 Task: Explore LinkedIn to join relevant groups, search for jobs using specific keywords, apply filters, create job alerts, follow companies, subscribe to newsletters, and take skill assessments.
Action: Mouse moved to (442, 199)
Screenshot: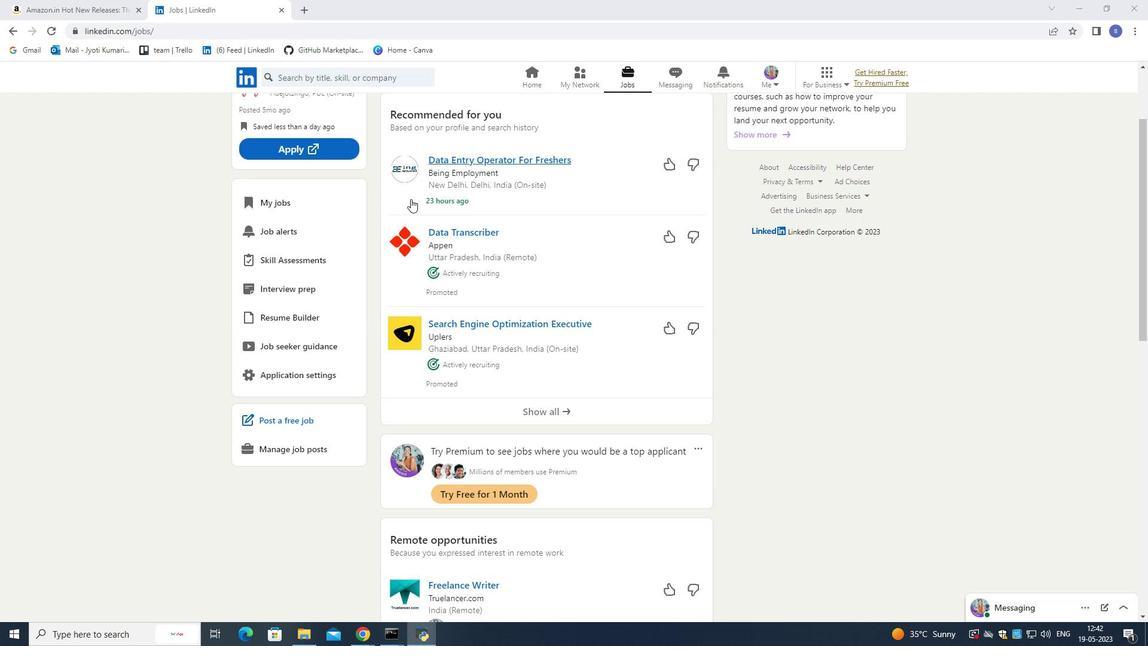 
Action: Mouse scrolled (442, 199) with delta (0, 0)
Screenshot: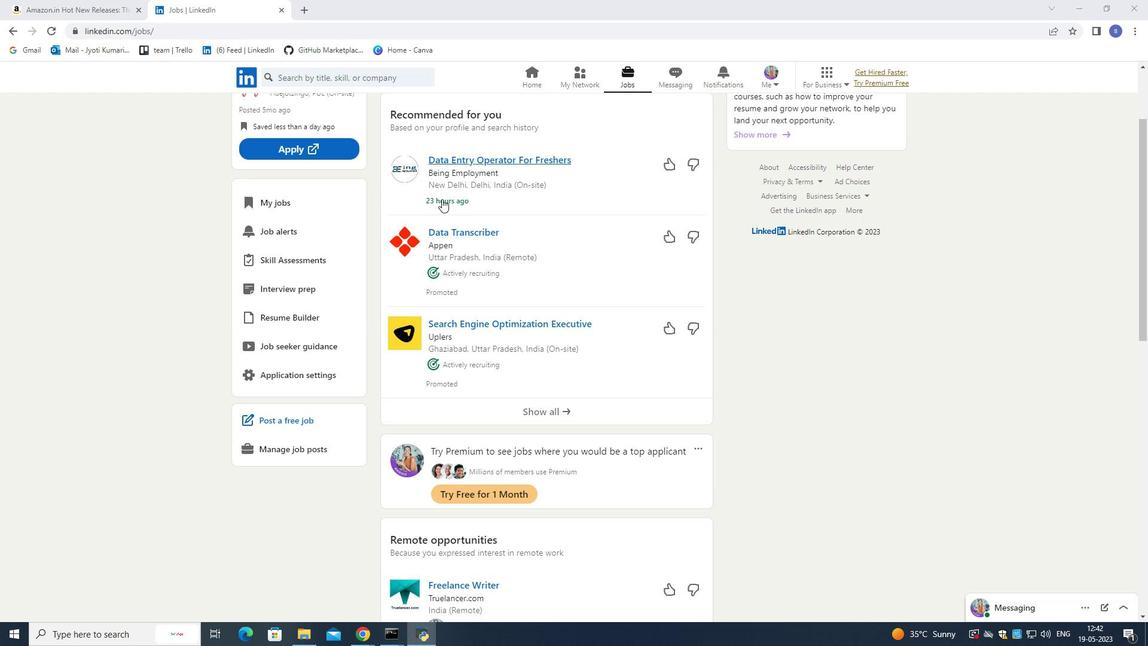 
Action: Mouse moved to (143, 11)
Screenshot: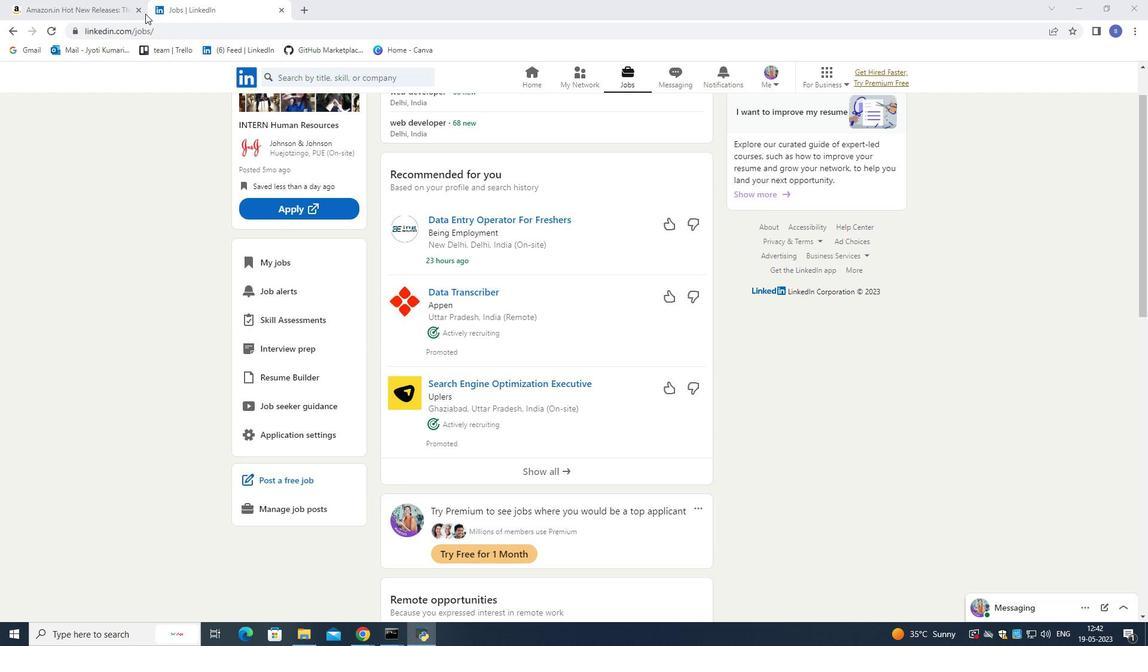 
Action: Mouse pressed left at (143, 11)
Screenshot: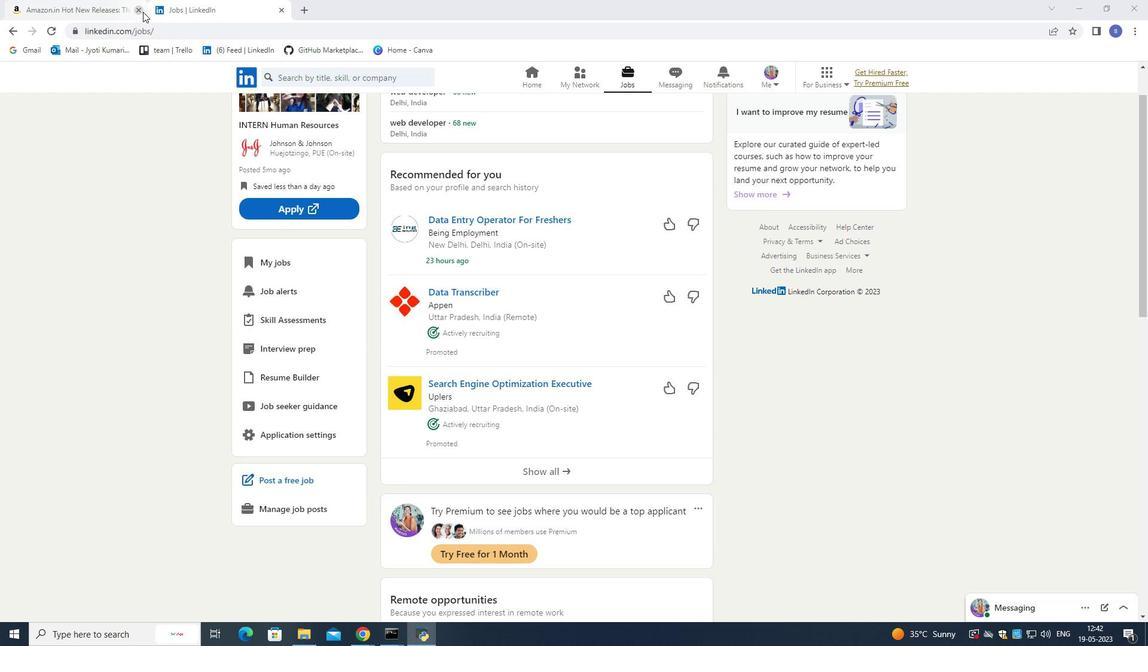 
Action: Mouse moved to (241, 197)
Screenshot: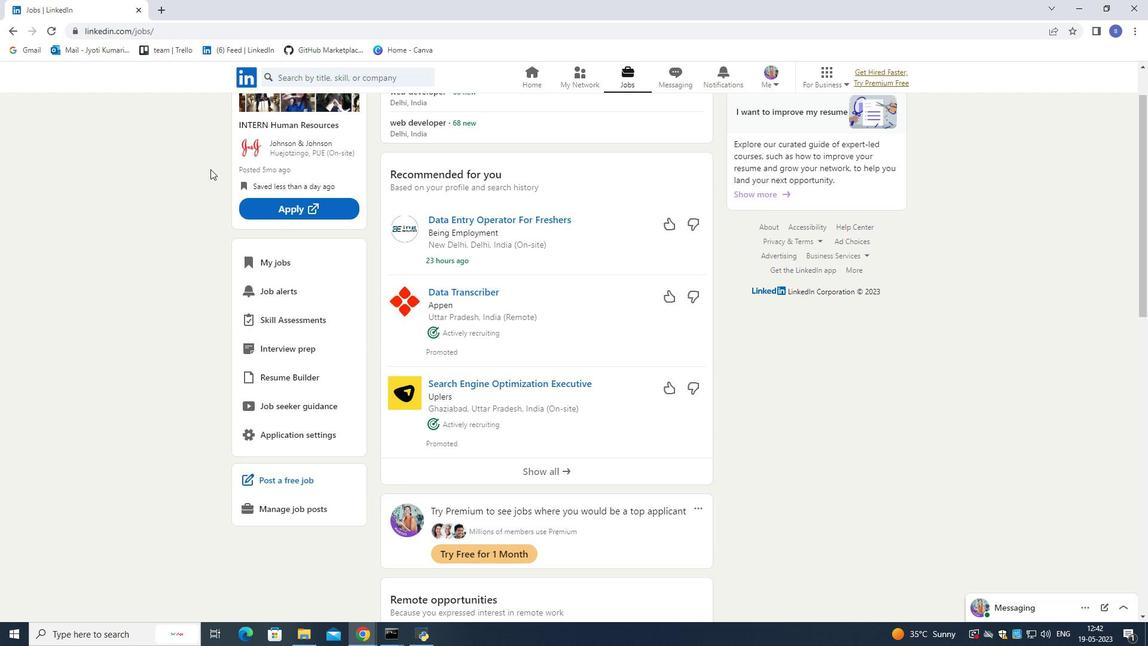 
Action: Mouse scrolled (241, 198) with delta (0, 0)
Screenshot: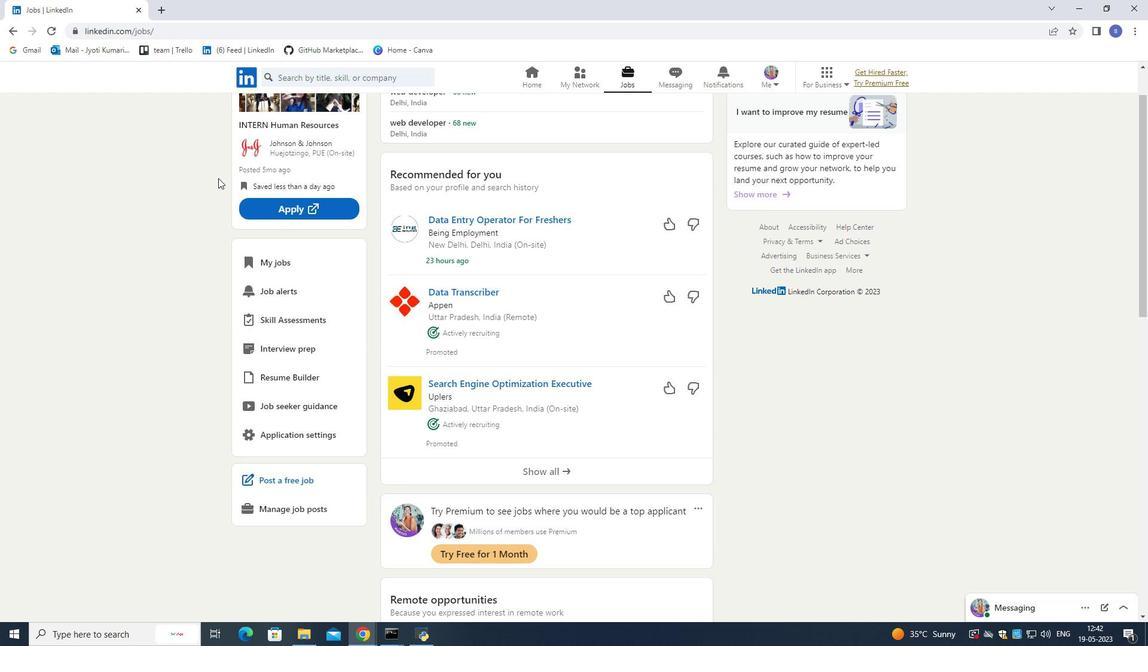 
Action: Mouse scrolled (241, 198) with delta (0, 0)
Screenshot: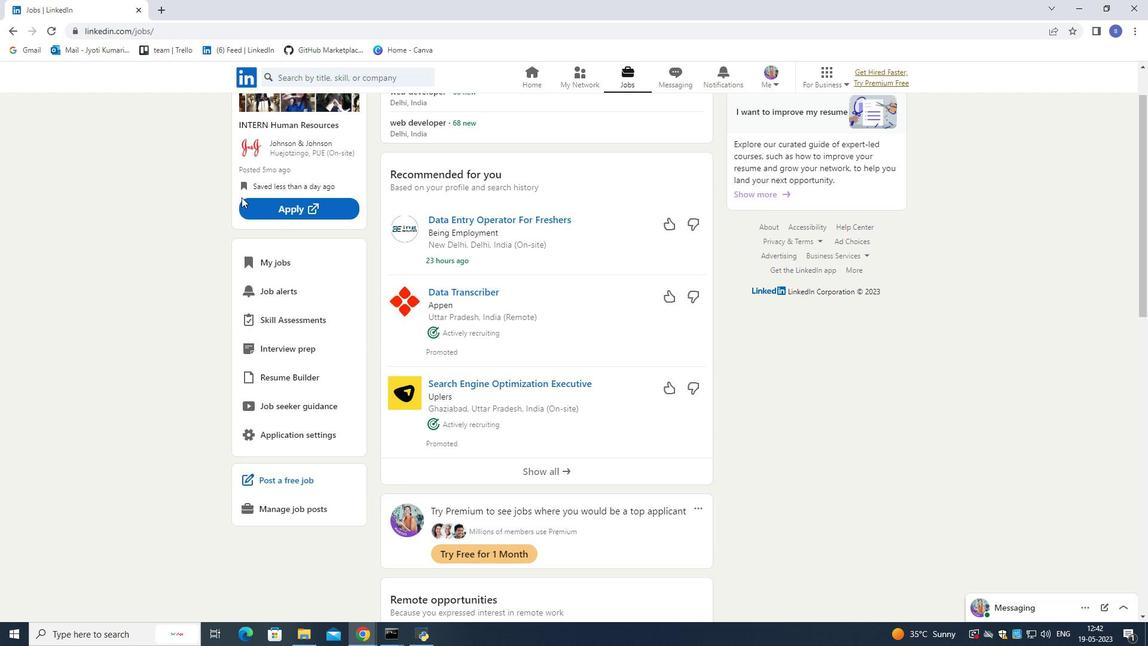 
Action: Mouse scrolled (241, 198) with delta (0, 0)
Screenshot: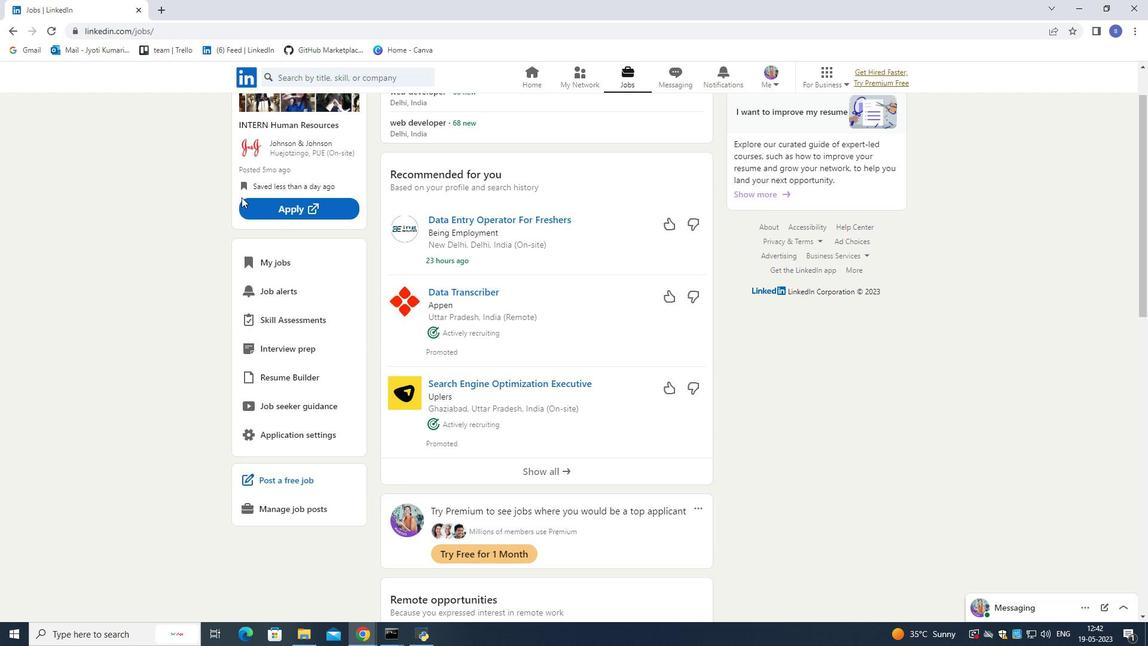 
Action: Mouse scrolled (241, 198) with delta (0, 0)
Screenshot: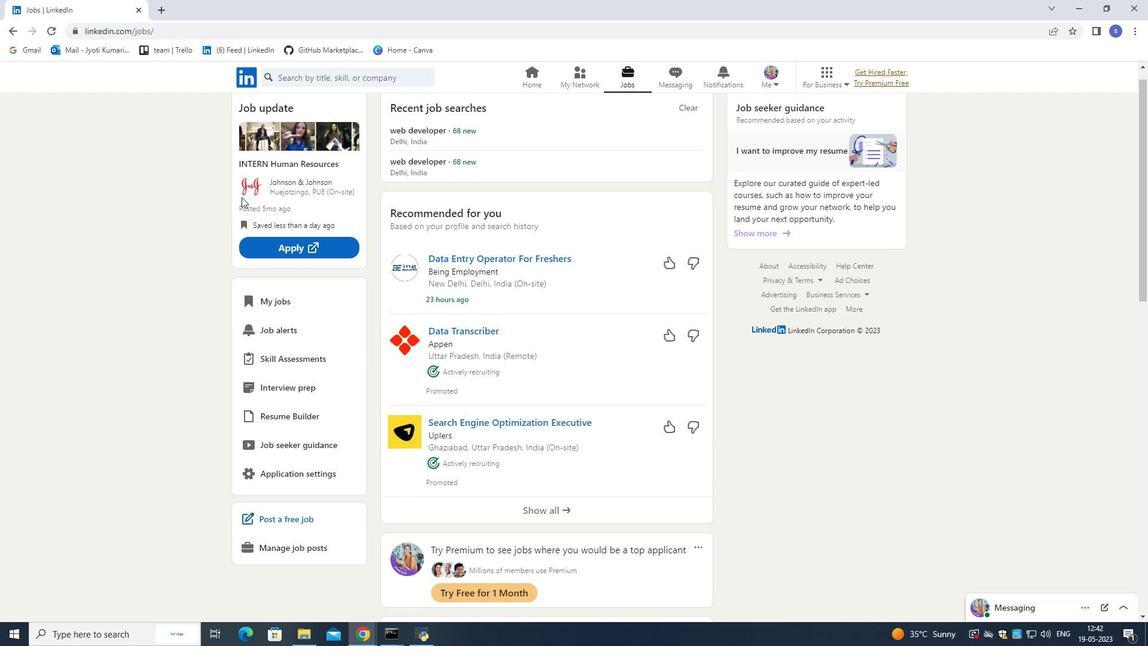 
Action: Mouse scrolled (241, 198) with delta (0, 0)
Screenshot: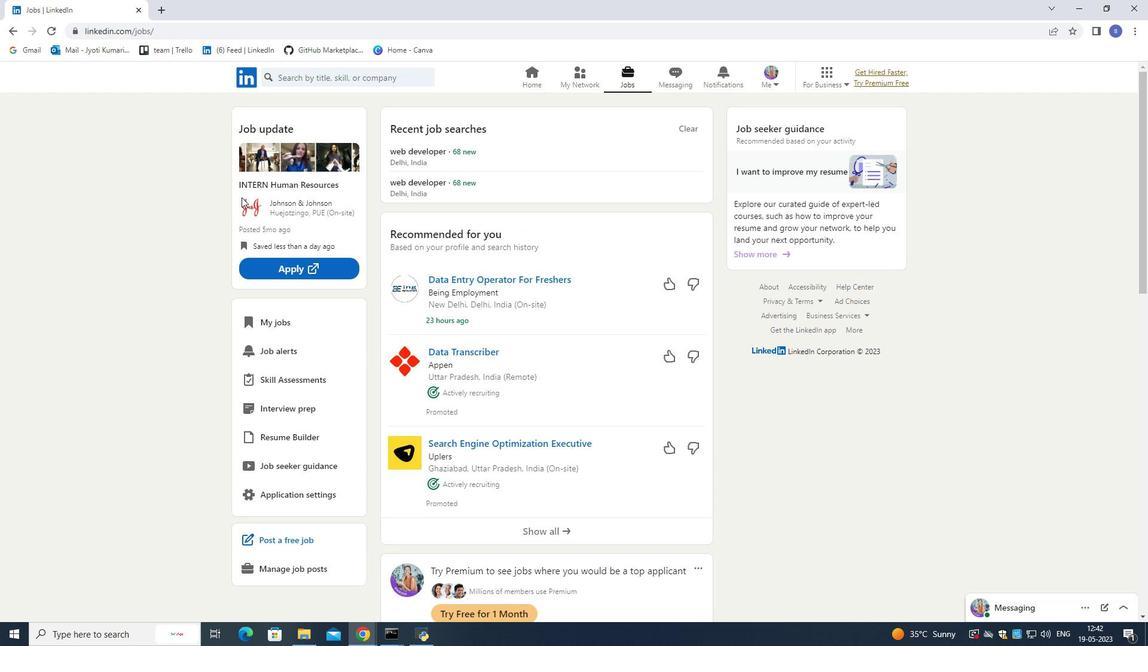 
Action: Mouse scrolled (241, 198) with delta (0, 0)
Screenshot: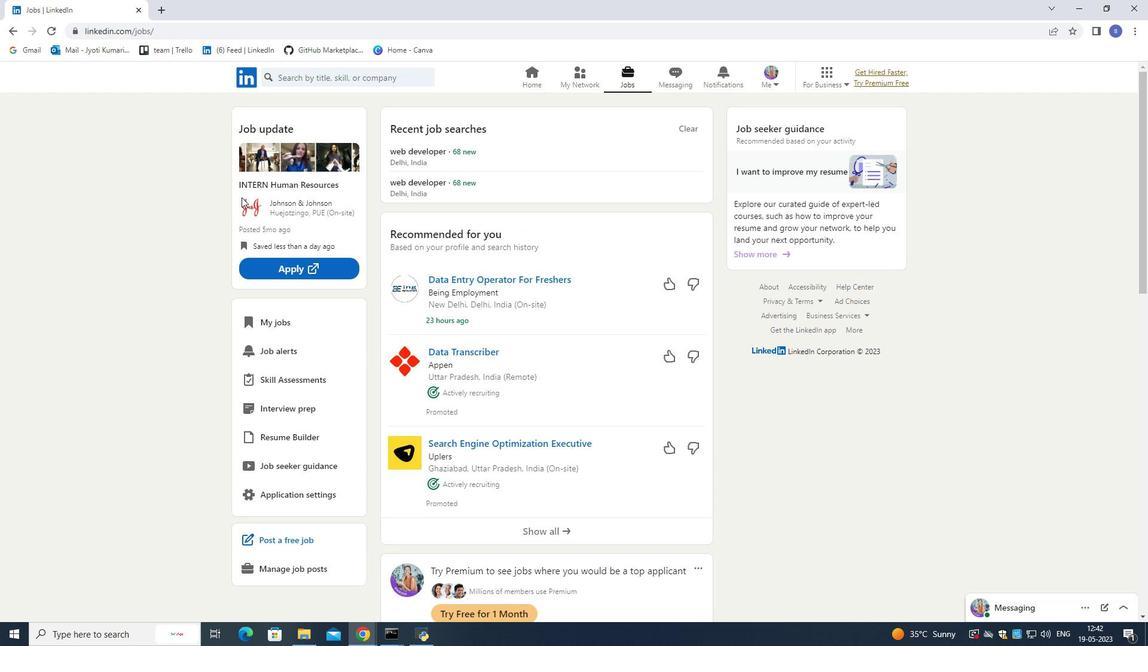 
Action: Mouse scrolled (241, 198) with delta (0, 0)
Screenshot: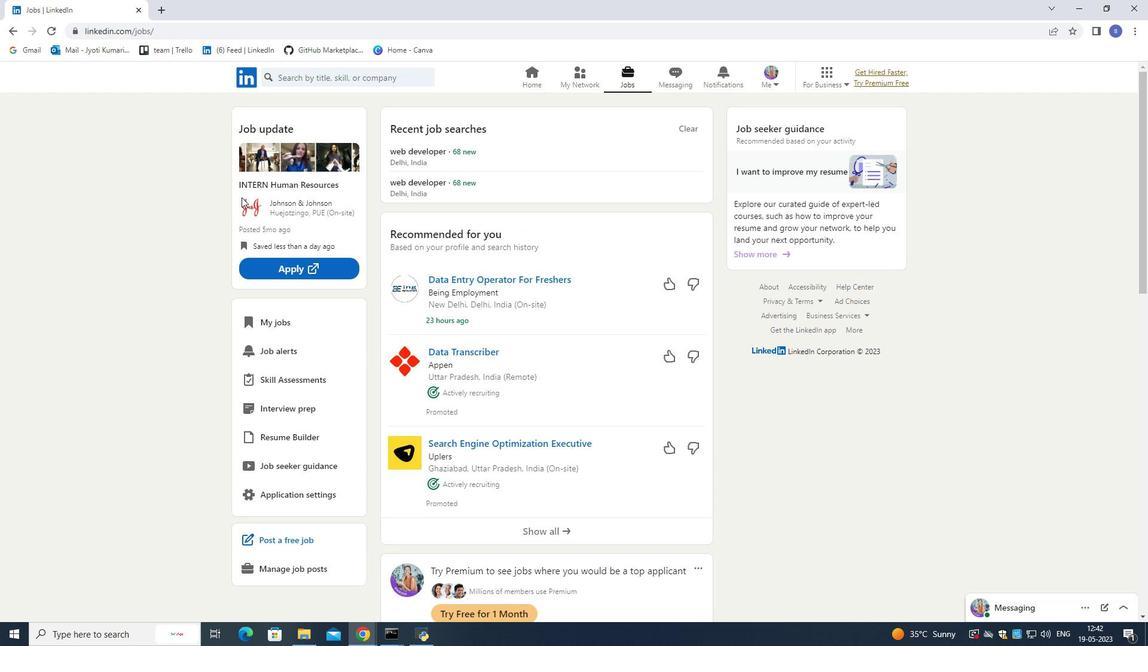 
Action: Mouse moved to (284, 199)
Screenshot: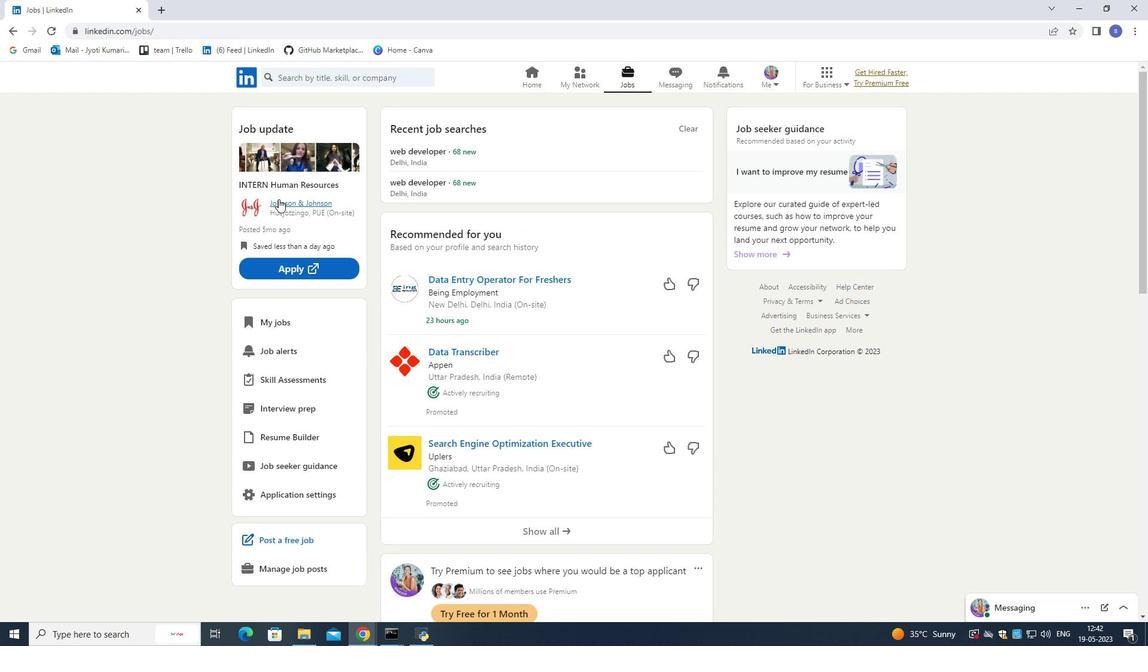 
Action: Mouse scrolled (284, 198) with delta (0, 0)
Screenshot: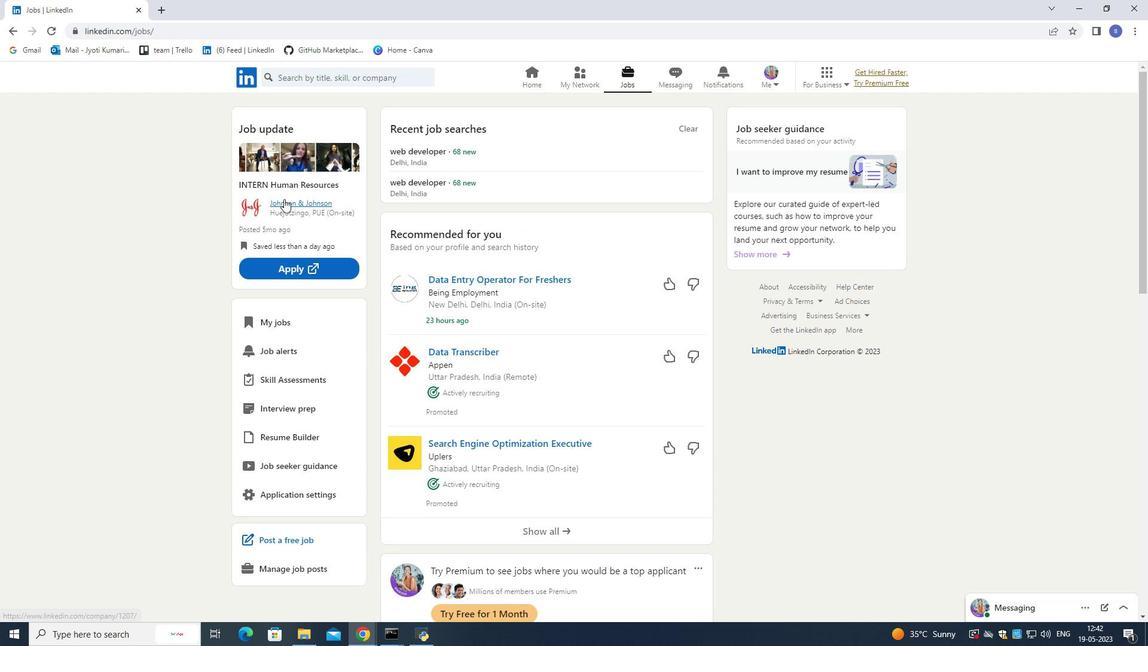 
Action: Mouse scrolled (284, 198) with delta (0, 0)
Screenshot: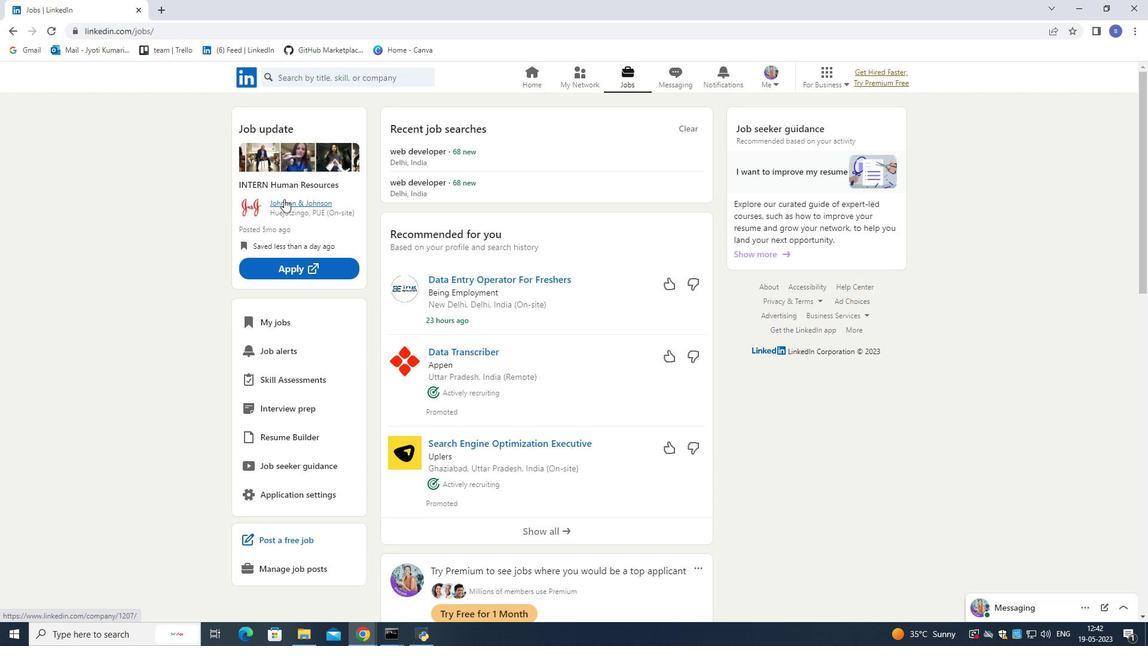 
Action: Mouse scrolled (284, 198) with delta (0, 0)
Screenshot: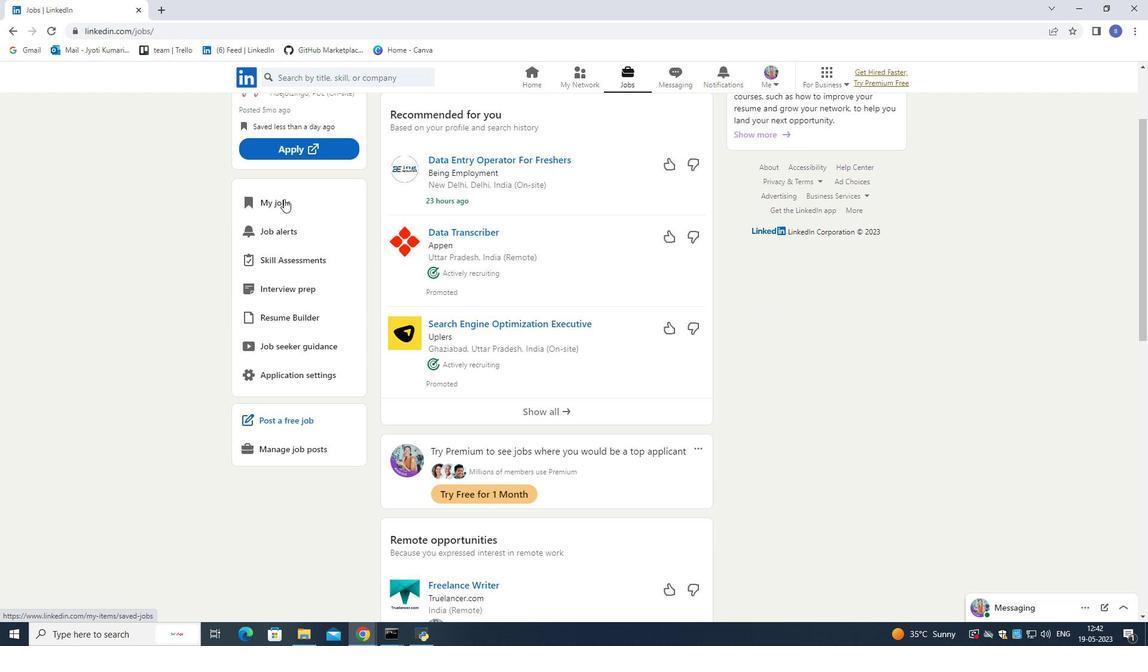 
Action: Mouse scrolled (284, 198) with delta (0, 0)
Screenshot: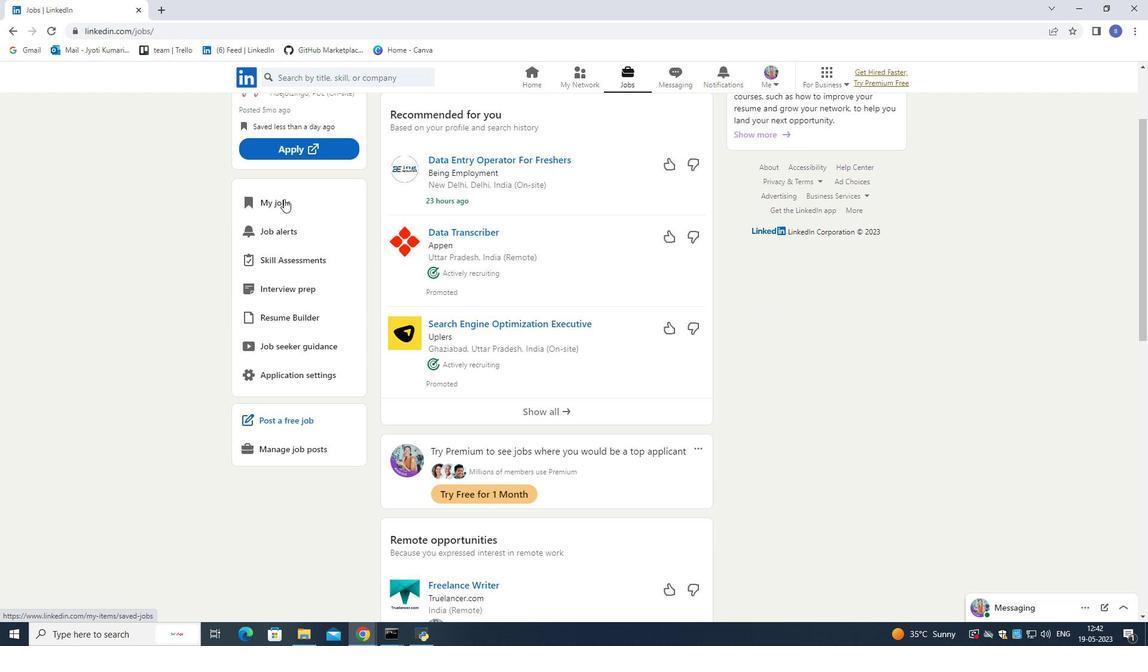 
Action: Mouse scrolled (284, 198) with delta (0, 0)
Screenshot: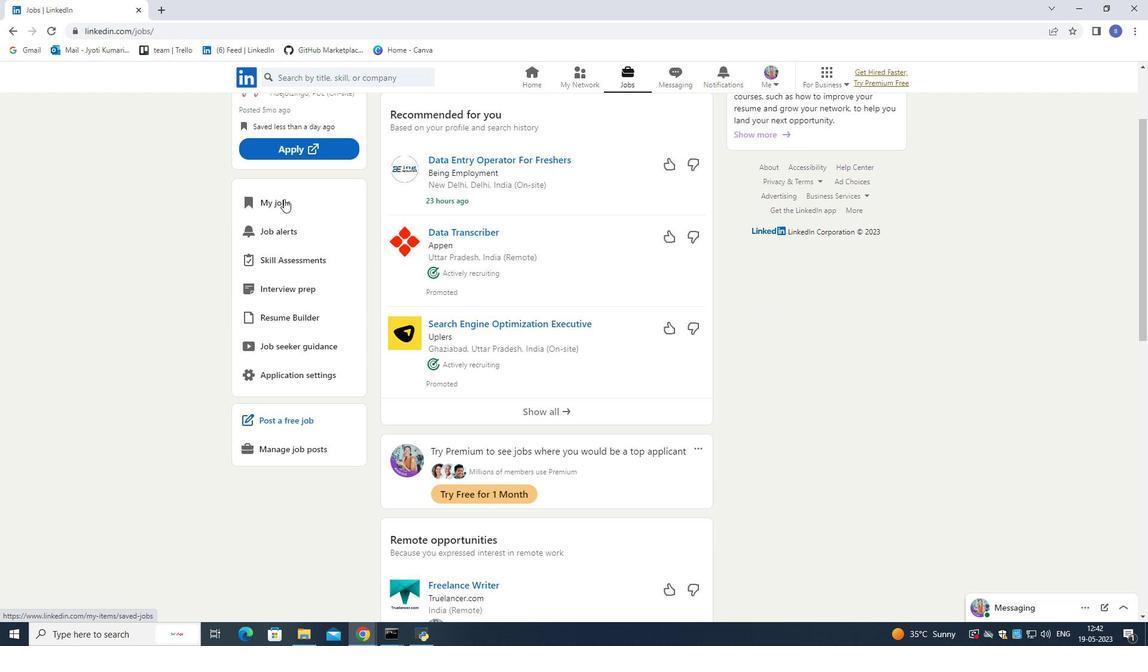
Action: Mouse moved to (524, 79)
Screenshot: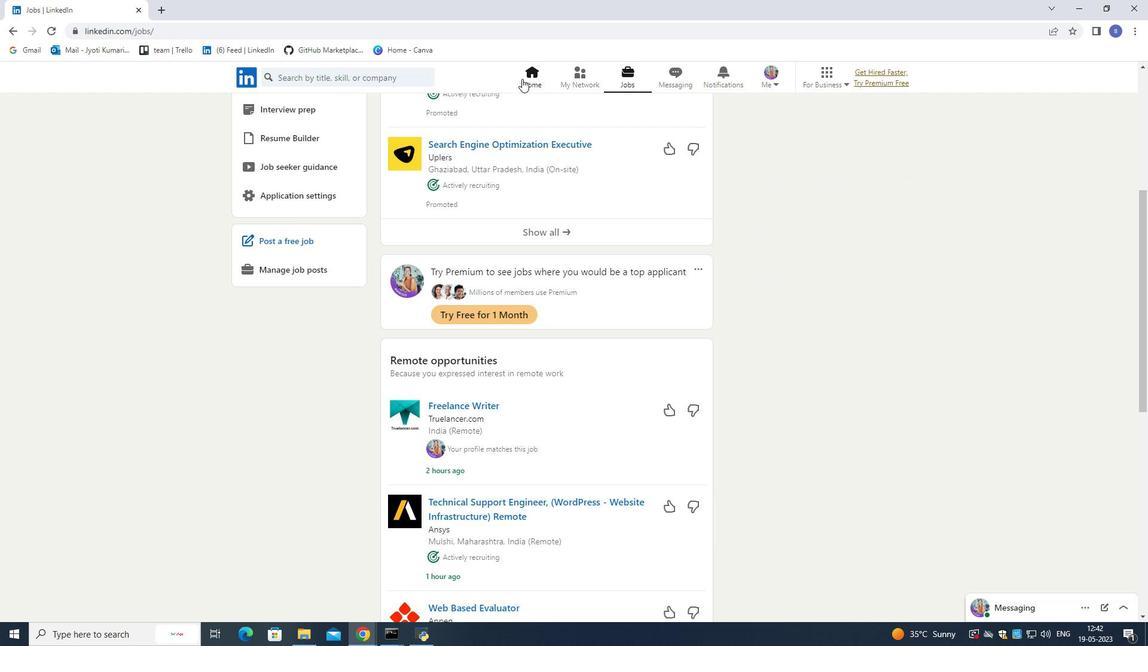 
Action: Mouse pressed left at (524, 79)
Screenshot: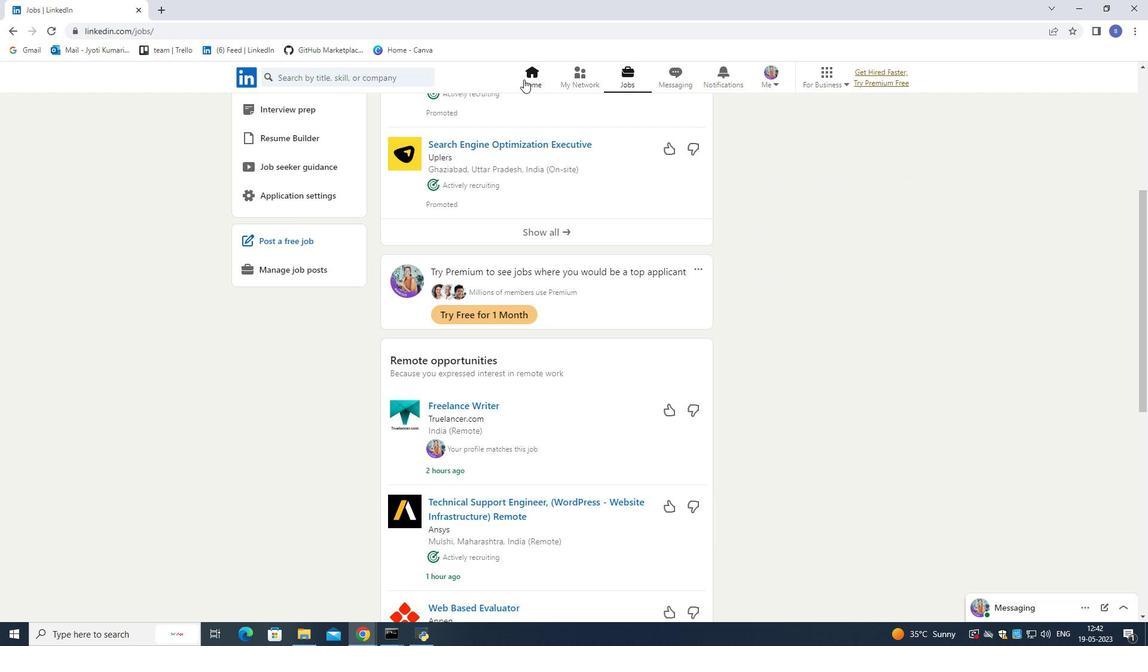 
Action: Mouse moved to (487, 181)
Screenshot: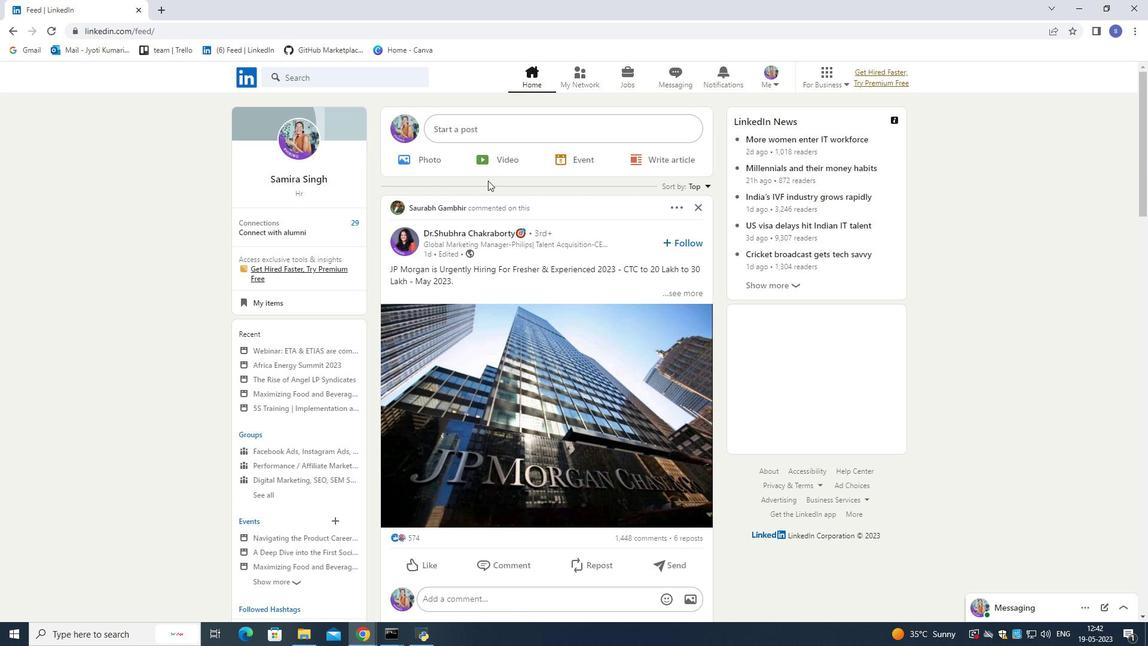 
Action: Mouse scrolled (487, 180) with delta (0, 0)
Screenshot: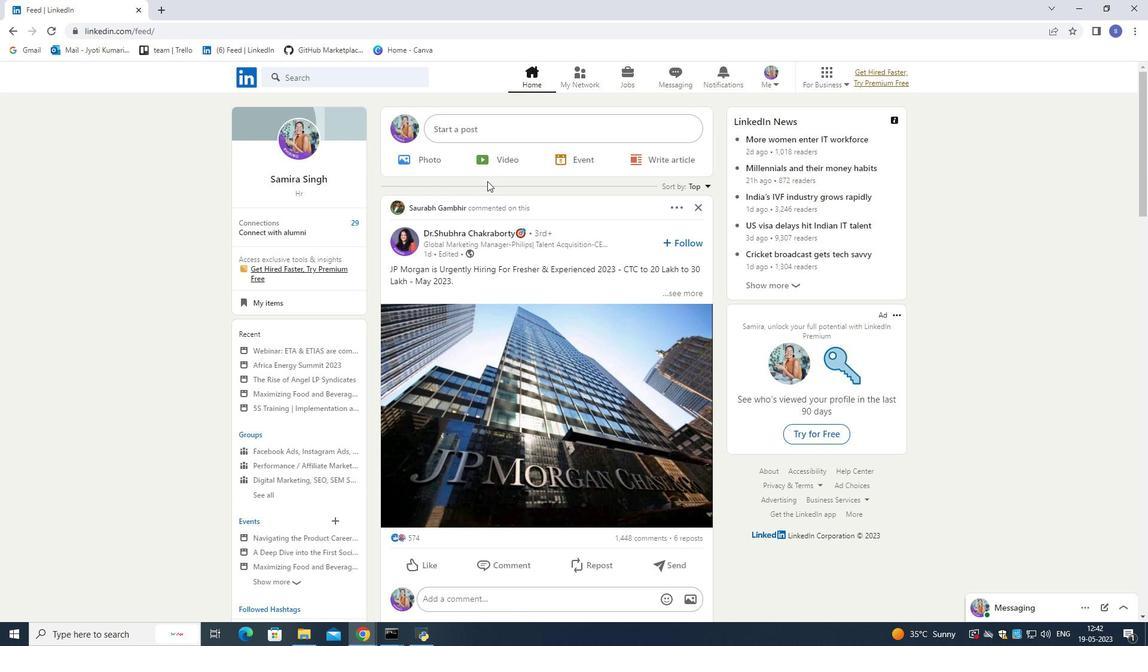 
Action: Mouse scrolled (487, 180) with delta (0, 0)
Screenshot: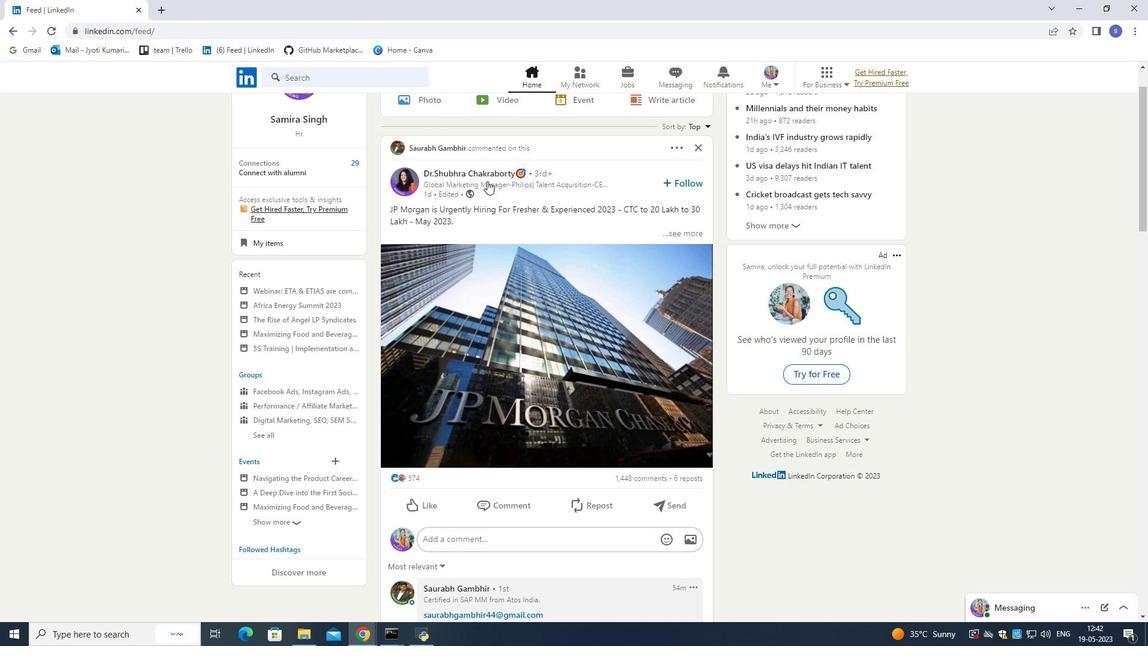 
Action: Mouse moved to (633, 201)
Screenshot: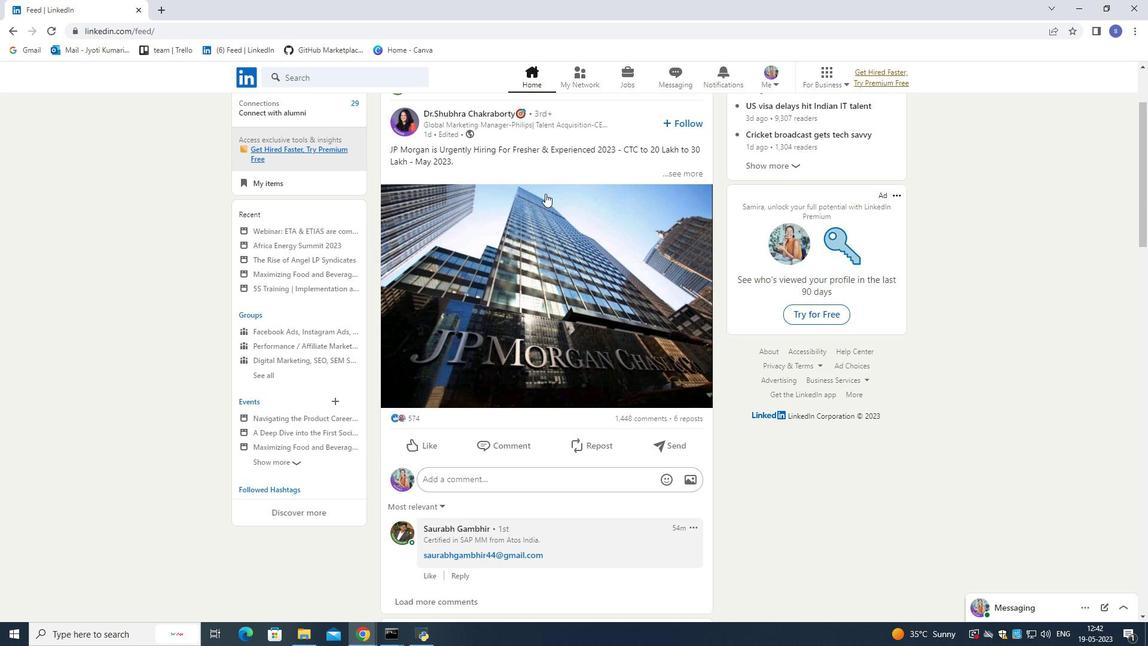 
Action: Mouse scrolled (633, 201) with delta (0, 0)
Screenshot: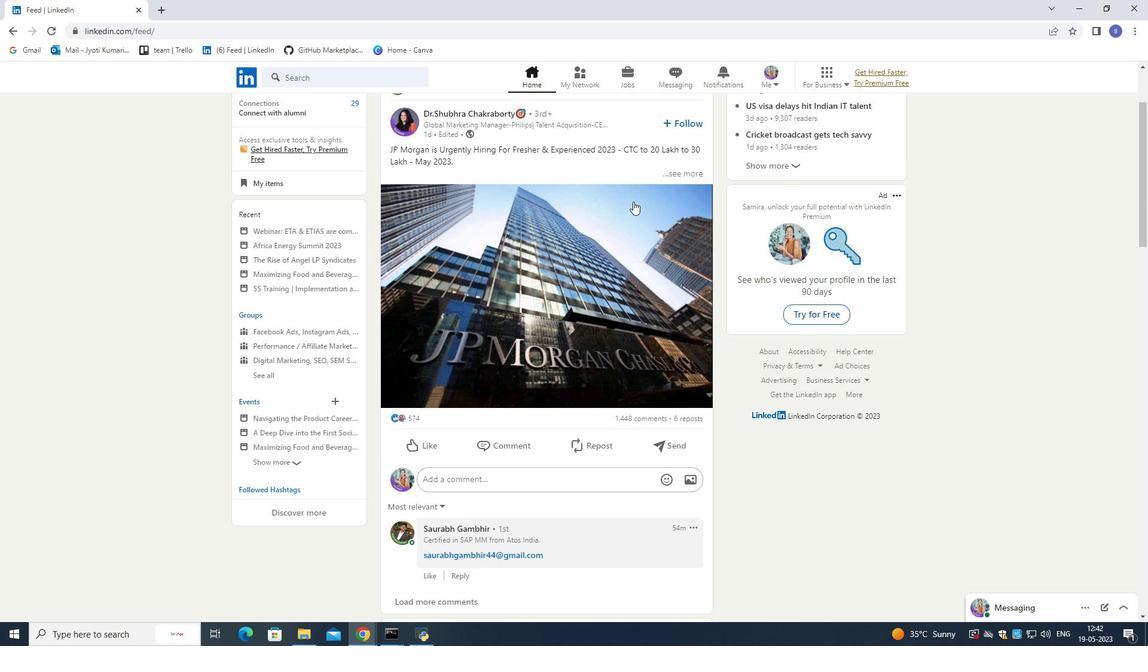 
Action: Mouse scrolled (633, 201) with delta (0, 0)
Screenshot: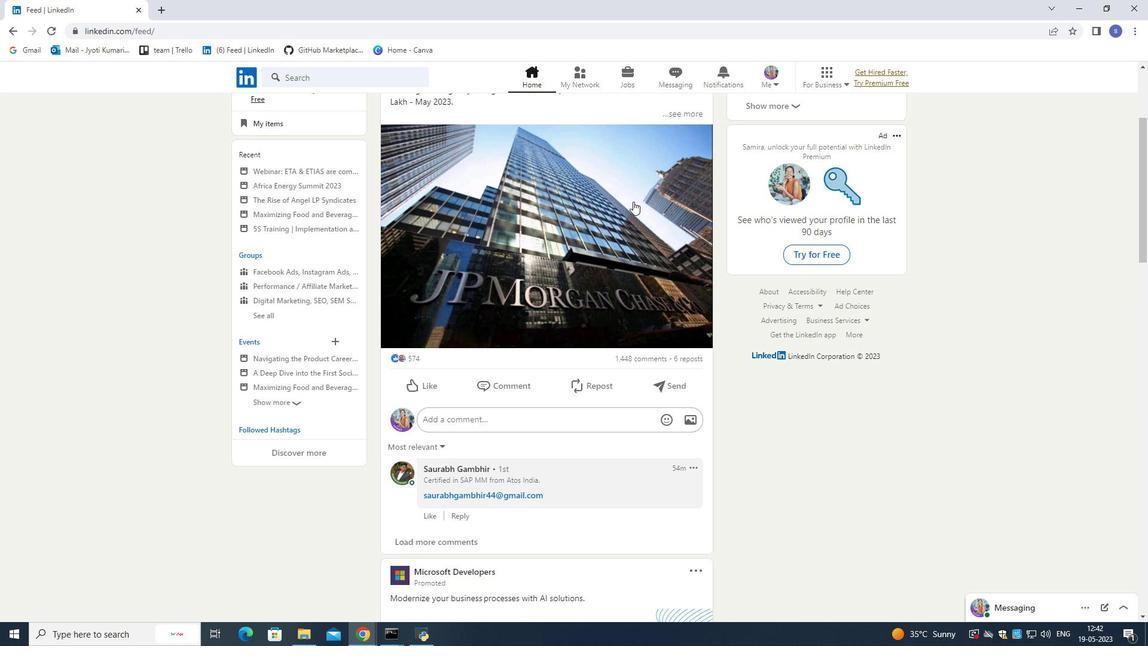 
Action: Mouse scrolled (633, 201) with delta (0, 0)
Screenshot: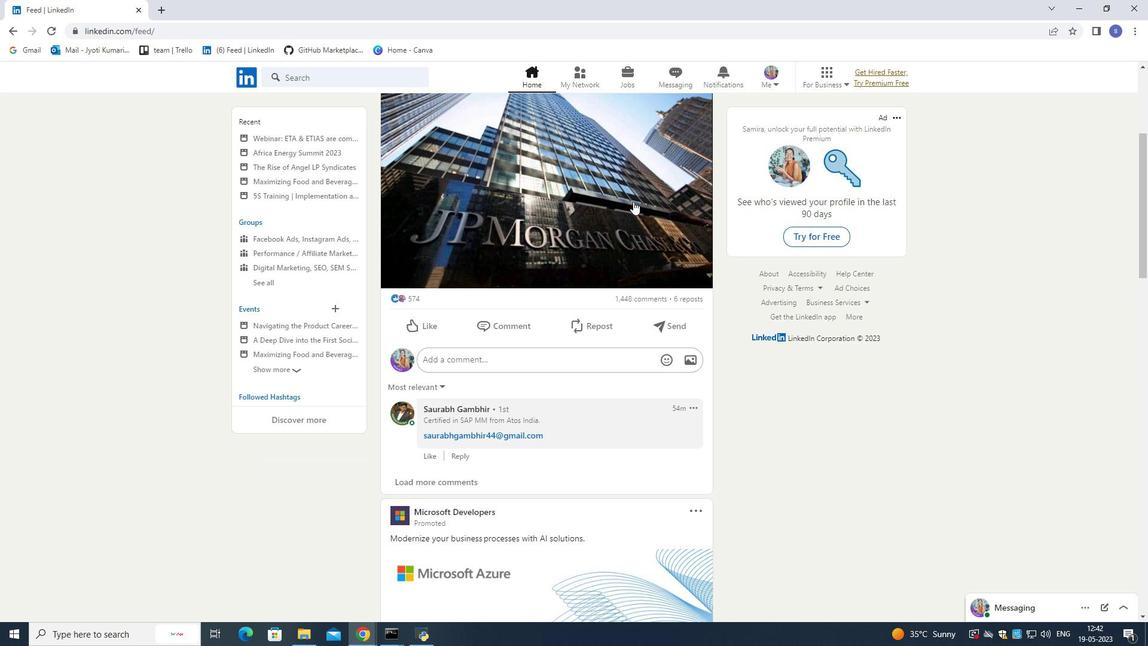
Action: Mouse scrolled (633, 201) with delta (0, 0)
Screenshot: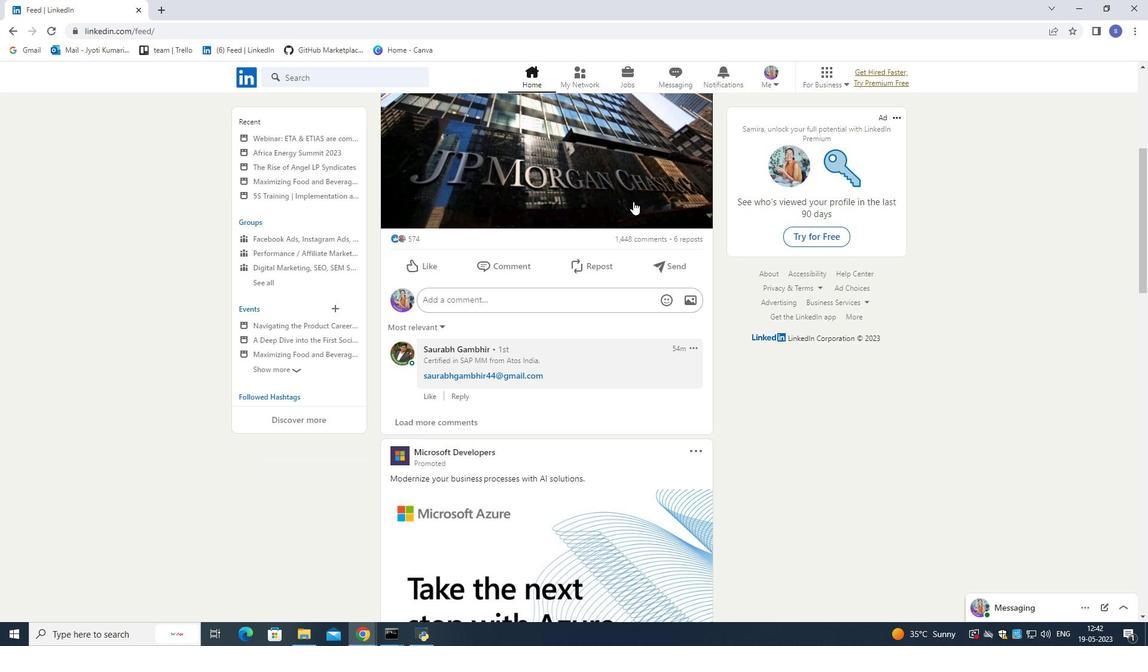 
Action: Mouse scrolled (633, 201) with delta (0, 0)
Screenshot: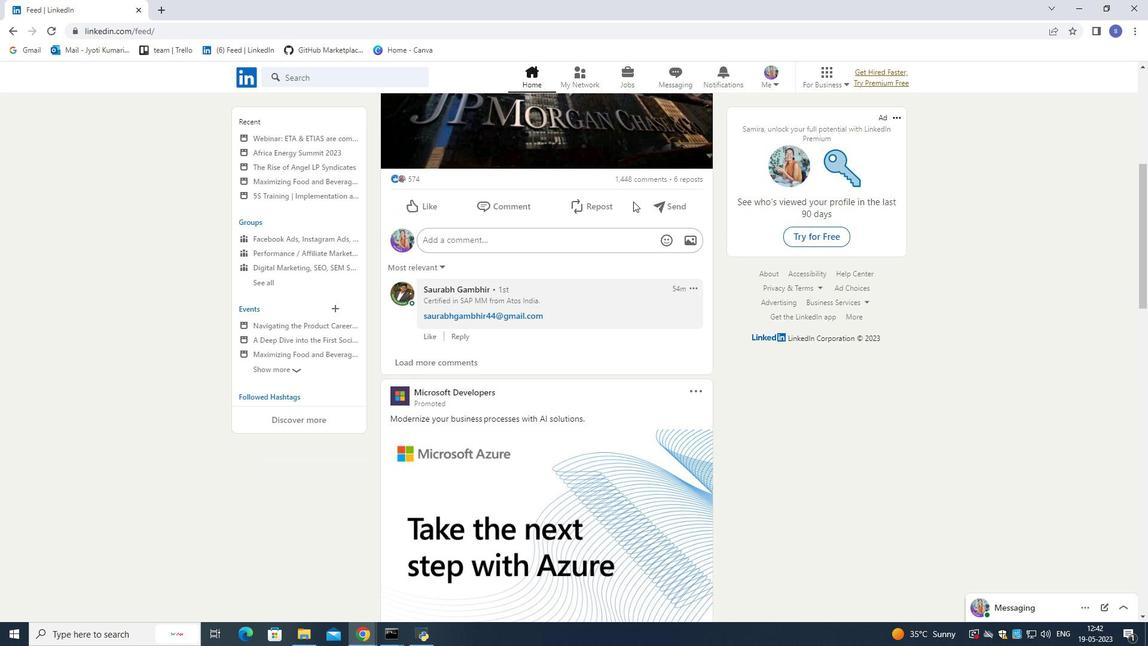 
Action: Mouse scrolled (633, 201) with delta (0, 0)
Screenshot: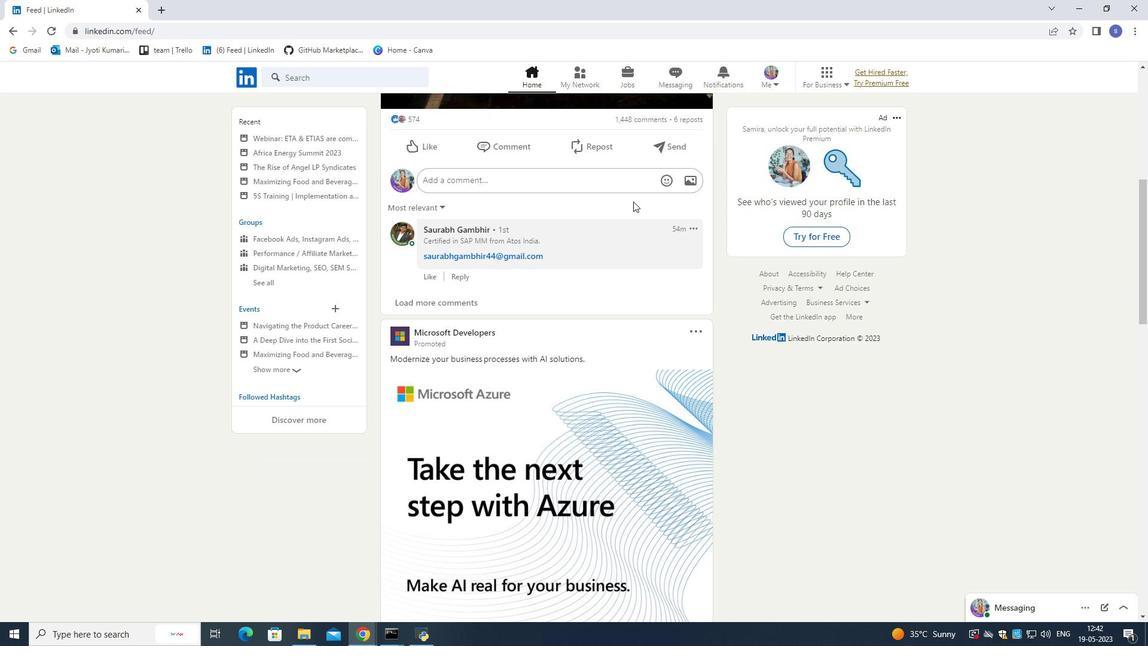 
Action: Mouse scrolled (633, 201) with delta (0, 0)
Screenshot: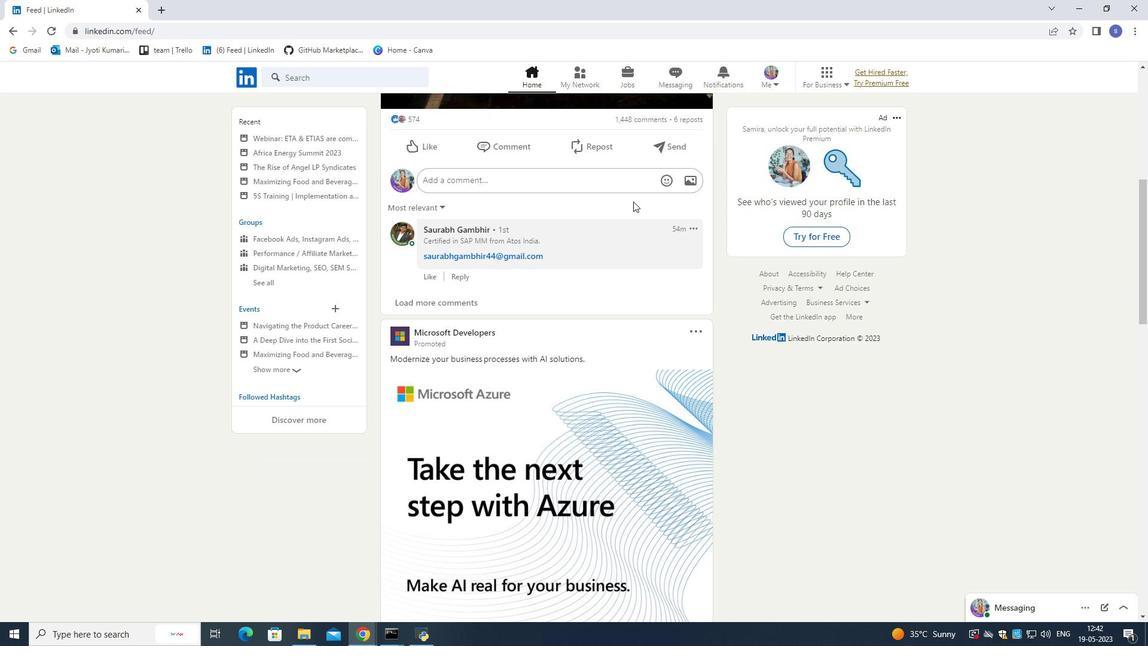 
Action: Mouse scrolled (633, 201) with delta (0, 0)
Screenshot: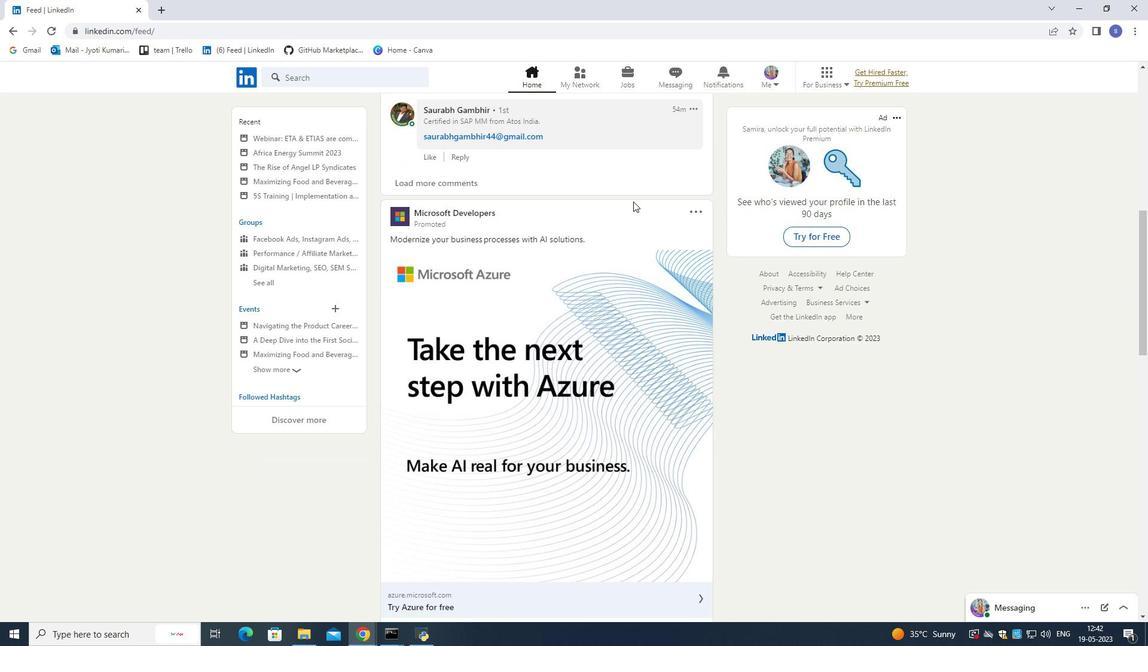 
Action: Mouse moved to (611, 178)
Screenshot: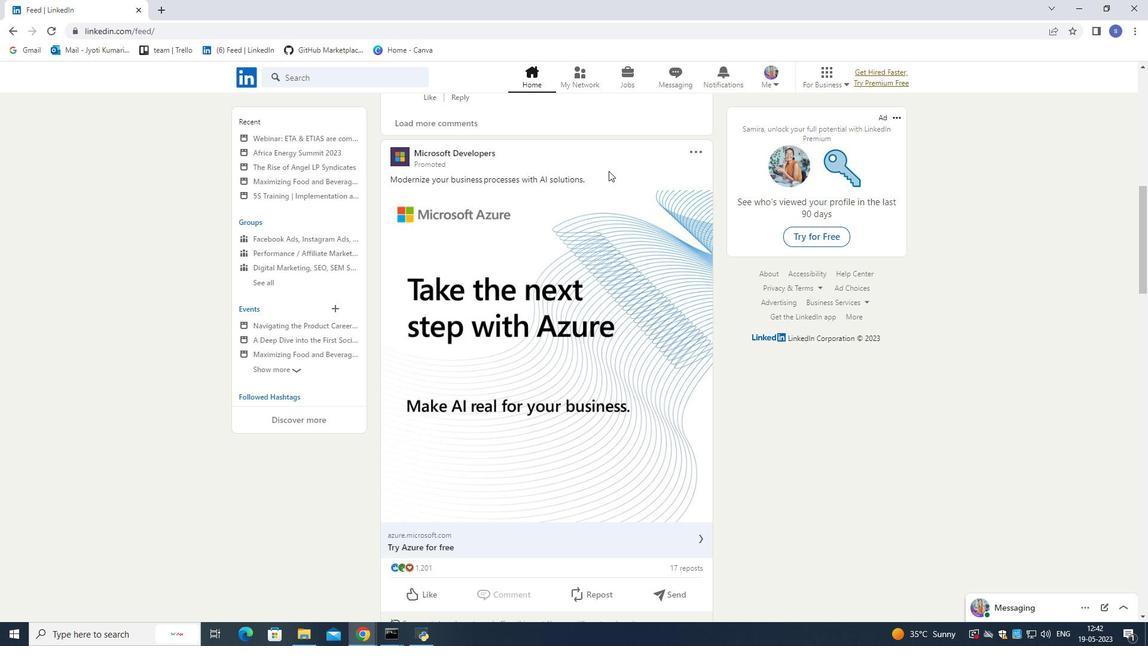 
Action: Mouse scrolled (611, 177) with delta (0, 0)
Screenshot: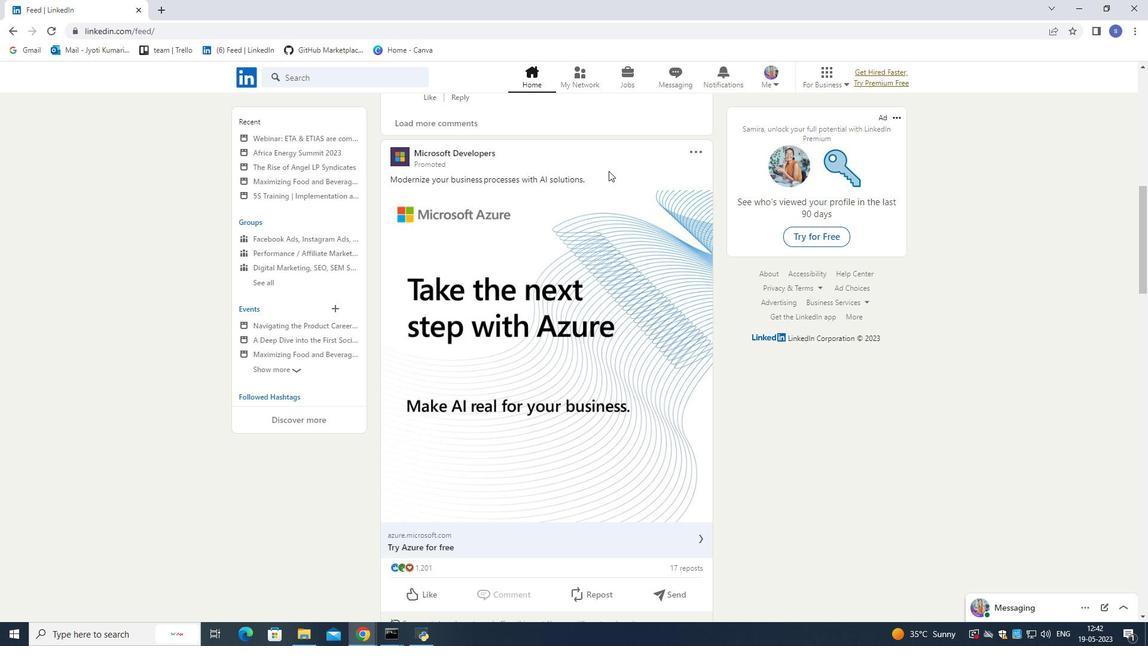 
Action: Mouse moved to (612, 180)
Screenshot: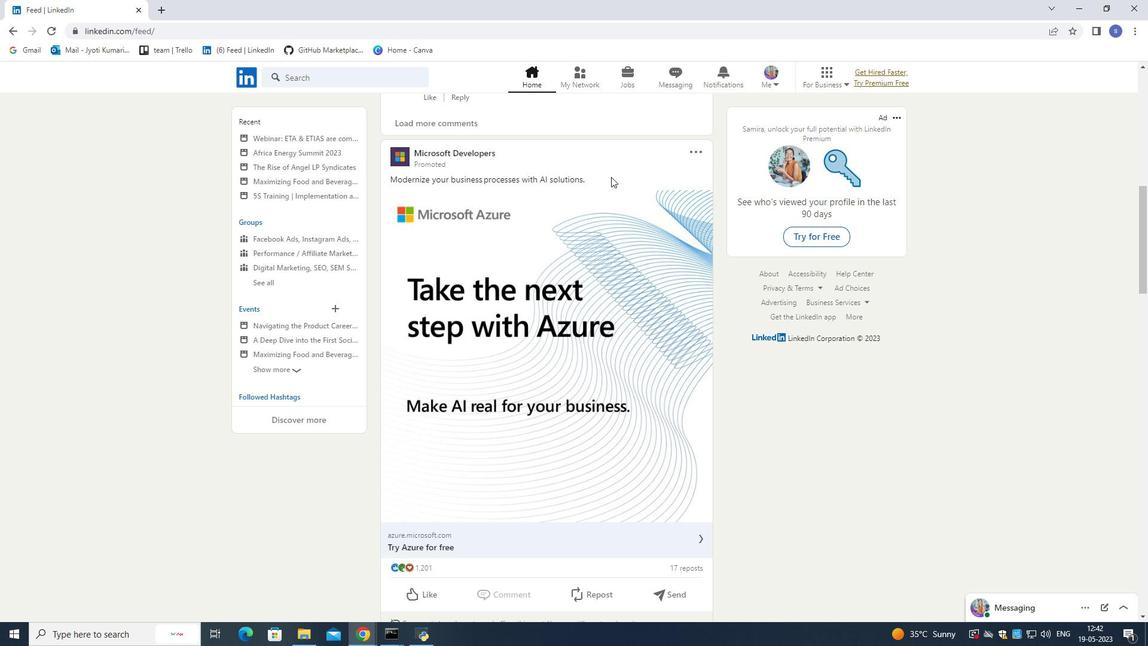 
Action: Mouse scrolled (612, 180) with delta (0, 0)
Screenshot: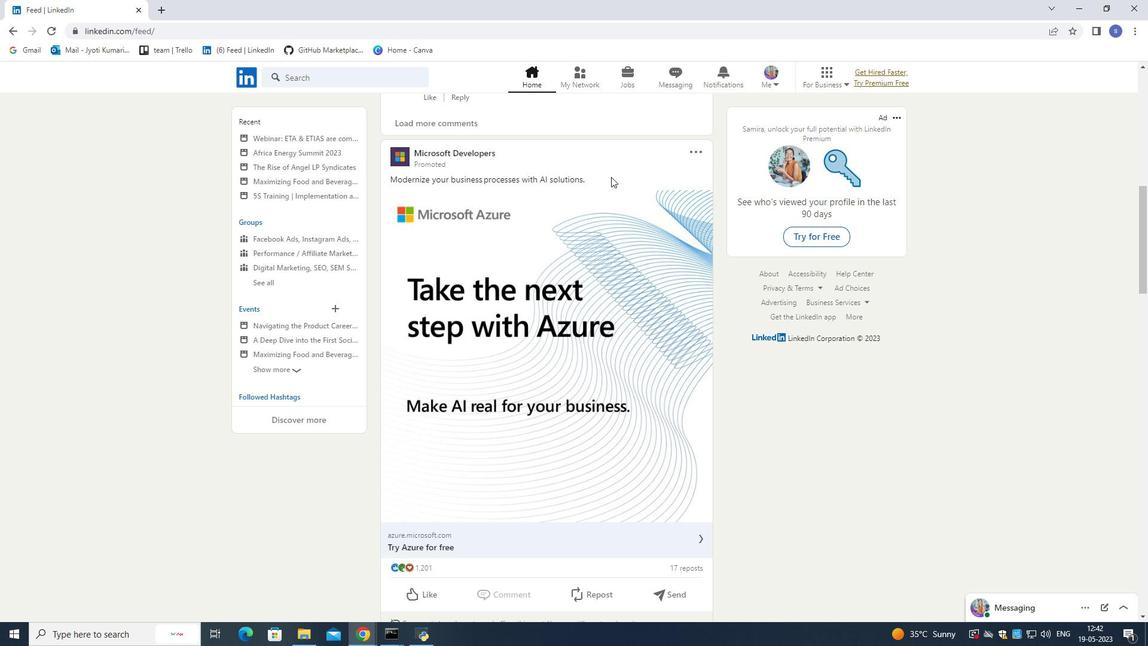 
Action: Mouse moved to (612, 181)
Screenshot: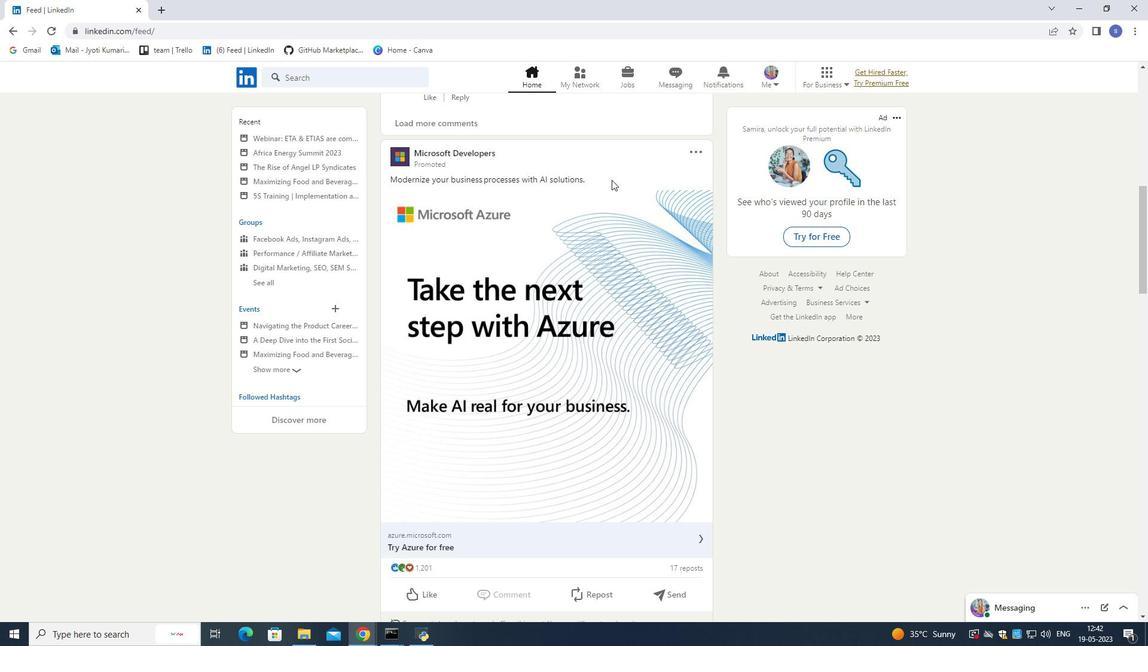 
Action: Mouse scrolled (612, 180) with delta (0, 0)
Screenshot: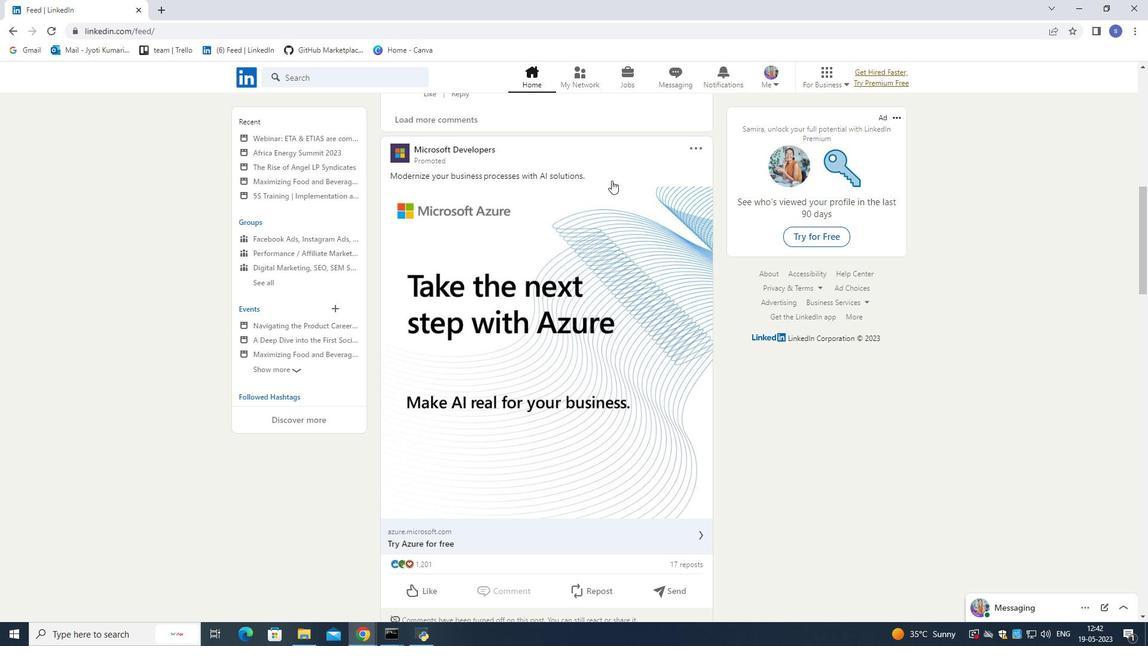 
Action: Mouse scrolled (612, 180) with delta (0, 0)
Screenshot: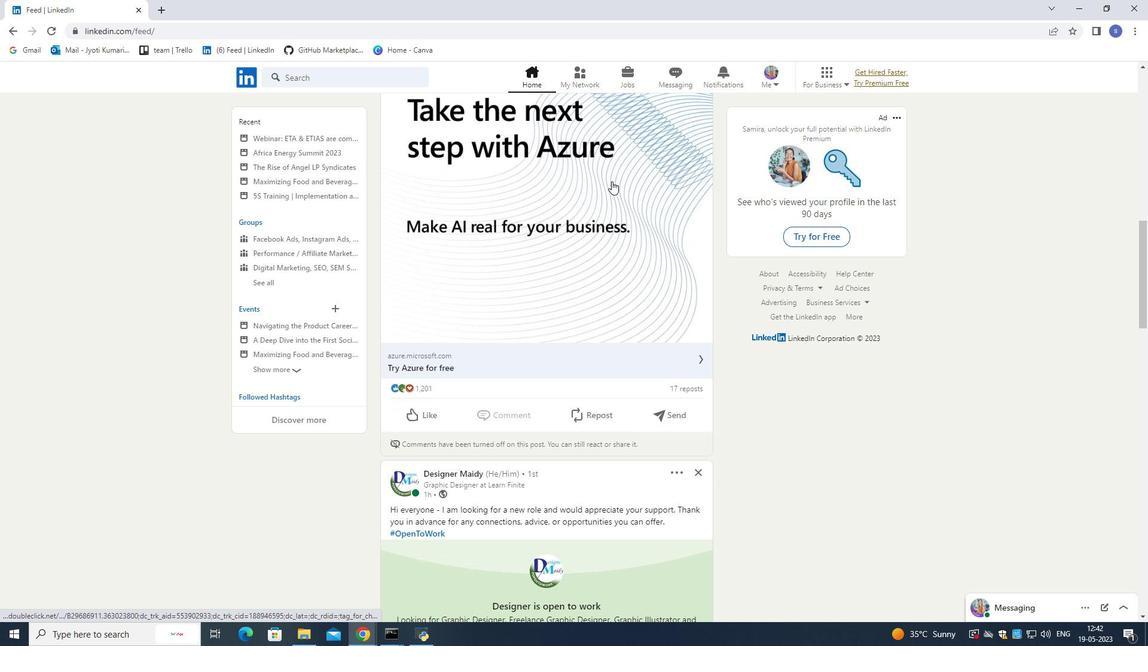 
Action: Mouse scrolled (612, 180) with delta (0, 0)
Screenshot: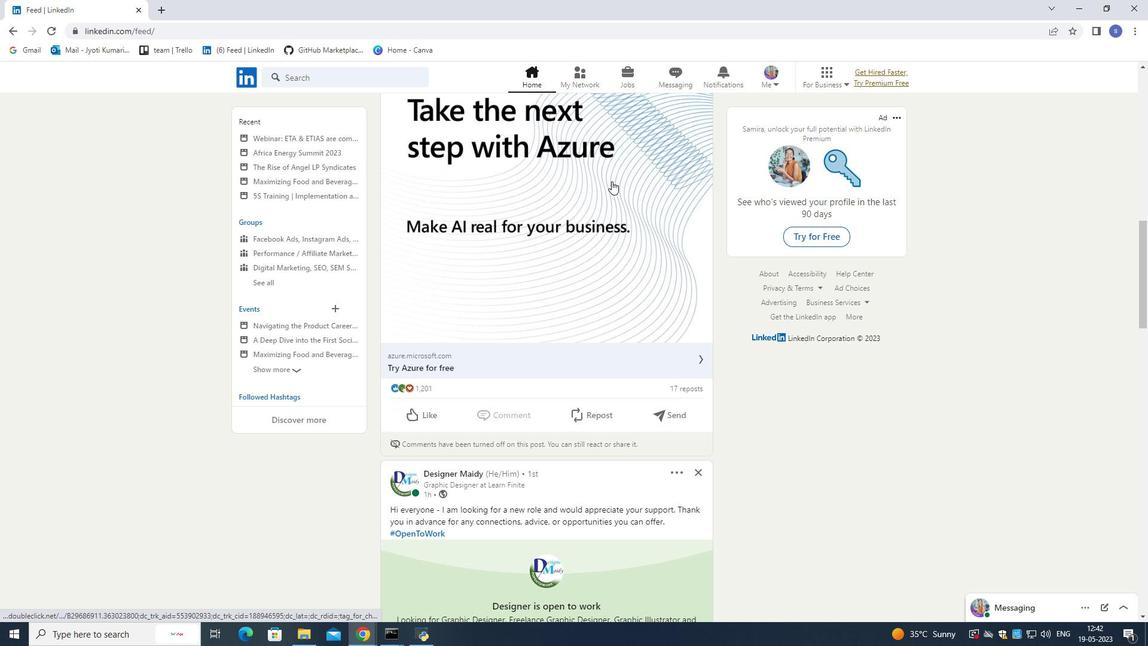 
Action: Mouse scrolled (612, 180) with delta (0, 0)
Screenshot: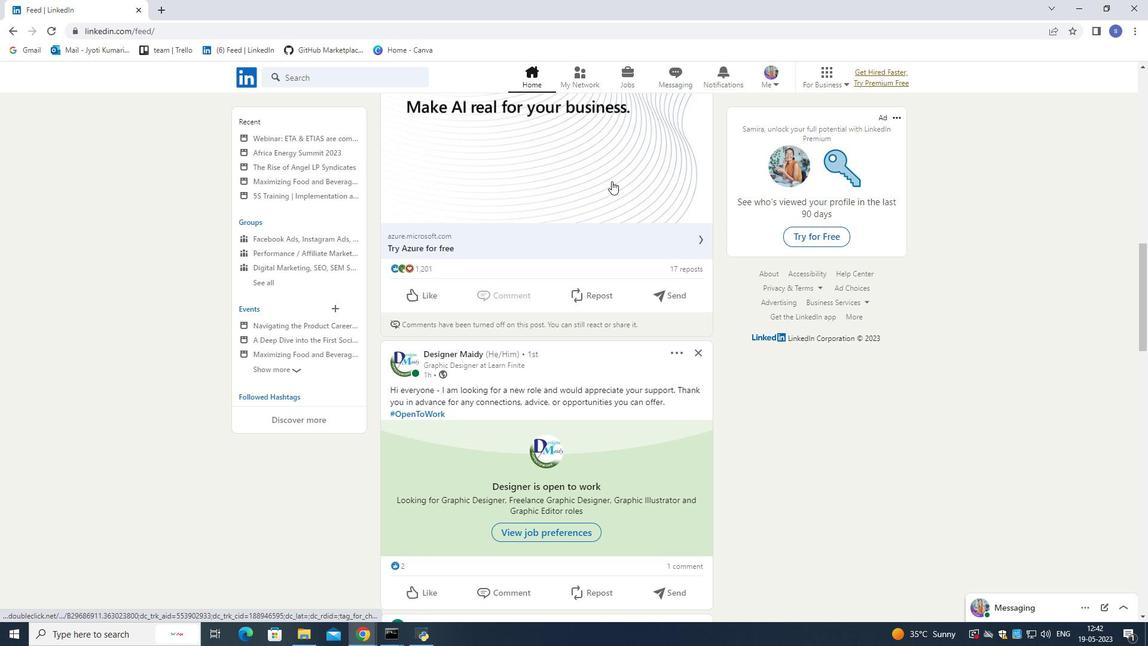 
Action: Mouse scrolled (612, 180) with delta (0, 0)
Screenshot: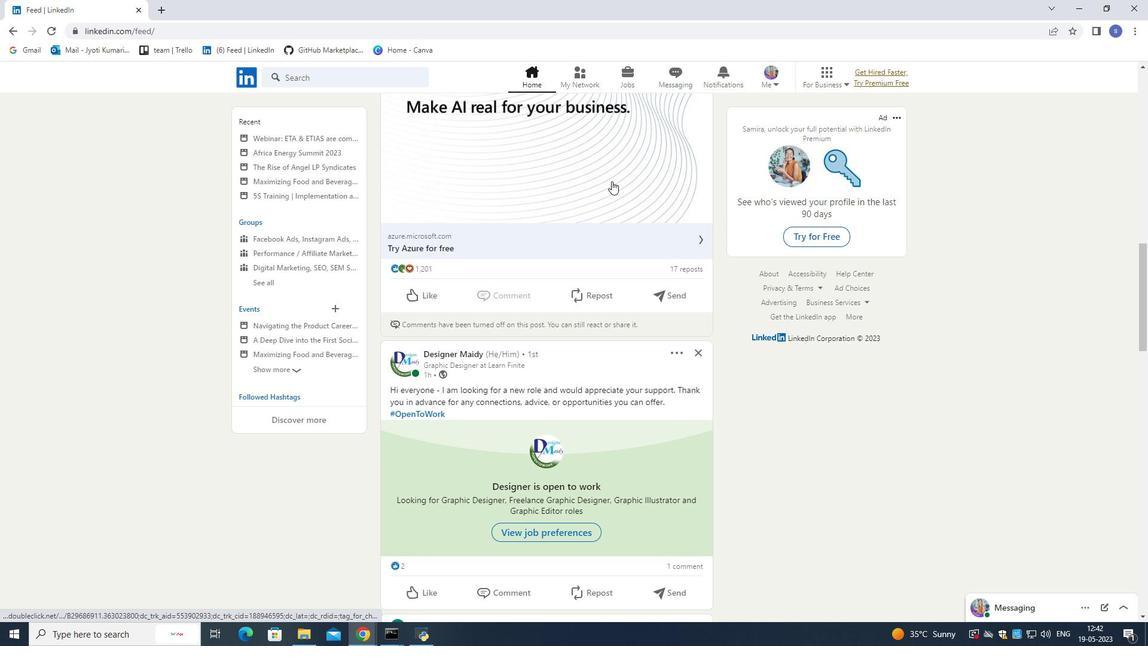 
Action: Mouse scrolled (612, 180) with delta (0, 0)
Screenshot: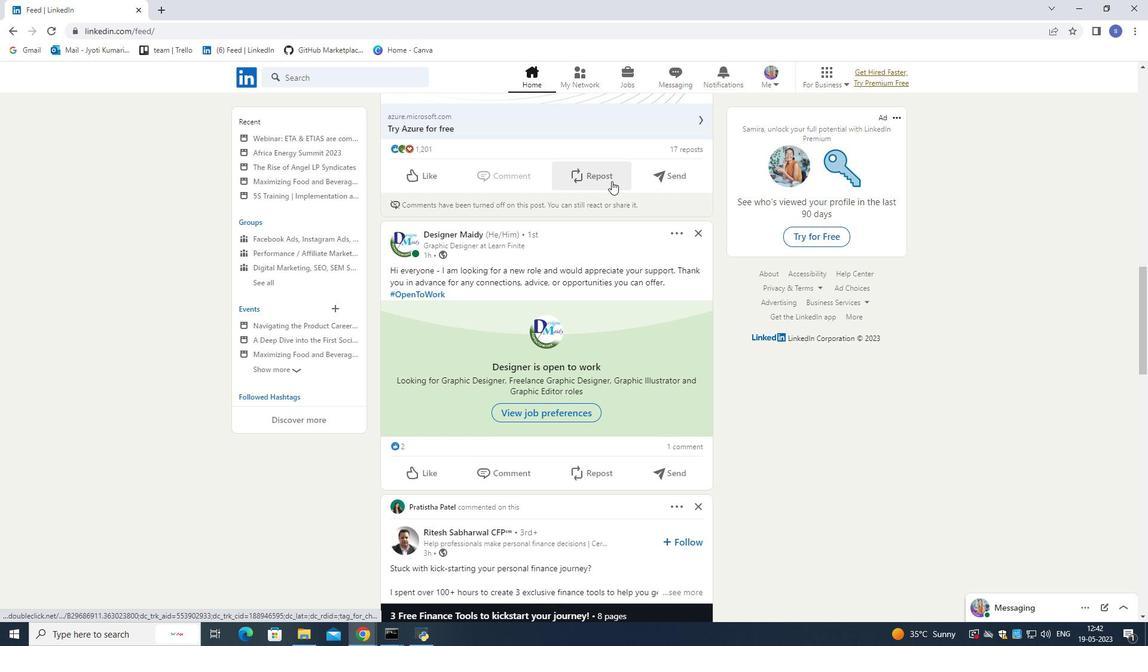 
Action: Mouse scrolled (612, 180) with delta (0, 0)
Screenshot: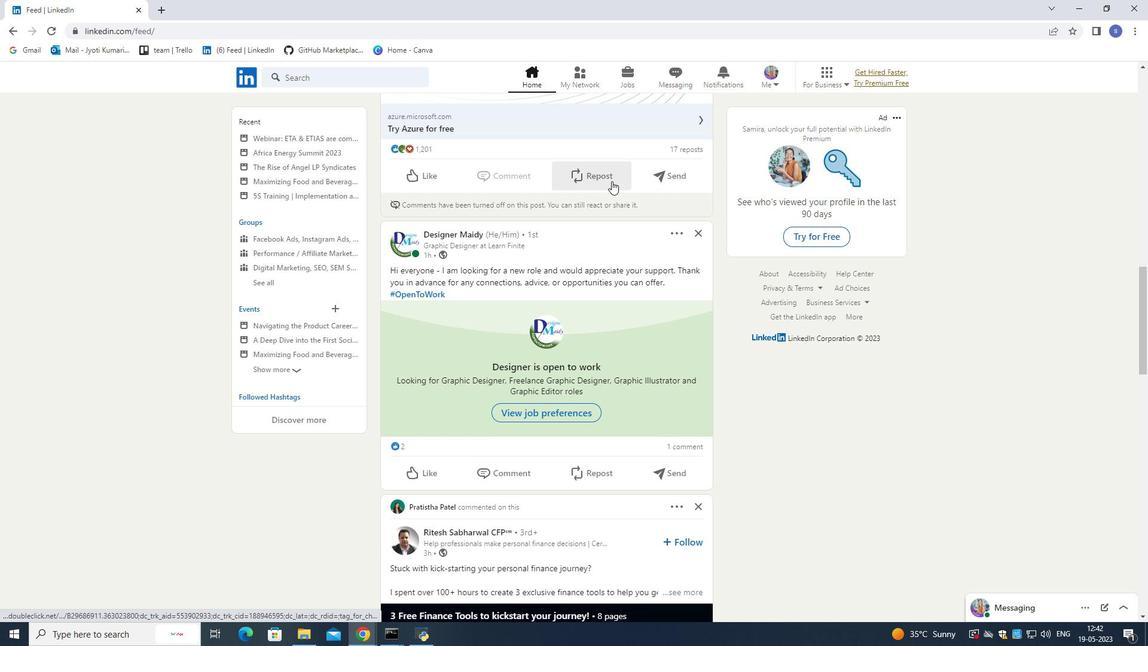 
Action: Mouse moved to (612, 180)
Screenshot: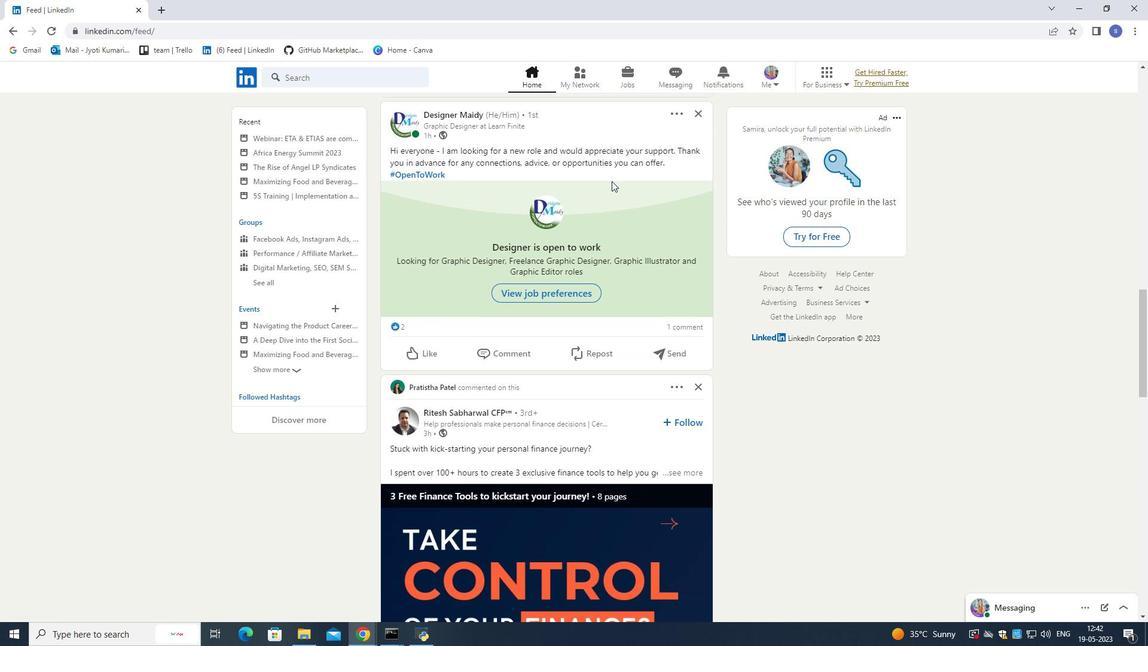 
Action: Mouse scrolled (612, 180) with delta (0, 0)
Screenshot: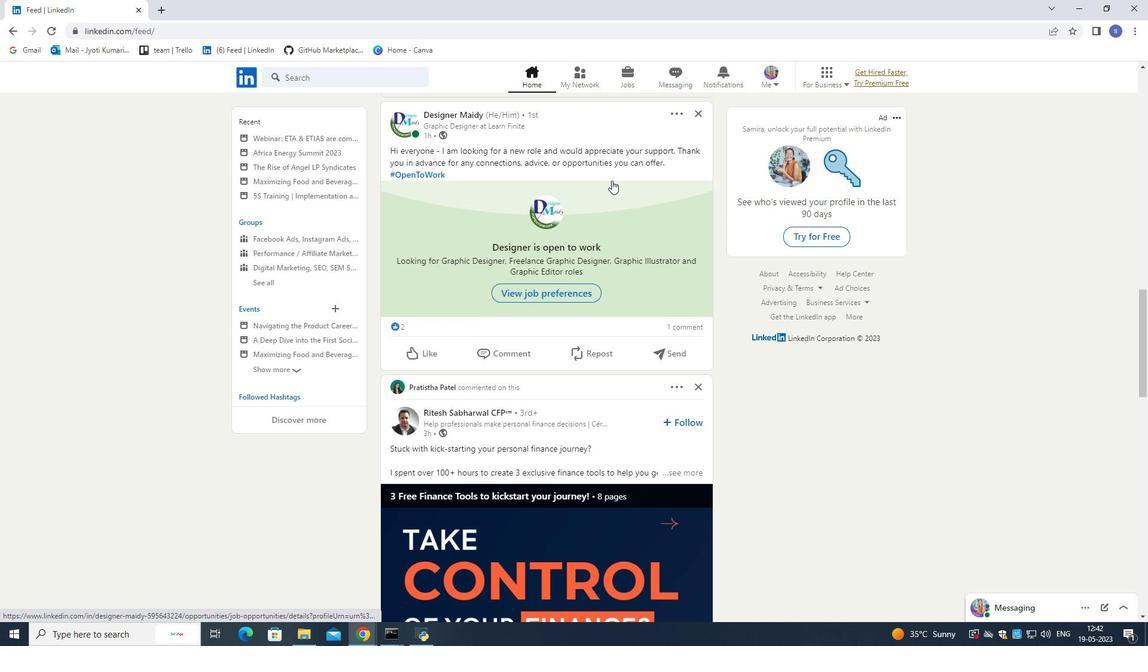
Action: Mouse moved to (600, 191)
Screenshot: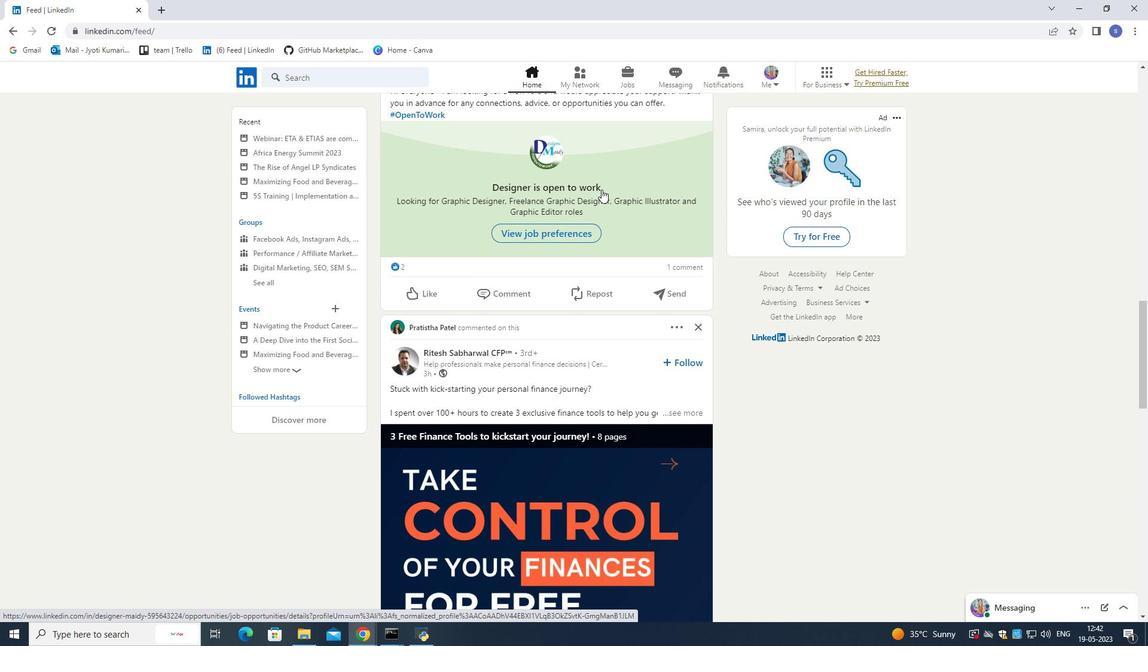 
Action: Mouse scrolled (600, 190) with delta (0, 0)
Screenshot: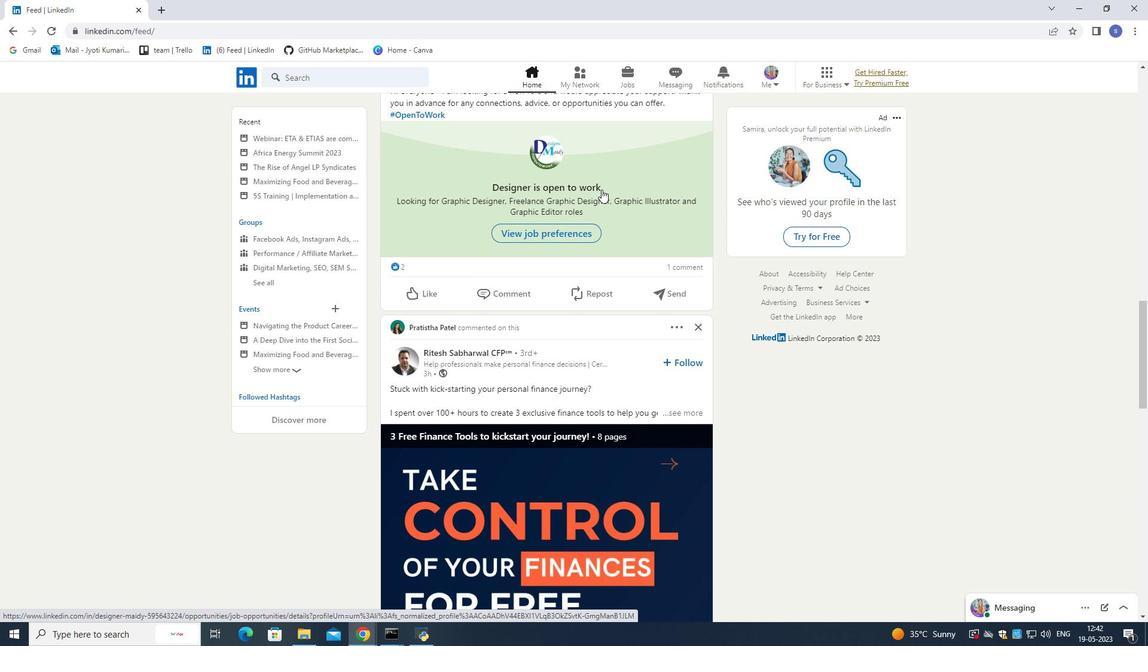 
Action: Mouse moved to (600, 194)
Screenshot: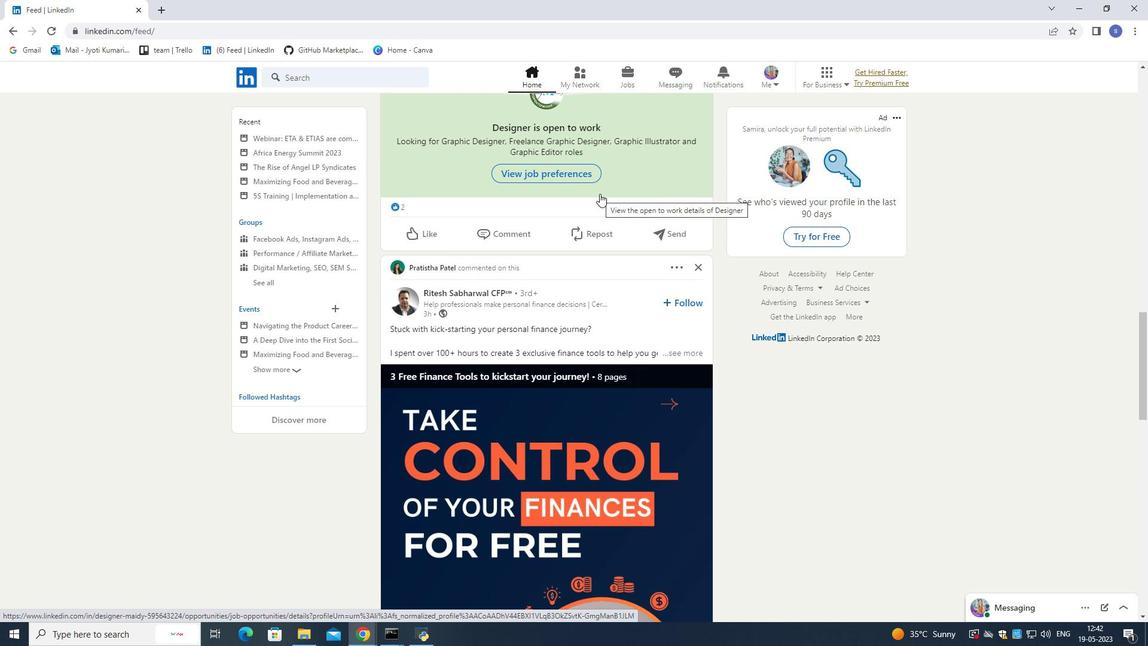 
Action: Mouse scrolled (600, 193) with delta (0, 0)
Screenshot: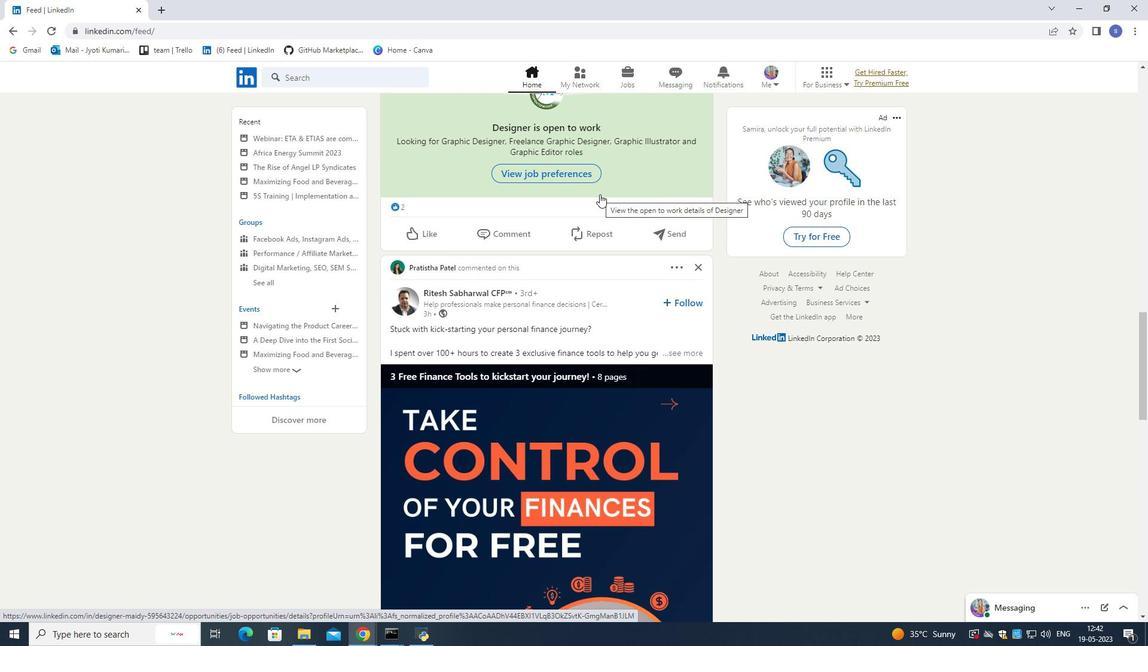 
Action: Mouse moved to (599, 195)
Screenshot: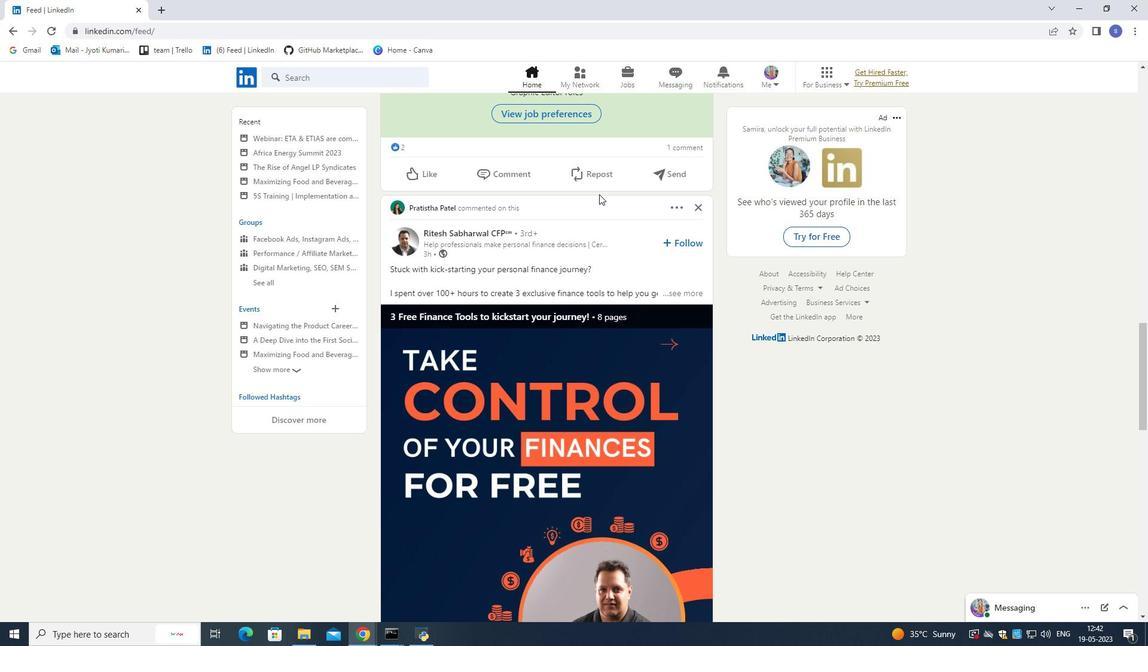 
Action: Mouse scrolled (599, 194) with delta (0, 0)
Screenshot: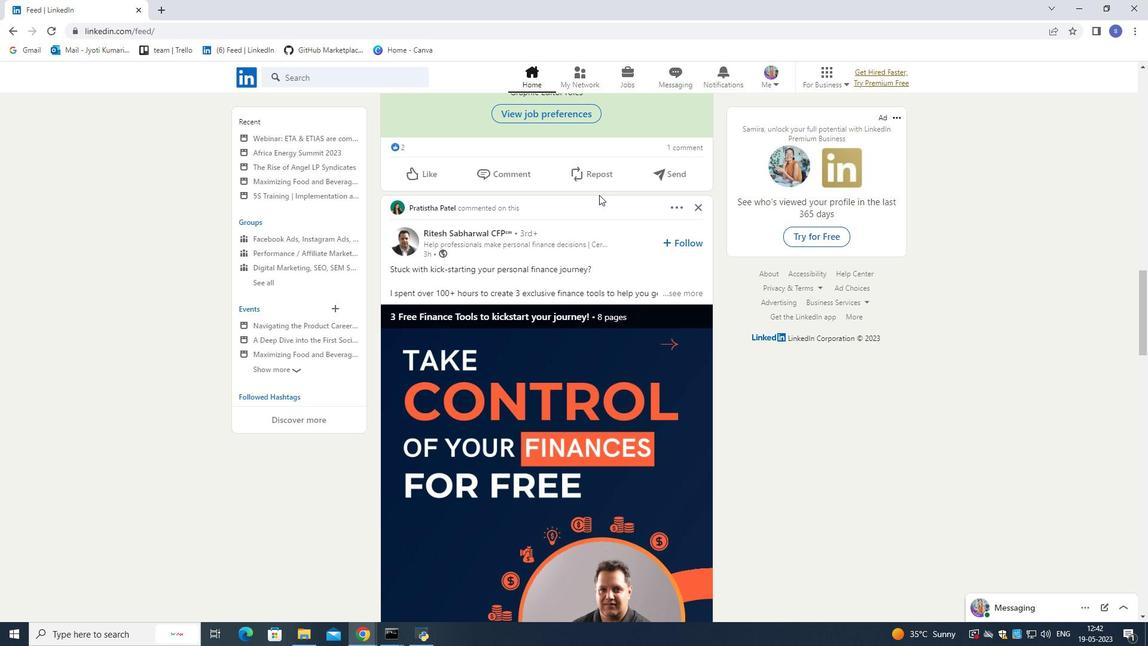 
Action: Mouse moved to (591, 208)
Screenshot: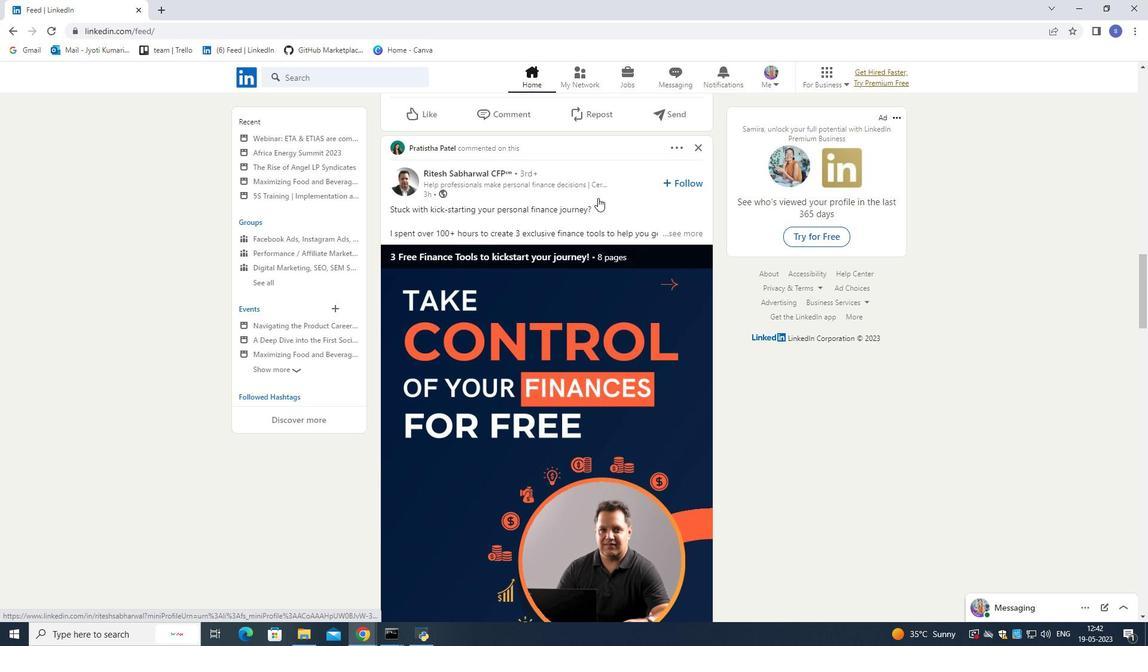 
Action: Mouse scrolled (591, 207) with delta (0, 0)
Screenshot: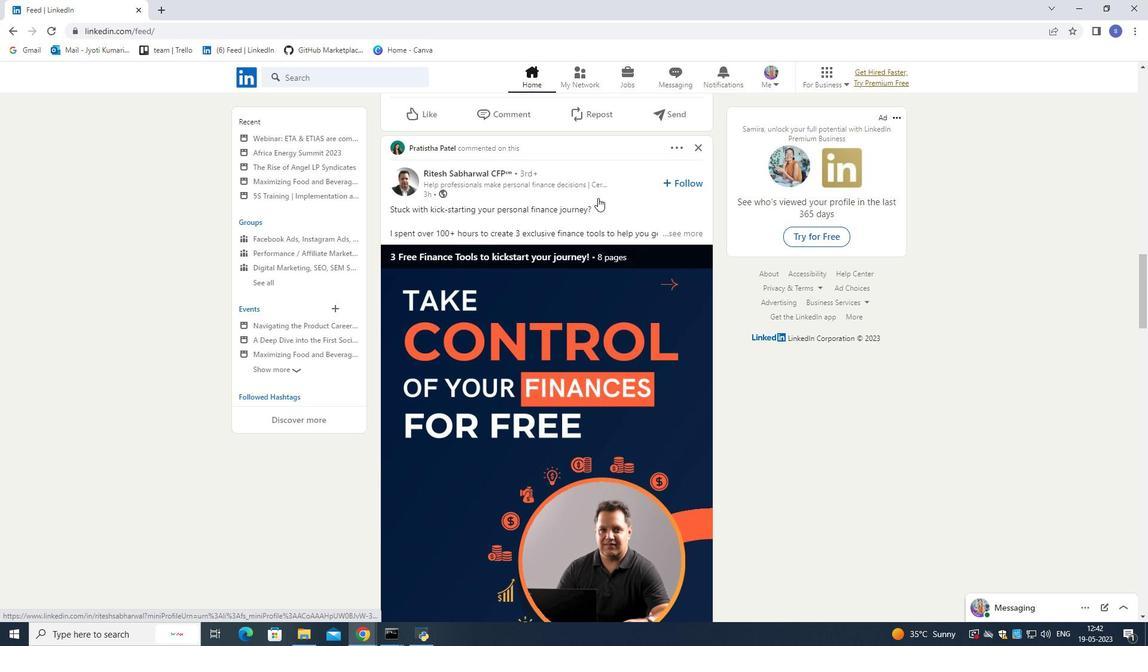 
Action: Mouse moved to (585, 227)
Screenshot: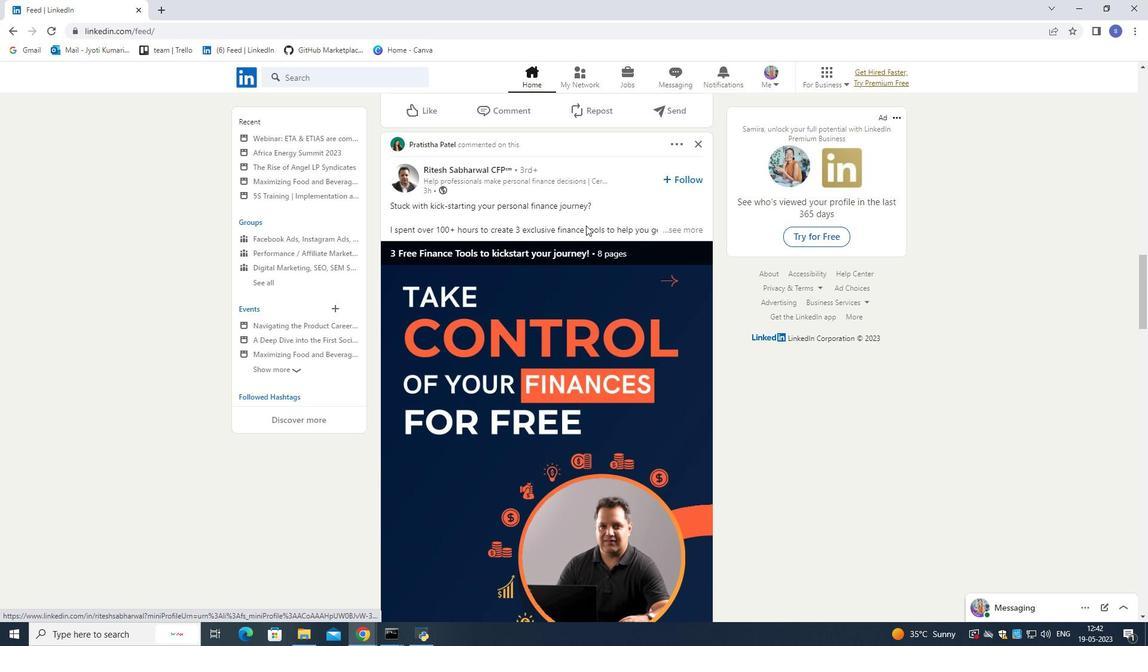 
Action: Mouse scrolled (585, 227) with delta (0, 0)
Screenshot: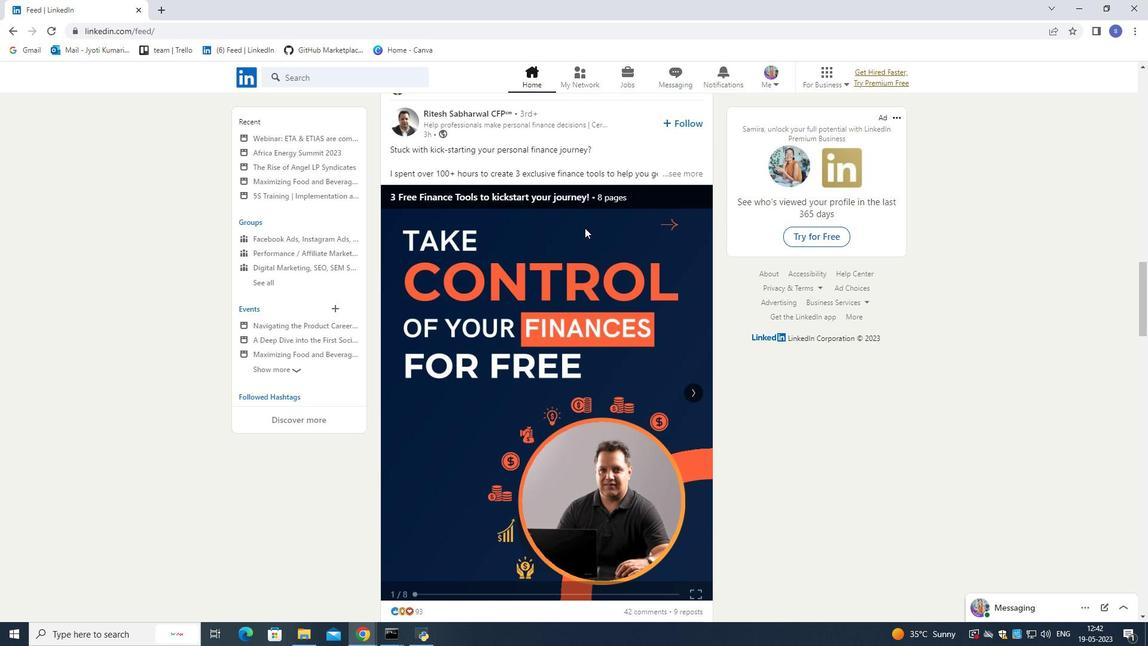 
Action: Mouse scrolled (585, 227) with delta (0, 0)
Screenshot: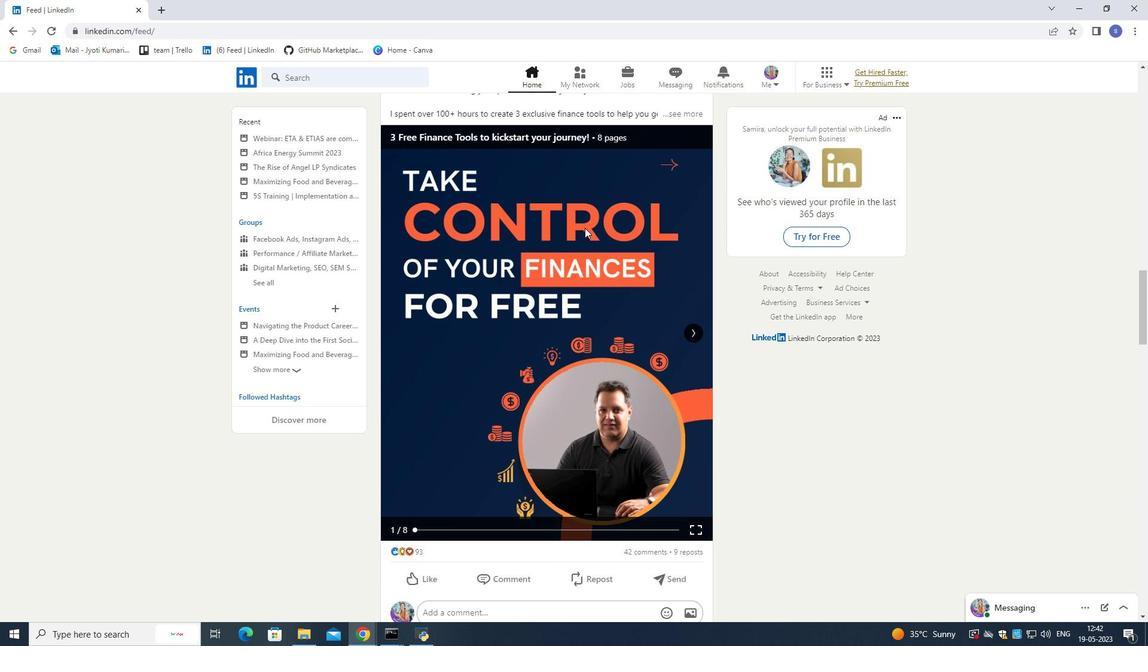 
Action: Mouse moved to (585, 229)
Screenshot: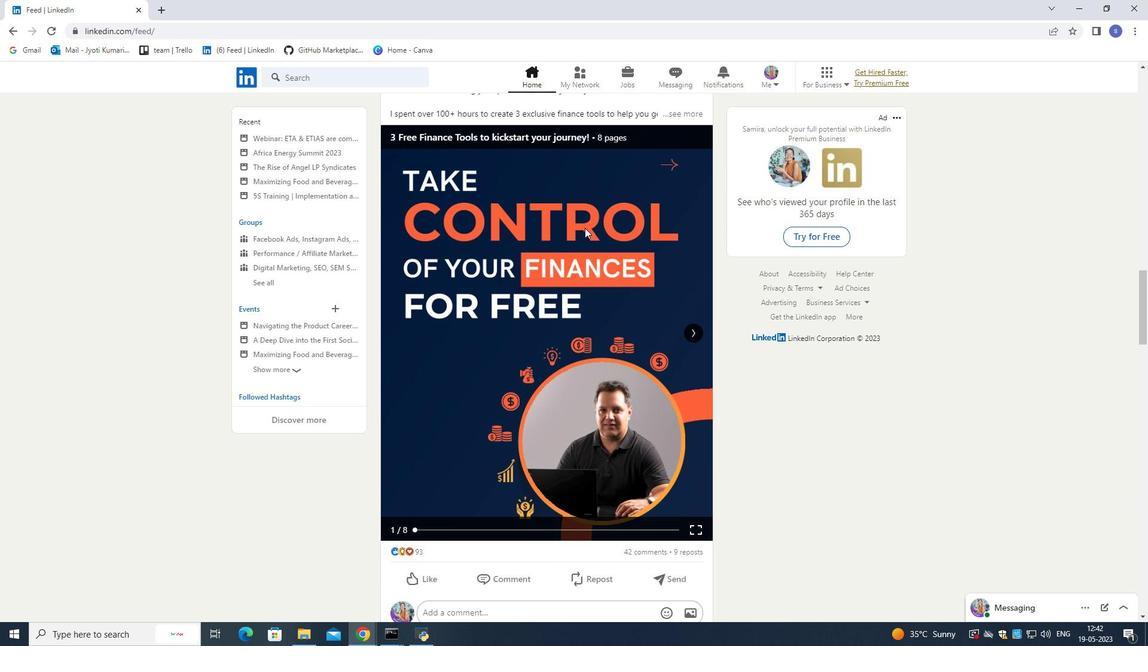 
Action: Mouse scrolled (585, 228) with delta (0, 0)
Screenshot: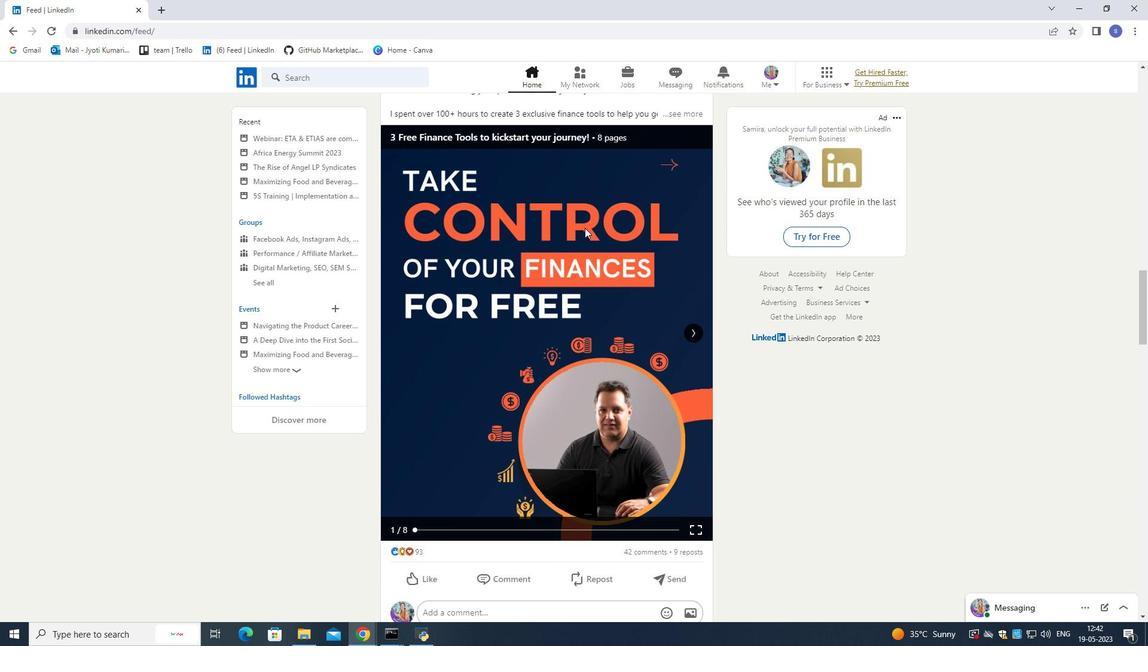 
Action: Mouse moved to (585, 229)
Screenshot: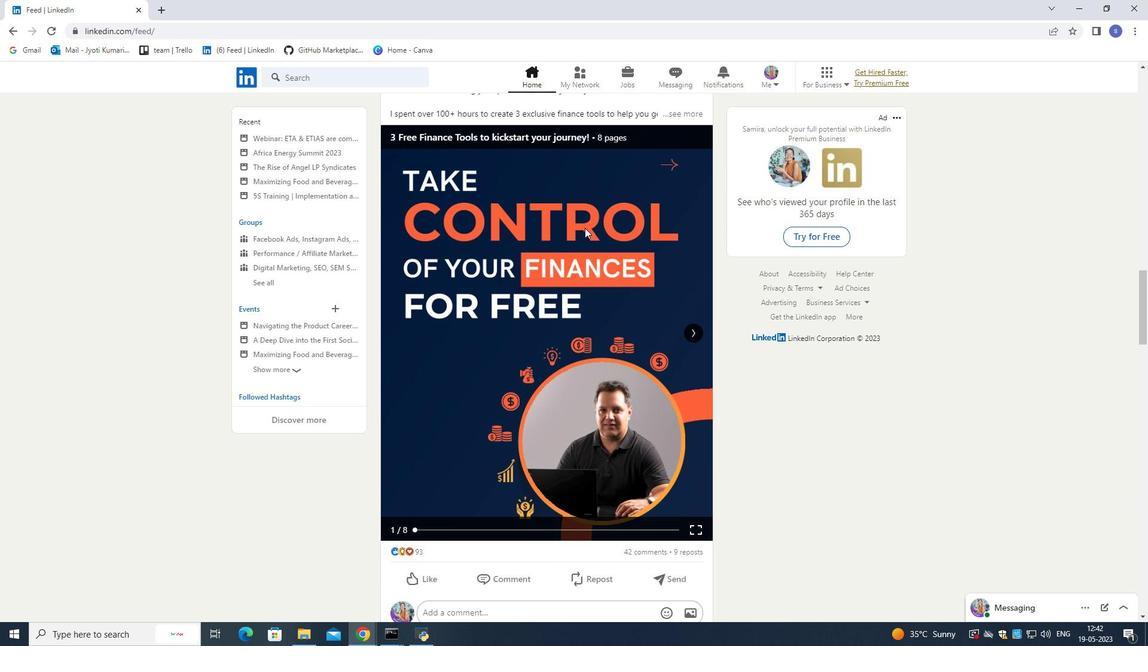 
Action: Mouse scrolled (585, 228) with delta (0, 0)
Screenshot: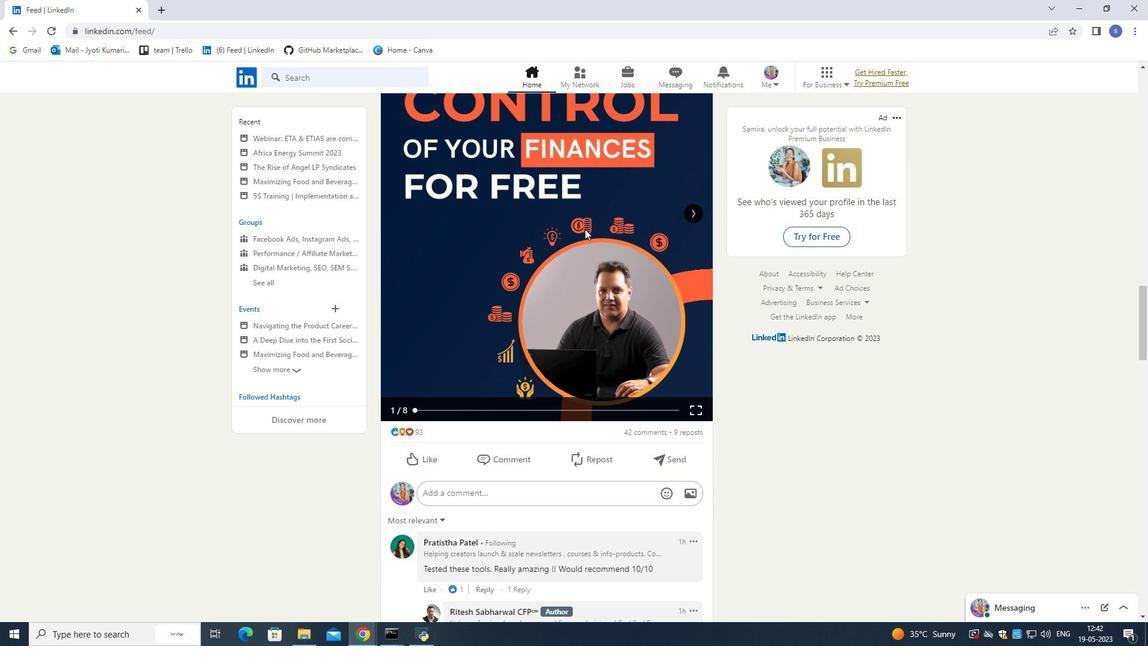 
Action: Mouse scrolled (585, 228) with delta (0, 0)
Screenshot: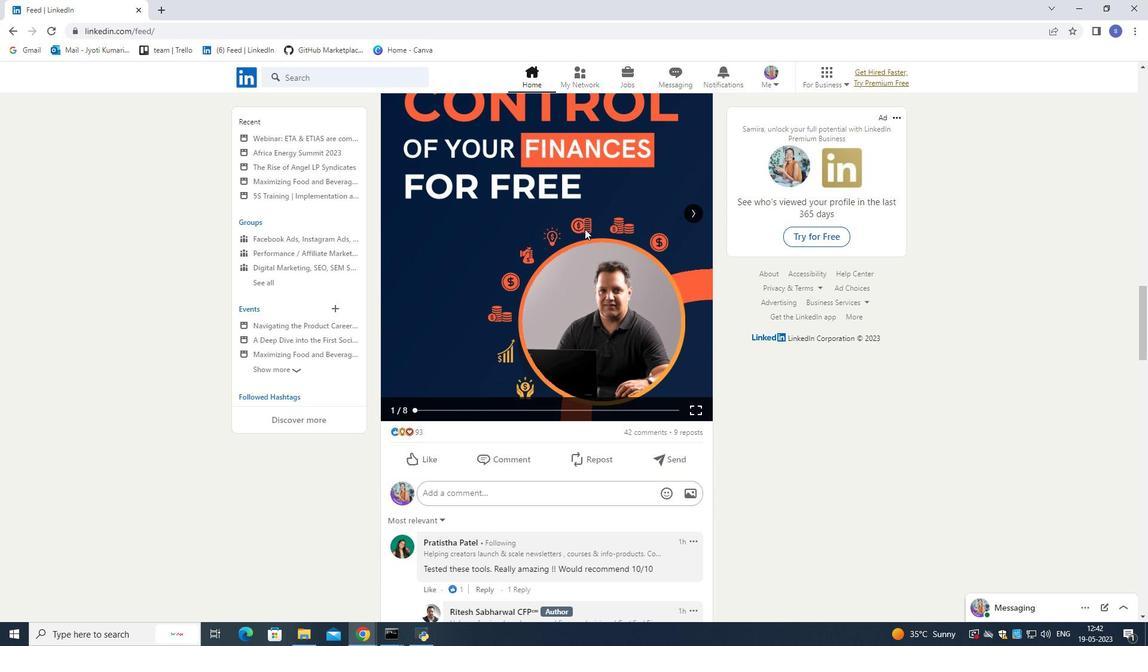
Action: Mouse scrolled (585, 228) with delta (0, 0)
Screenshot: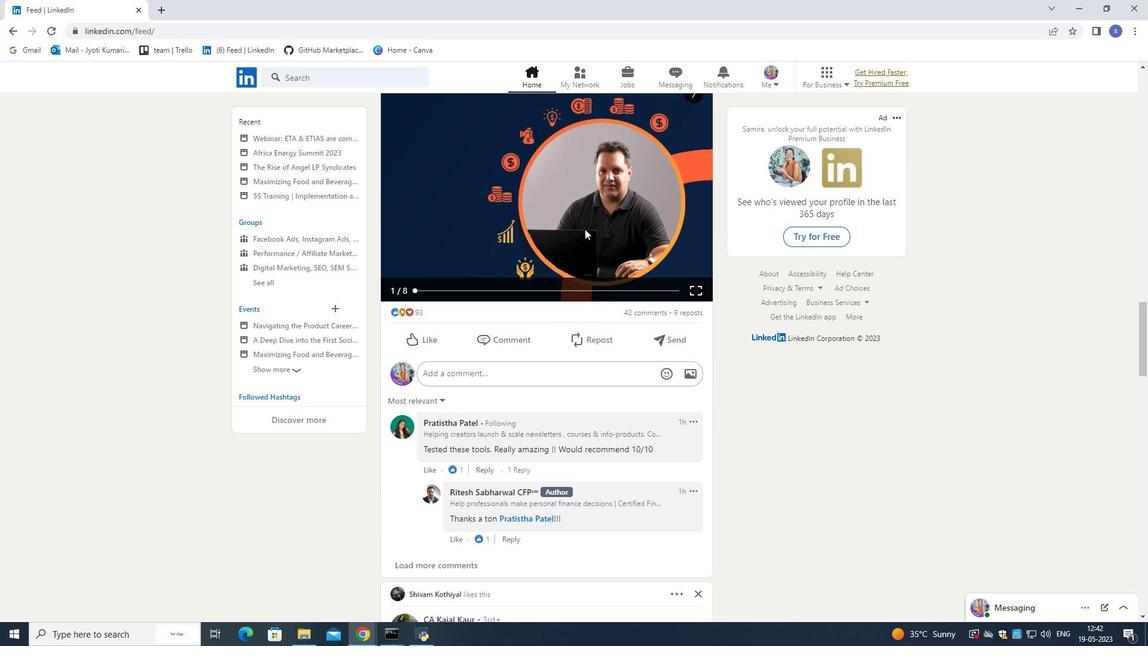 
Action: Mouse scrolled (585, 228) with delta (0, 0)
Screenshot: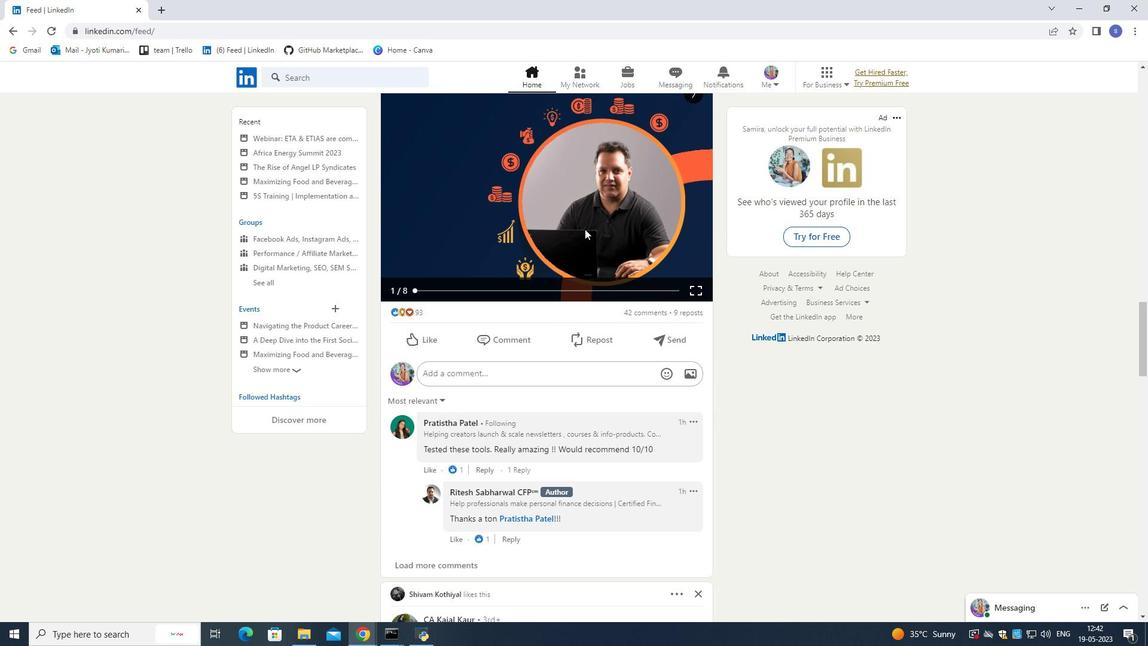 
Action: Mouse scrolled (585, 228) with delta (0, 0)
Screenshot: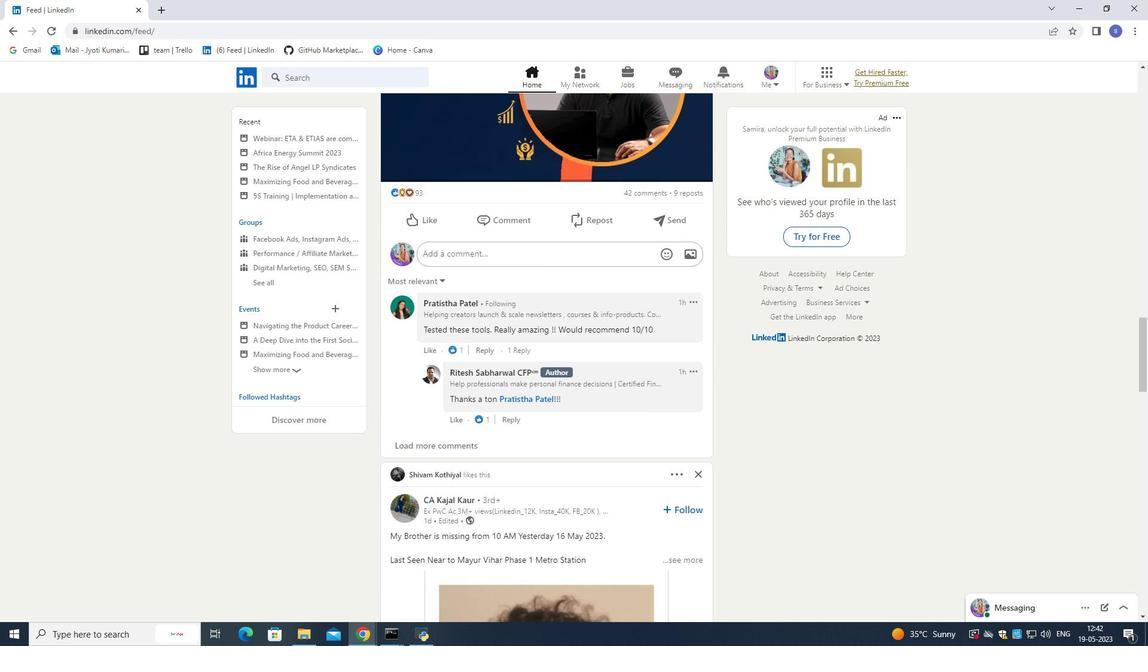 
Action: Mouse scrolled (585, 228) with delta (0, 0)
Screenshot: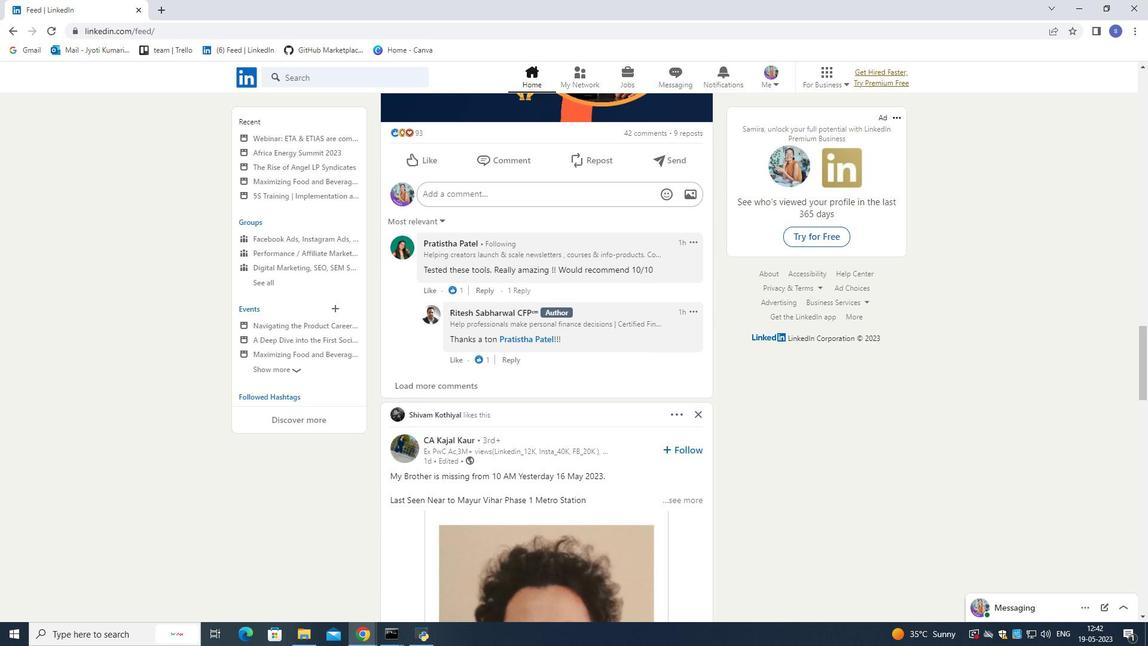 
Action: Mouse moved to (545, 234)
Screenshot: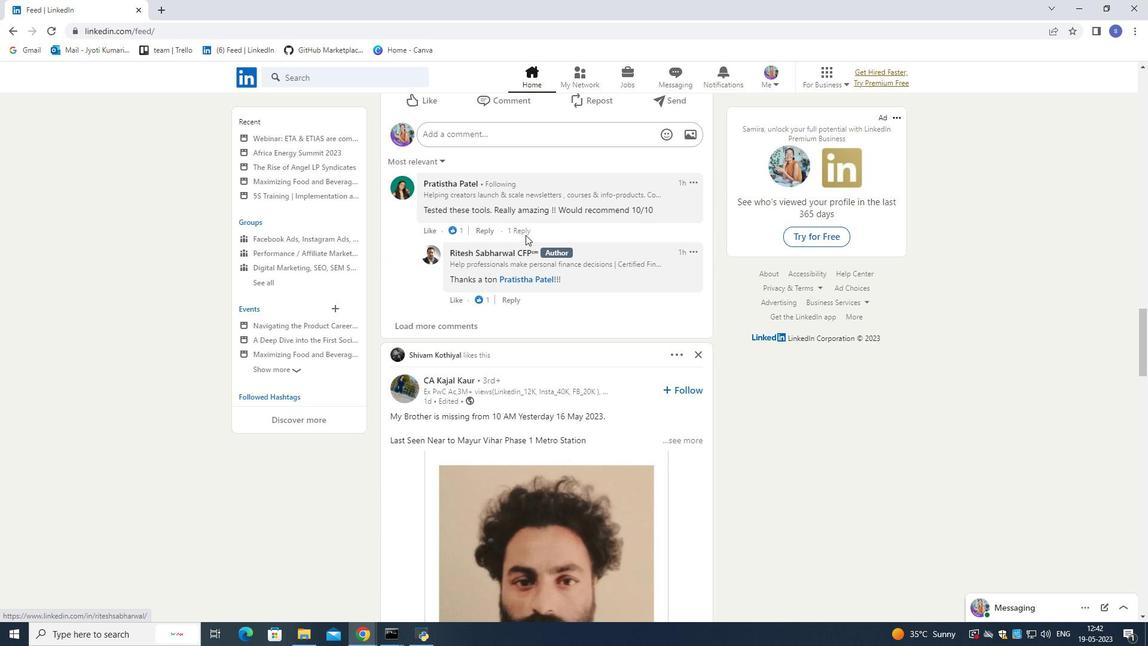 
Action: Mouse scrolled (545, 233) with delta (0, 0)
Screenshot: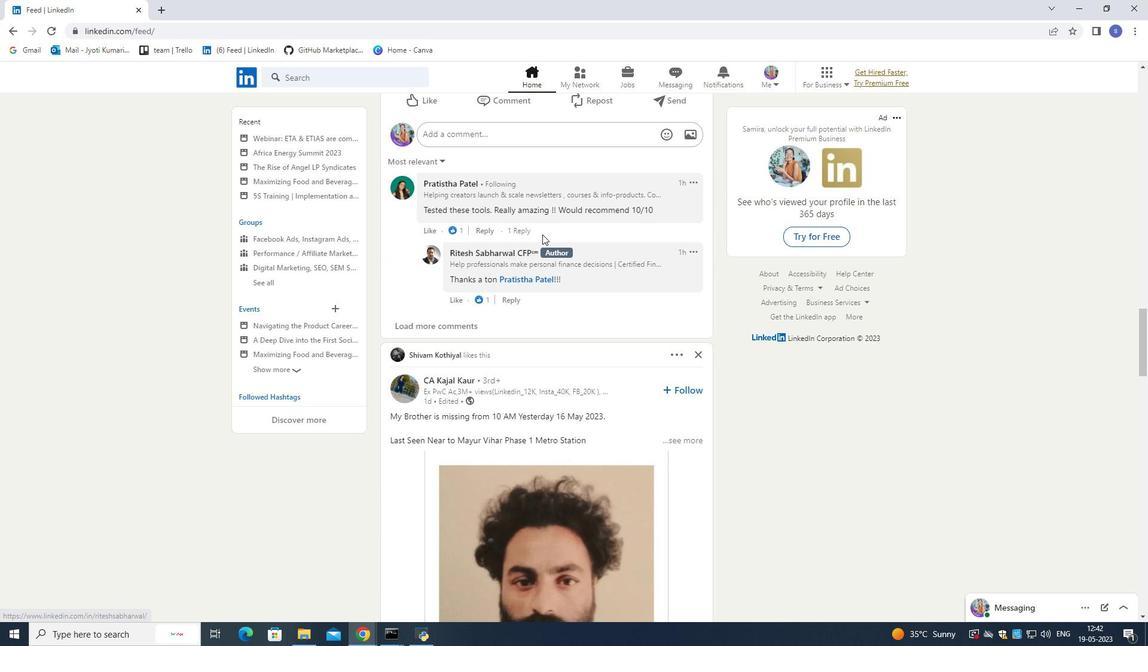 
Action: Mouse scrolled (545, 235) with delta (0, 0)
Screenshot: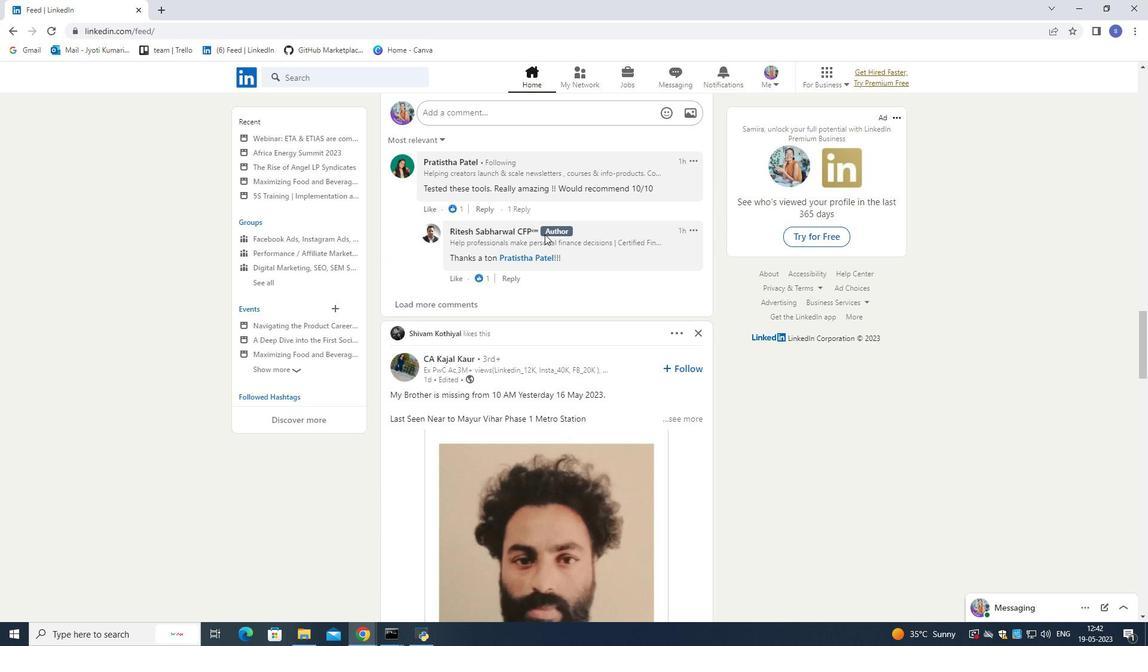 
Action: Mouse scrolled (545, 235) with delta (0, 0)
Screenshot: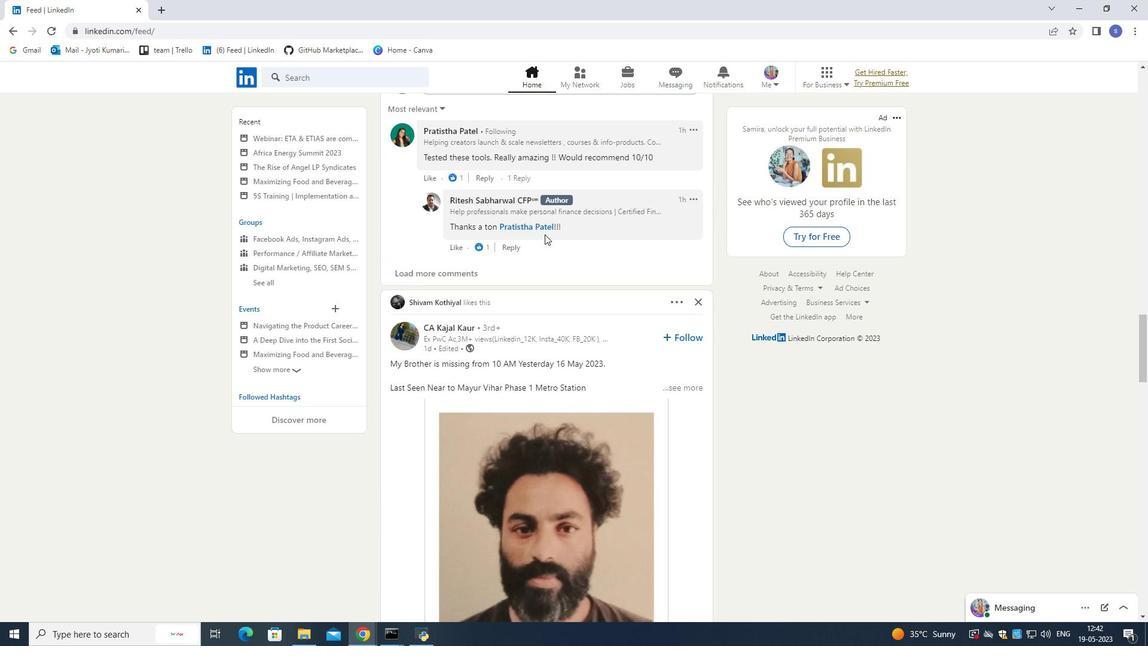 
Action: Mouse scrolled (545, 235) with delta (0, 0)
Screenshot: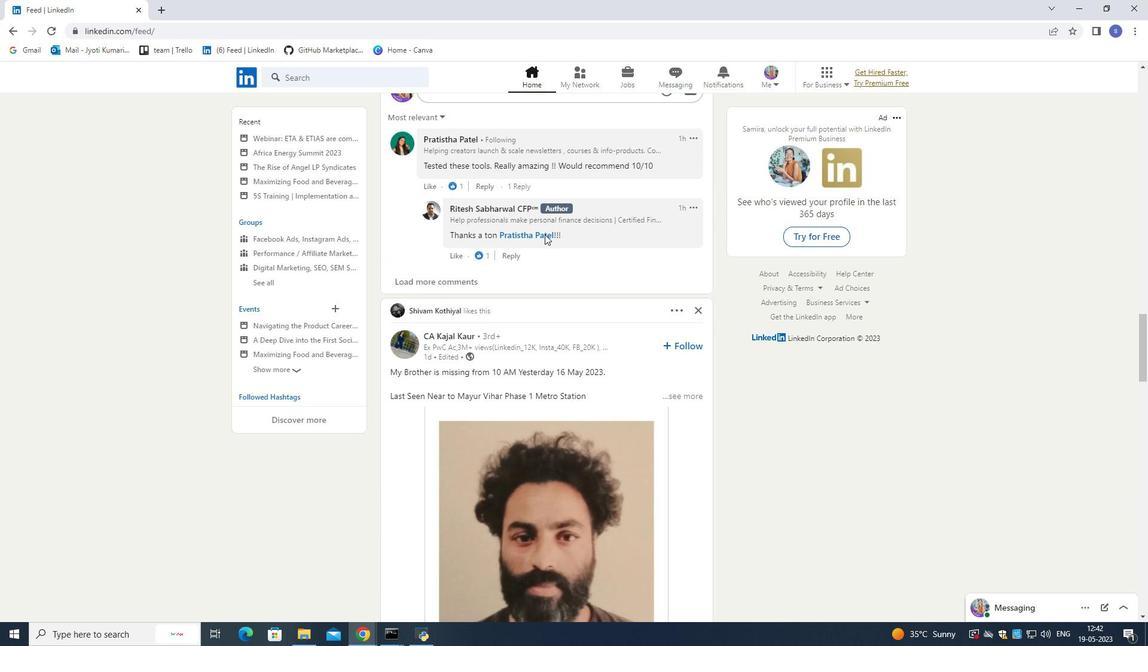 
Action: Mouse scrolled (545, 235) with delta (0, 0)
Screenshot: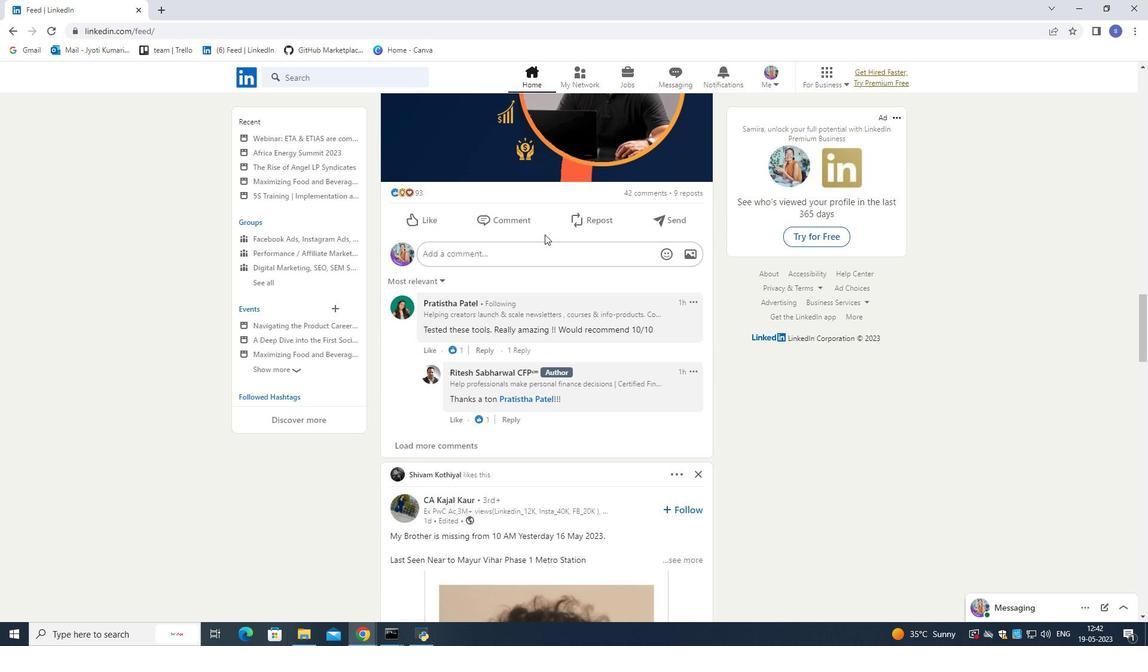 
Action: Mouse scrolled (545, 235) with delta (0, 0)
Screenshot: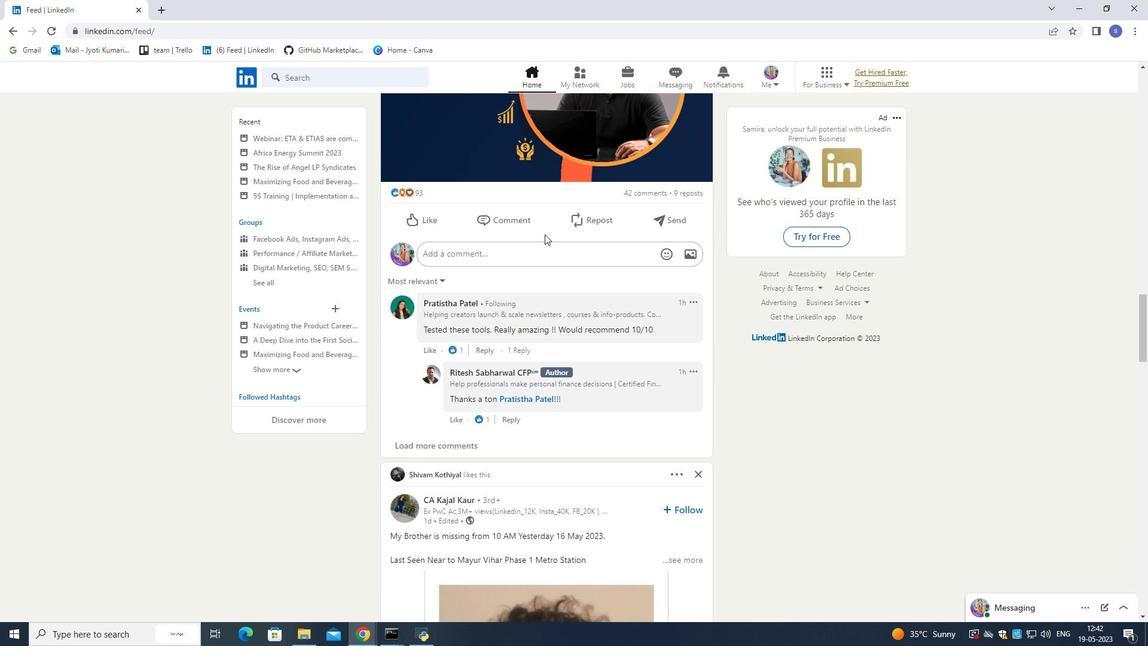 
Action: Mouse scrolled (545, 235) with delta (0, 0)
Screenshot: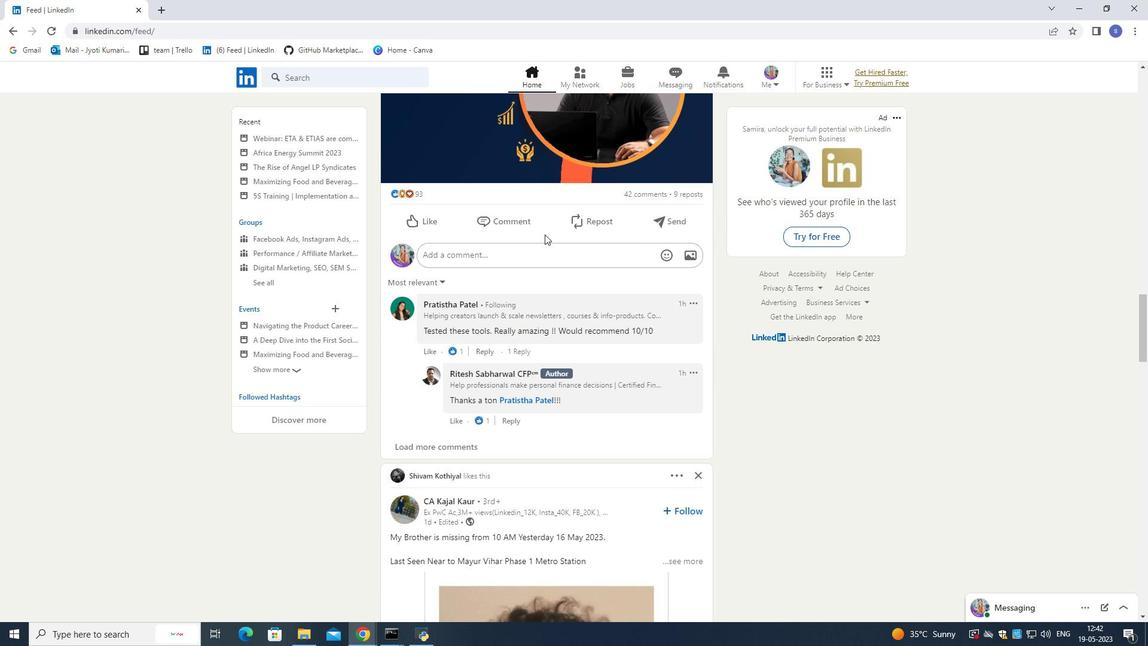 
Action: Mouse moved to (531, 75)
Screenshot: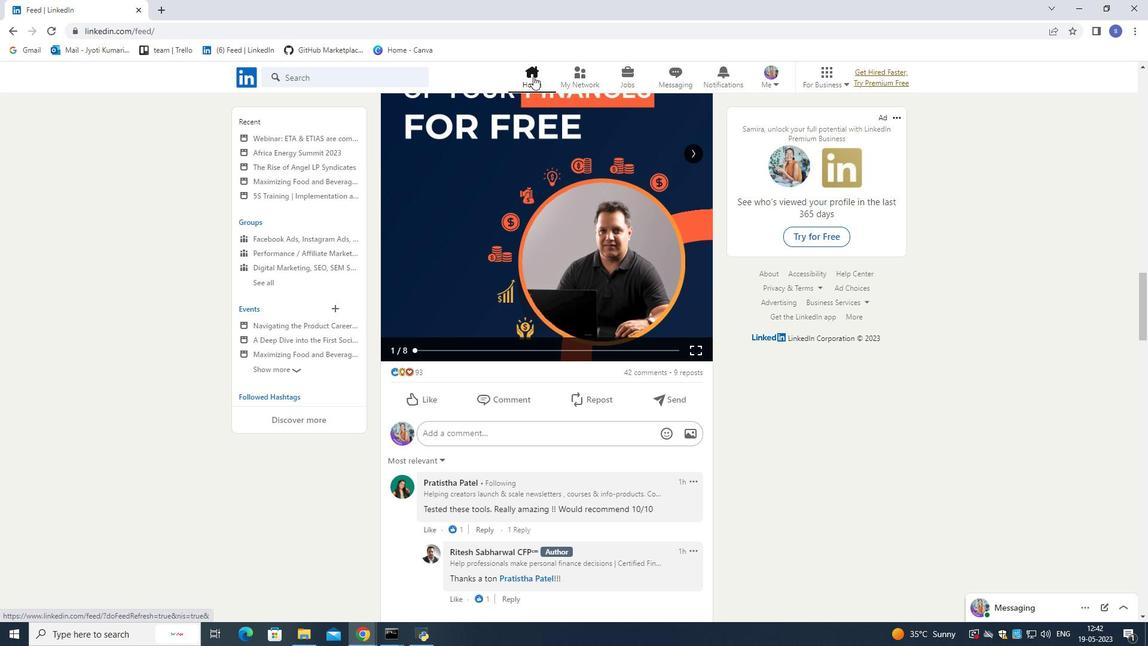 
Action: Mouse pressed left at (531, 75)
Screenshot: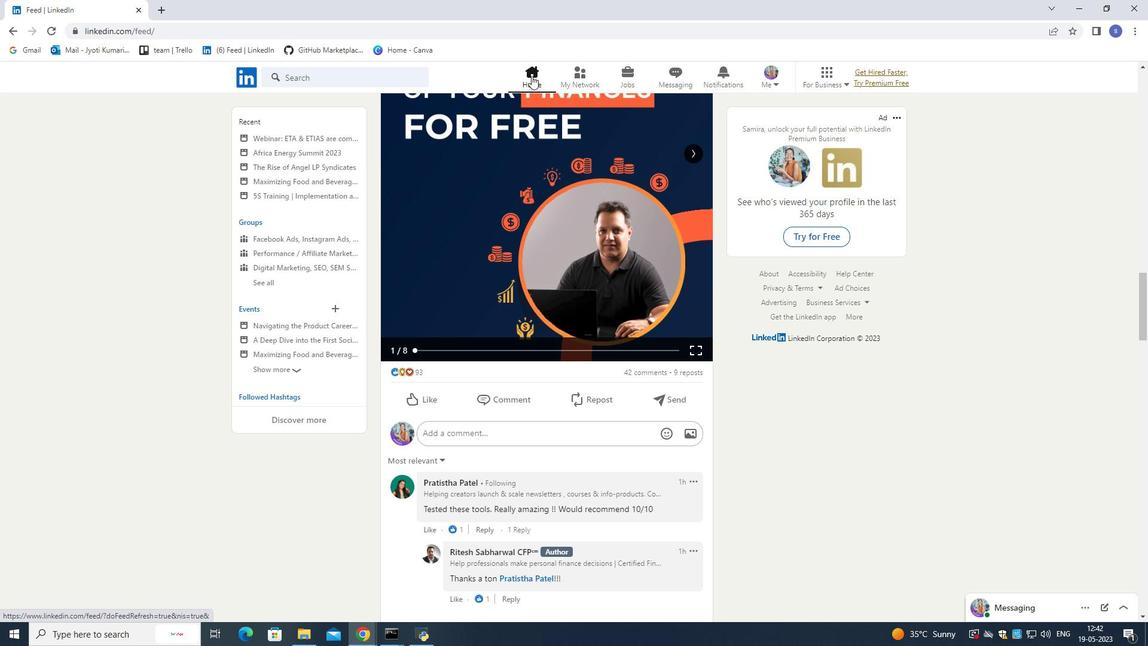 
Action: Mouse moved to (523, 141)
Screenshot: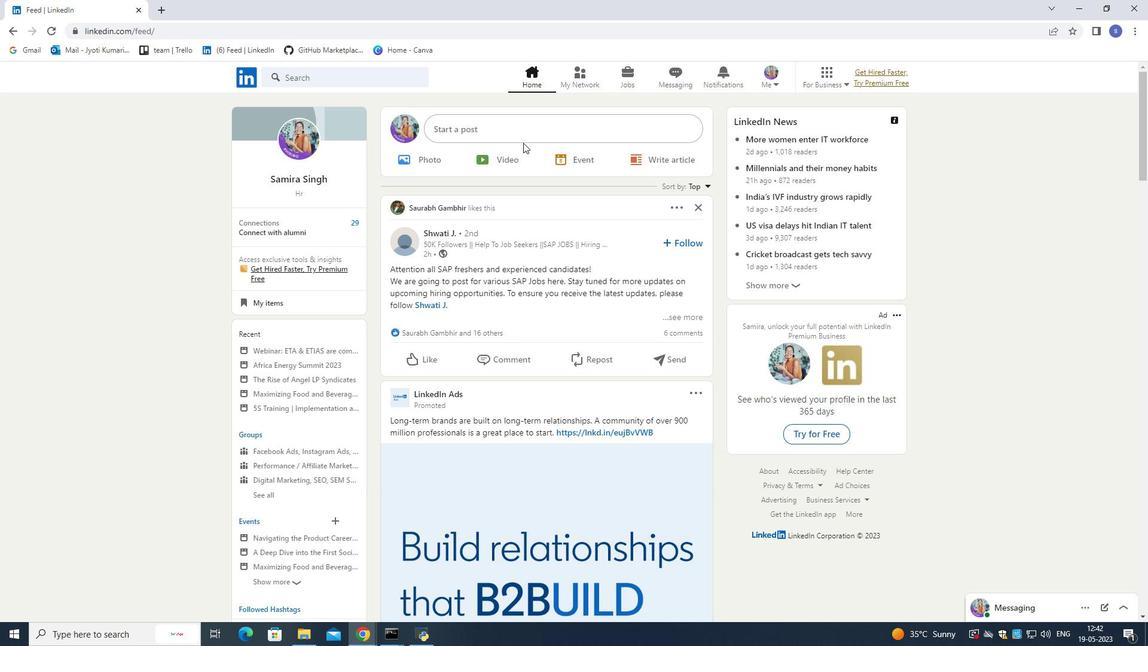 
Action: Mouse scrolled (523, 141) with delta (0, 0)
Screenshot: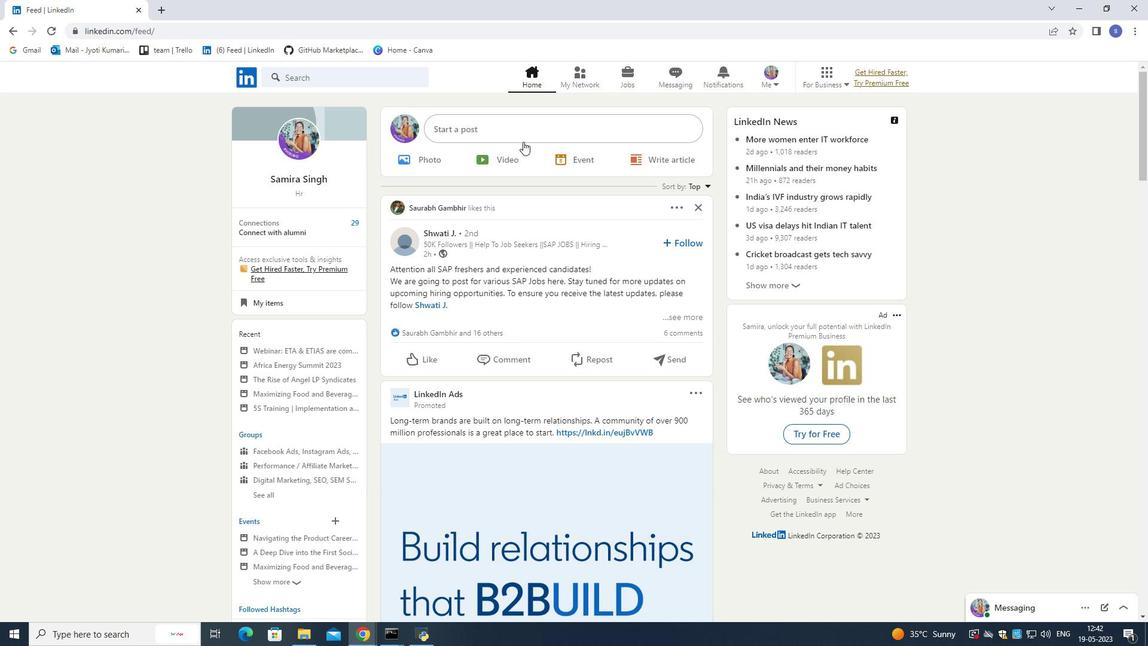 
Action: Mouse scrolled (523, 141) with delta (0, 0)
Screenshot: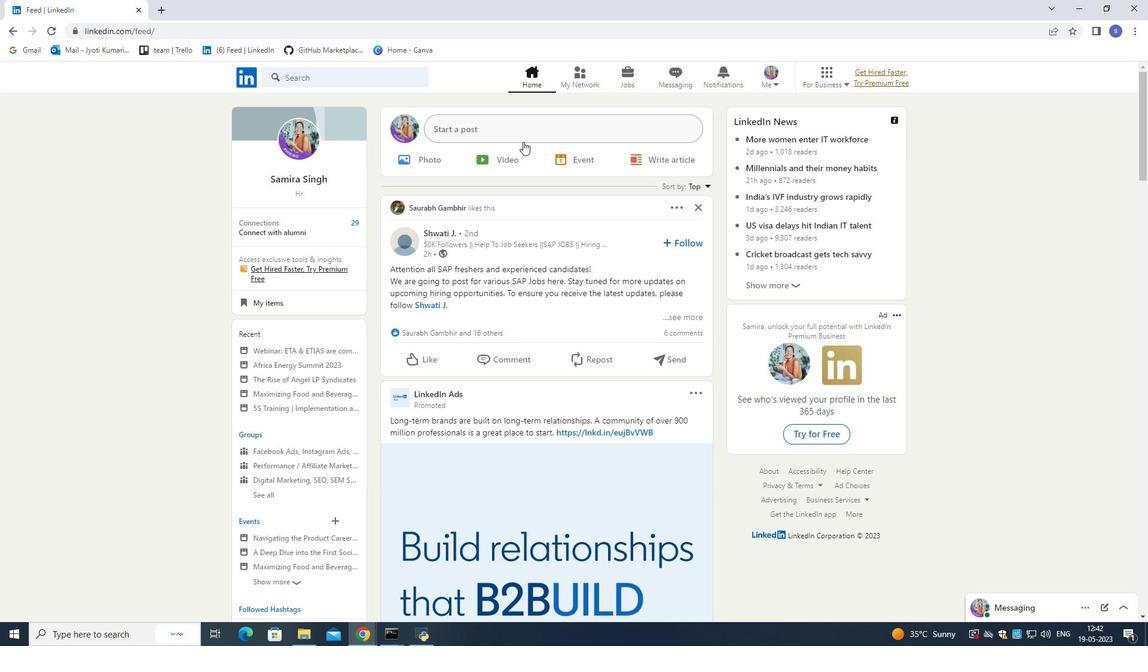 
Action: Mouse scrolled (523, 141) with delta (0, 0)
Screenshot: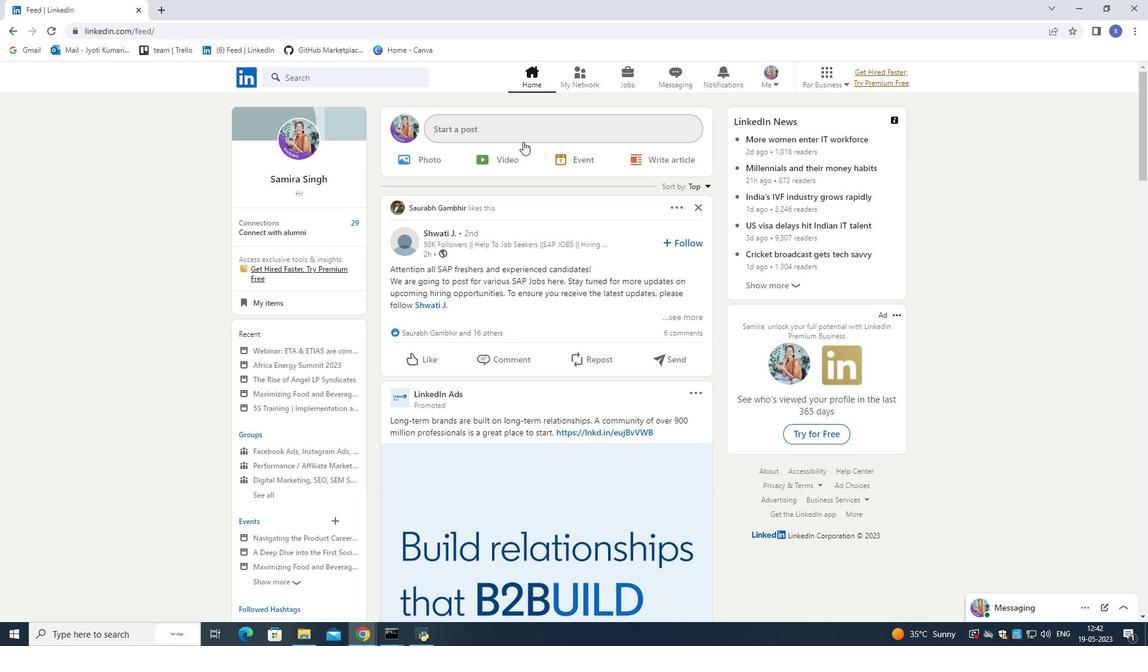 
Action: Mouse scrolled (523, 141) with delta (0, 0)
Screenshot: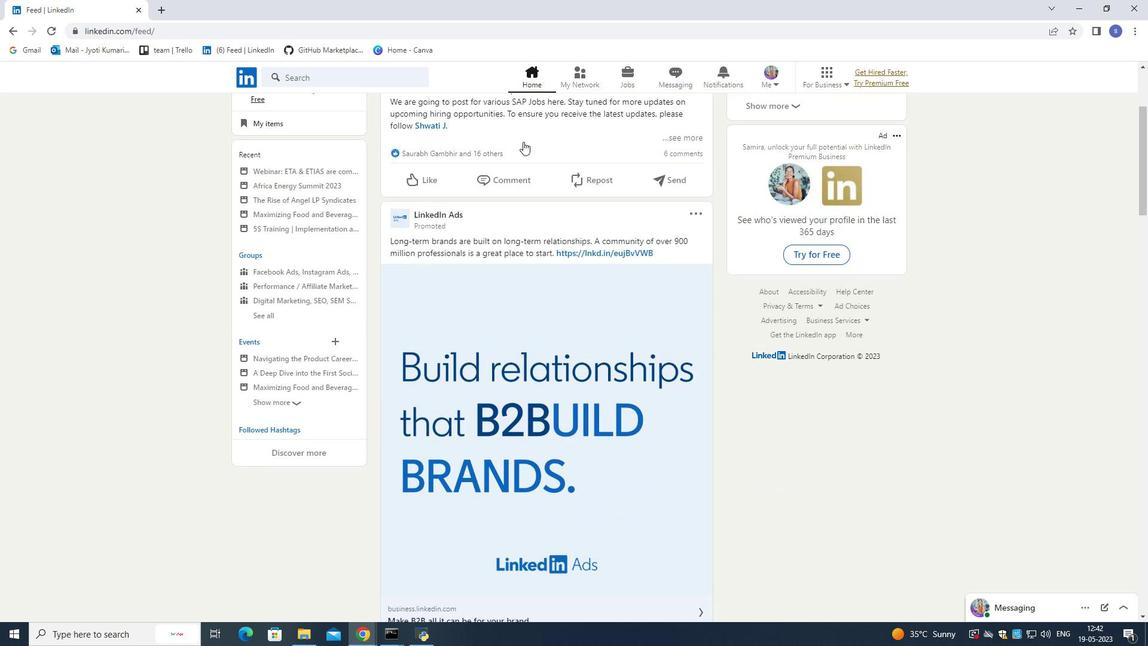 
Action: Mouse scrolled (523, 141) with delta (0, 0)
Screenshot: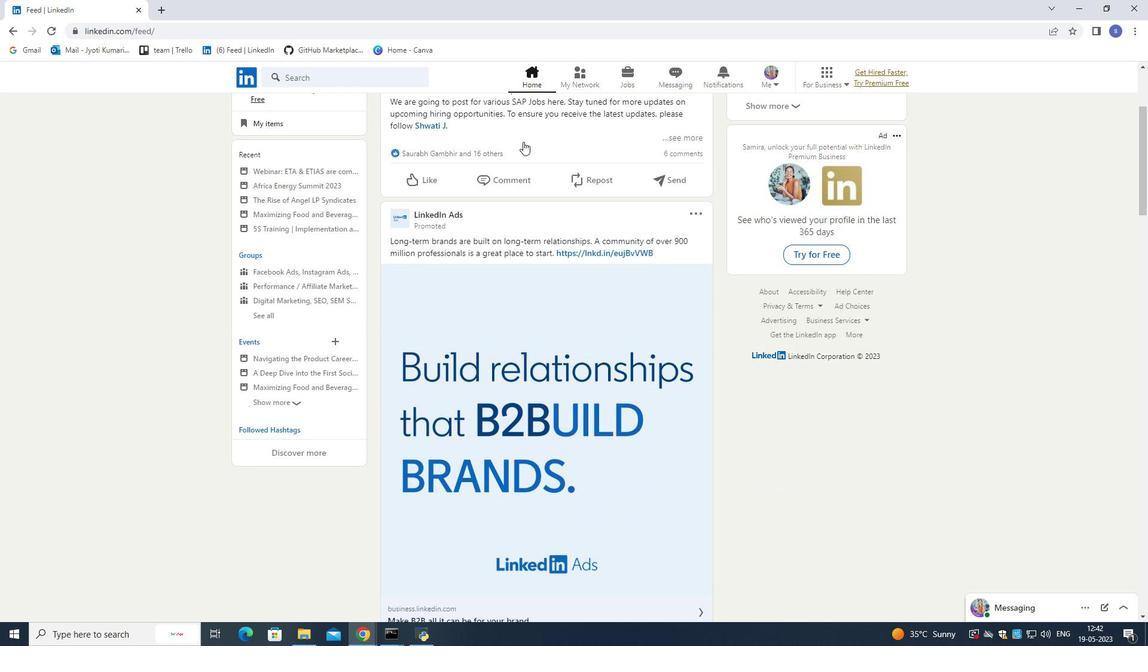 
Action: Mouse scrolled (523, 141) with delta (0, 0)
Screenshot: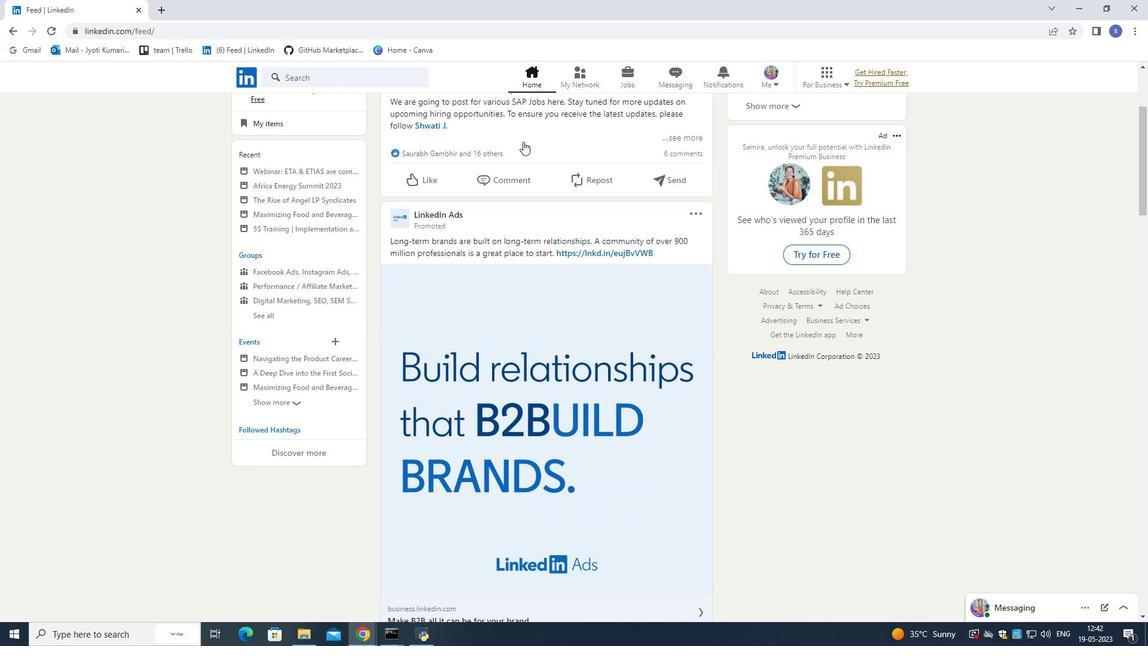 
Action: Mouse scrolled (523, 141) with delta (0, 0)
Screenshot: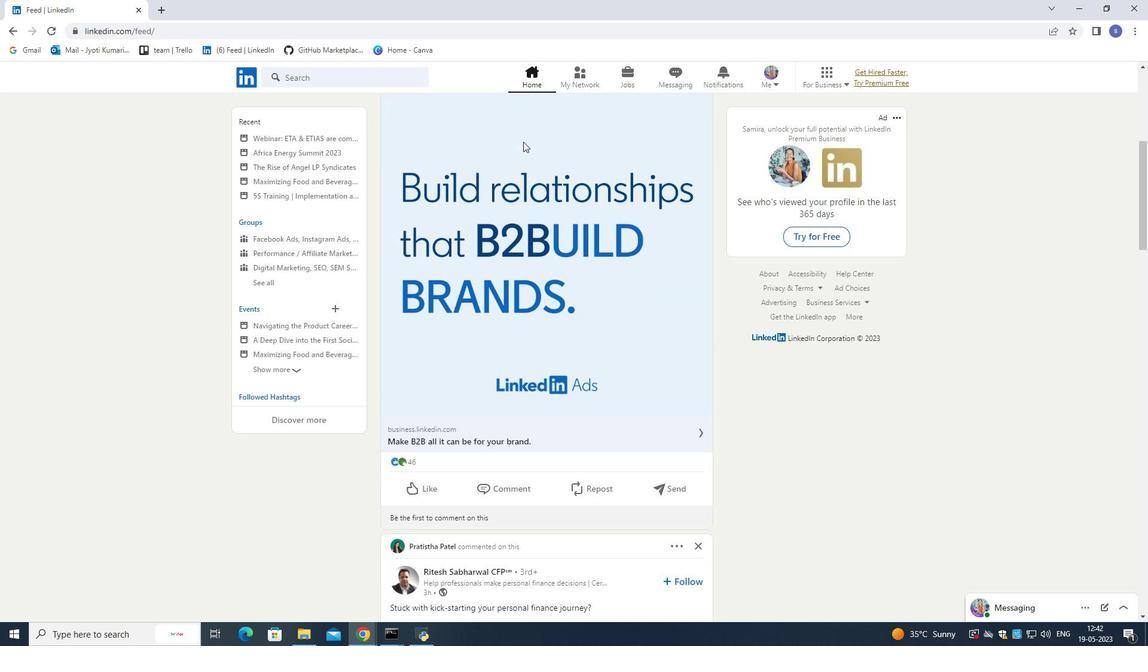 
Action: Mouse scrolled (523, 141) with delta (0, 0)
Screenshot: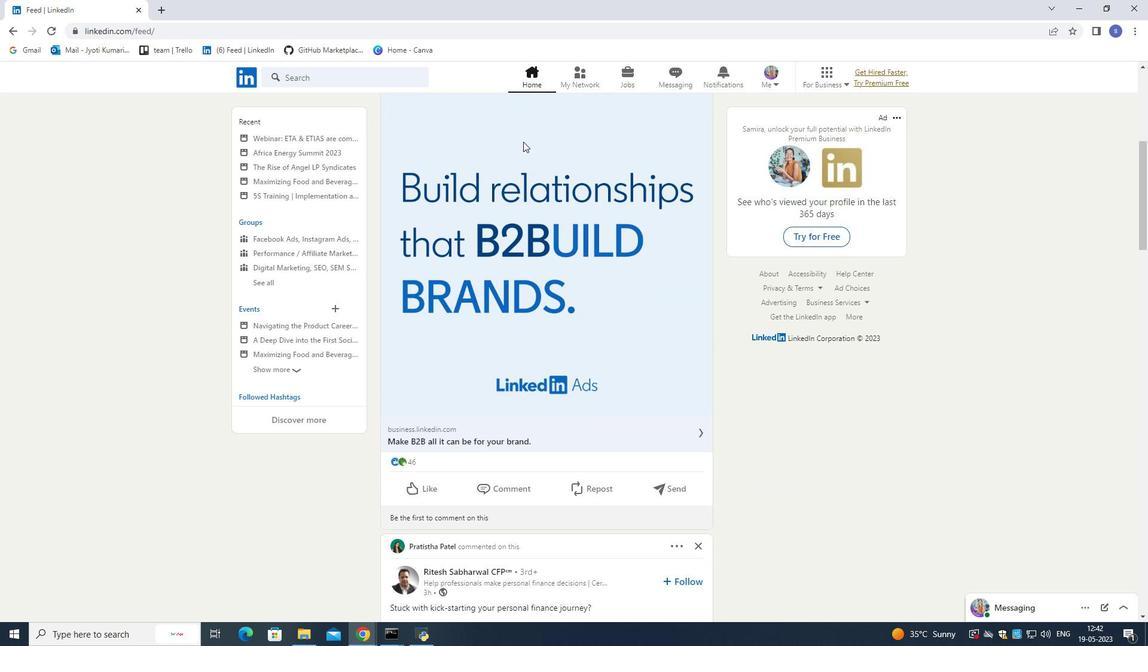 
Action: Mouse scrolled (523, 141) with delta (0, 0)
Screenshot: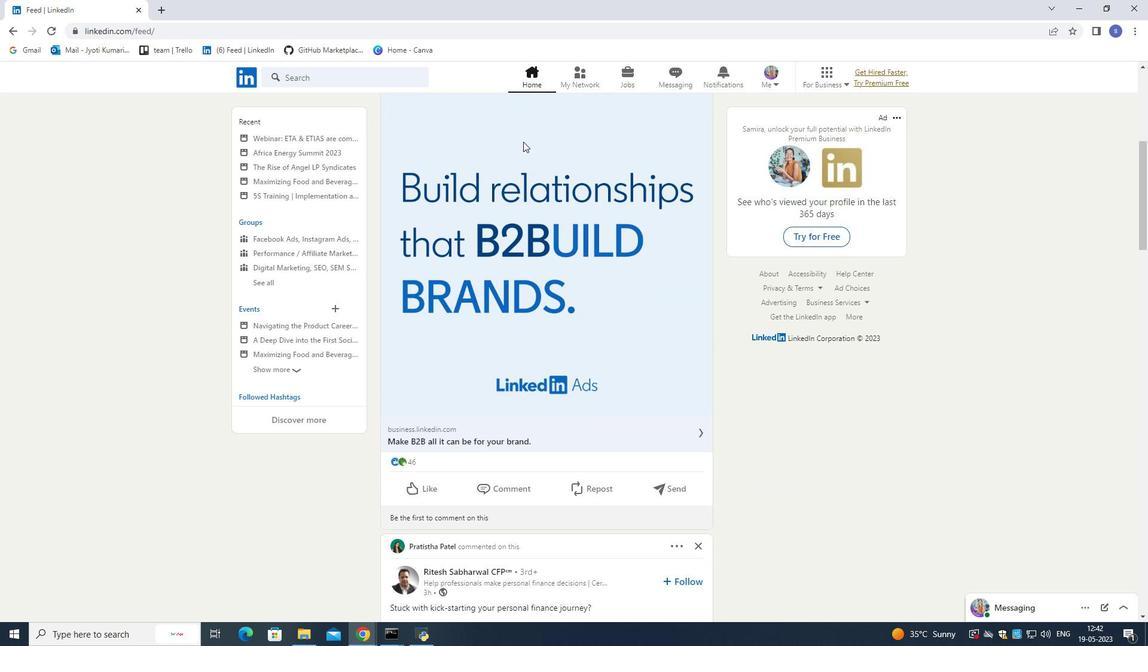 
Action: Mouse scrolled (523, 141) with delta (0, 0)
Screenshot: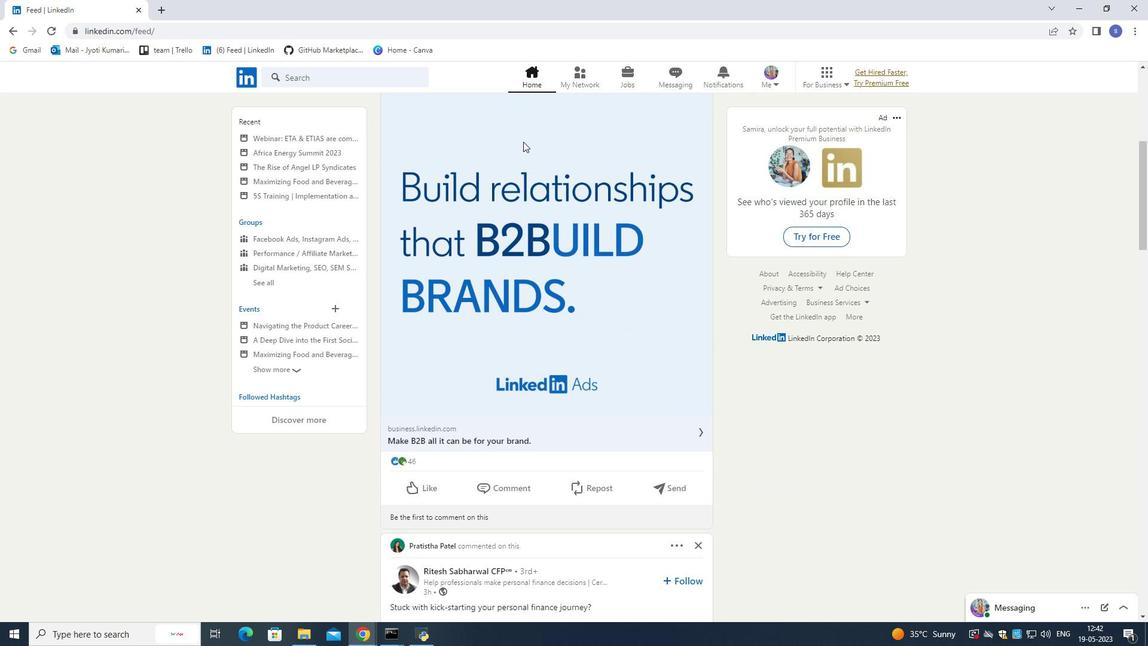 
Action: Mouse scrolled (523, 141) with delta (0, 0)
Screenshot: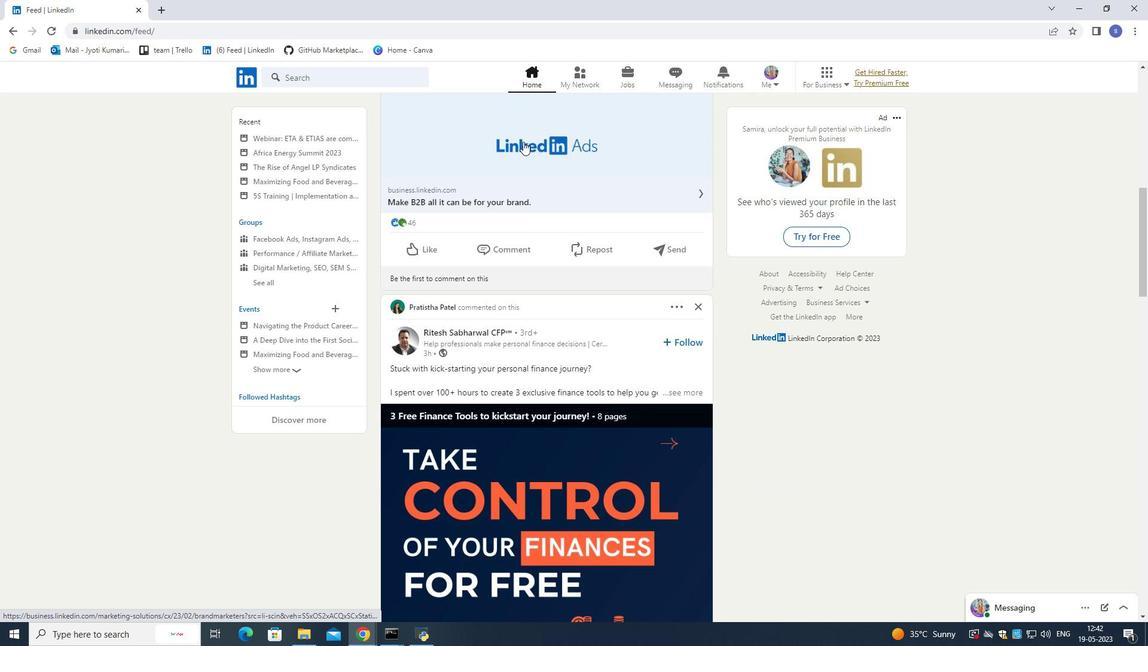 
Action: Mouse scrolled (523, 141) with delta (0, 0)
Screenshot: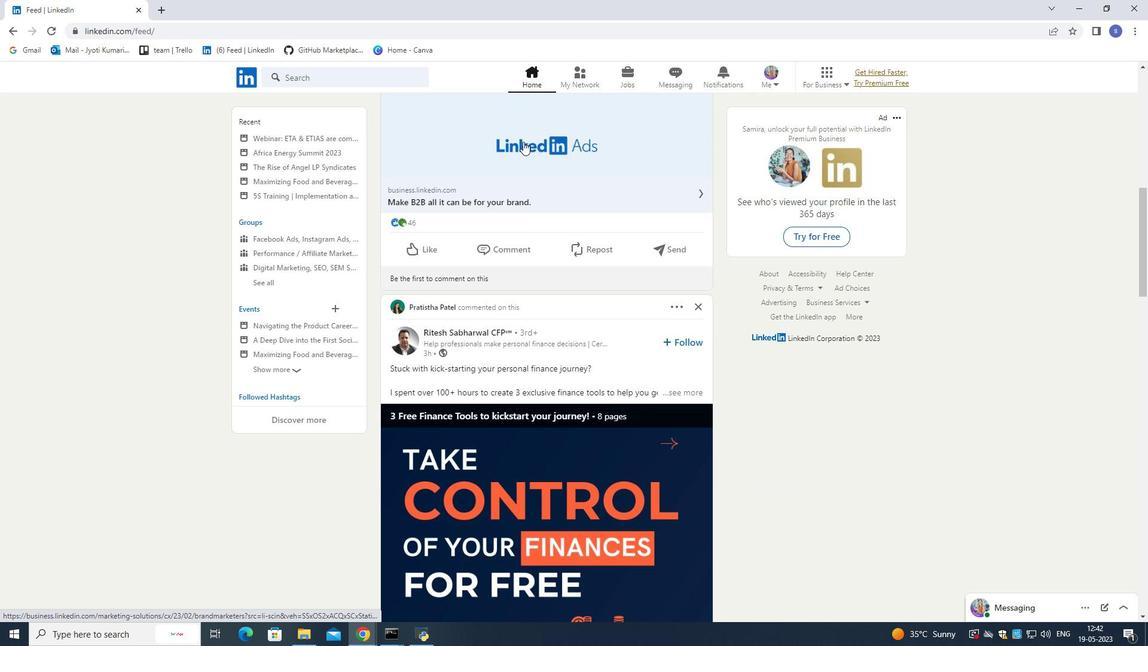 
Action: Mouse scrolled (523, 141) with delta (0, 0)
Screenshot: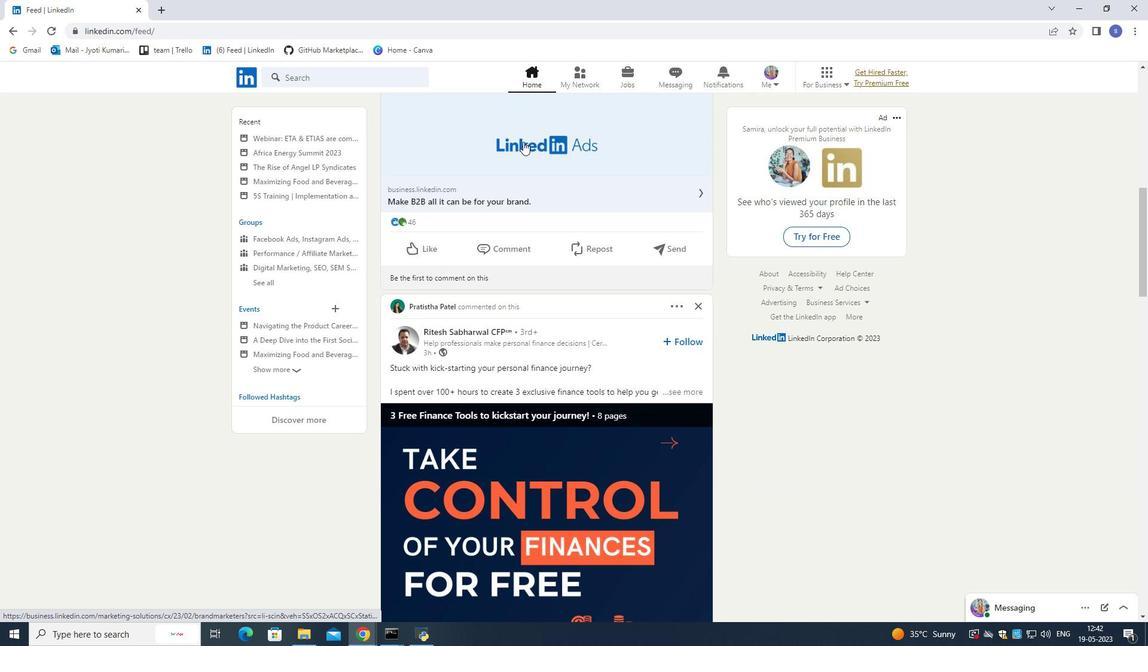 
Action: Mouse scrolled (523, 141) with delta (0, 0)
Screenshot: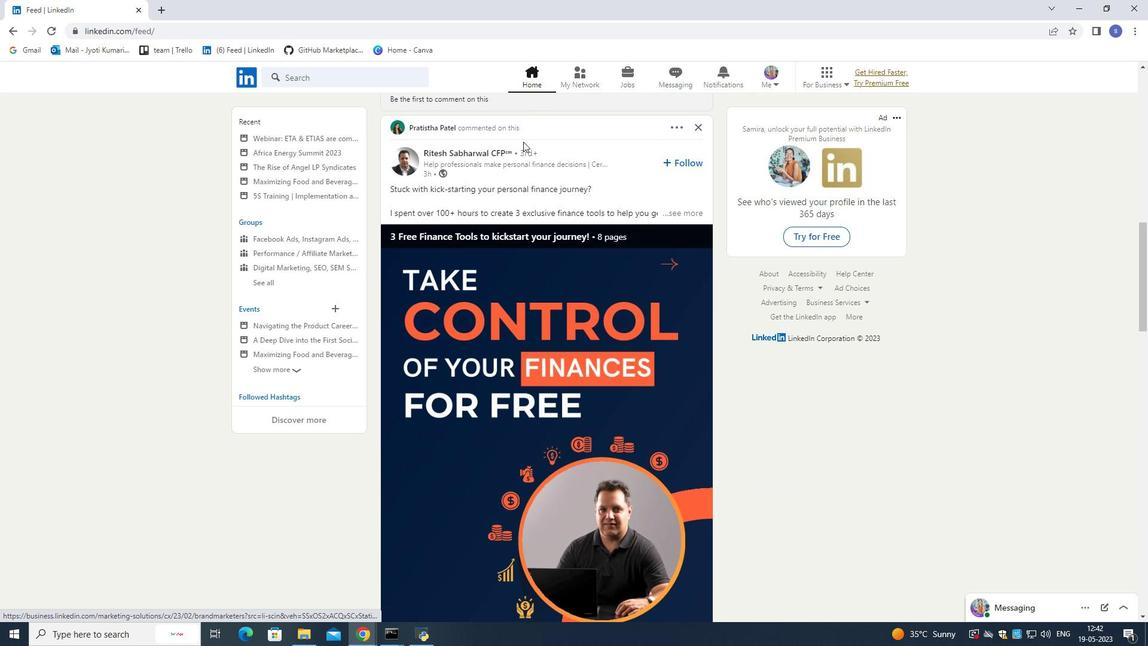 
Action: Mouse scrolled (523, 141) with delta (0, 0)
Screenshot: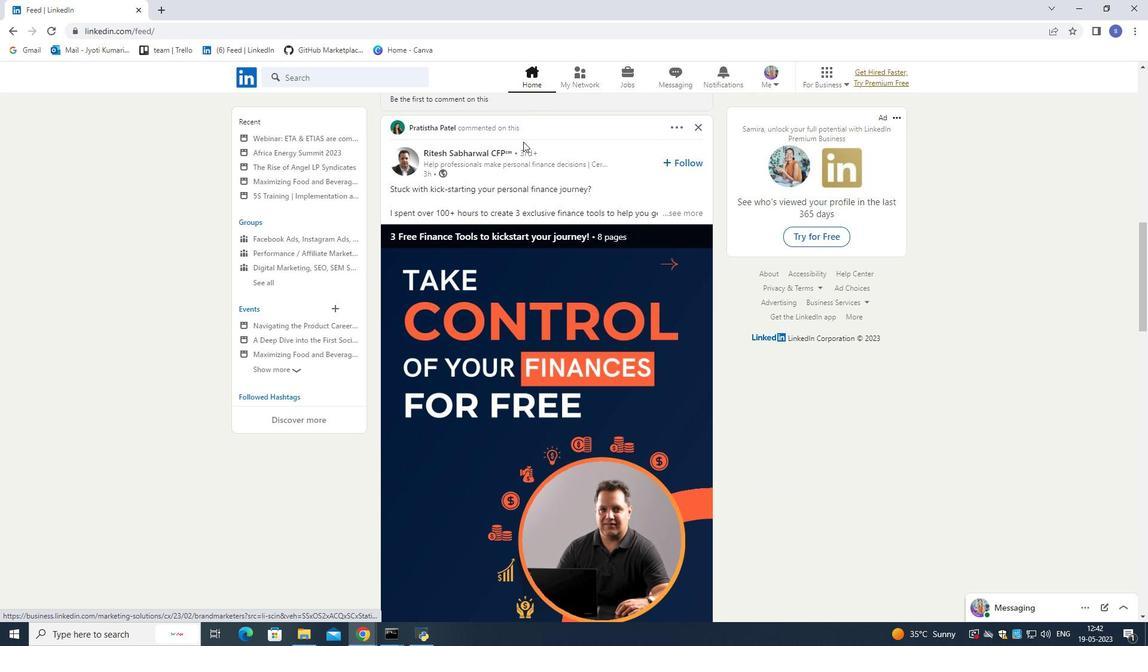 
Action: Mouse scrolled (523, 141) with delta (0, 0)
Screenshot: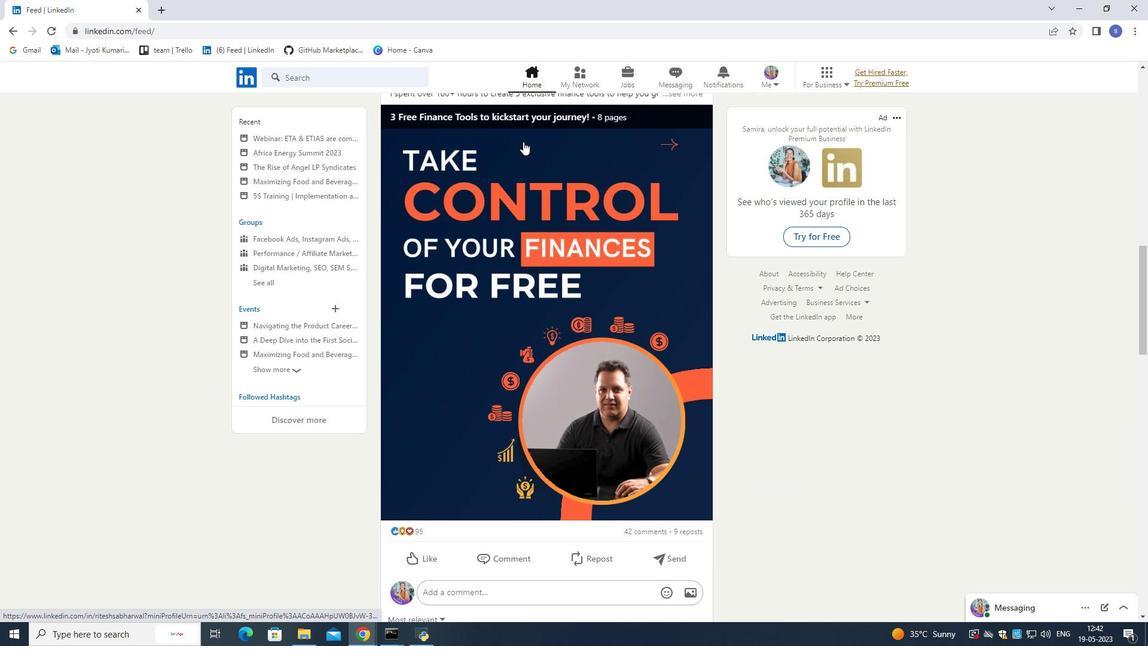 
Action: Mouse scrolled (523, 141) with delta (0, 0)
Screenshot: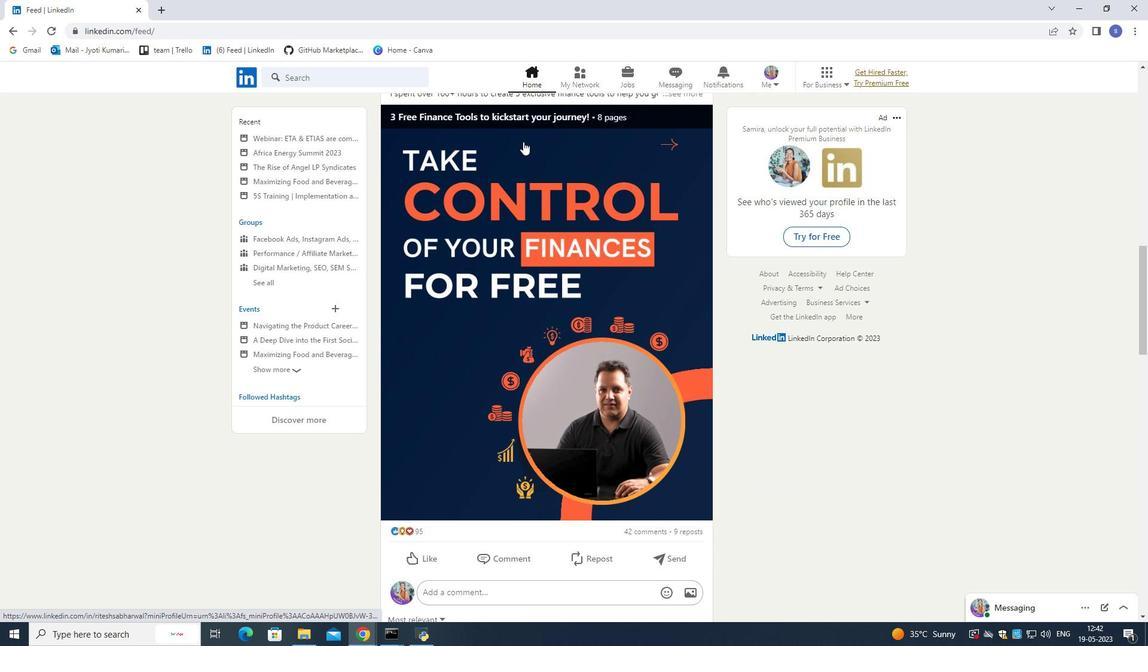 
Action: Mouse scrolled (523, 141) with delta (0, 0)
Screenshot: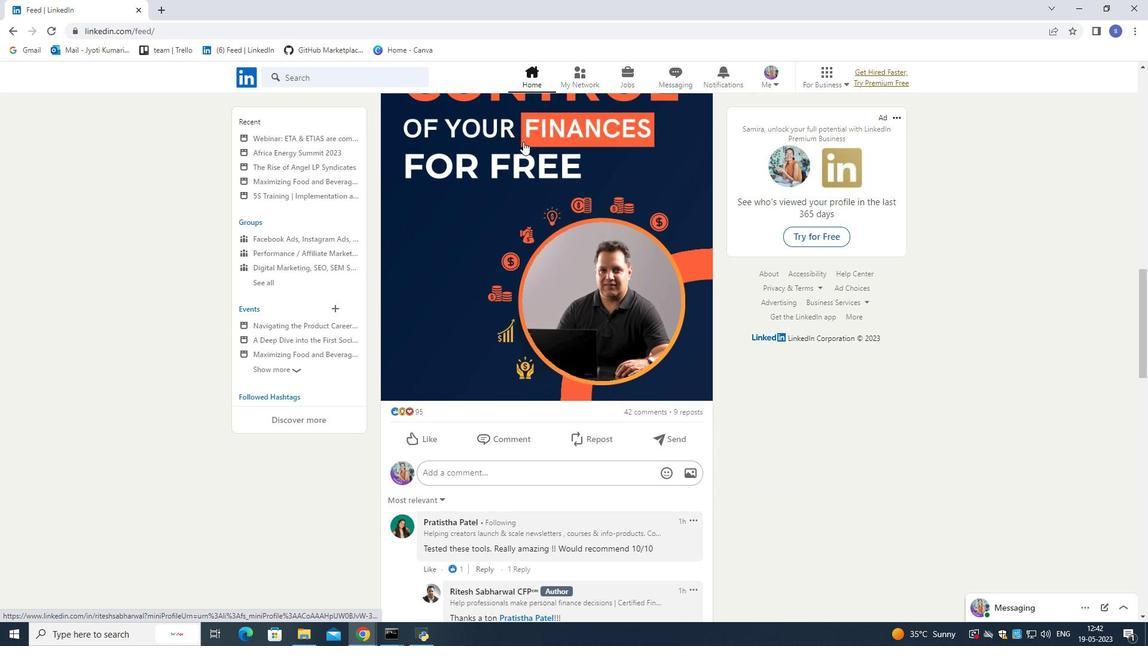 
Action: Mouse scrolled (523, 141) with delta (0, 0)
Screenshot: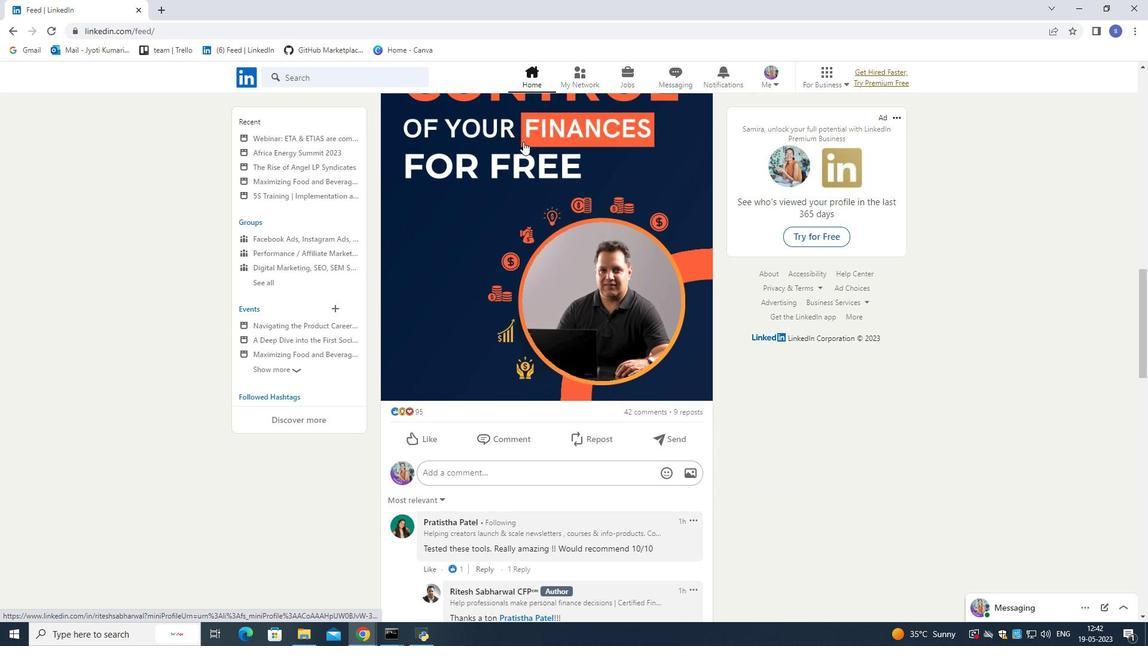 
Action: Mouse scrolled (523, 141) with delta (0, 0)
Screenshot: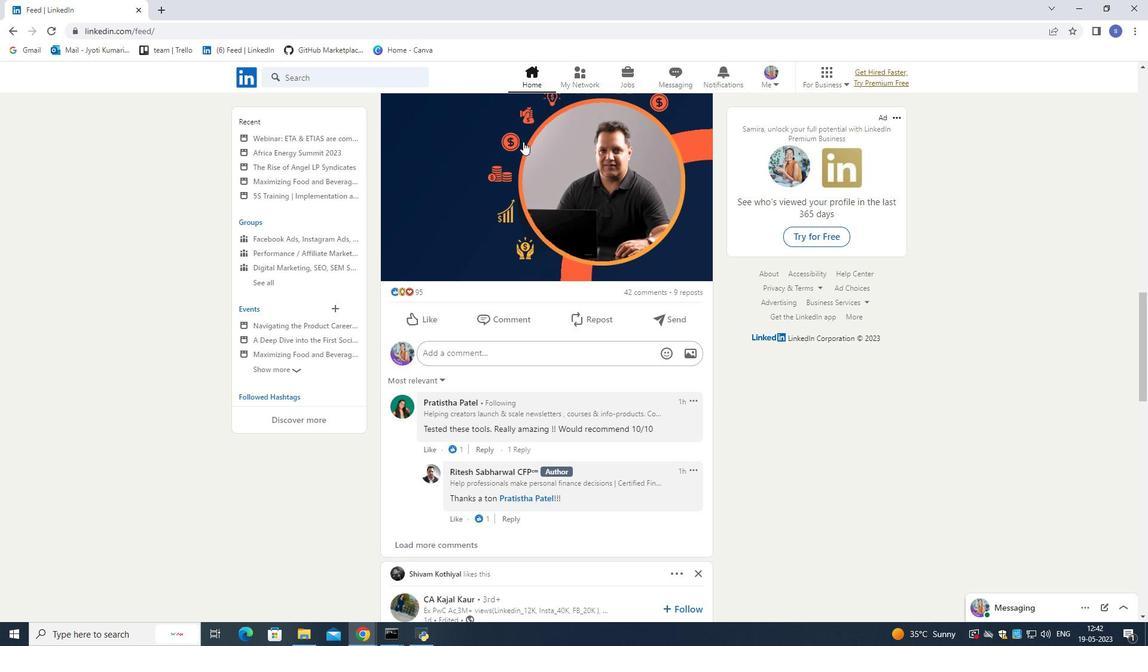 
Action: Mouse scrolled (523, 141) with delta (0, 0)
Screenshot: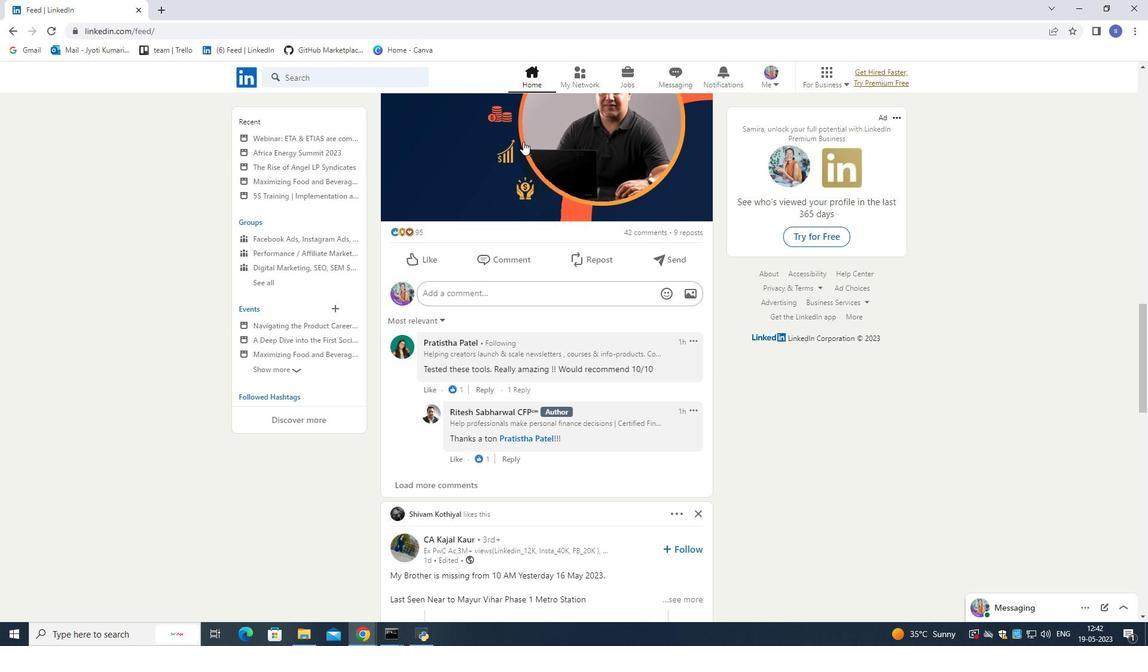 
Action: Mouse scrolled (523, 141) with delta (0, 0)
Screenshot: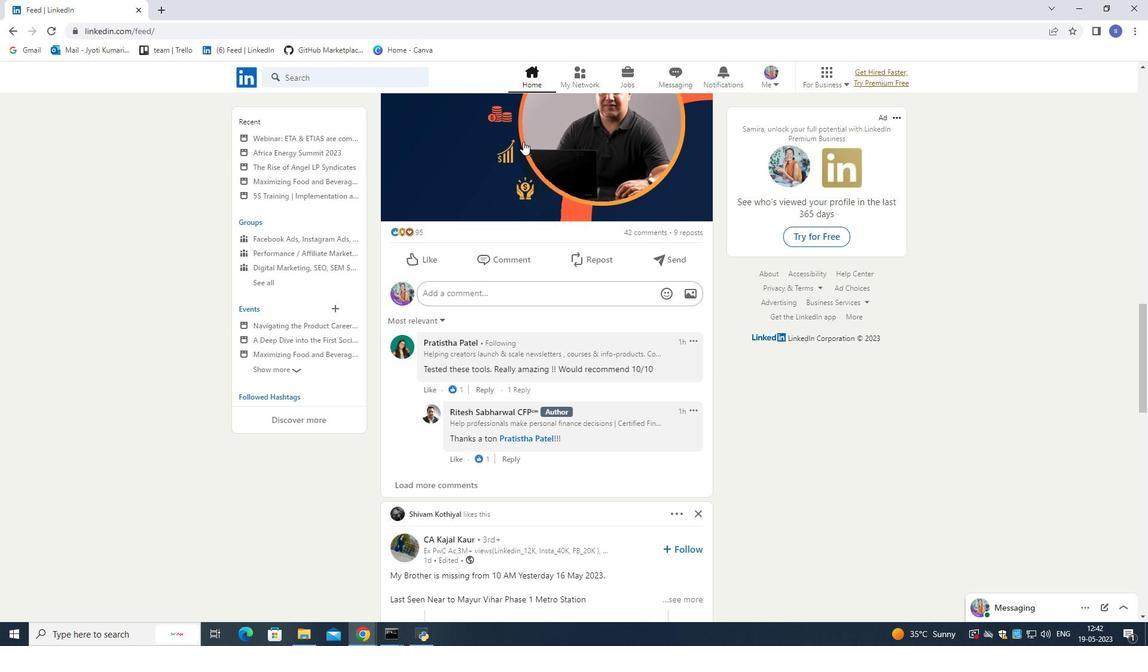 
Action: Mouse scrolled (523, 141) with delta (0, 0)
Screenshot: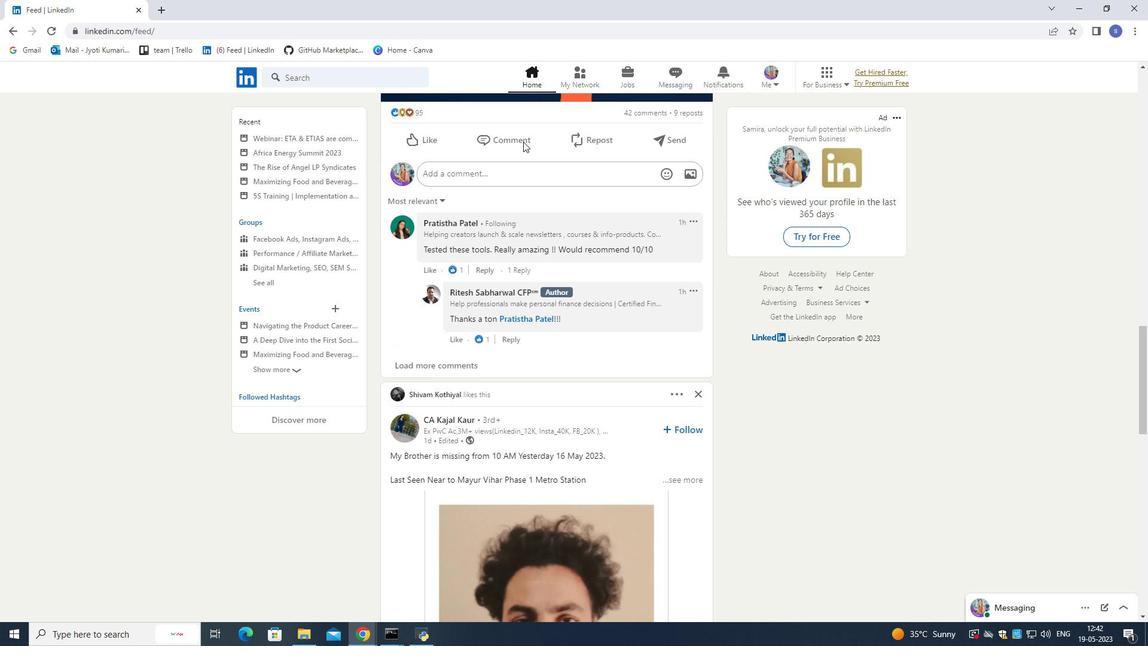 
Action: Mouse scrolled (523, 141) with delta (0, 0)
Screenshot: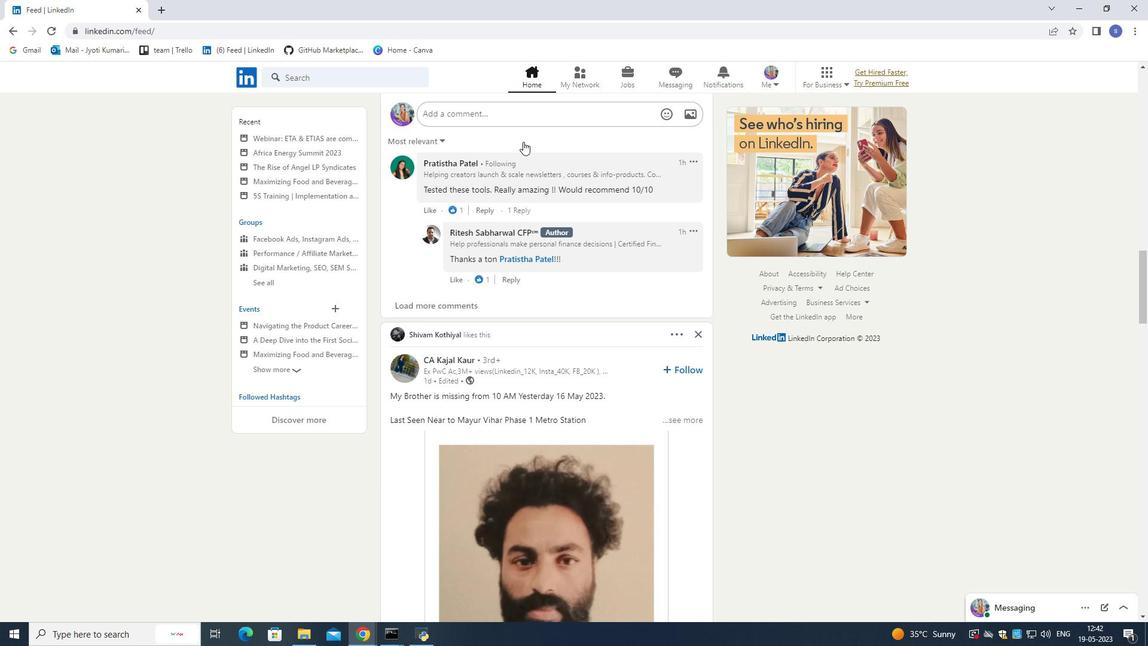 
Action: Mouse scrolled (523, 141) with delta (0, 0)
Screenshot: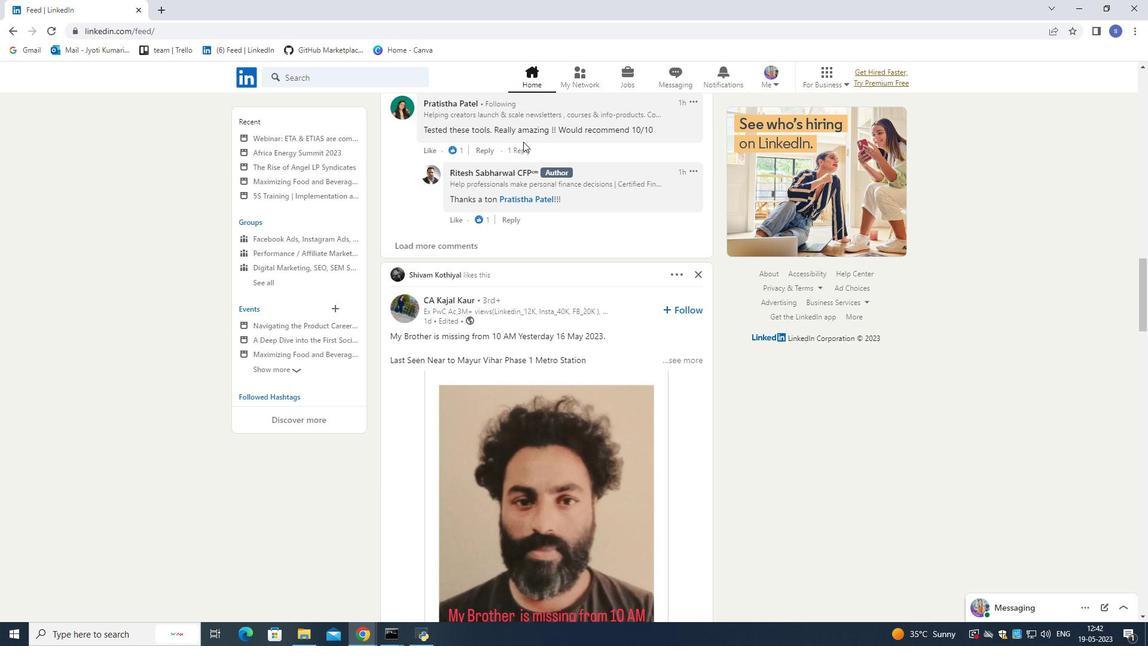 
Action: Mouse scrolled (523, 141) with delta (0, 0)
Screenshot: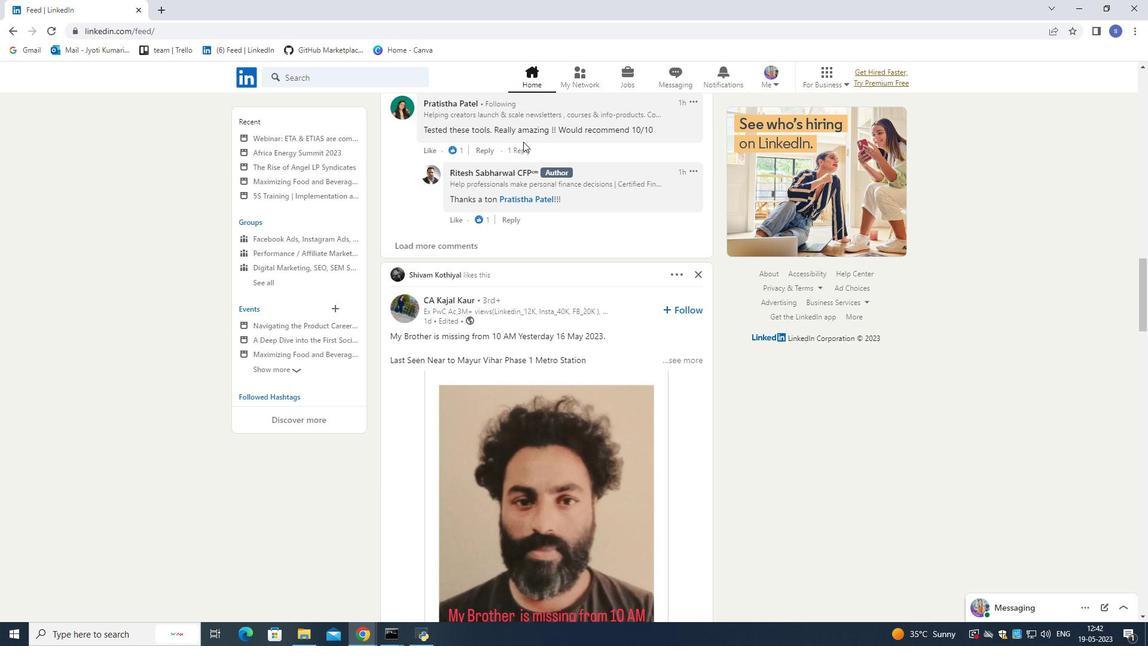 
Action: Mouse scrolled (523, 141) with delta (0, 0)
Screenshot: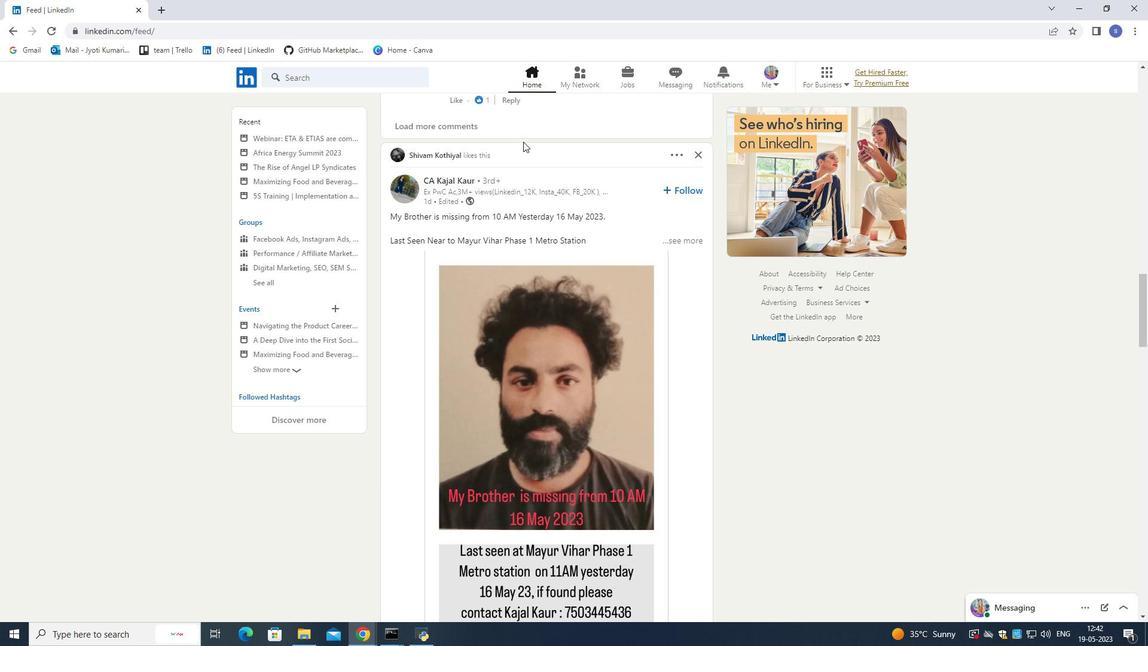 
Action: Mouse scrolled (523, 141) with delta (0, 0)
Screenshot: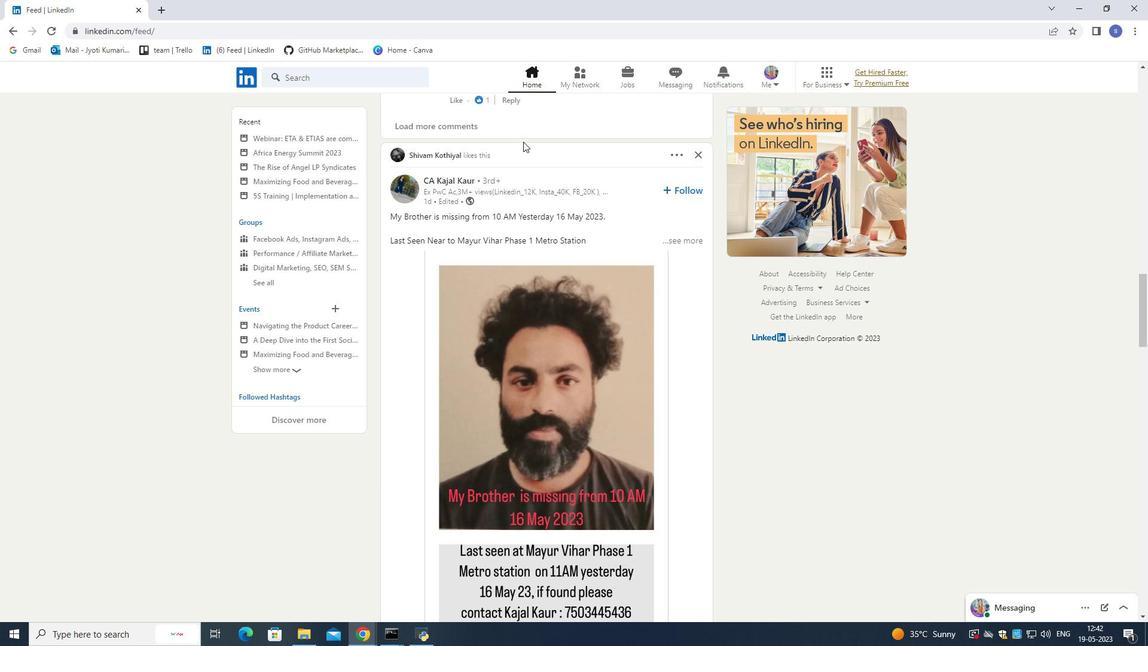 
Action: Mouse scrolled (523, 141) with delta (0, 0)
Screenshot: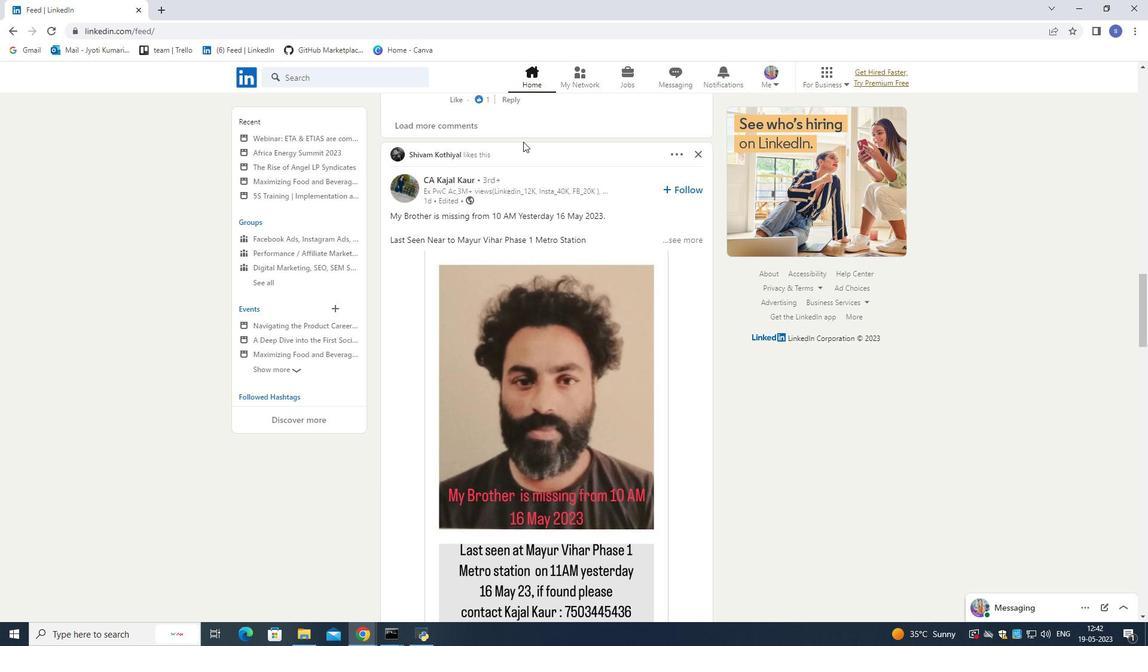 
Action: Mouse moved to (552, 105)
Screenshot: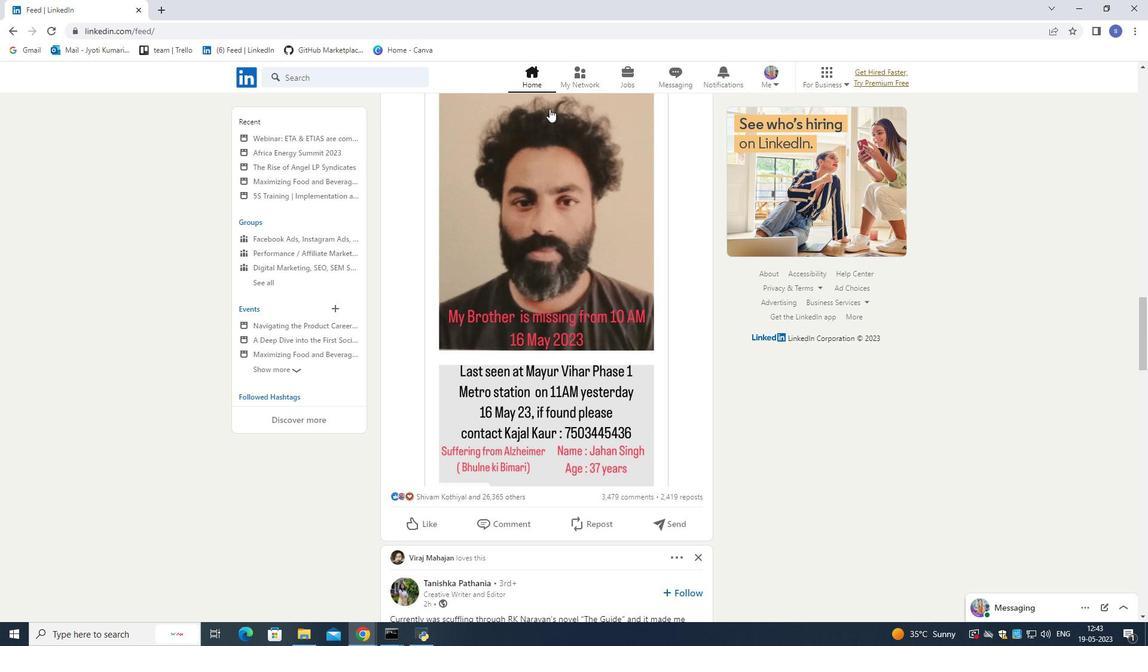 
Action: Mouse scrolled (552, 105) with delta (0, 0)
Screenshot: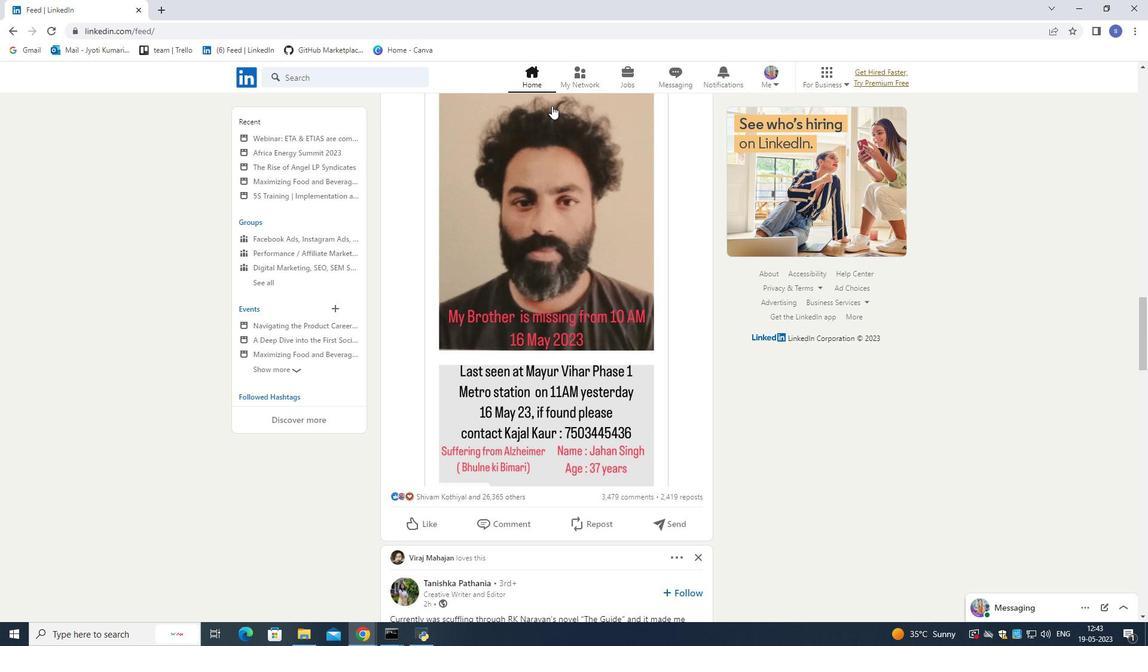 
Action: Mouse moved to (554, 123)
Screenshot: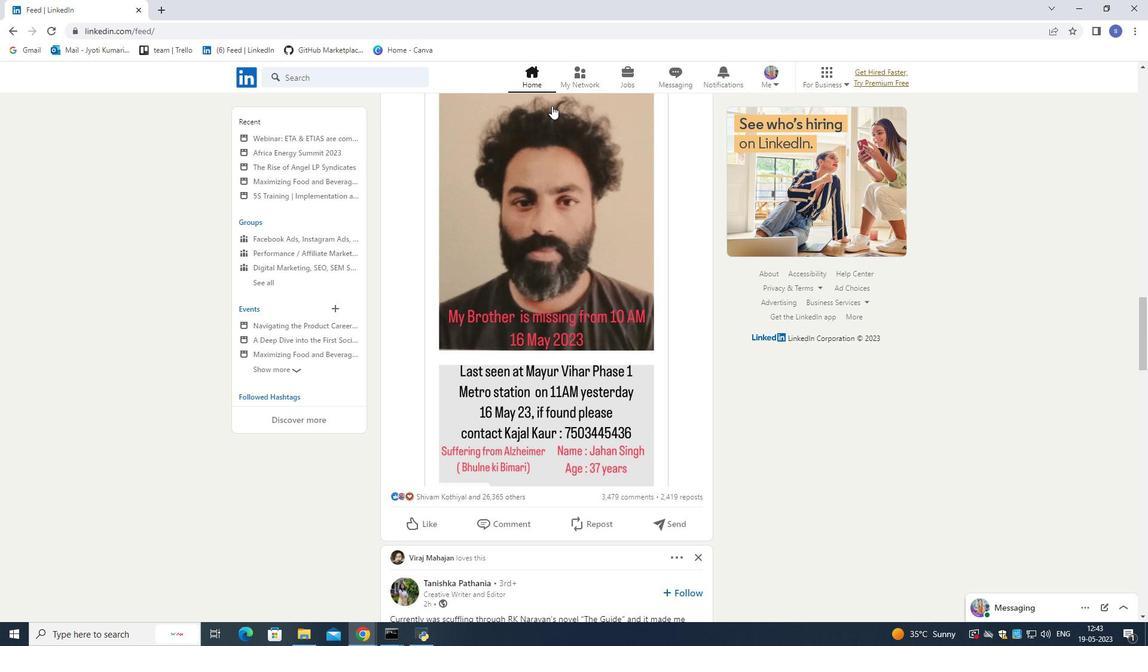 
Action: Mouse scrolled (554, 122) with delta (0, 0)
Screenshot: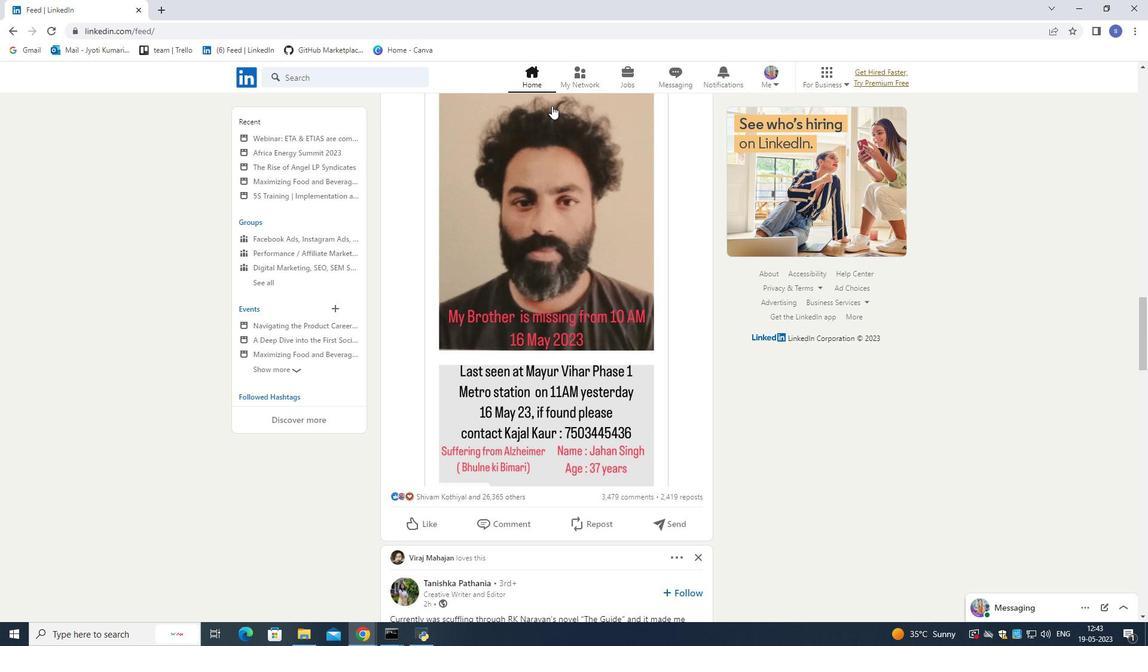 
Action: Mouse moved to (554, 133)
Screenshot: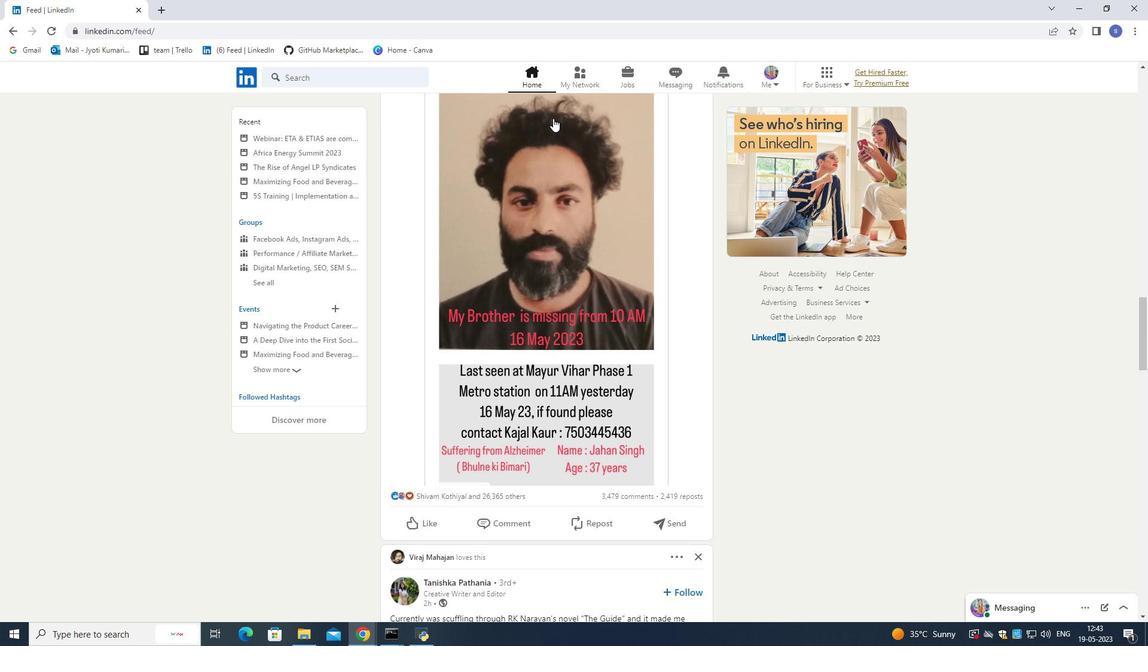 
Action: Mouse scrolled (554, 132) with delta (0, 0)
Screenshot: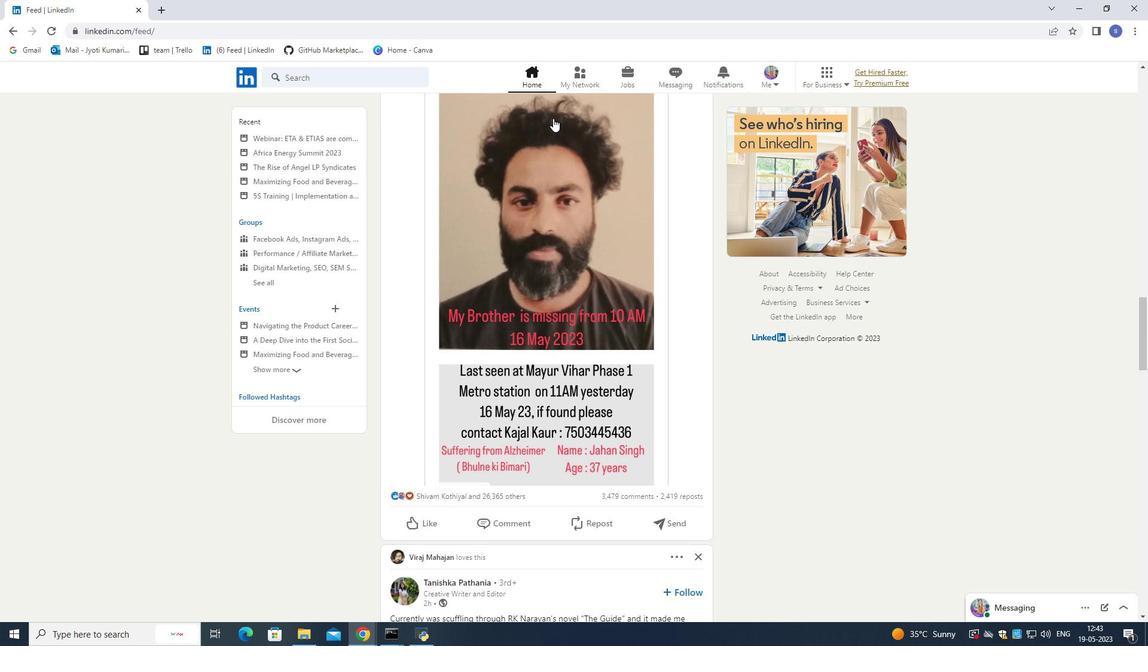 
Action: Mouse moved to (554, 133)
Screenshot: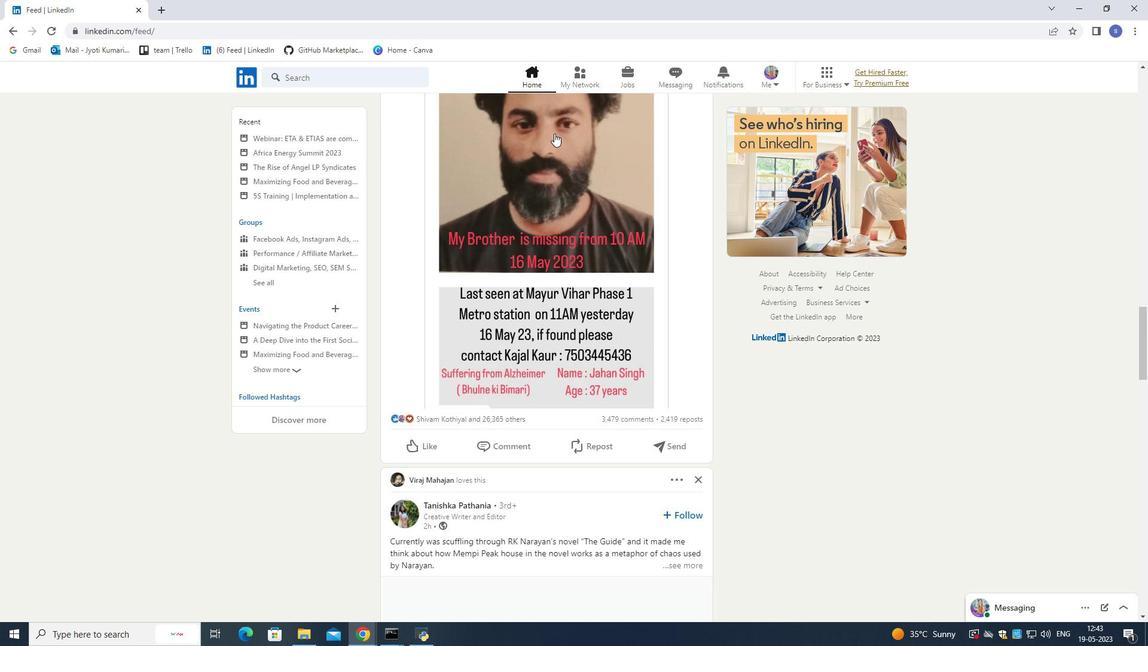 
Action: Mouse scrolled (554, 132) with delta (0, 0)
Screenshot: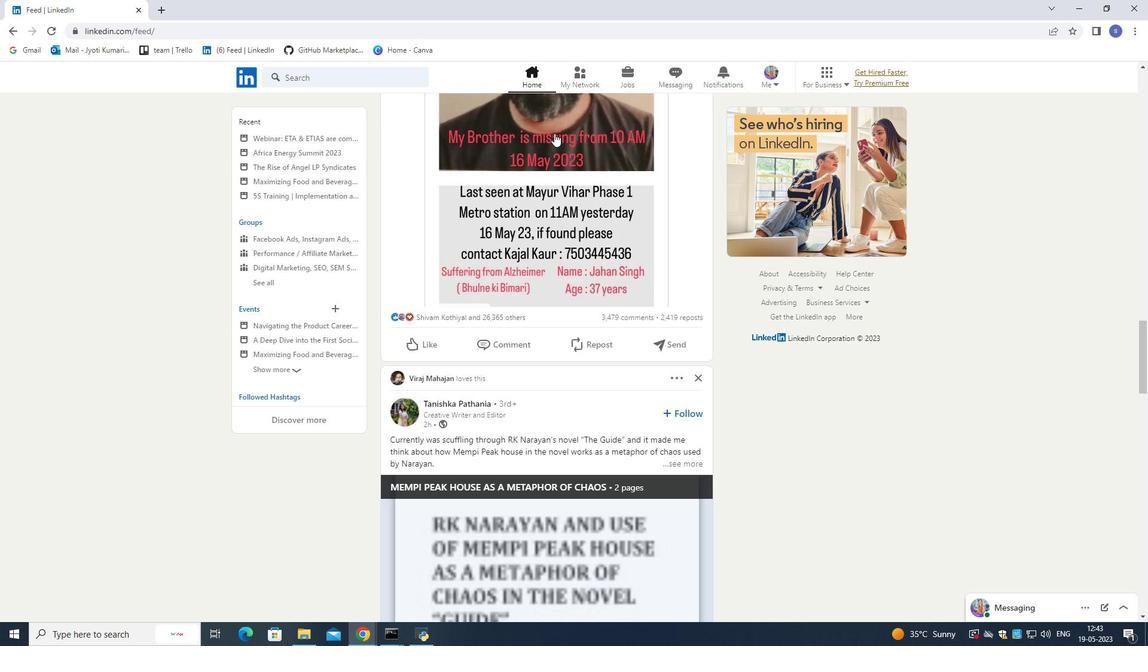 
Action: Mouse scrolled (554, 132) with delta (0, 0)
Screenshot: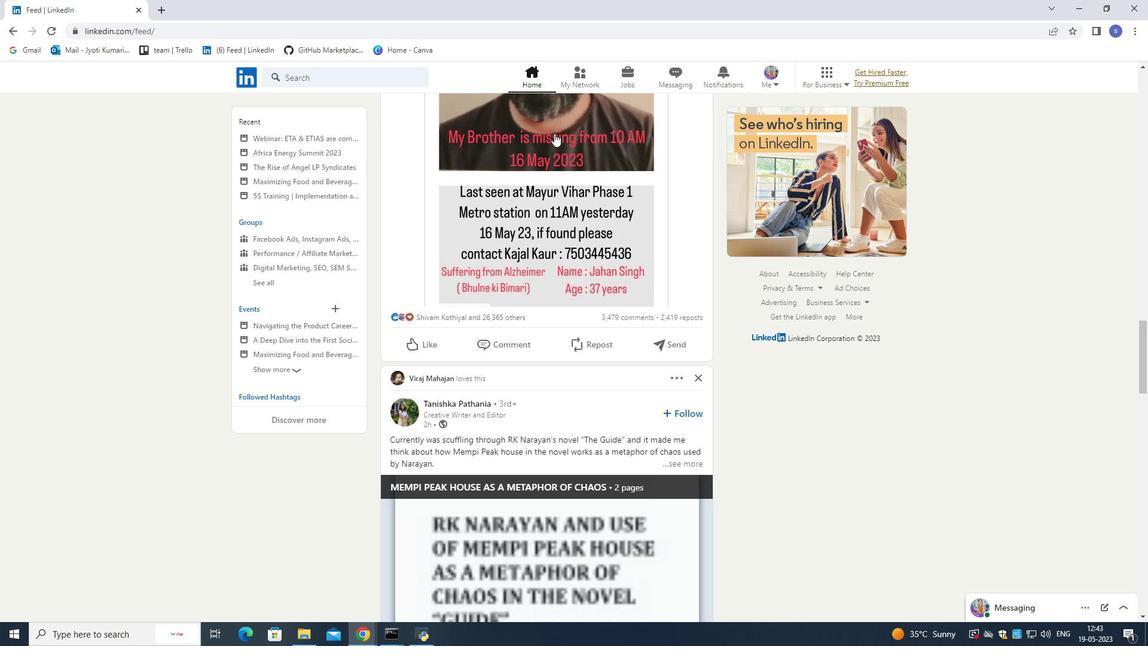 
Action: Mouse scrolled (554, 132) with delta (0, 0)
Screenshot: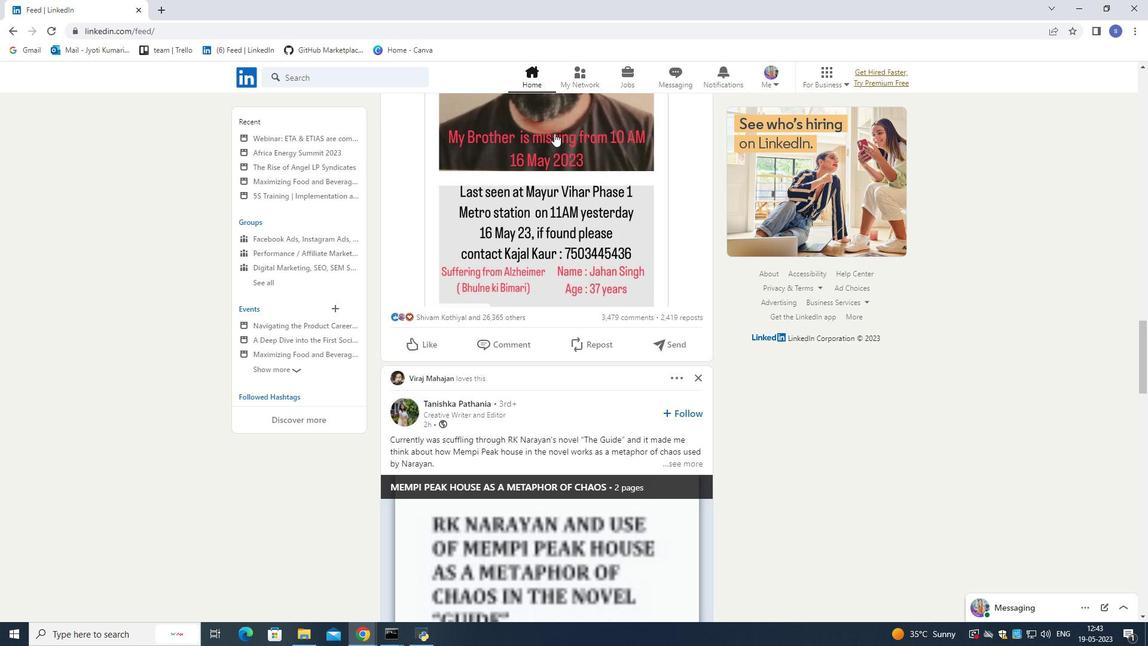
Action: Mouse scrolled (554, 132) with delta (0, 0)
Screenshot: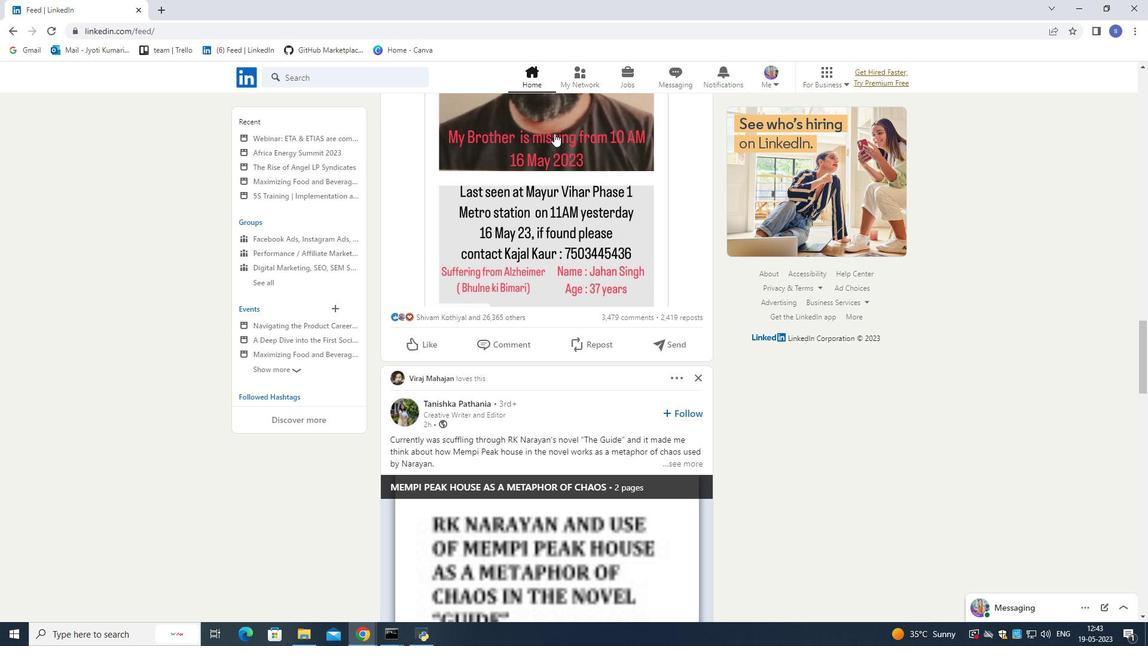 
Action: Mouse moved to (557, 125)
Screenshot: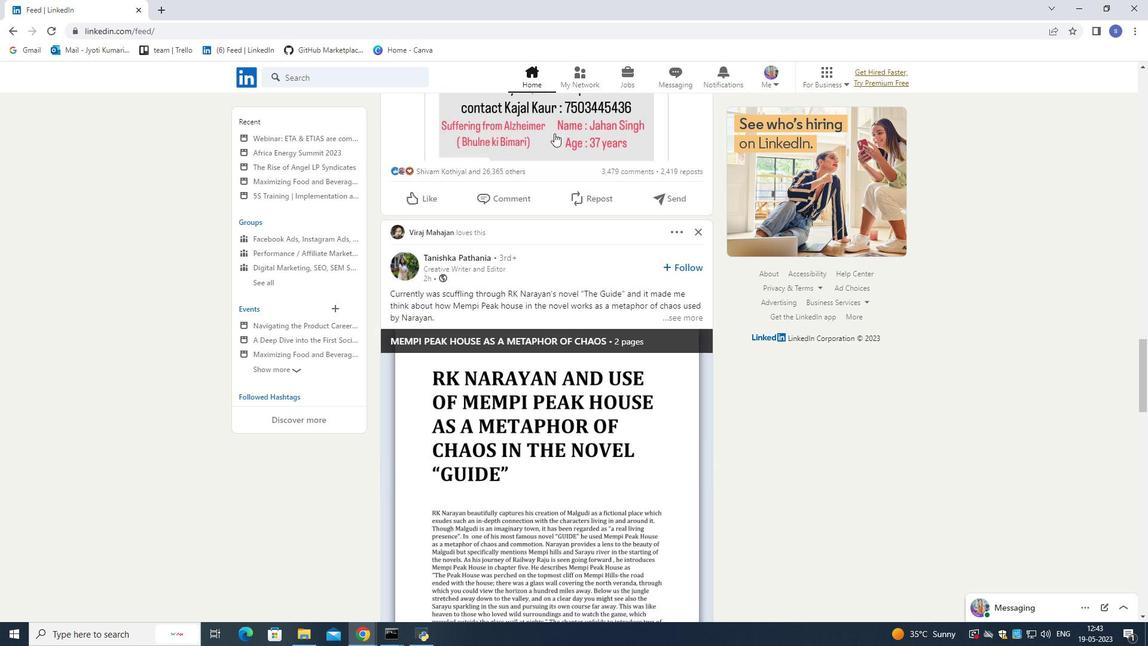 
Action: Mouse scrolled (557, 125) with delta (0, 0)
Screenshot: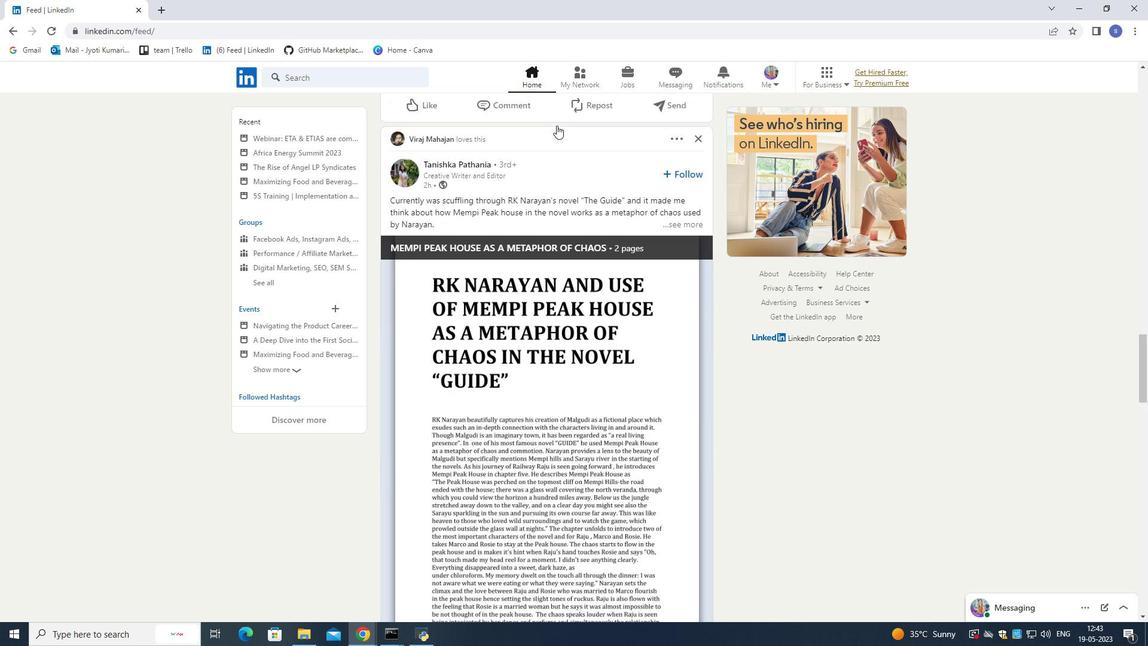 
Action: Mouse moved to (557, 125)
Screenshot: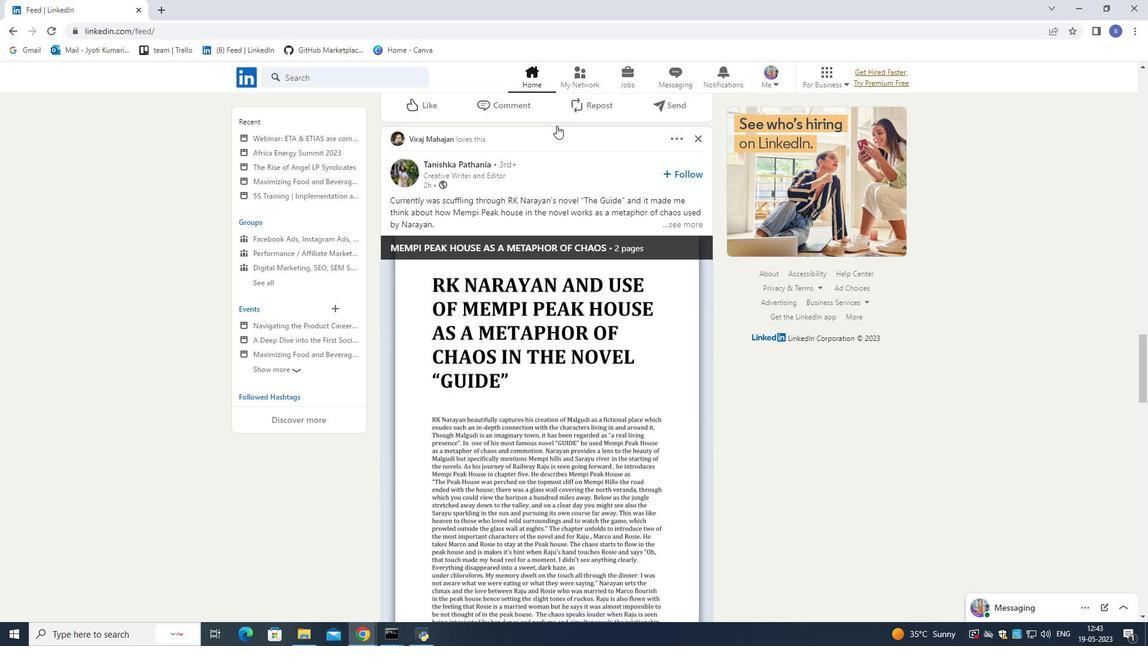 
Action: Mouse scrolled (557, 125) with delta (0, 0)
Screenshot: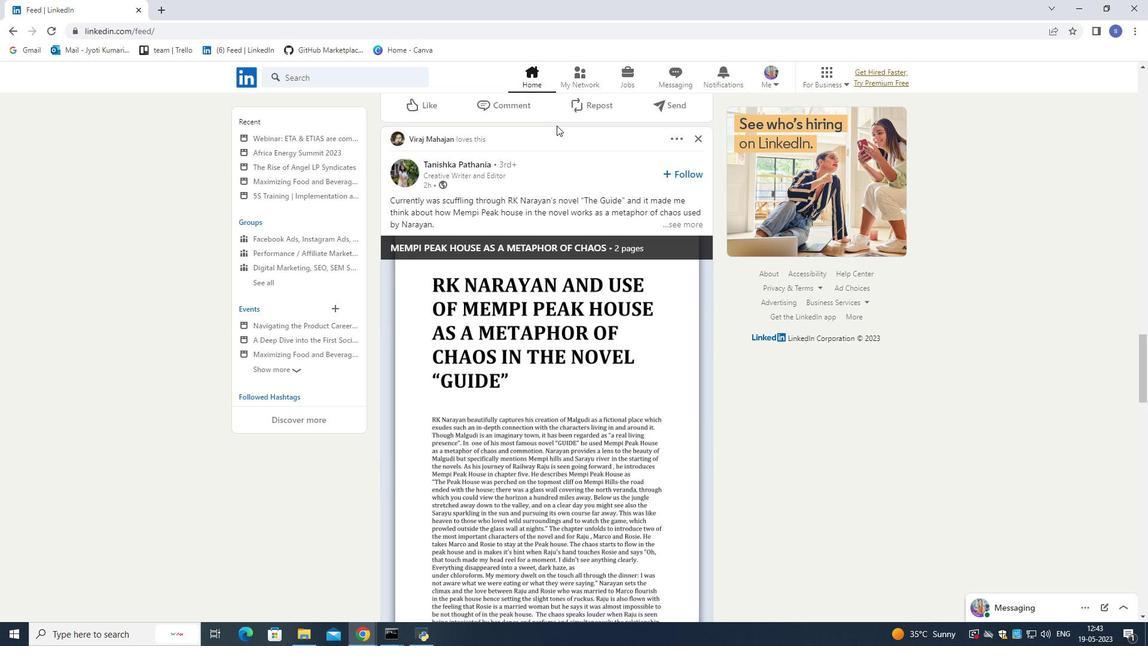 
Action: Mouse scrolled (557, 125) with delta (0, 0)
Screenshot: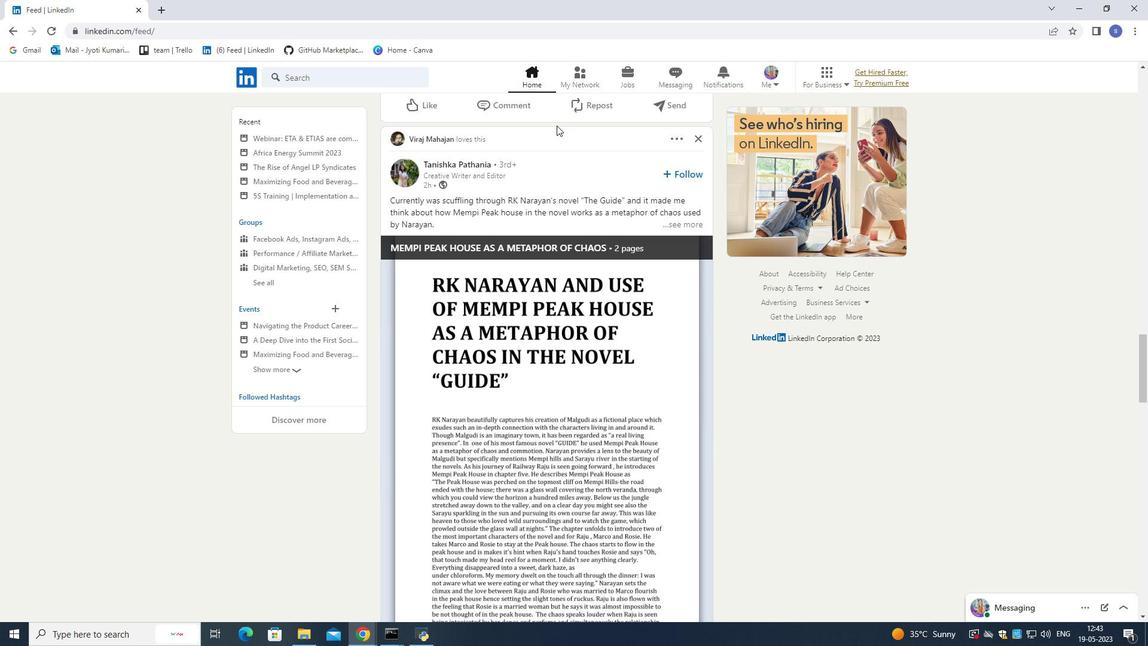 
Action: Mouse moved to (556, 131)
Screenshot: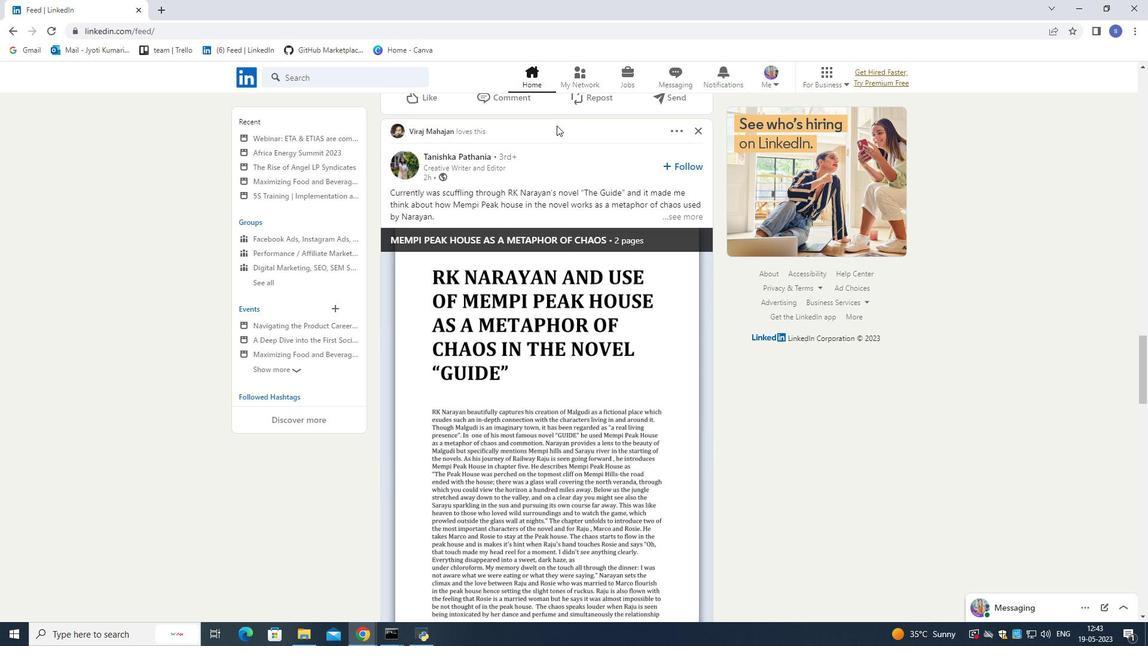
Action: Mouse scrolled (556, 130) with delta (0, 0)
Screenshot: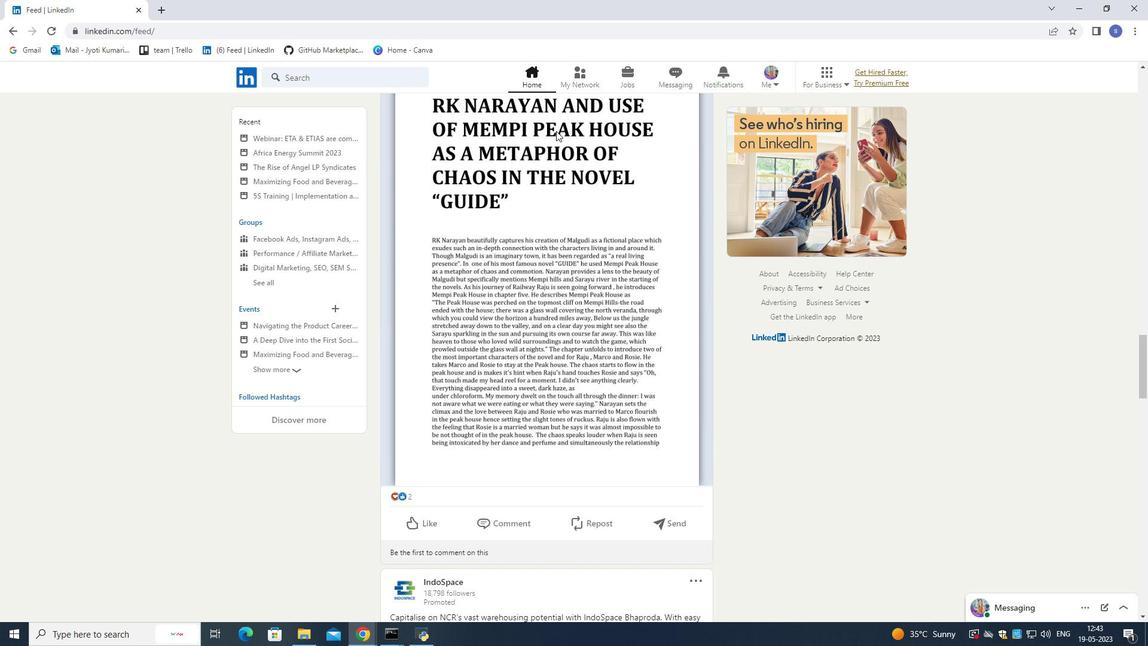 
Action: Mouse scrolled (556, 130) with delta (0, 0)
Screenshot: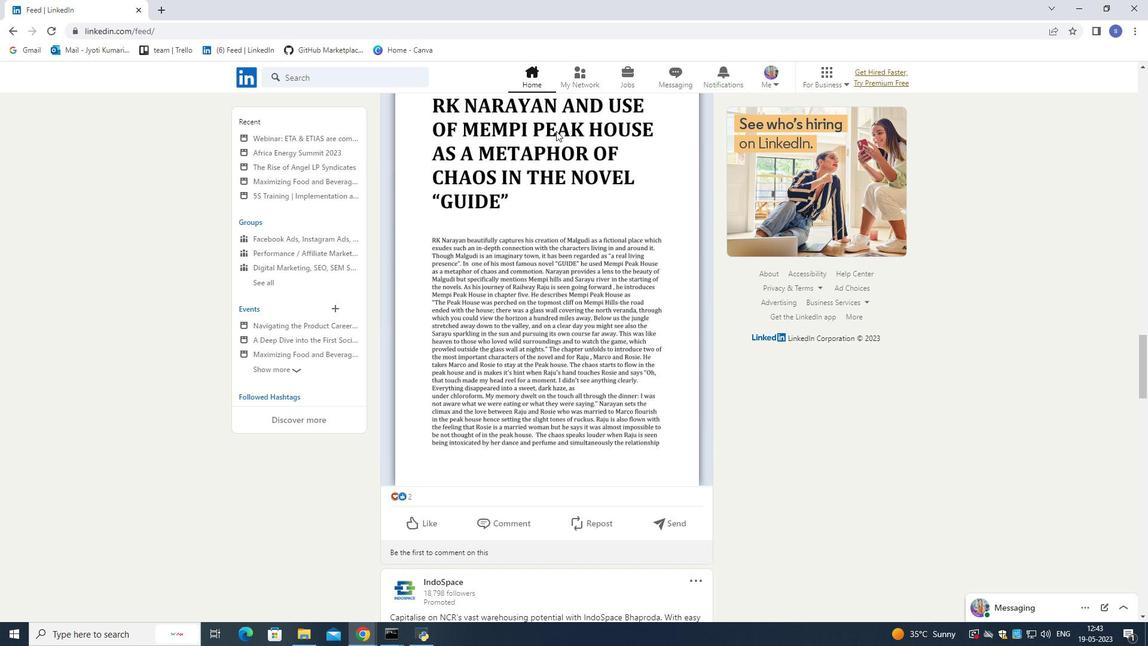 
Action: Mouse moved to (556, 131)
Screenshot: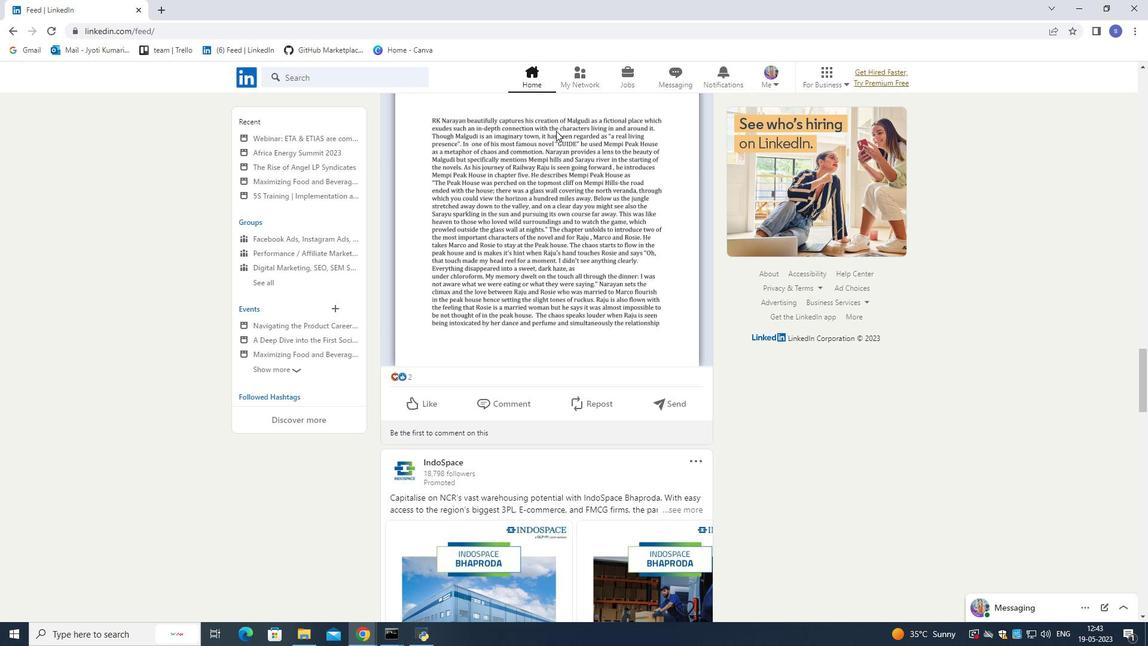 
Action: Mouse scrolled (556, 131) with delta (0, 0)
Screenshot: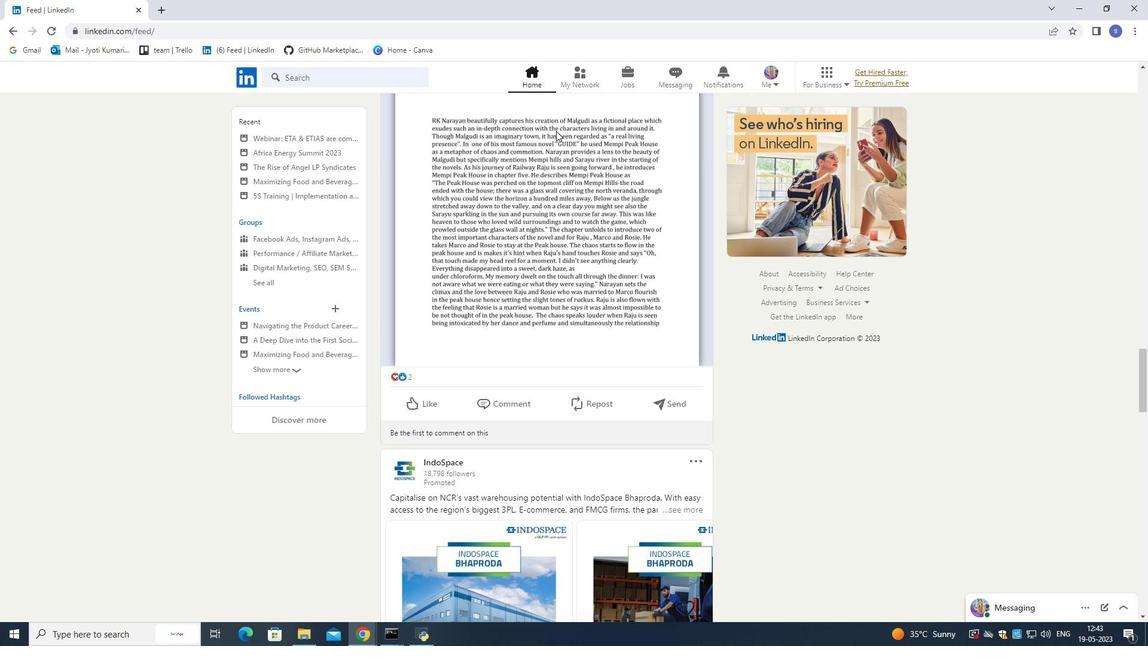 
Action: Mouse moved to (555, 132)
Screenshot: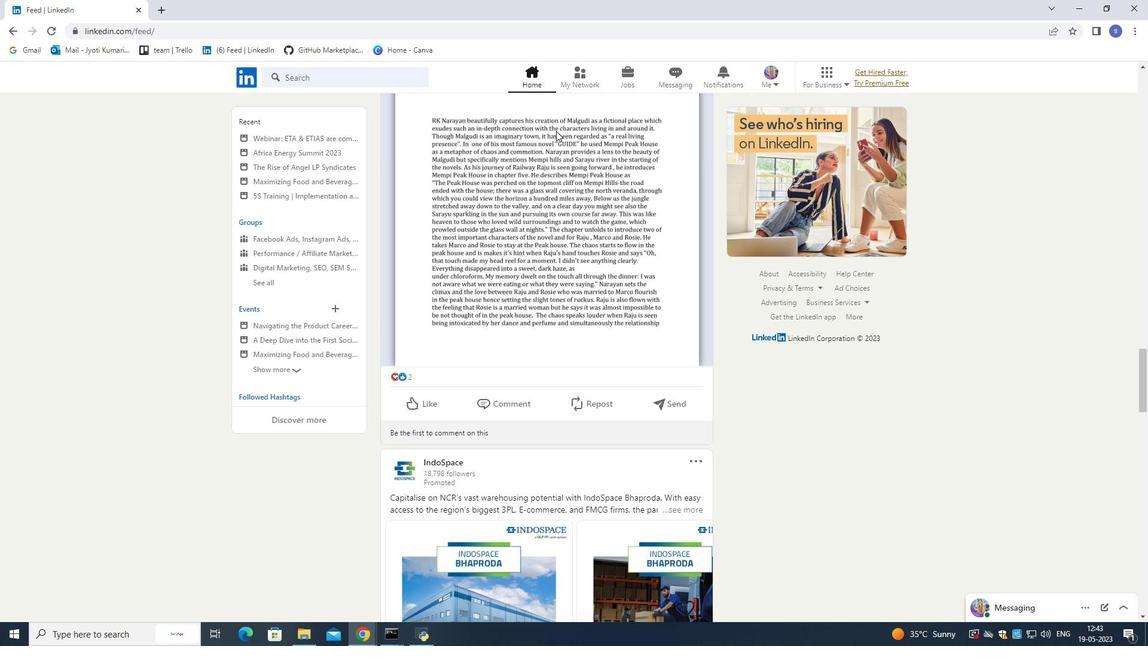 
Action: Mouse scrolled (555, 132) with delta (0, 0)
Screenshot: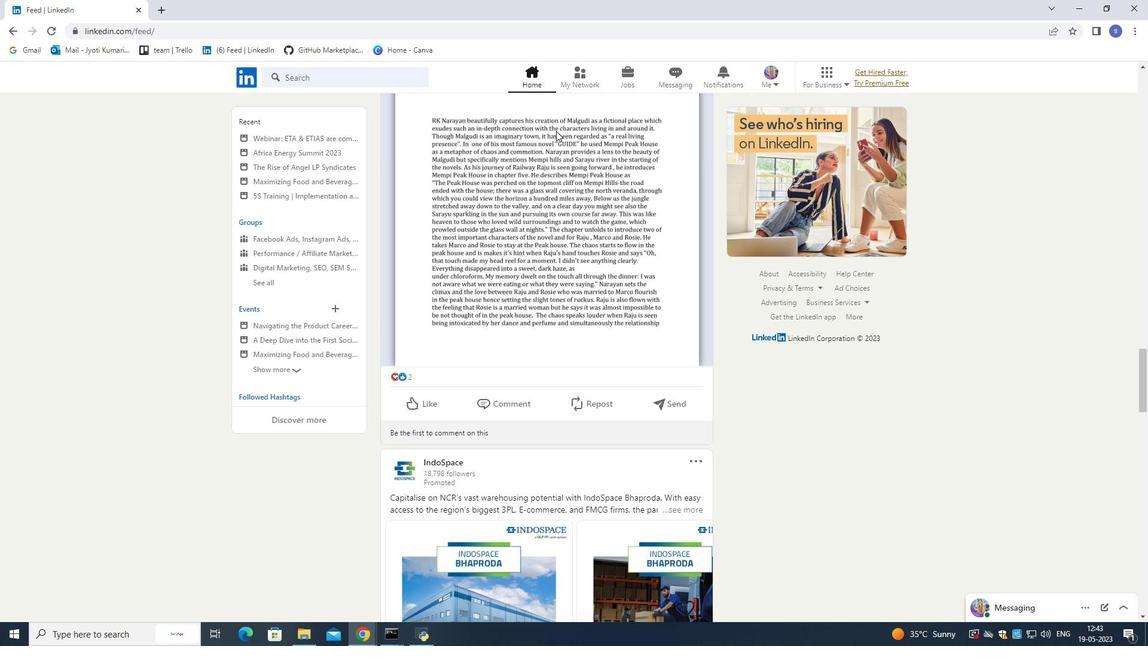 
Action: Mouse moved to (555, 134)
Screenshot: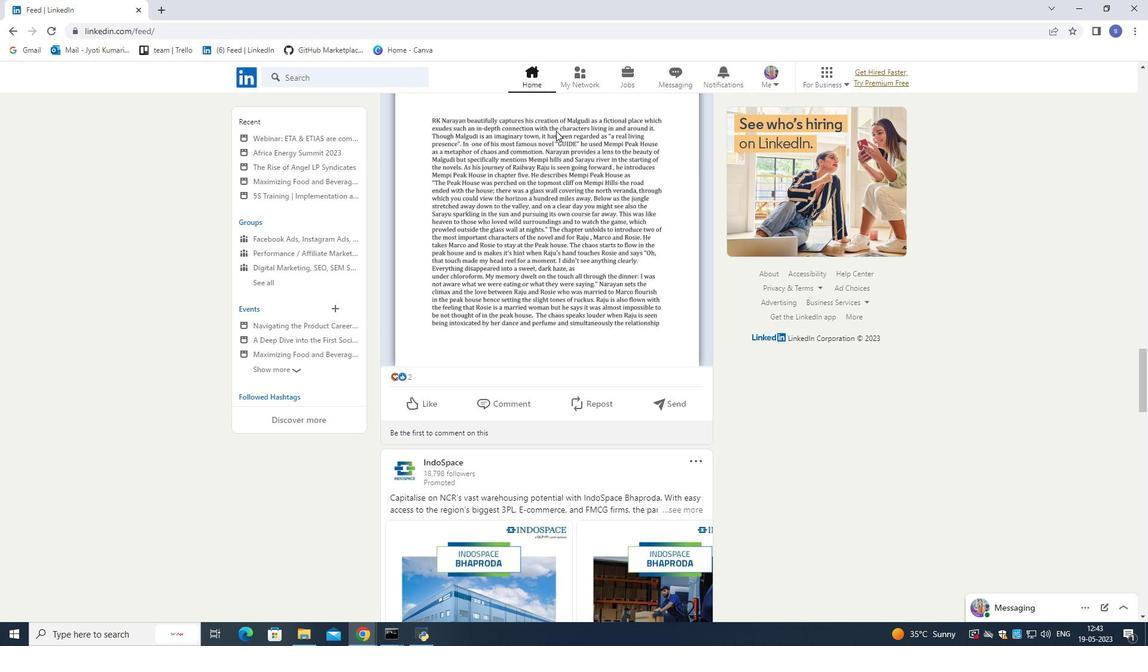
Action: Mouse scrolled (555, 134) with delta (0, 0)
Screenshot: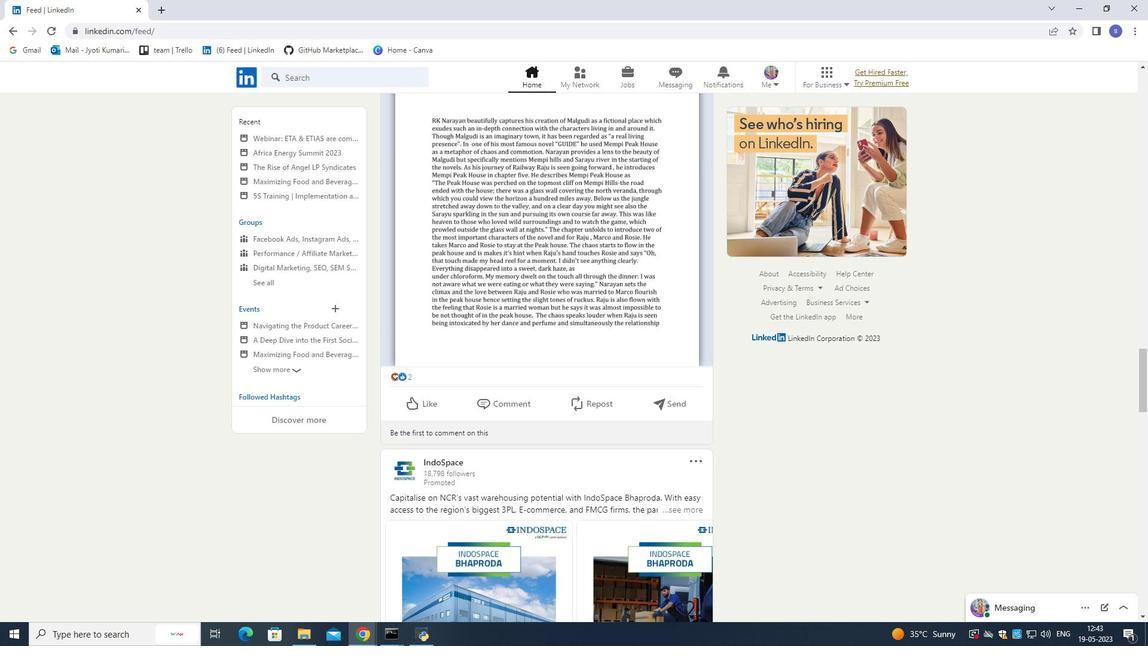 
Action: Mouse moved to (554, 136)
Screenshot: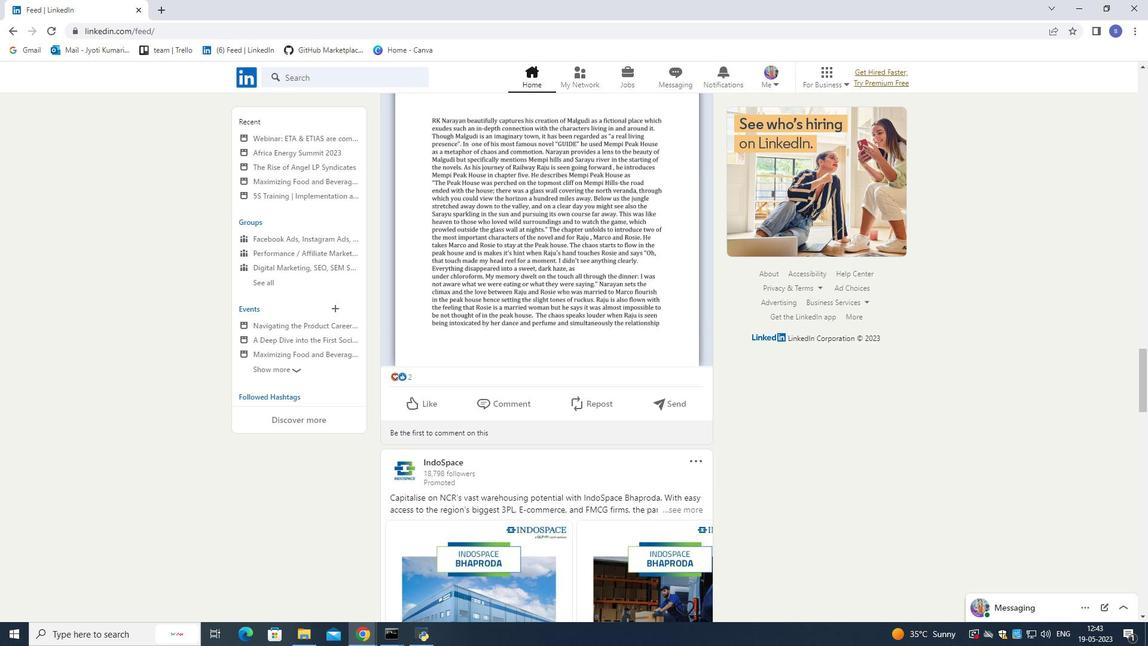 
Action: Mouse scrolled (554, 135) with delta (0, 0)
Screenshot: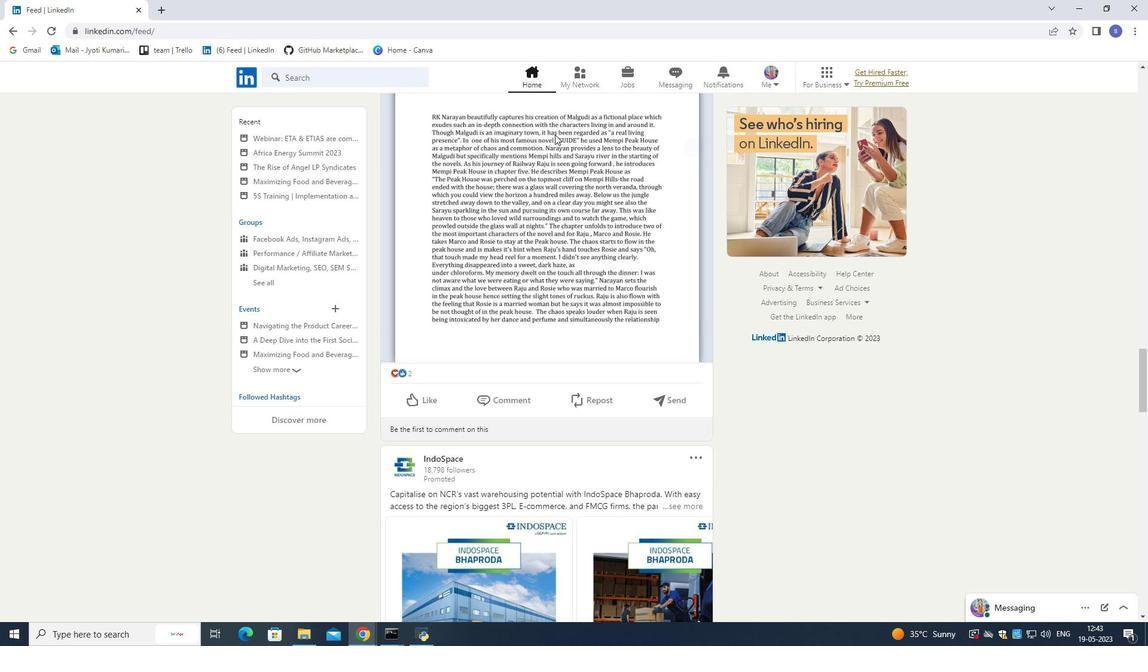 
Action: Mouse moved to (554, 137)
Screenshot: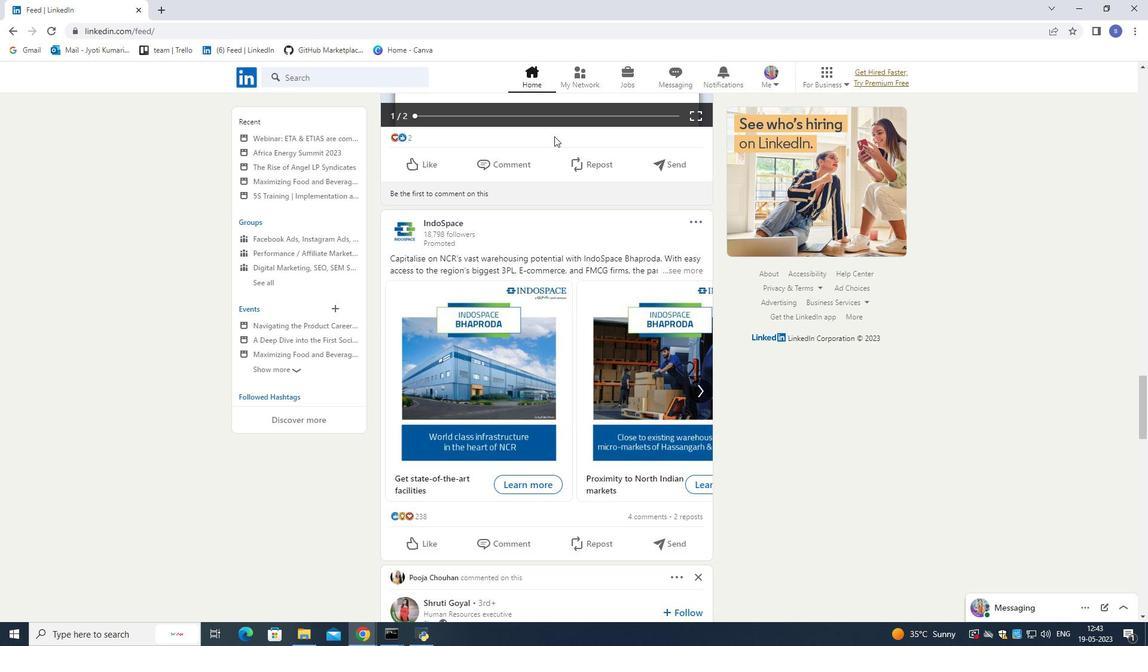 
Action: Mouse scrolled (554, 136) with delta (0, 0)
Screenshot: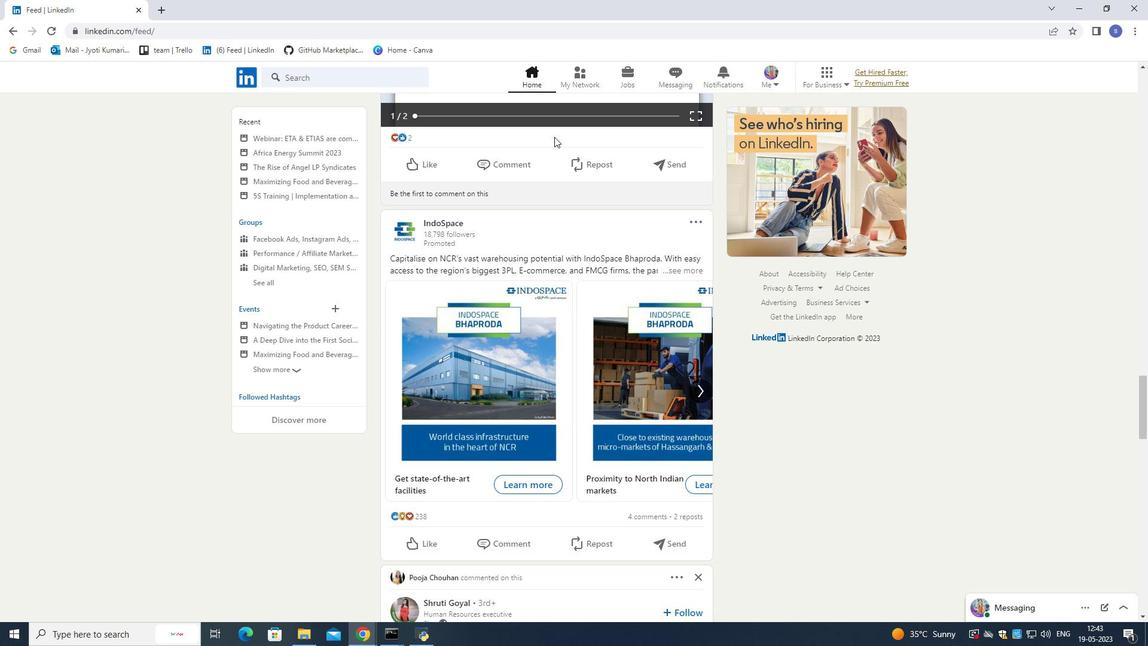 
Action: Mouse moved to (554, 137)
Screenshot: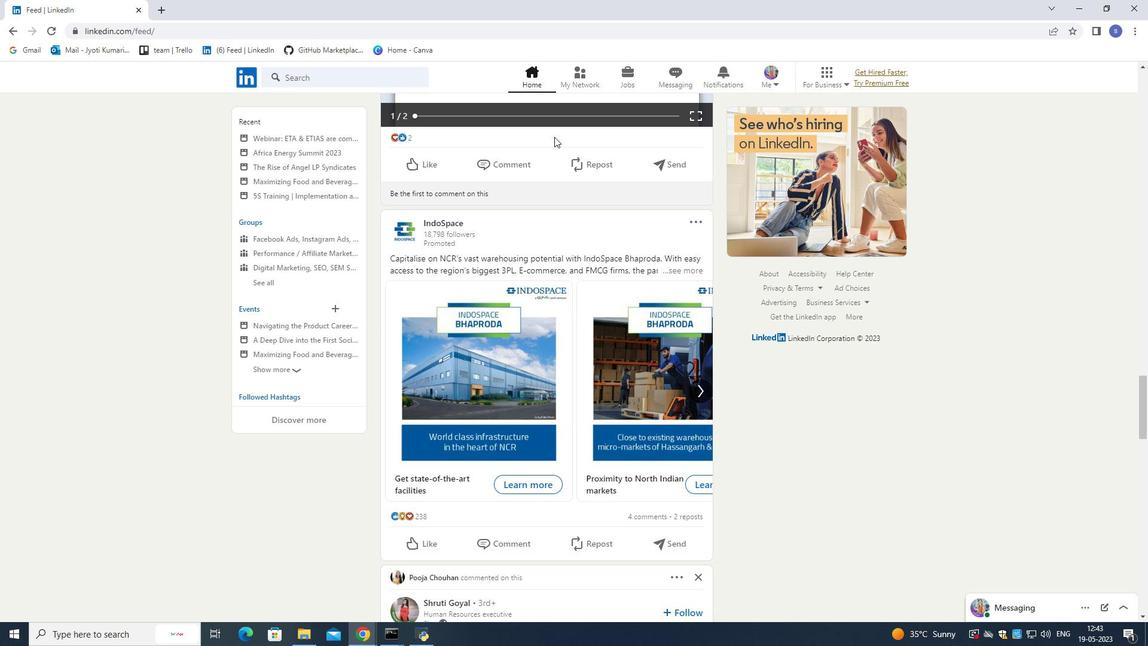 
Action: Mouse scrolled (554, 137) with delta (0, 0)
Screenshot: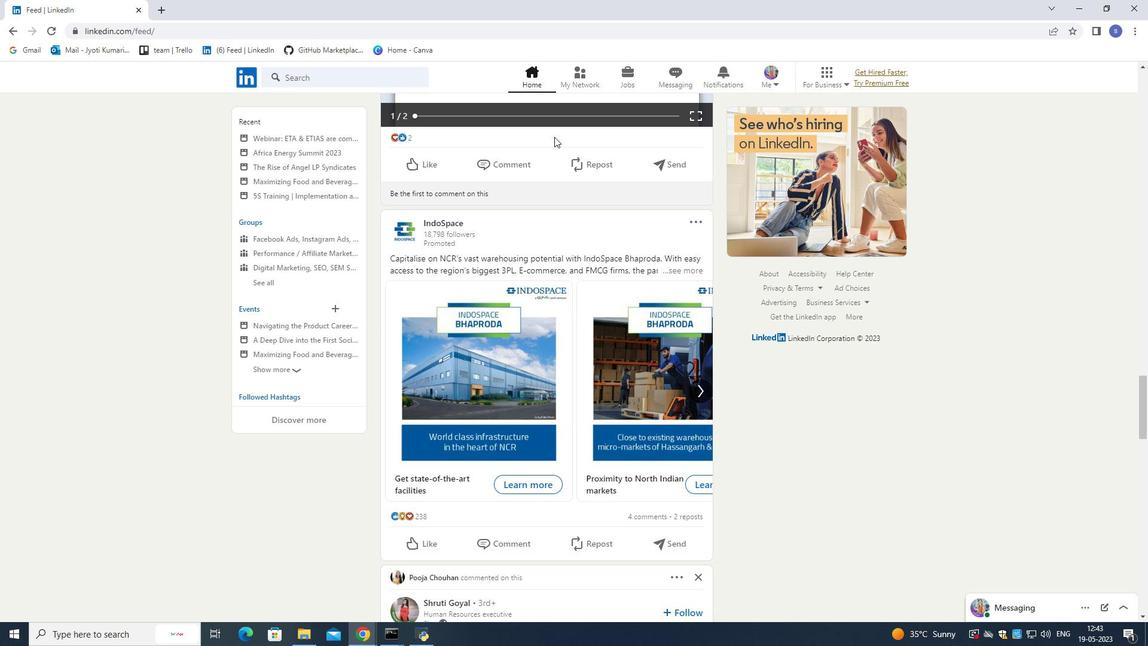 
Action: Mouse scrolled (554, 137) with delta (0, 0)
Screenshot: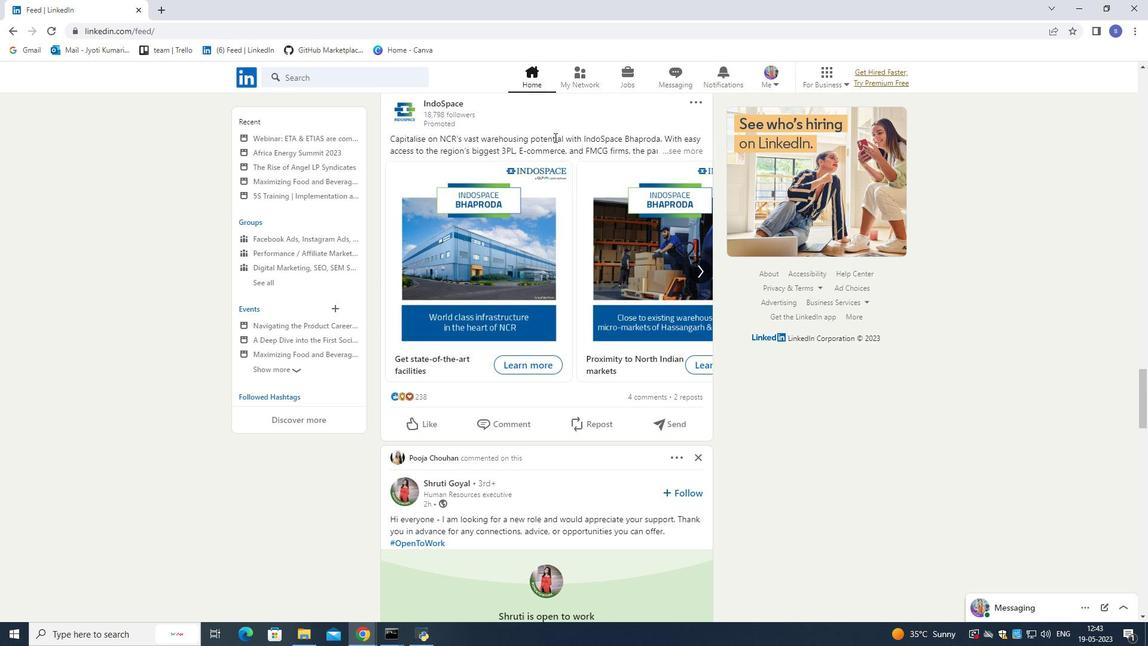 
Action: Mouse scrolled (554, 137) with delta (0, 0)
Screenshot: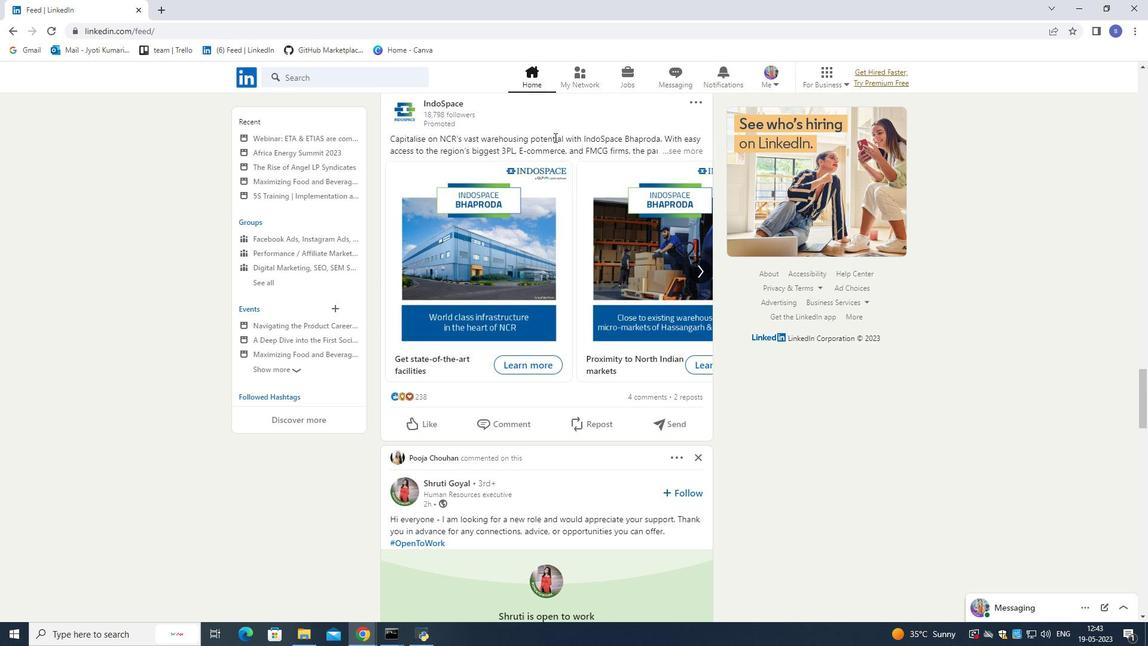 
Action: Mouse scrolled (554, 137) with delta (0, 0)
Screenshot: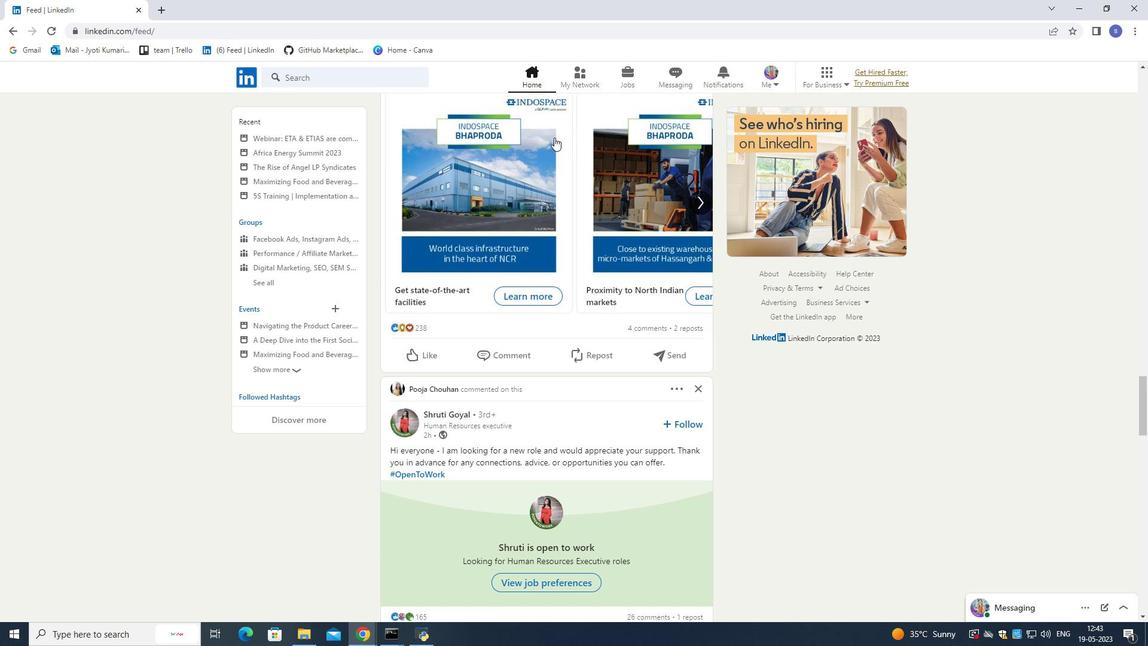 
Action: Mouse scrolled (554, 137) with delta (0, 0)
Screenshot: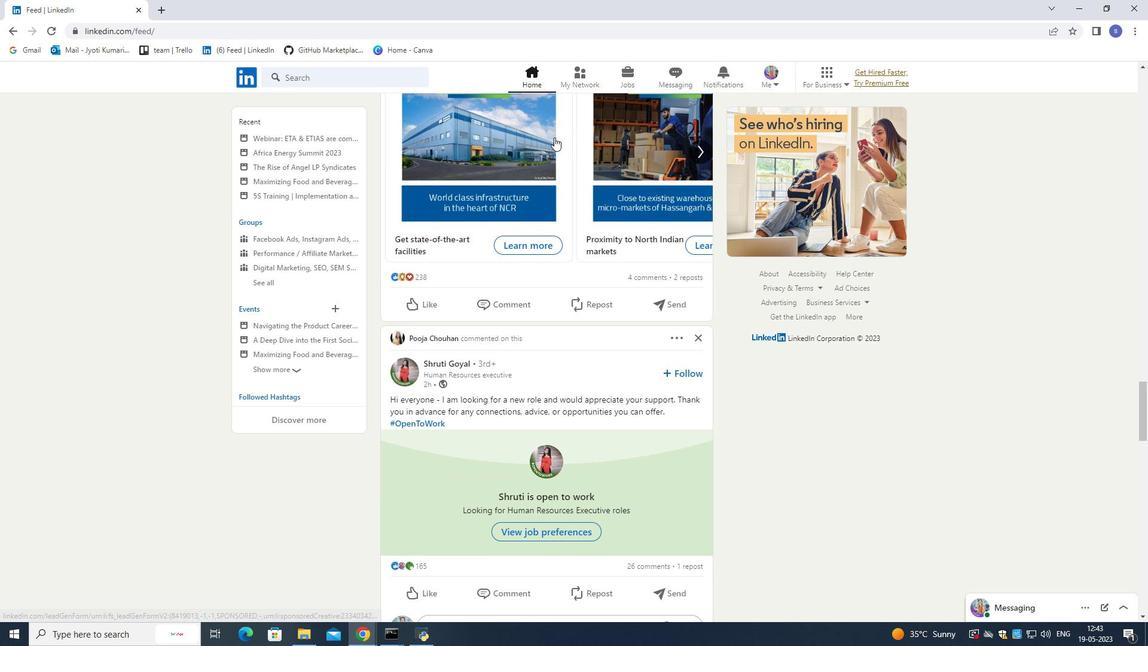 
Action: Mouse scrolled (554, 137) with delta (0, 0)
Screenshot: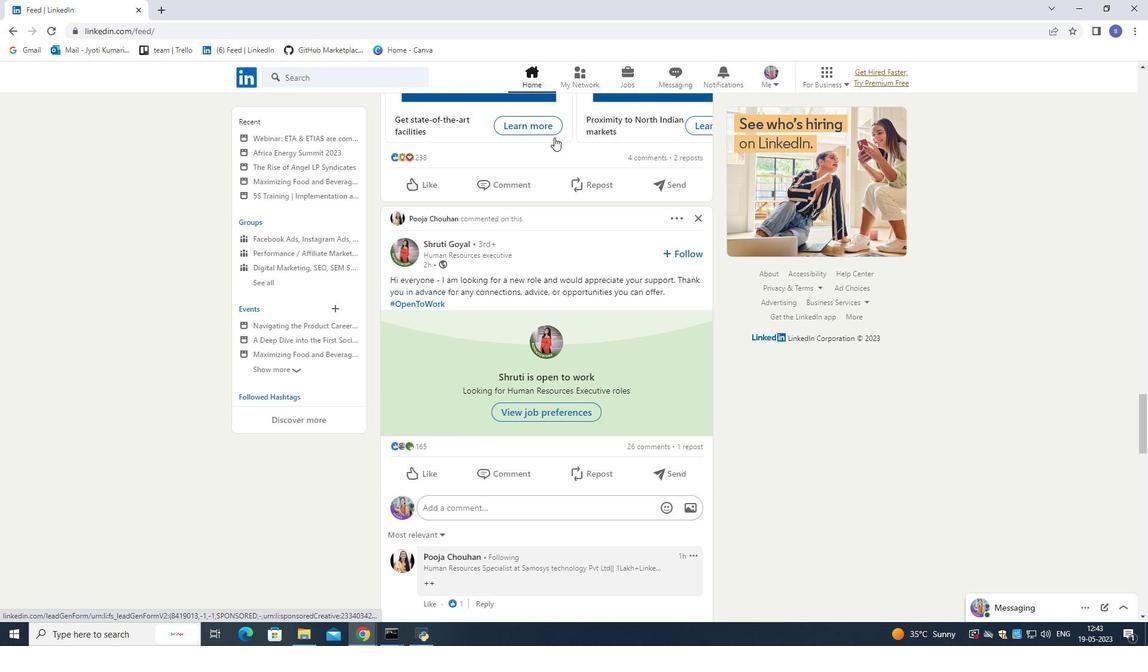 
Action: Mouse scrolled (554, 137) with delta (0, 0)
Screenshot: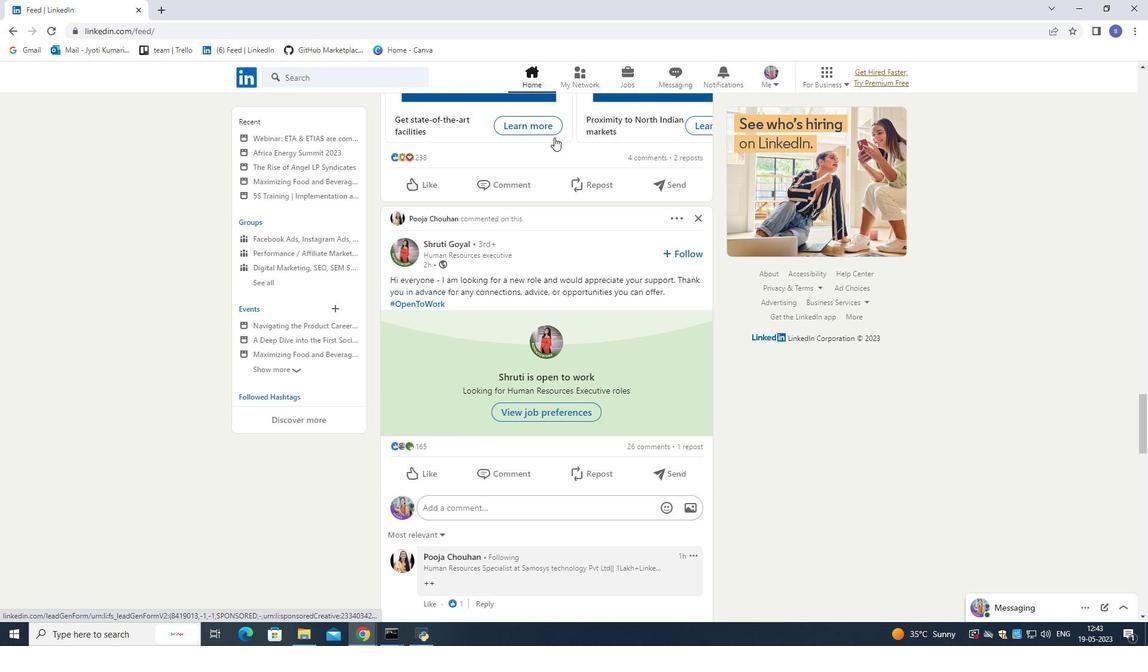 
Action: Mouse scrolled (554, 137) with delta (0, 0)
Screenshot: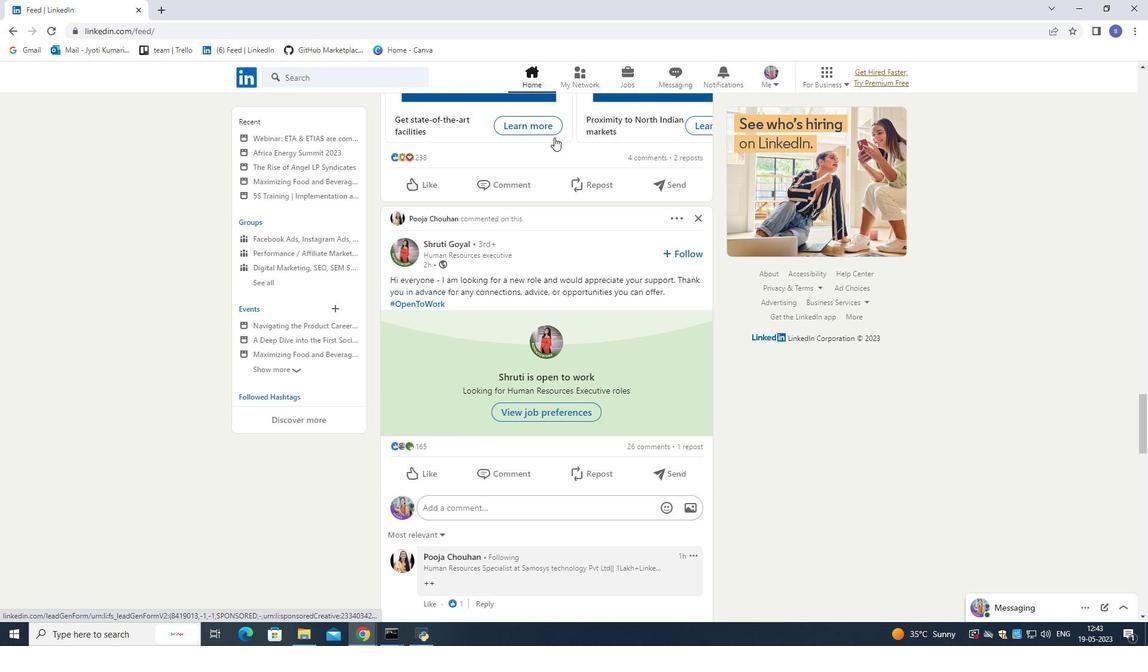 
Action: Mouse scrolled (554, 137) with delta (0, 0)
Screenshot: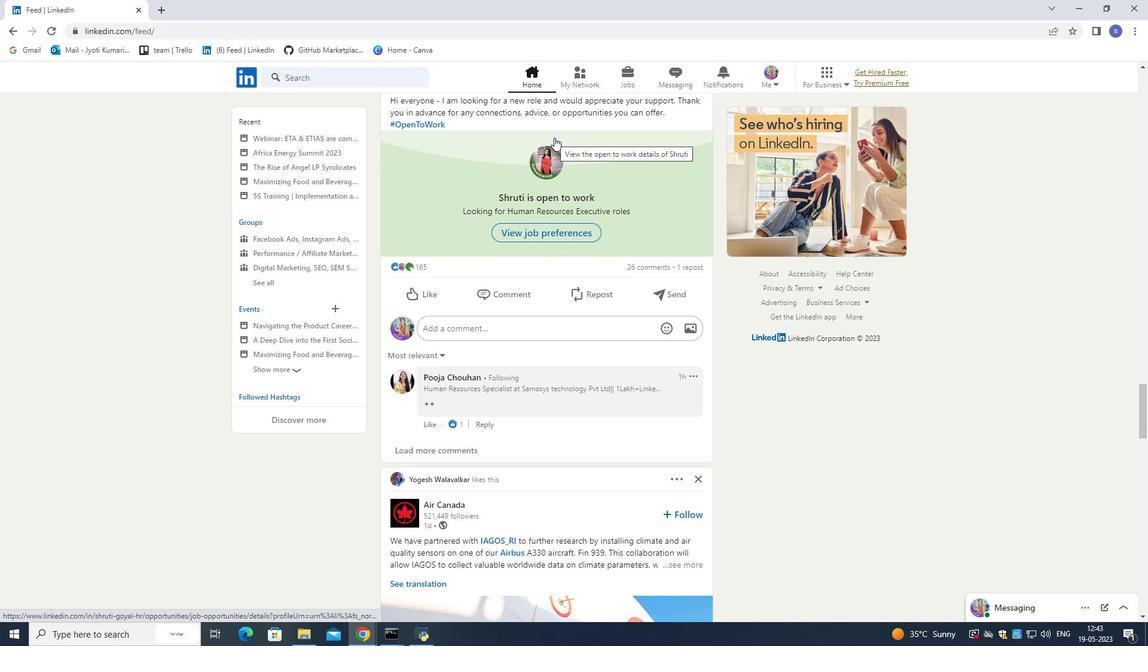 
Action: Mouse scrolled (554, 137) with delta (0, 0)
Screenshot: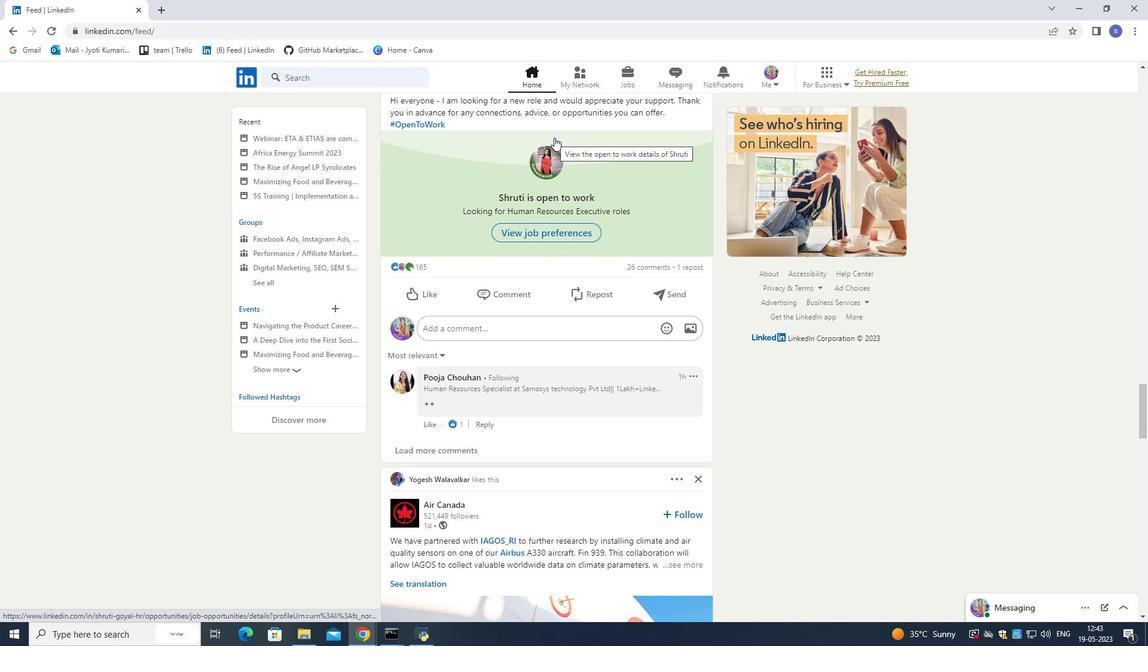 
Action: Mouse scrolled (554, 137) with delta (0, 0)
Screenshot: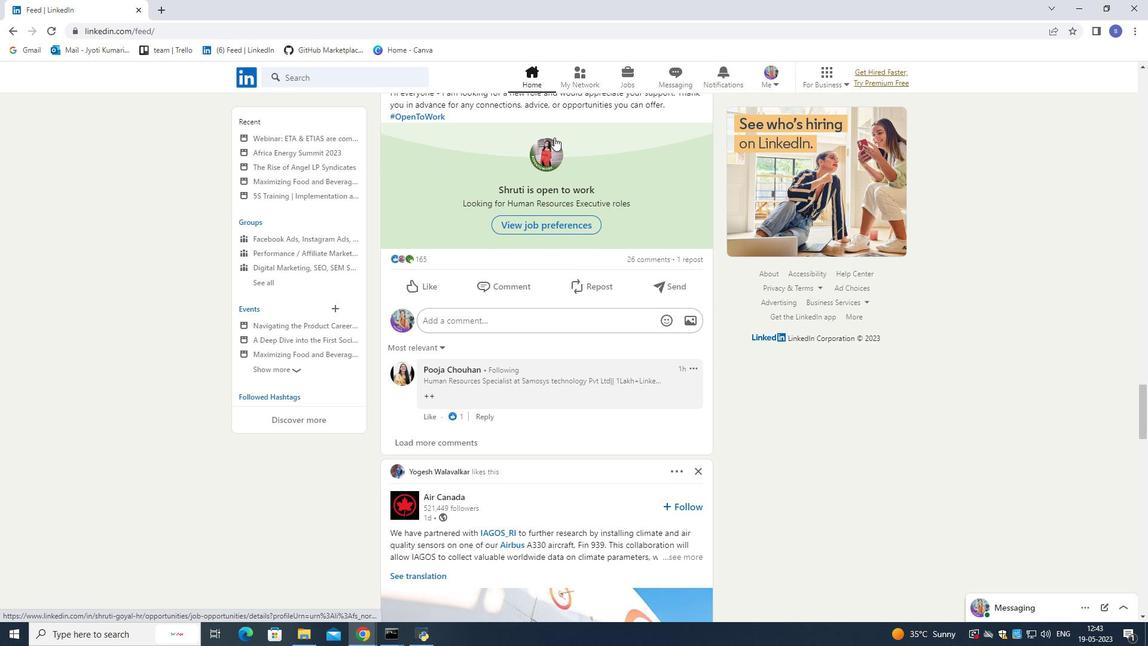 
Action: Mouse scrolled (554, 137) with delta (0, 0)
Screenshot: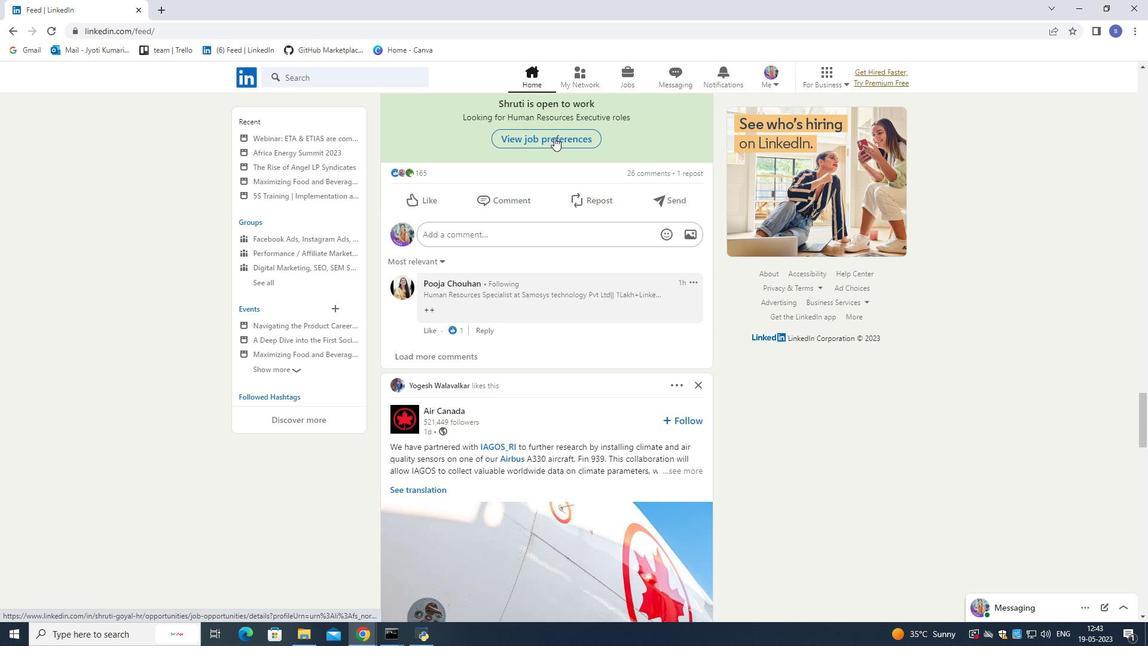 
Action: Mouse moved to (675, 326)
Screenshot: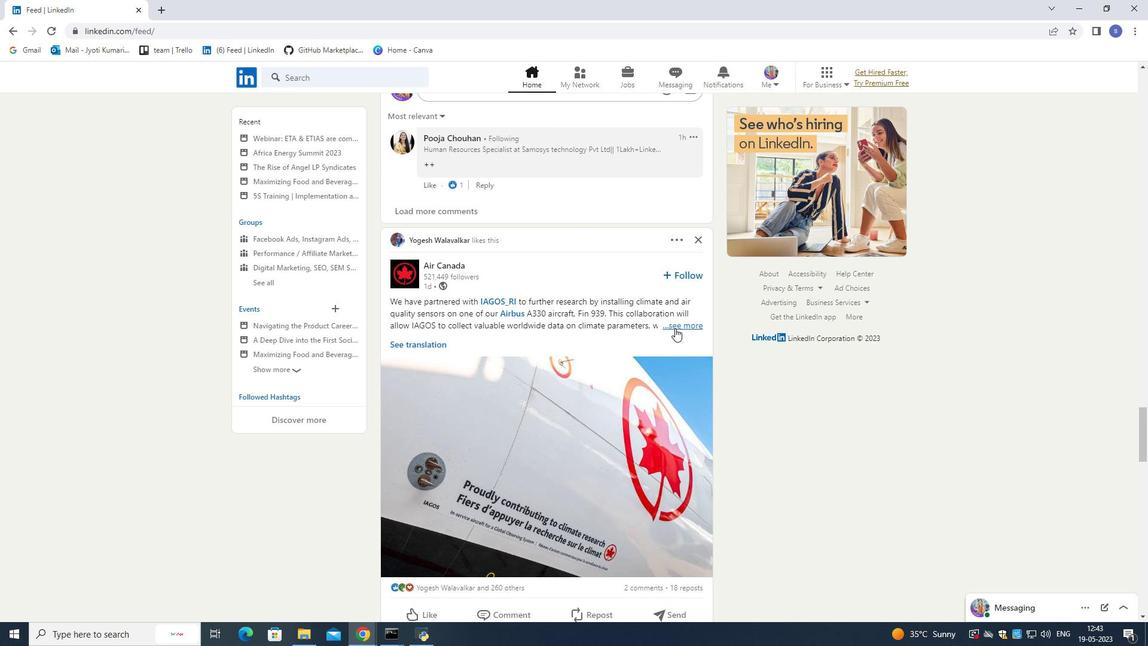 
Action: Mouse pressed left at (675, 326)
Screenshot: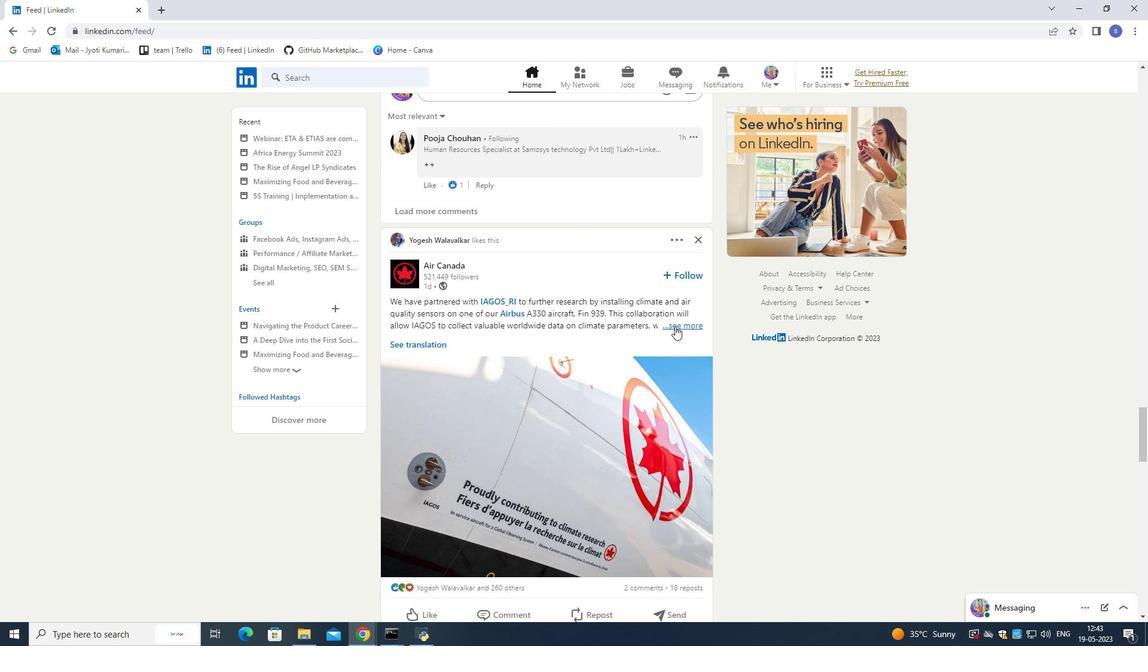 
Action: Mouse moved to (464, 335)
Screenshot: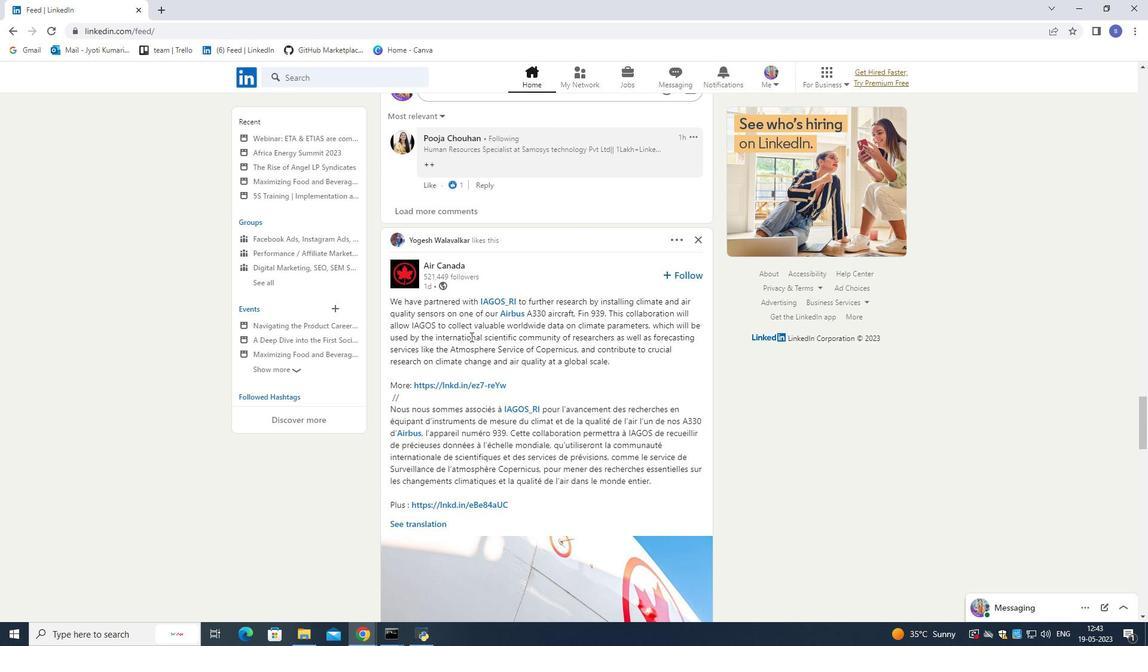
Action: Mouse scrolled (464, 335) with delta (0, 0)
Screenshot: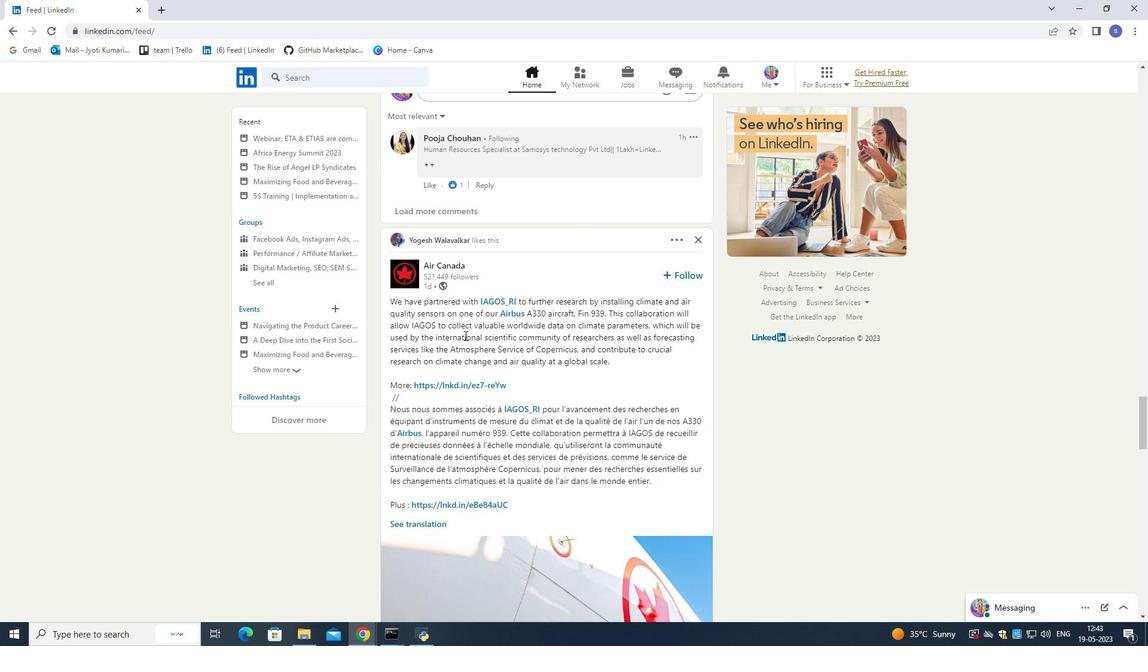 
Action: Mouse scrolled (464, 335) with delta (0, 0)
Screenshot: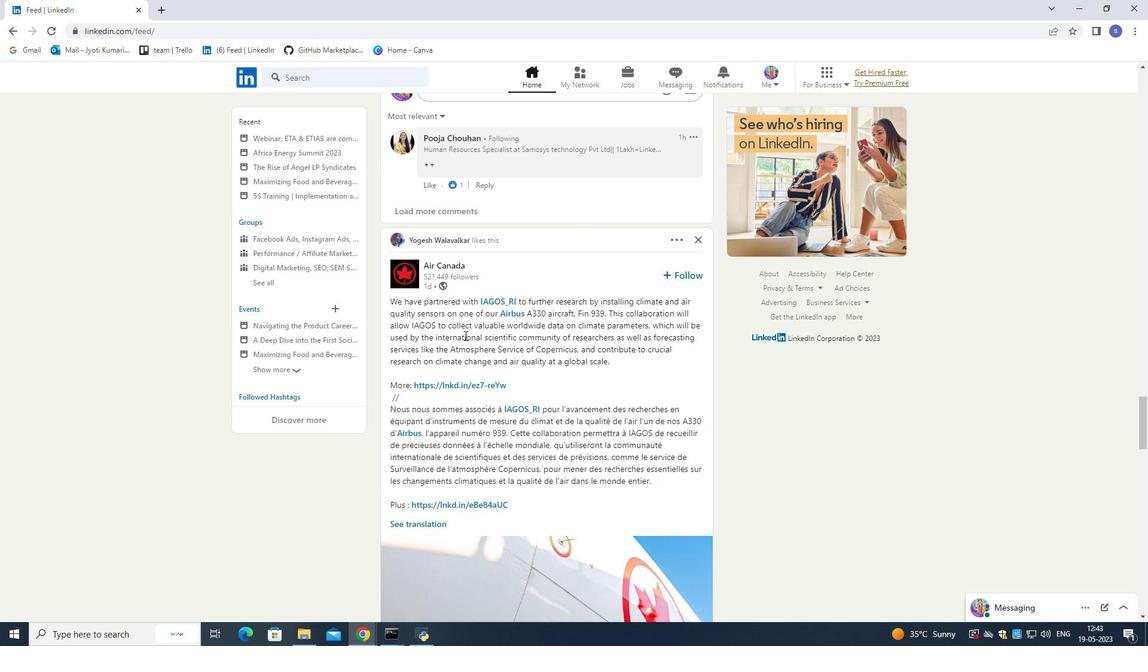 
Action: Mouse scrolled (464, 335) with delta (0, 0)
Screenshot: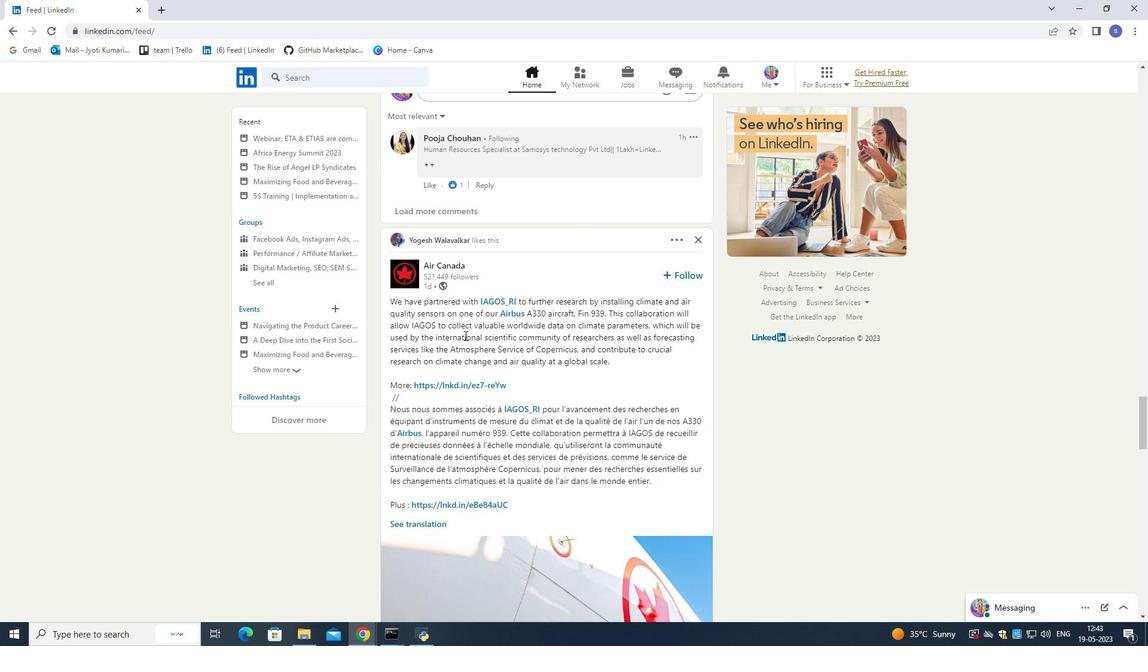 
Action: Mouse scrolled (464, 335) with delta (0, 0)
Screenshot: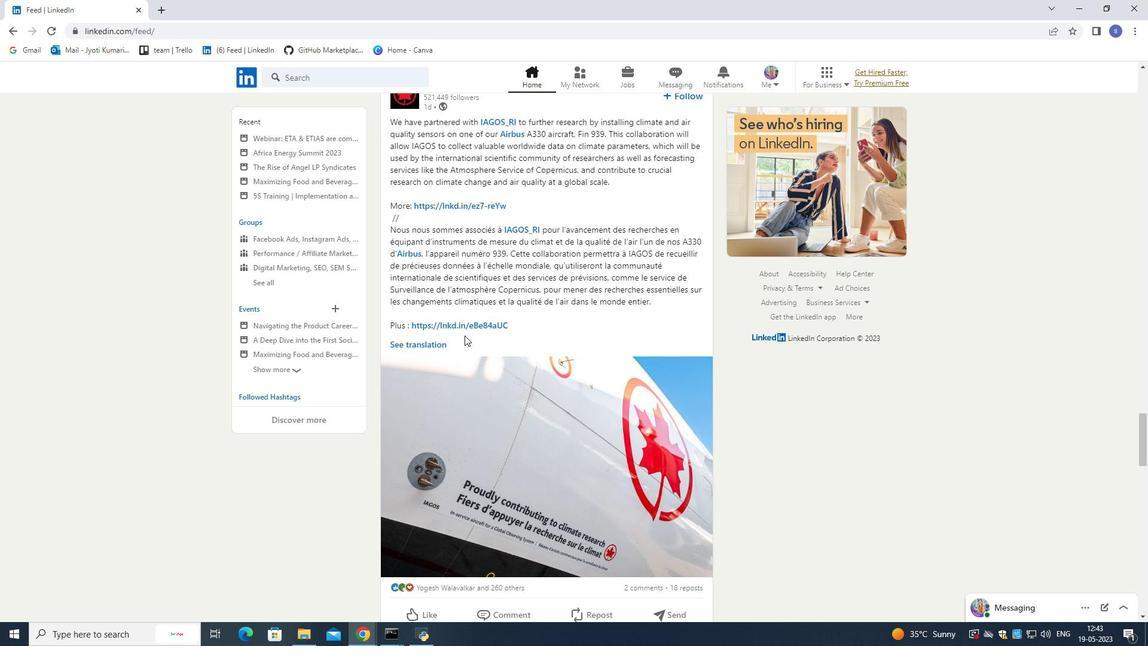 
Action: Mouse scrolled (464, 335) with delta (0, 0)
Screenshot: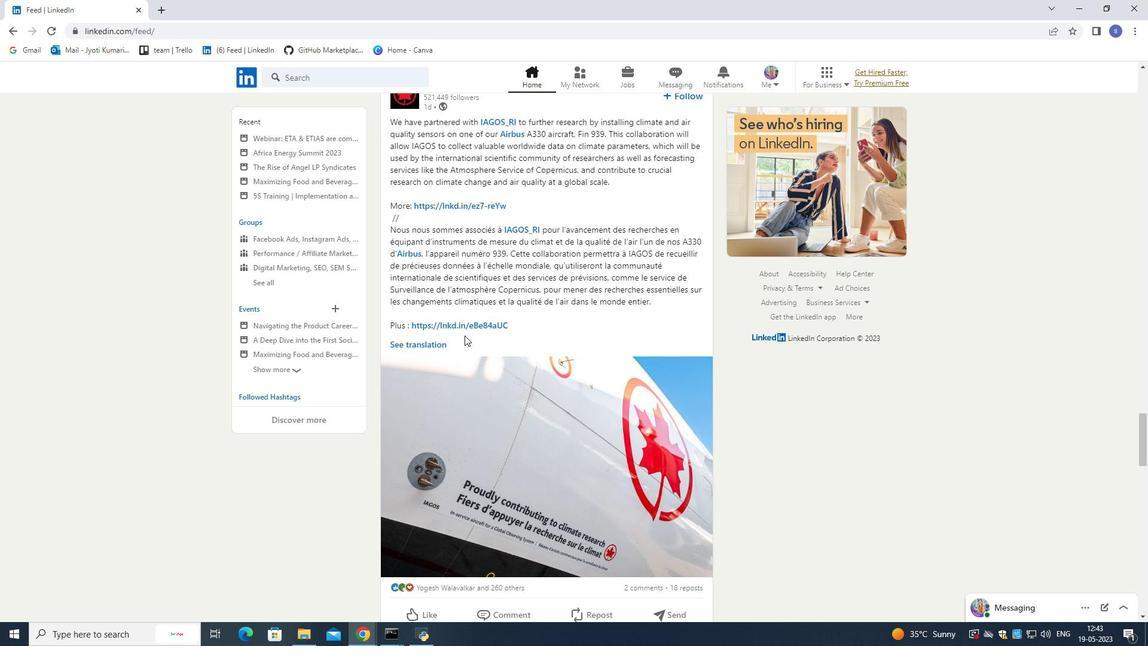 
Action: Mouse scrolled (464, 335) with delta (0, 0)
Screenshot: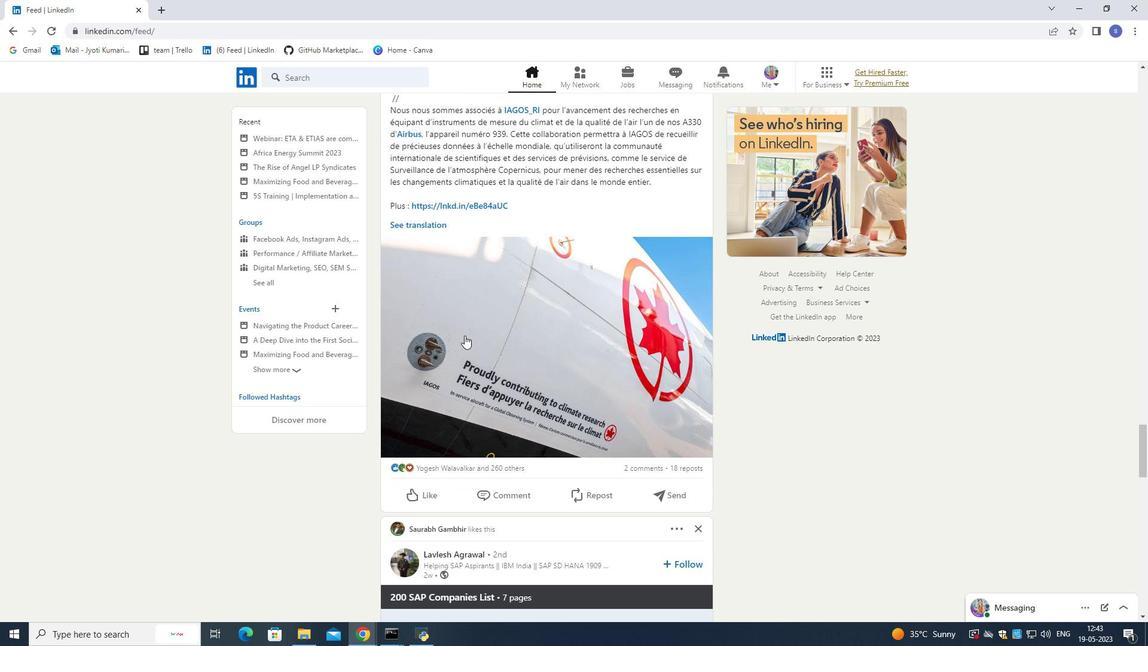 
Action: Mouse scrolled (464, 335) with delta (0, 0)
Screenshot: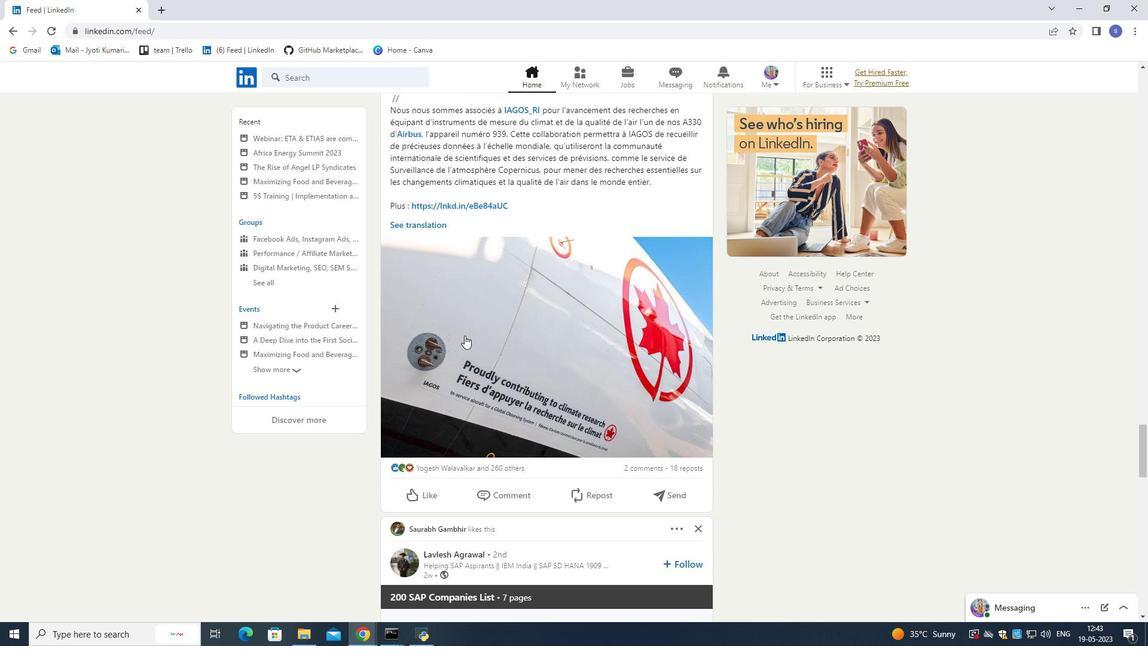 
Action: Mouse scrolled (464, 335) with delta (0, 0)
Screenshot: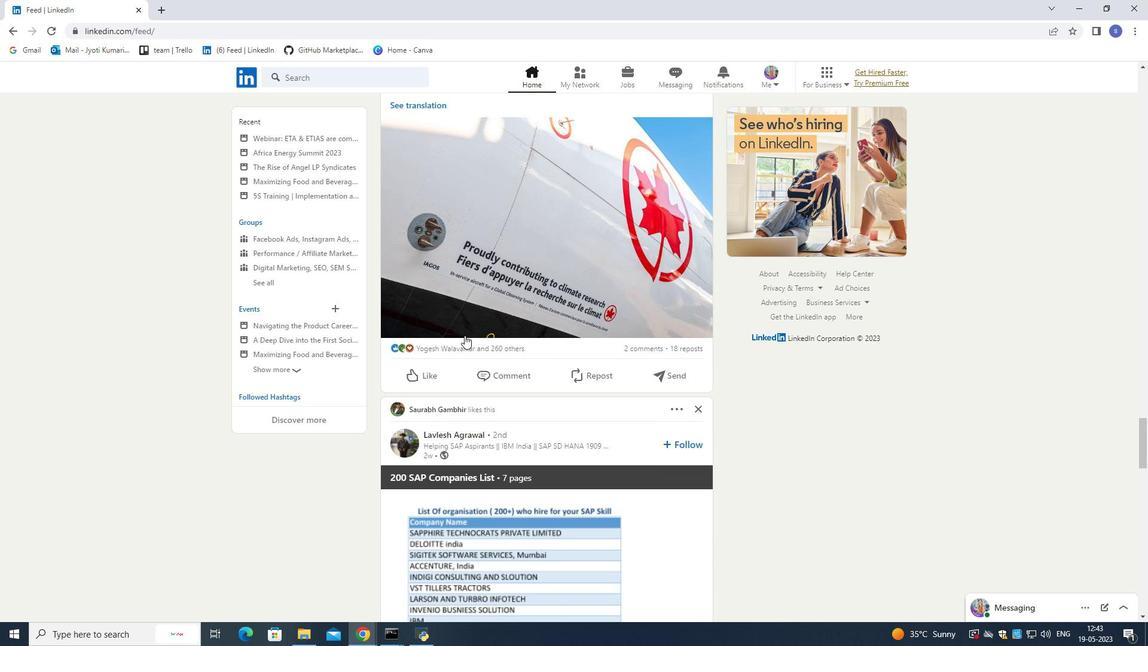 
Action: Mouse scrolled (464, 335) with delta (0, 0)
Screenshot: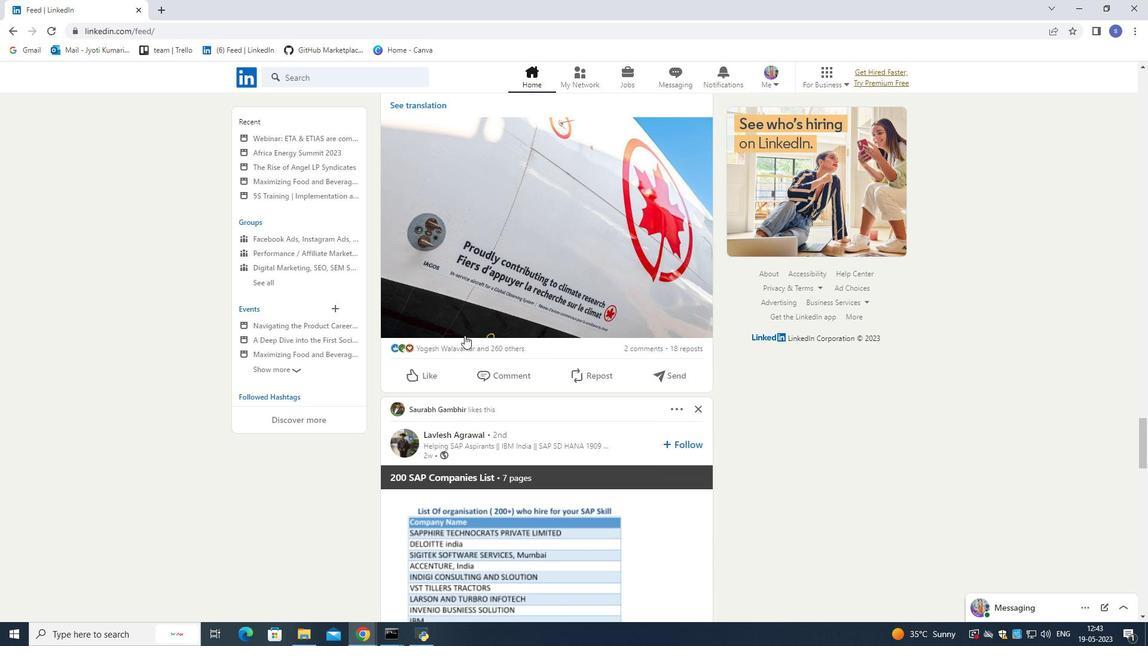 
Action: Mouse scrolled (464, 335) with delta (0, 0)
Screenshot: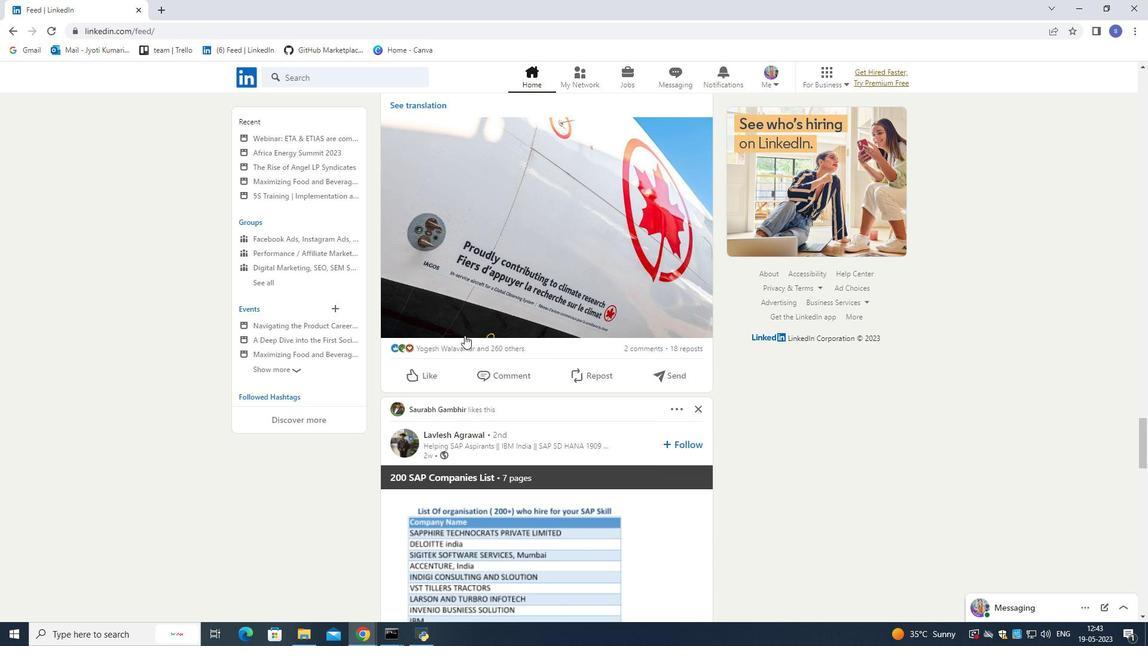 
Action: Mouse scrolled (464, 335) with delta (0, 0)
Screenshot: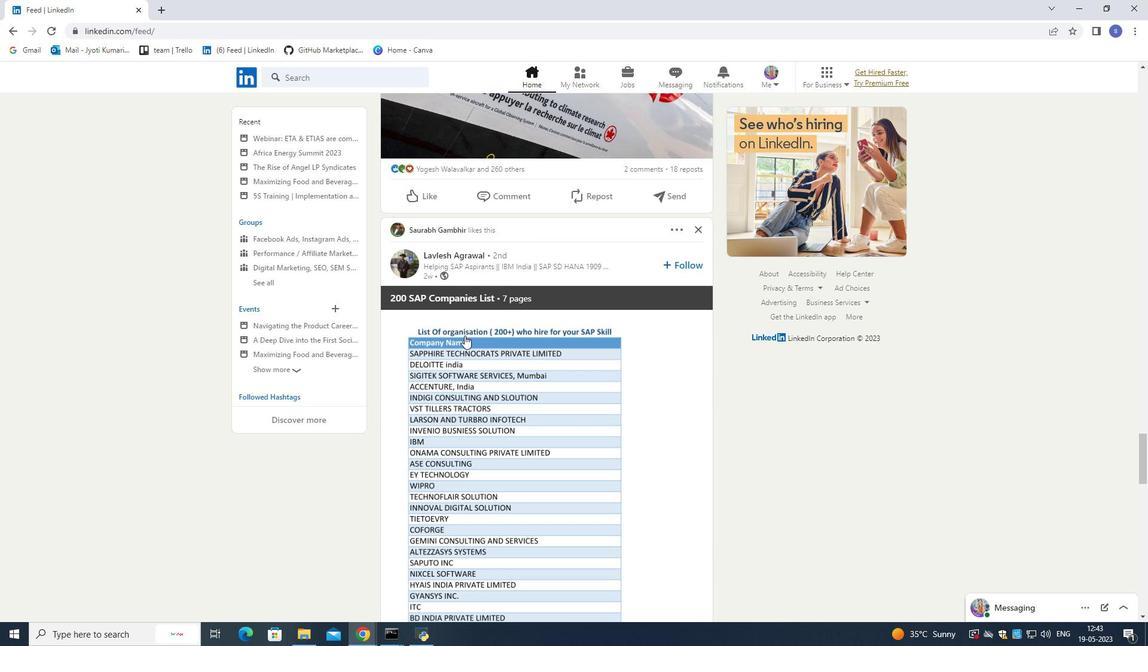 
Action: Mouse scrolled (464, 335) with delta (0, 0)
Screenshot: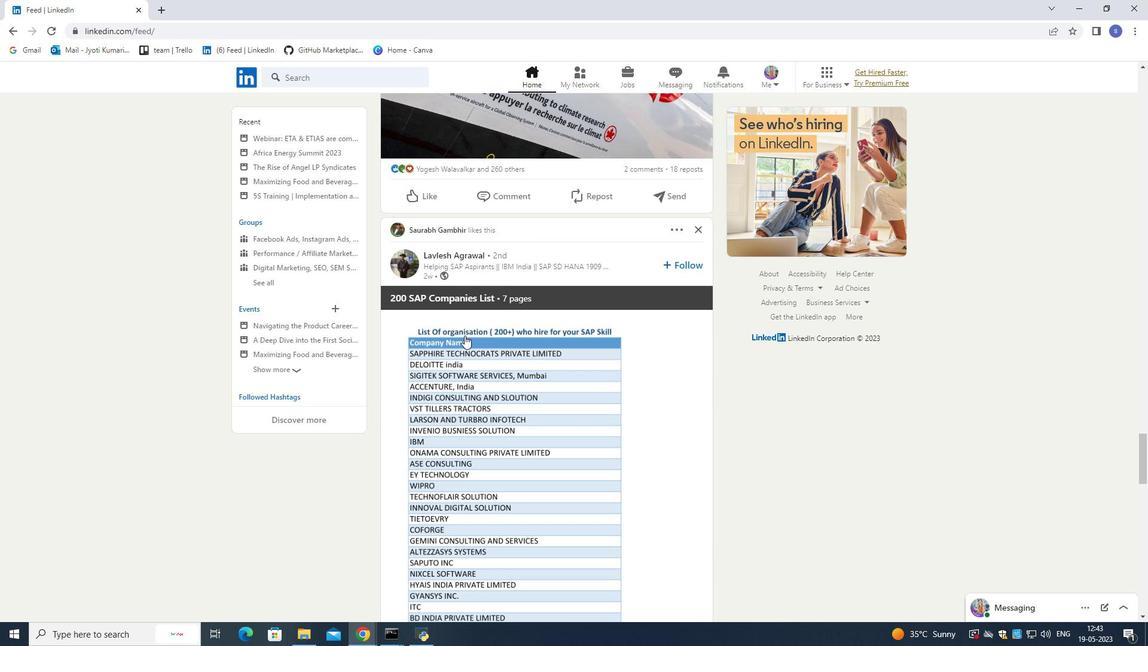 
Action: Mouse moved to (464, 332)
Screenshot: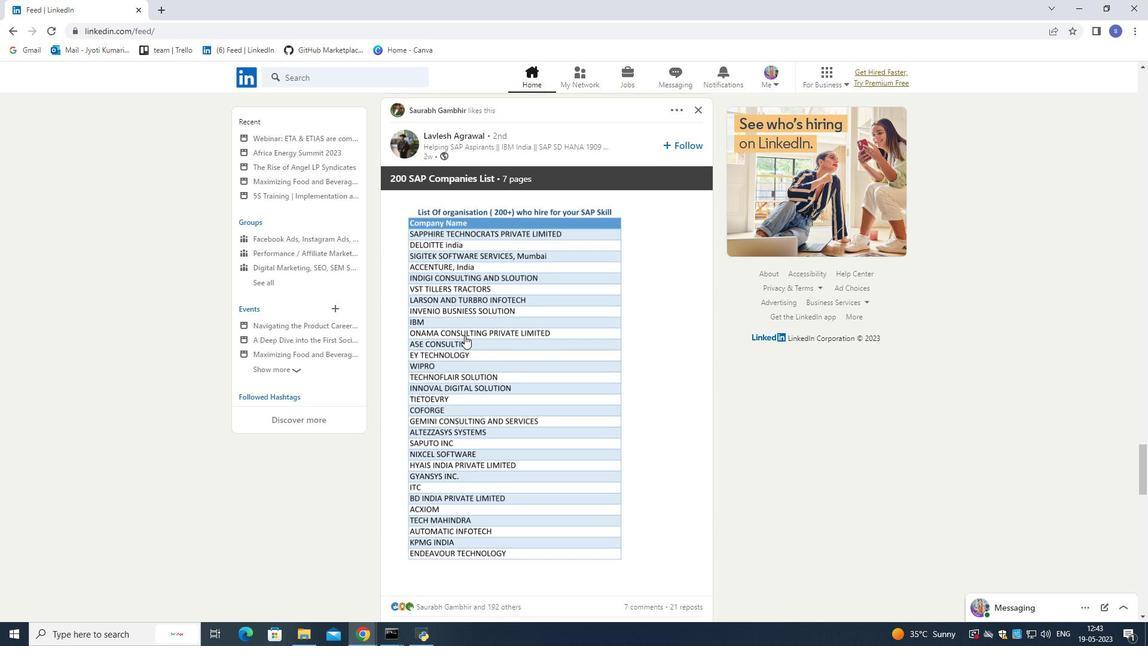 
Action: Mouse scrolled (464, 331) with delta (0, 0)
Screenshot: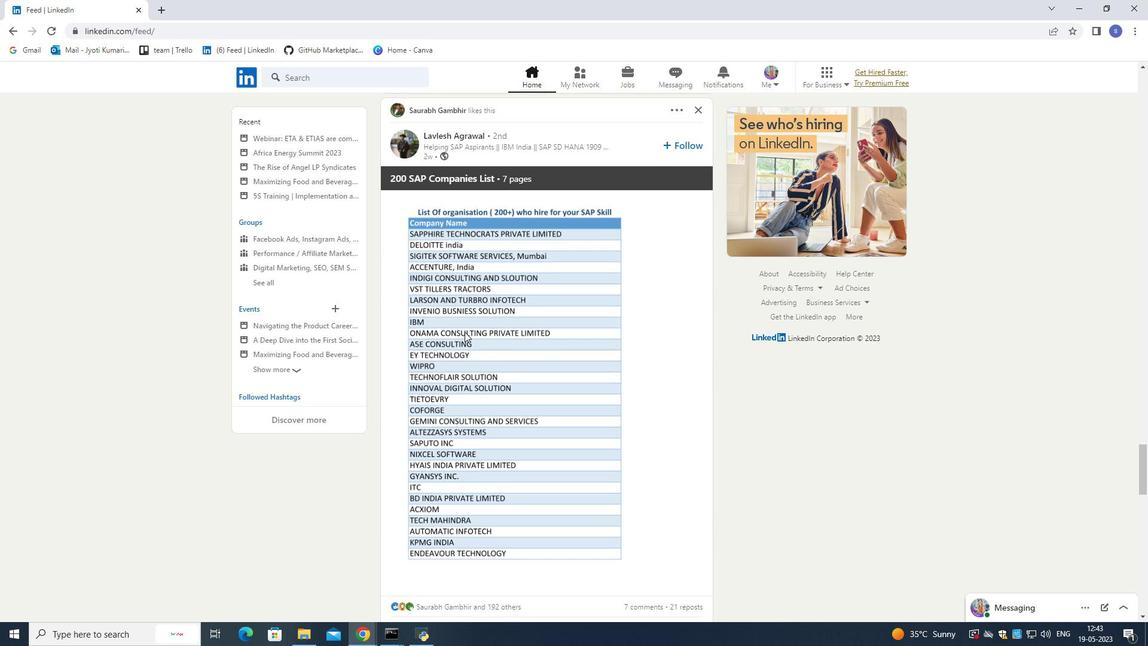 
Action: Mouse scrolled (464, 331) with delta (0, 0)
Screenshot: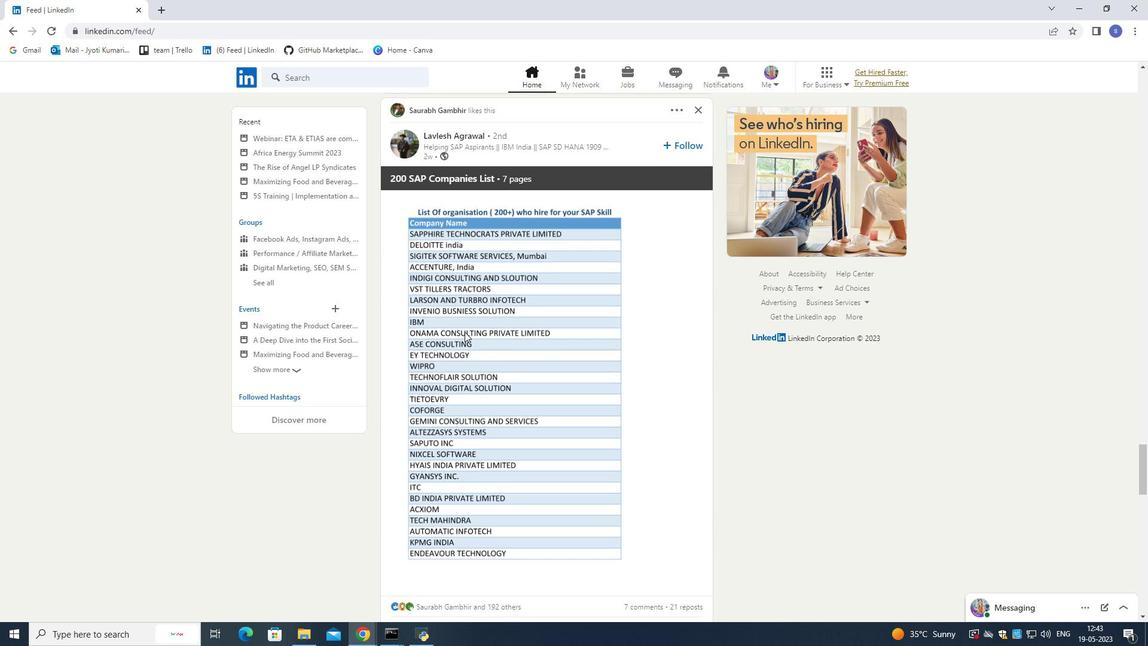 
Action: Mouse moved to (463, 326)
Screenshot: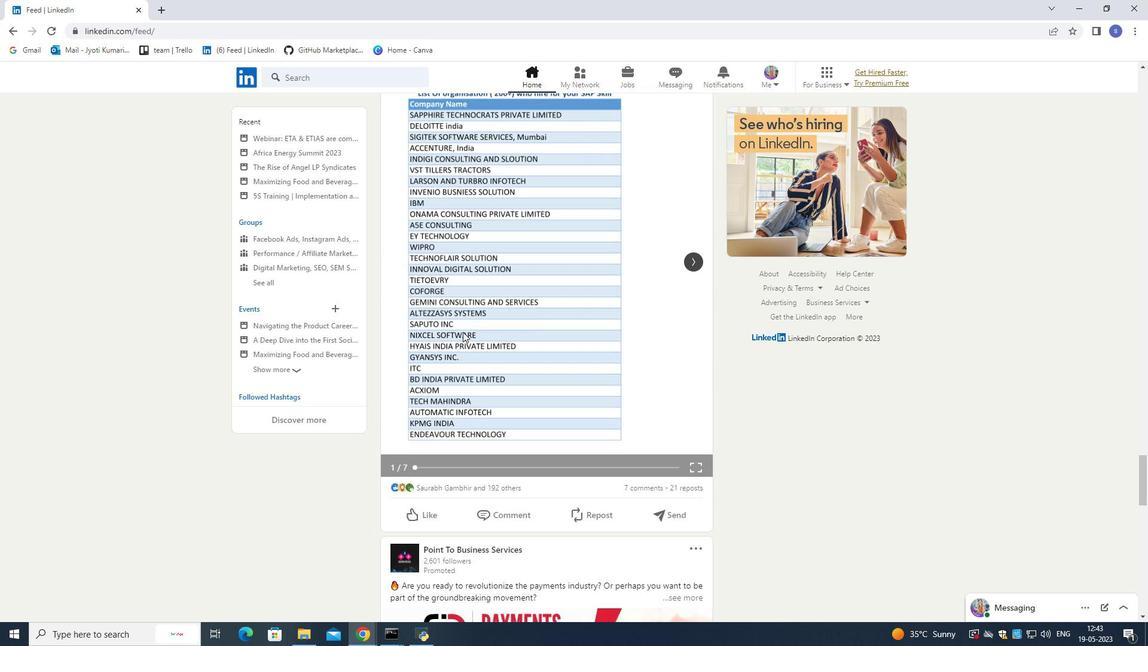 
Action: Mouse scrolled (463, 325) with delta (0, 0)
Screenshot: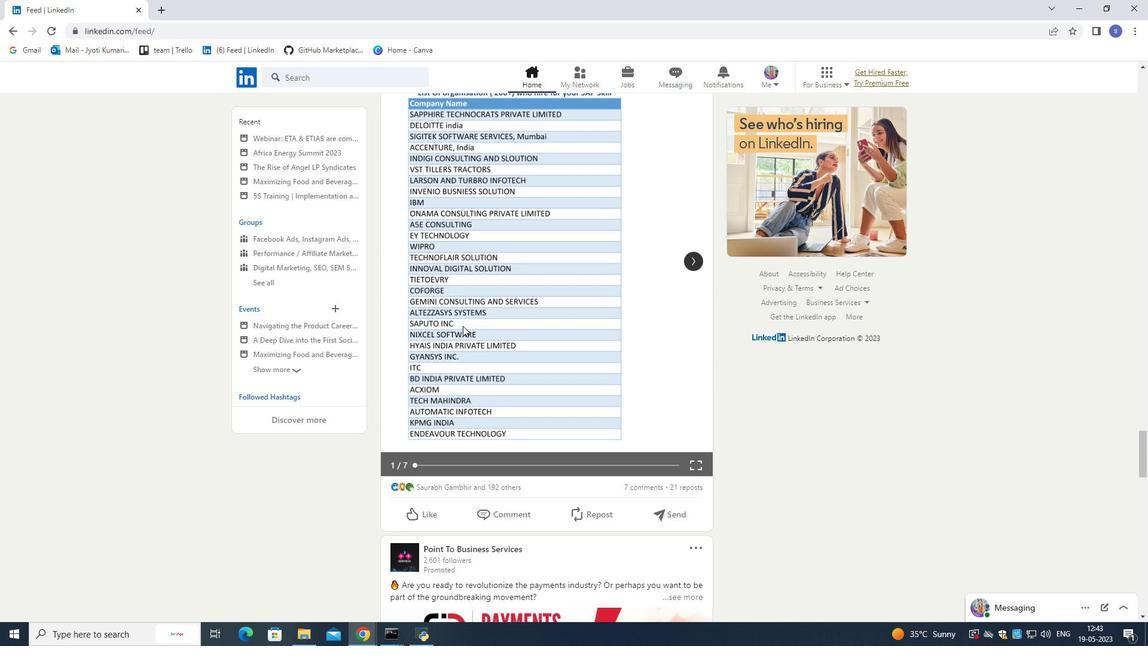 
Action: Mouse scrolled (463, 325) with delta (0, 0)
Screenshot: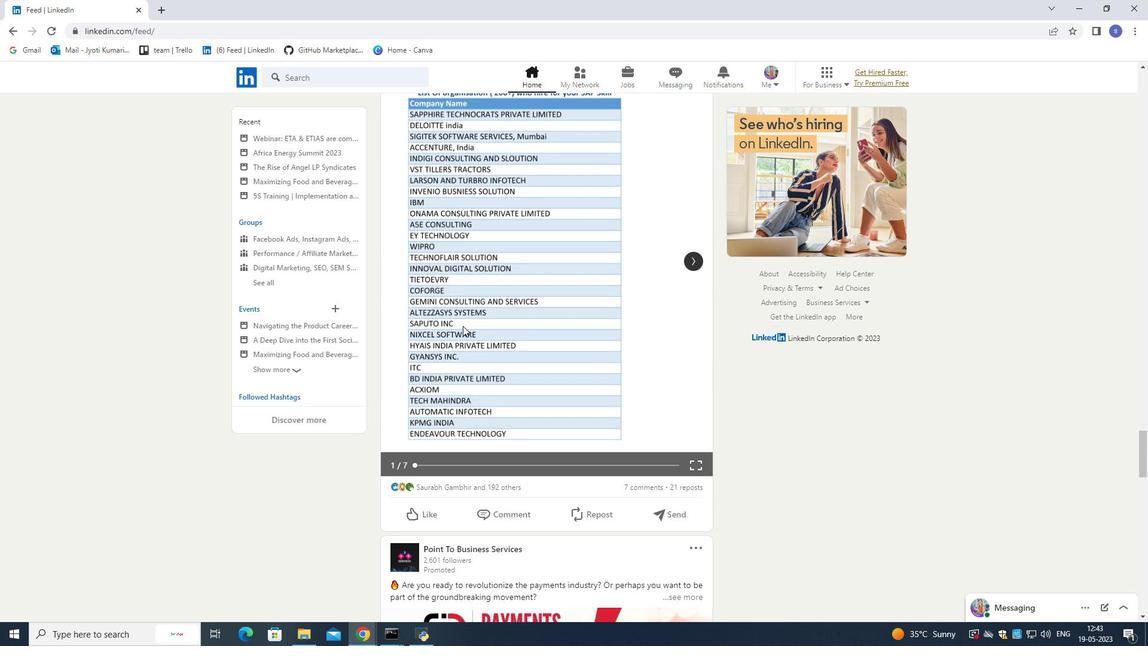 
Action: Mouse scrolled (463, 325) with delta (0, 0)
Screenshot: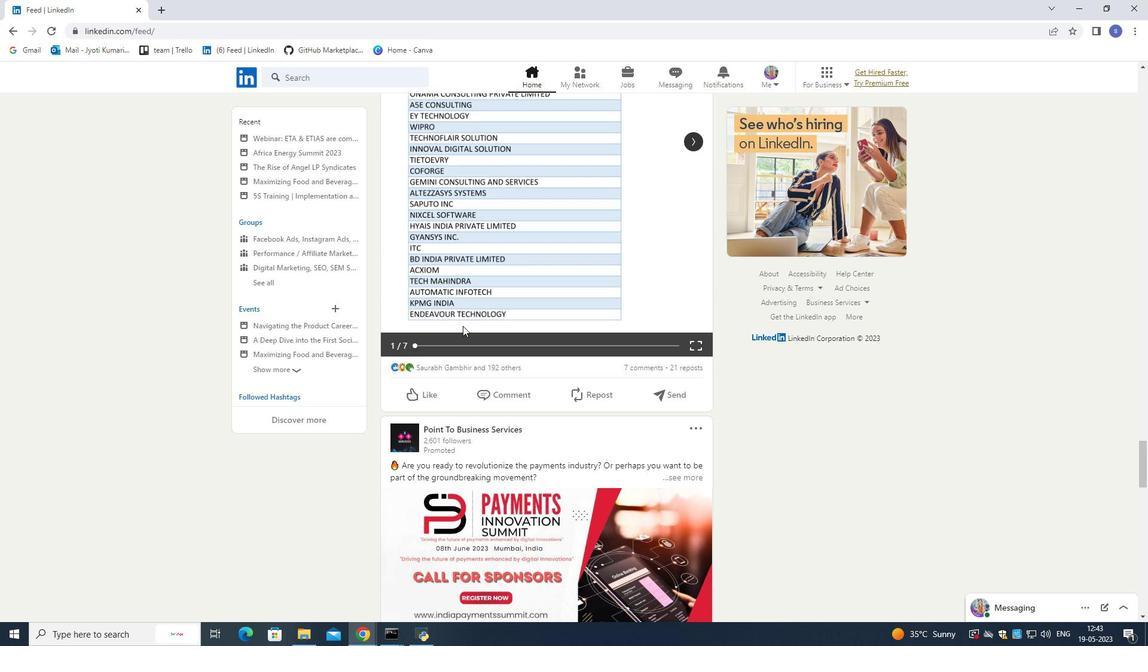 
Action: Mouse scrolled (463, 325) with delta (0, 0)
Screenshot: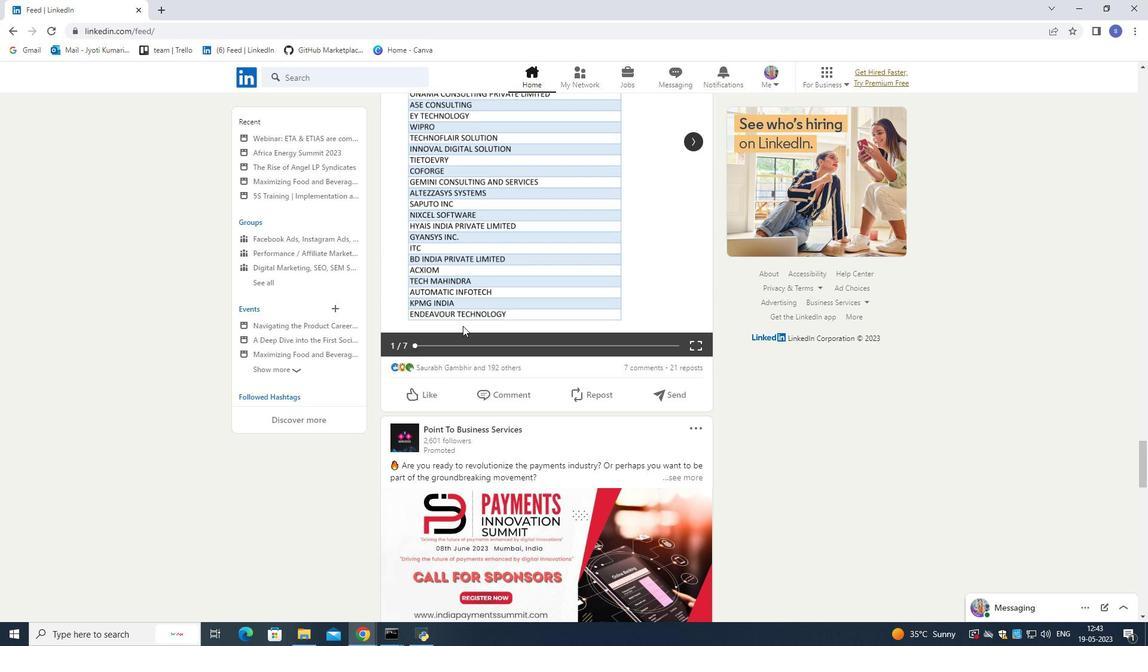 
Action: Mouse moved to (462, 326)
Screenshot: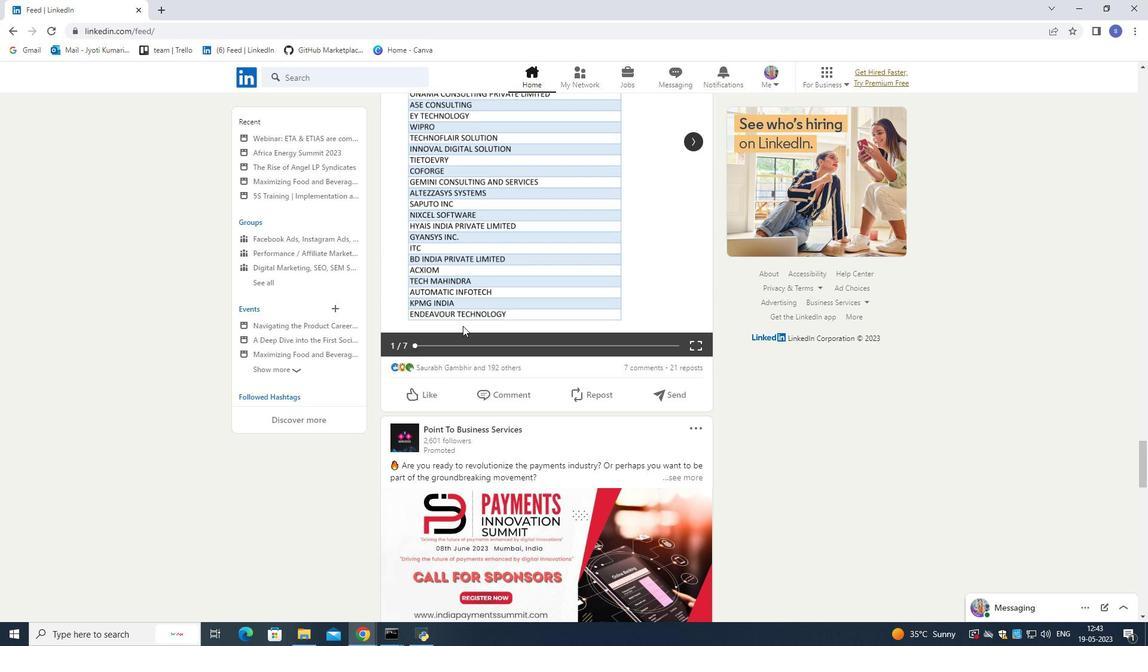 
Action: Mouse scrolled (462, 325) with delta (0, 0)
Screenshot: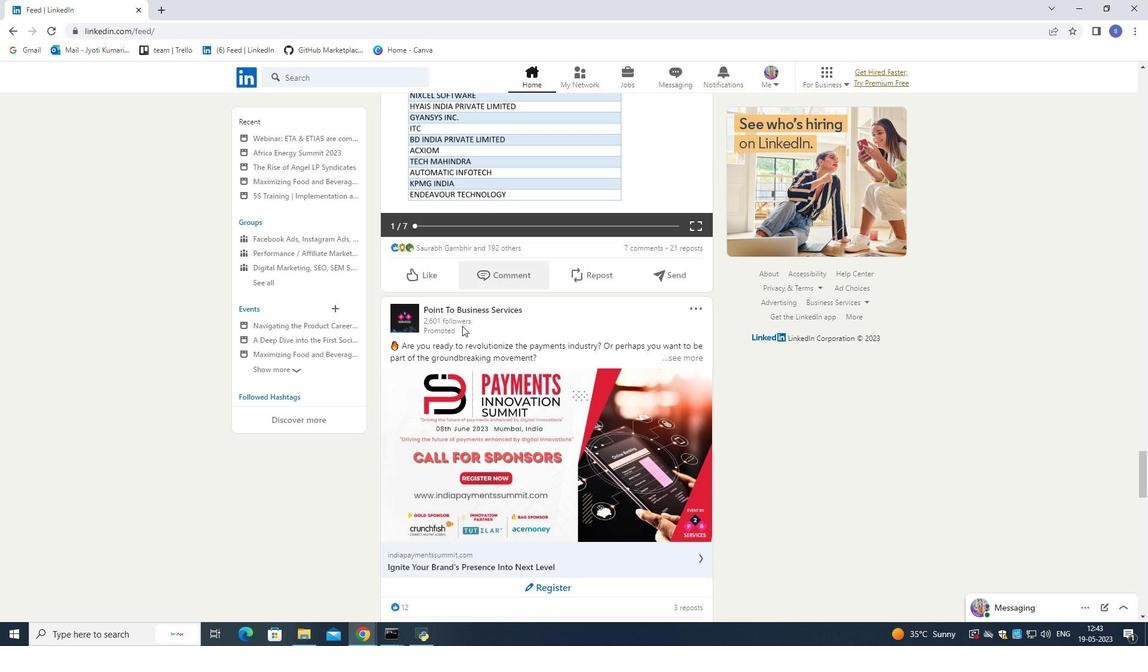 
Action: Mouse scrolled (462, 325) with delta (0, 0)
Screenshot: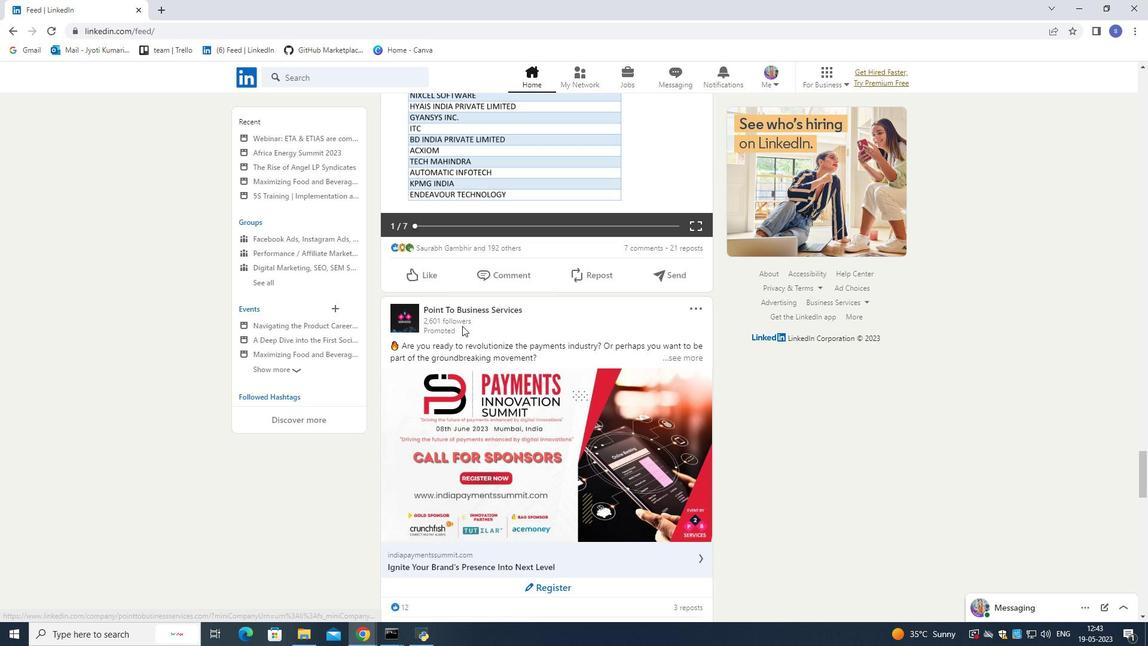 
Action: Mouse scrolled (462, 325) with delta (0, 0)
Screenshot: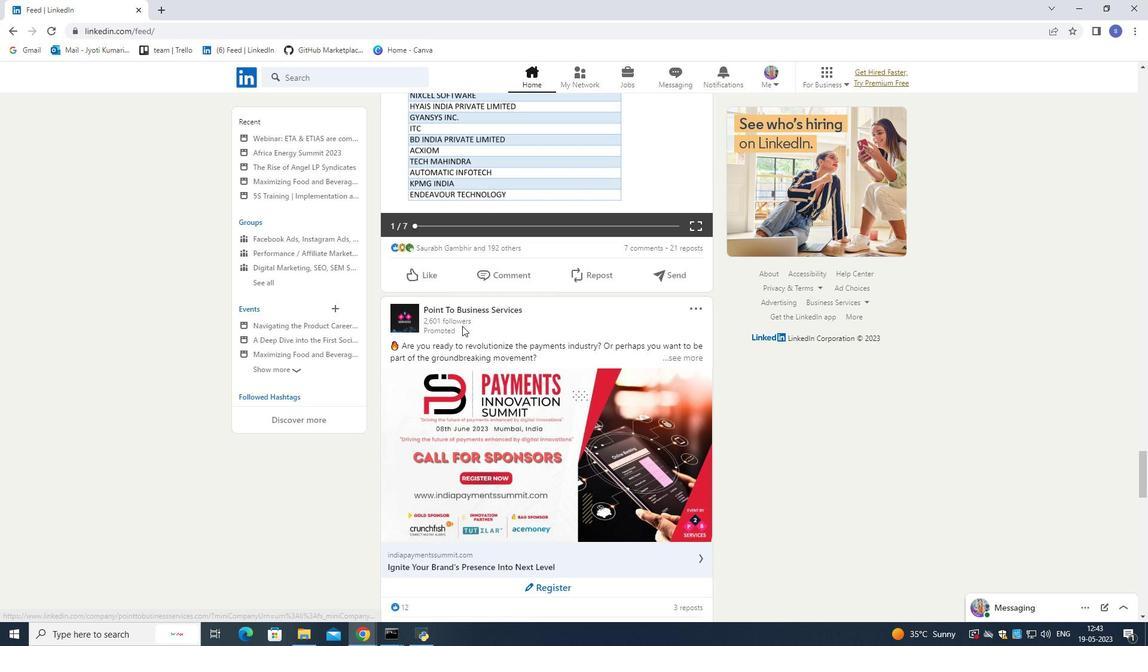 
Action: Mouse moved to (464, 310)
Screenshot: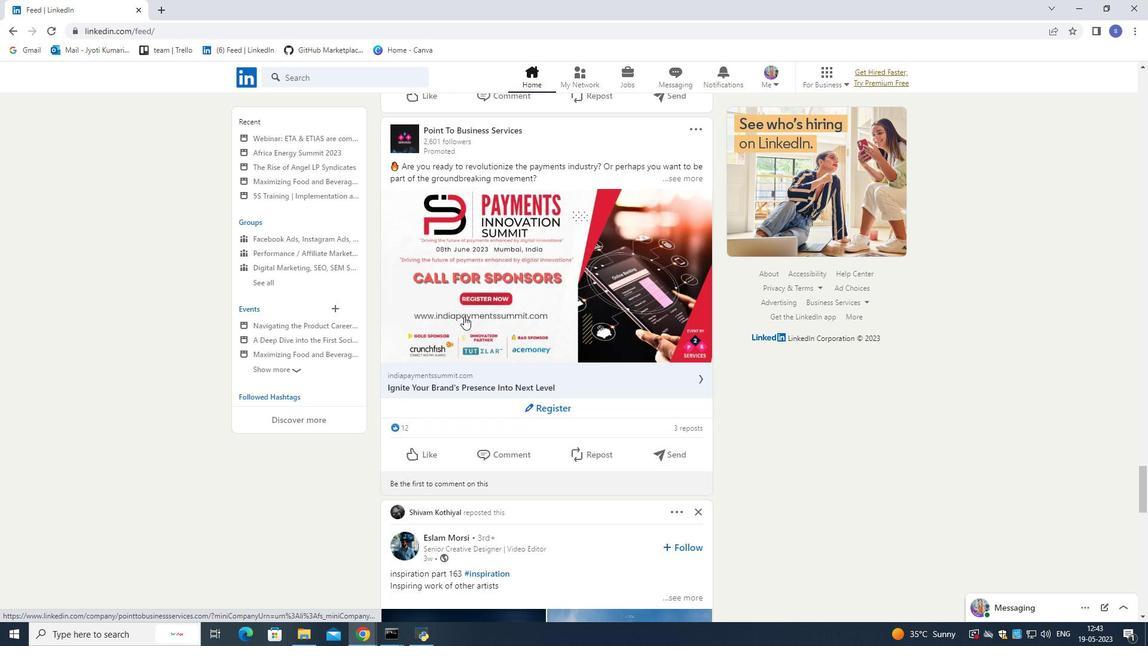 
Action: Mouse scrolled (464, 309) with delta (0, 0)
Screenshot: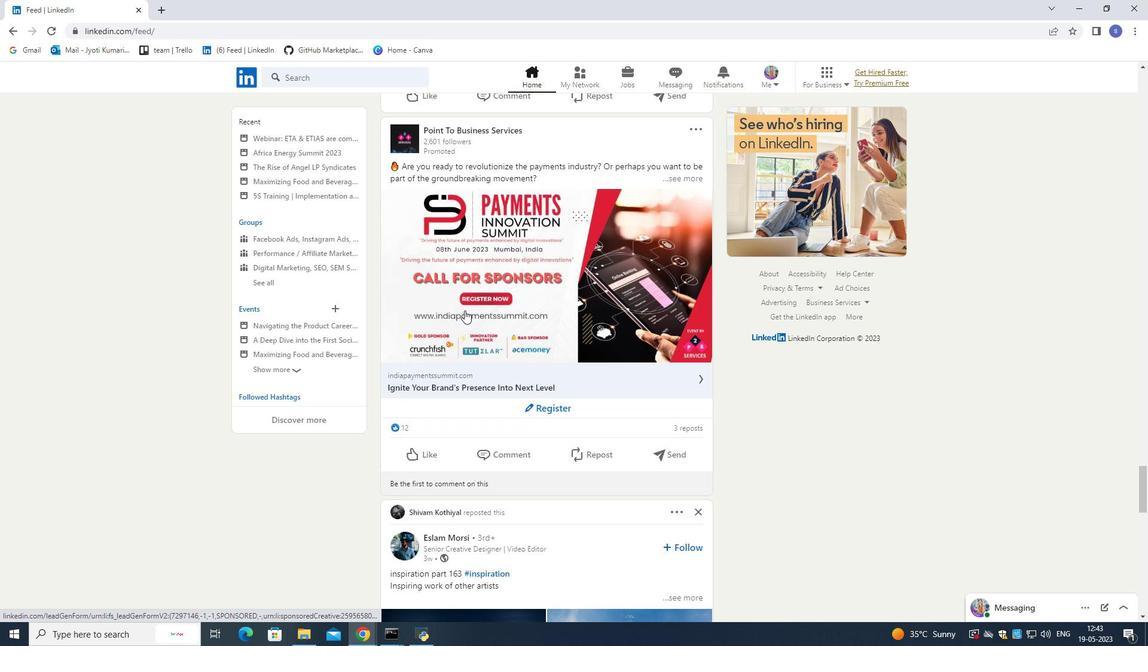 
Action: Mouse scrolled (464, 309) with delta (0, 0)
Screenshot: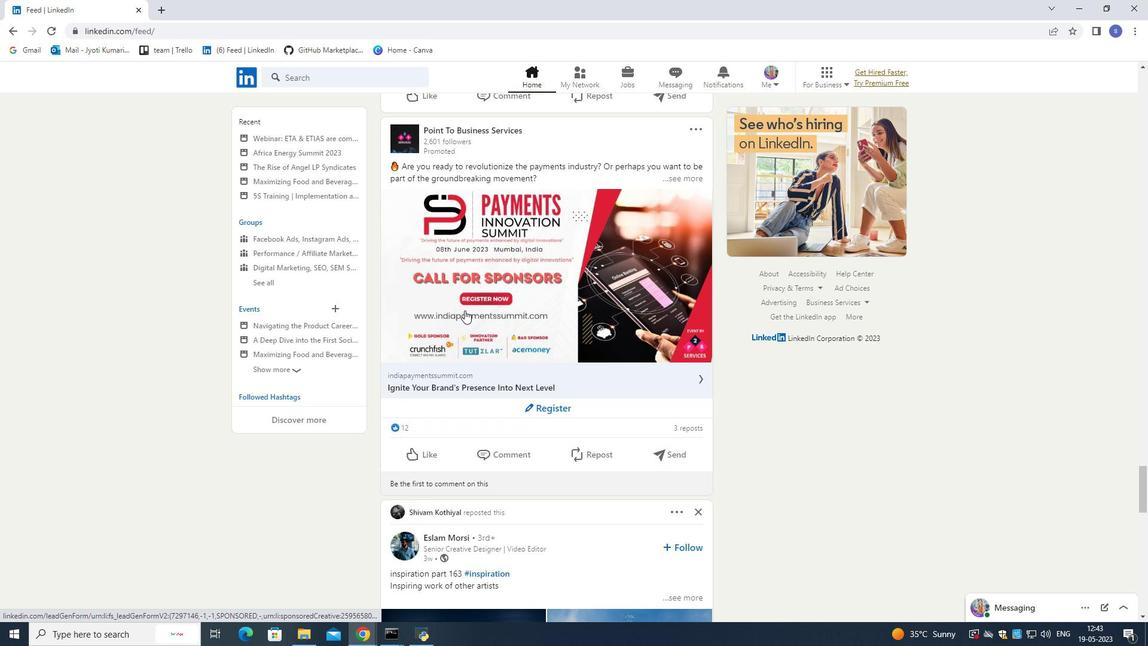 
Action: Mouse scrolled (464, 309) with delta (0, 0)
Screenshot: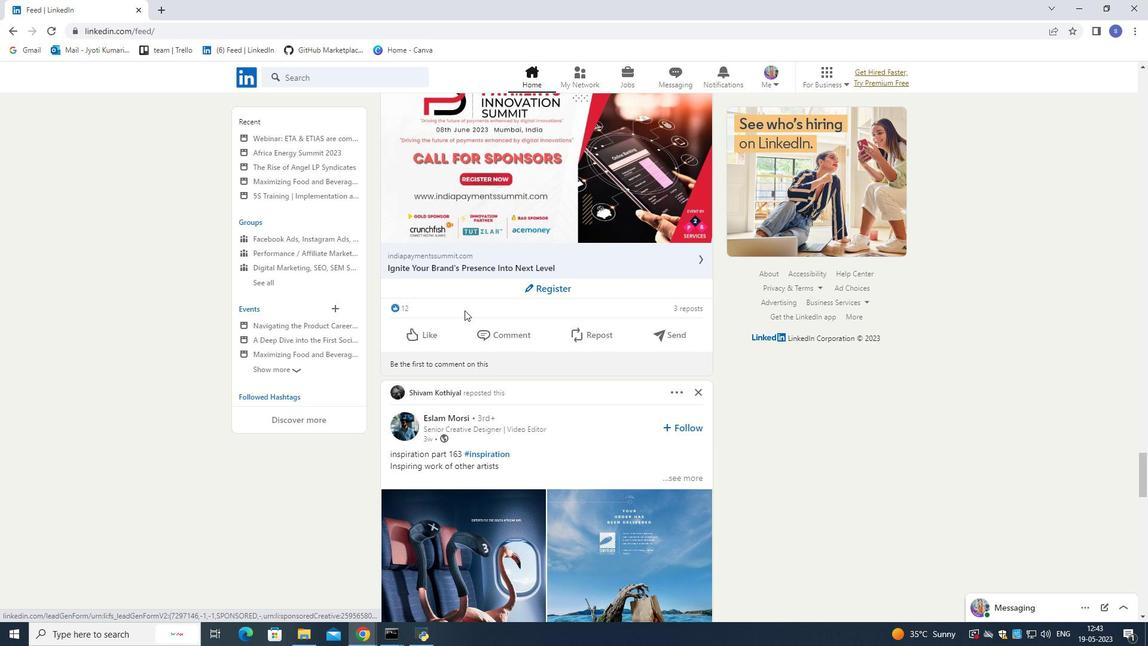 
Action: Mouse scrolled (464, 309) with delta (0, 0)
Screenshot: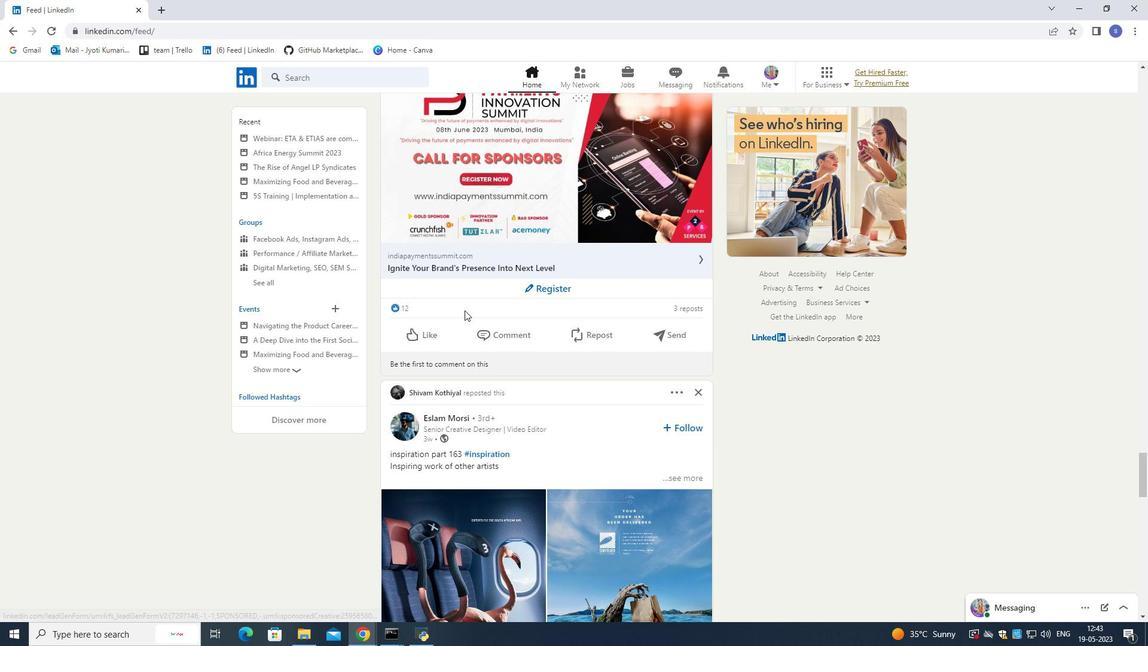 
Action: Mouse scrolled (464, 309) with delta (0, 0)
Screenshot: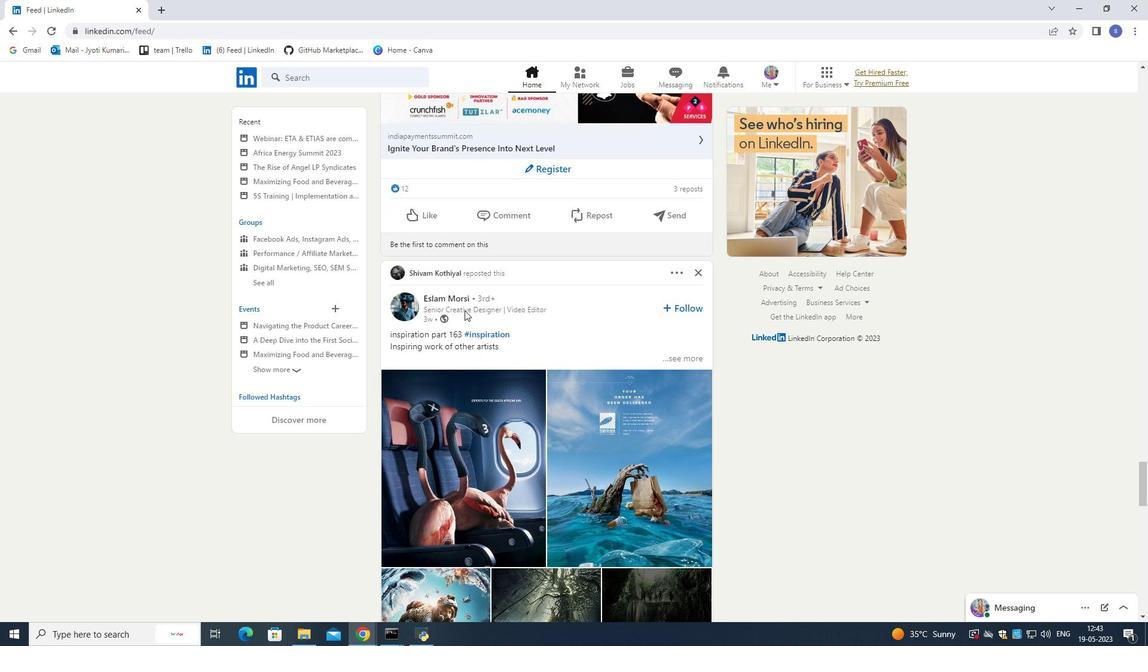 
Action: Mouse scrolled (464, 309) with delta (0, 0)
Screenshot: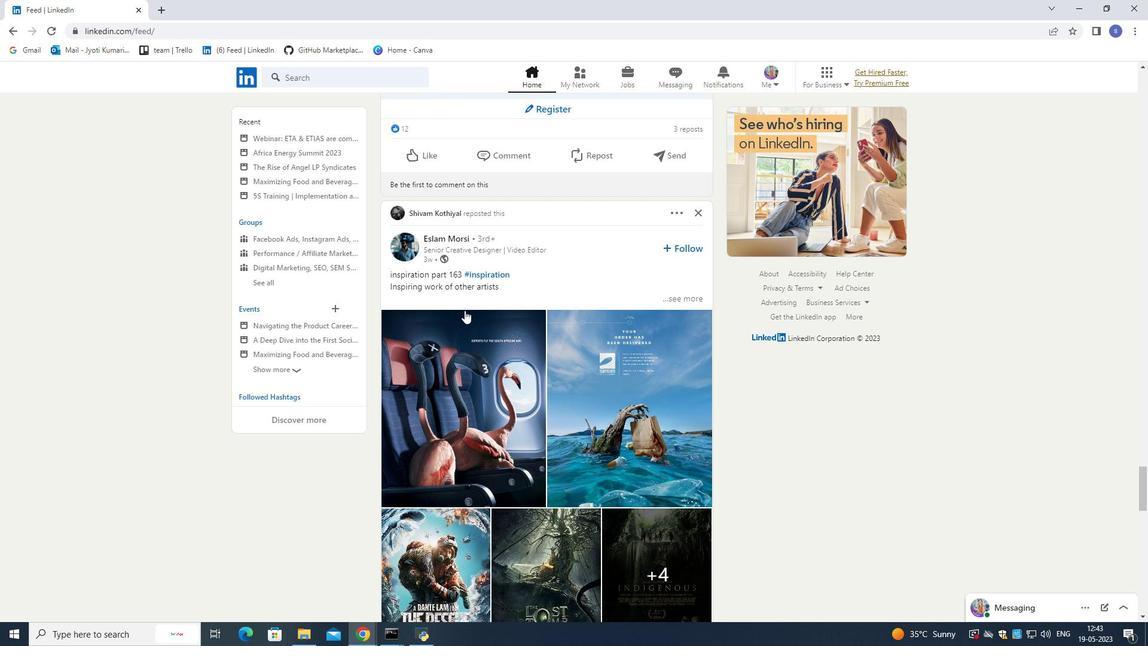 
Action: Mouse scrolled (464, 309) with delta (0, 0)
Screenshot: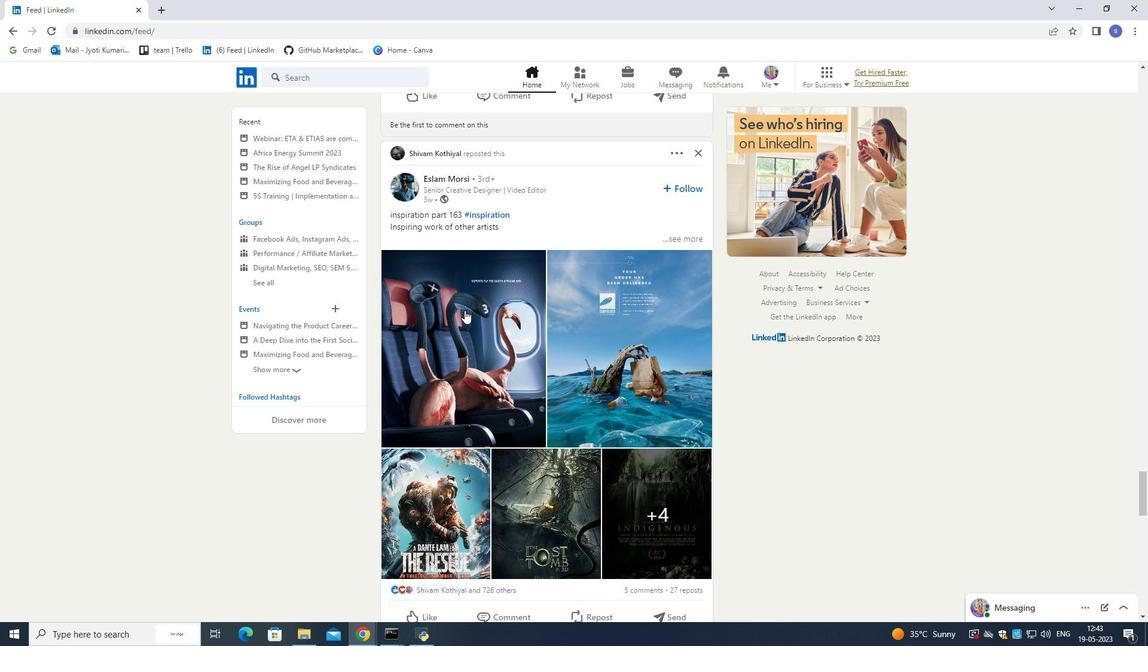 
Action: Mouse scrolled (464, 309) with delta (0, 0)
Screenshot: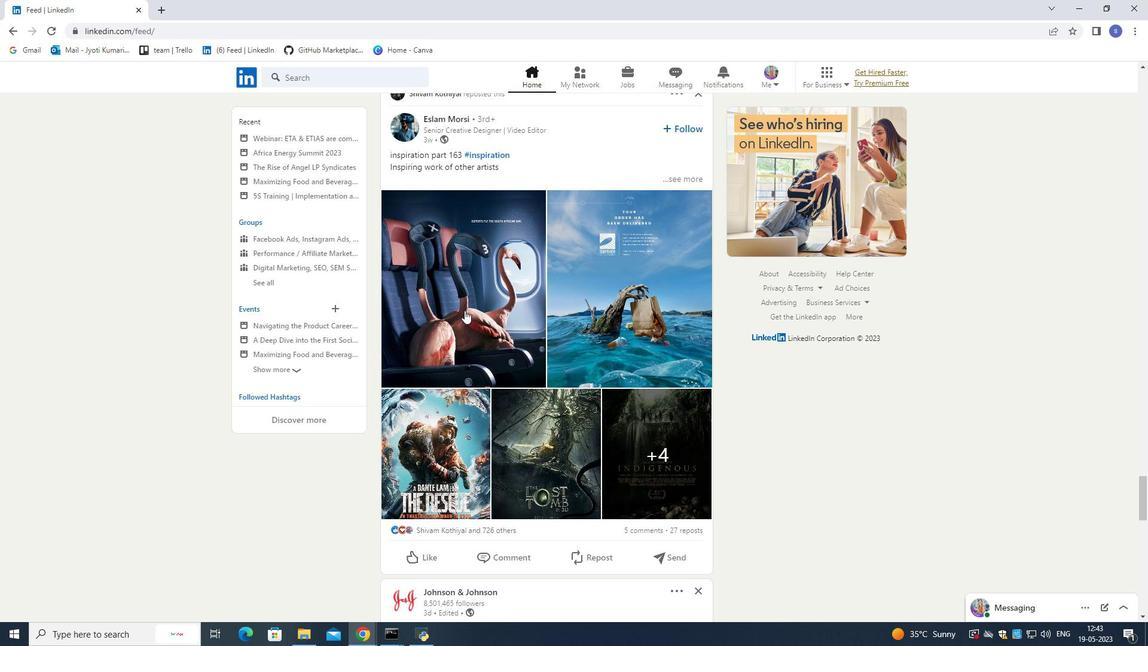 
Action: Mouse scrolled (464, 309) with delta (0, 0)
Screenshot: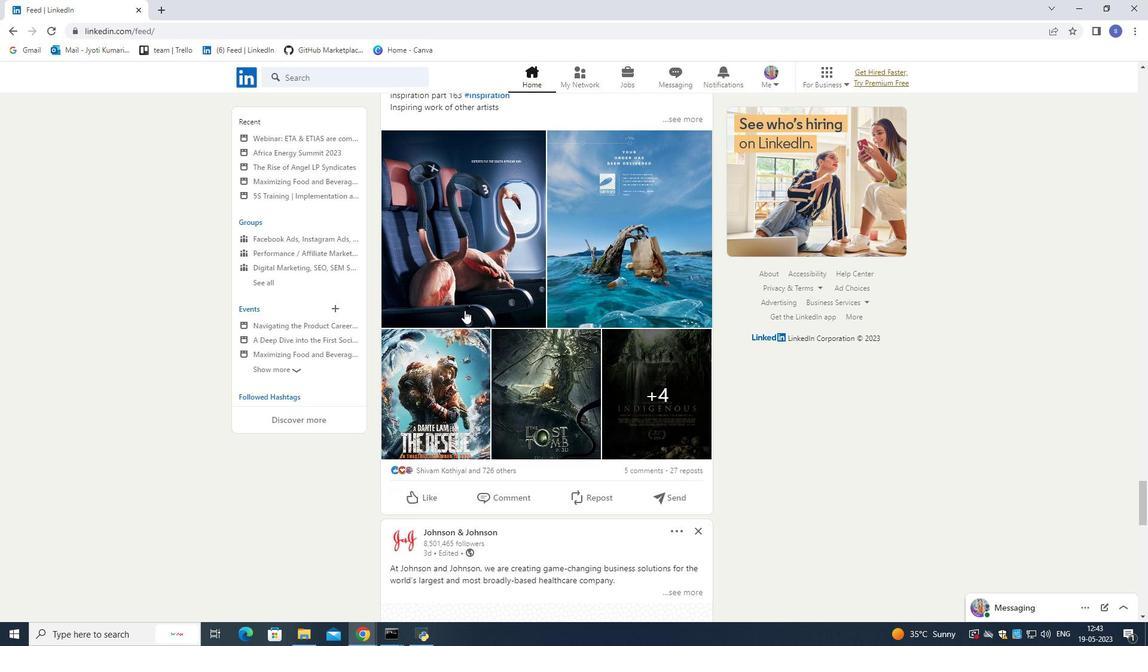 
Action: Mouse scrolled (464, 309) with delta (0, 0)
Screenshot: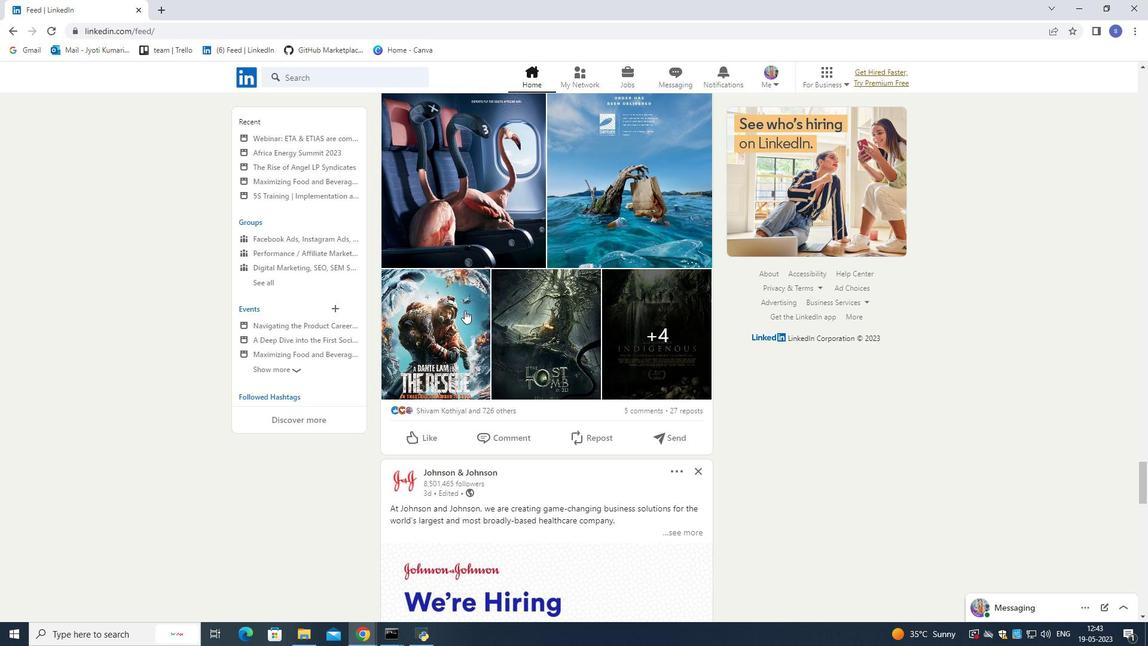 
Action: Mouse scrolled (464, 309) with delta (0, 0)
Screenshot: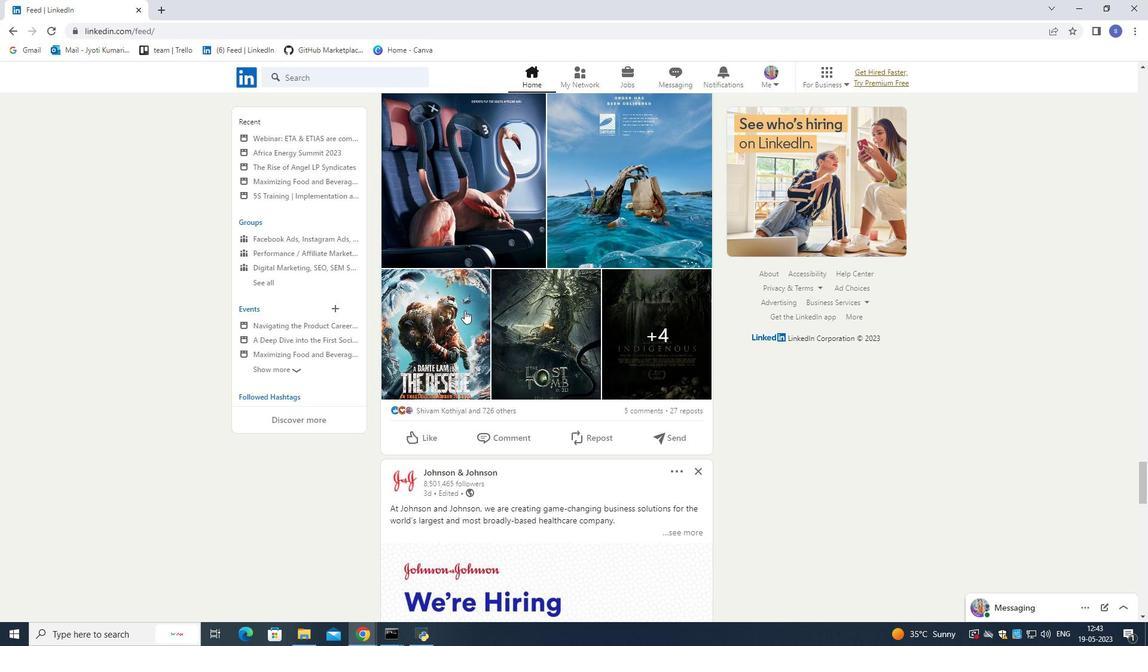 
Action: Mouse scrolled (464, 309) with delta (0, 0)
Screenshot: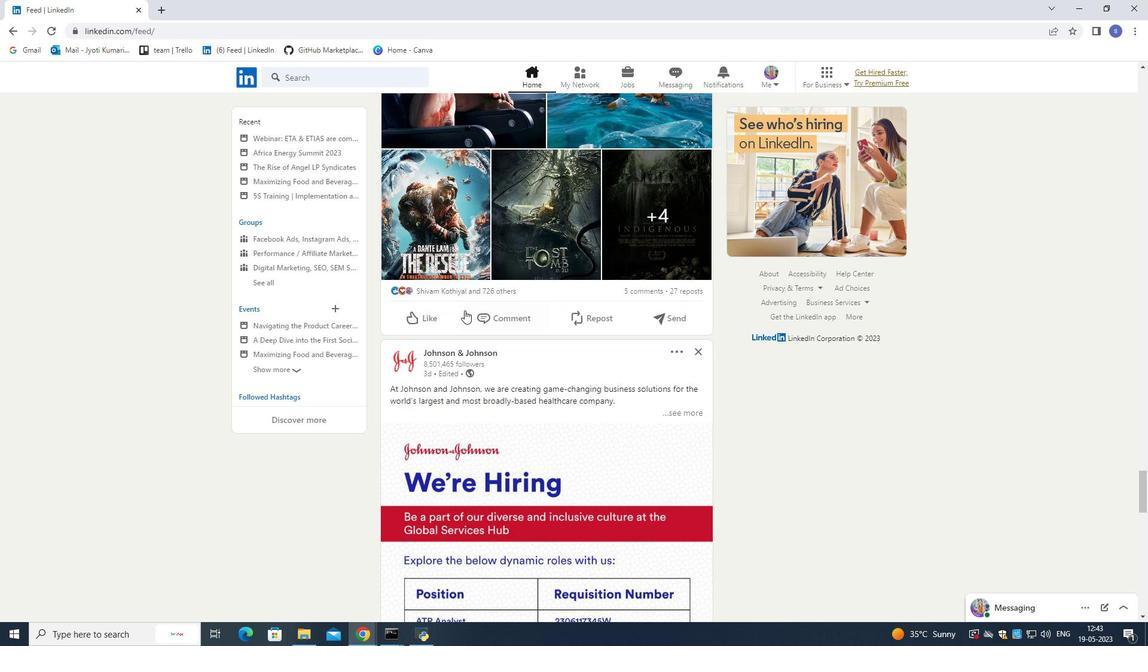 
Action: Mouse scrolled (464, 309) with delta (0, 0)
Screenshot: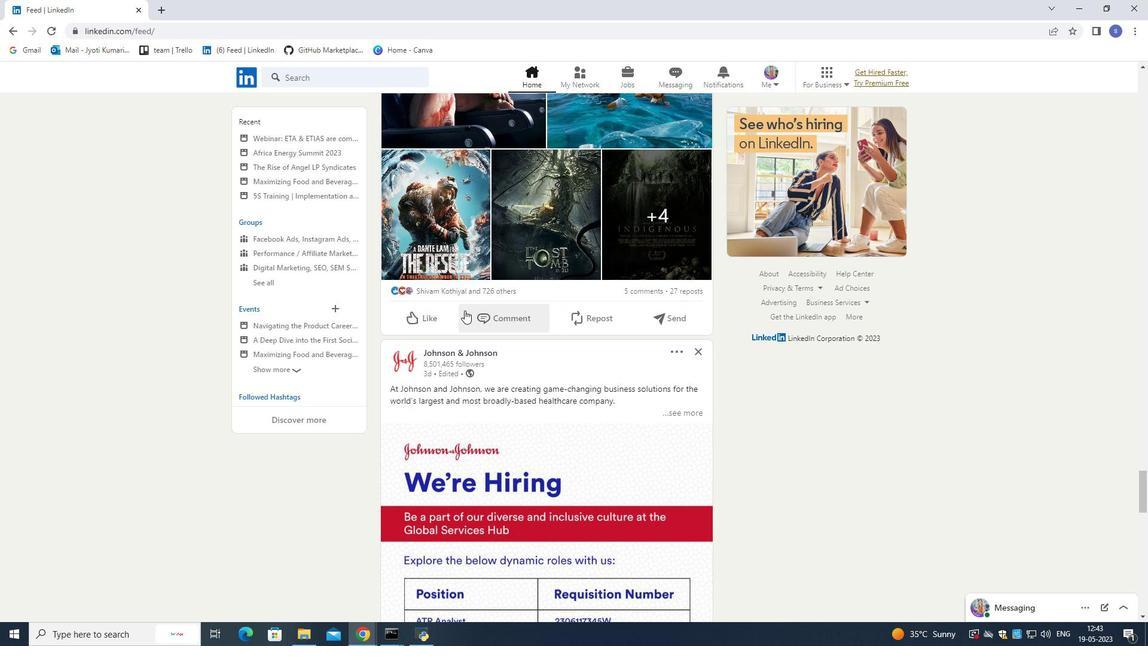 
Action: Mouse scrolled (464, 309) with delta (0, 0)
Screenshot: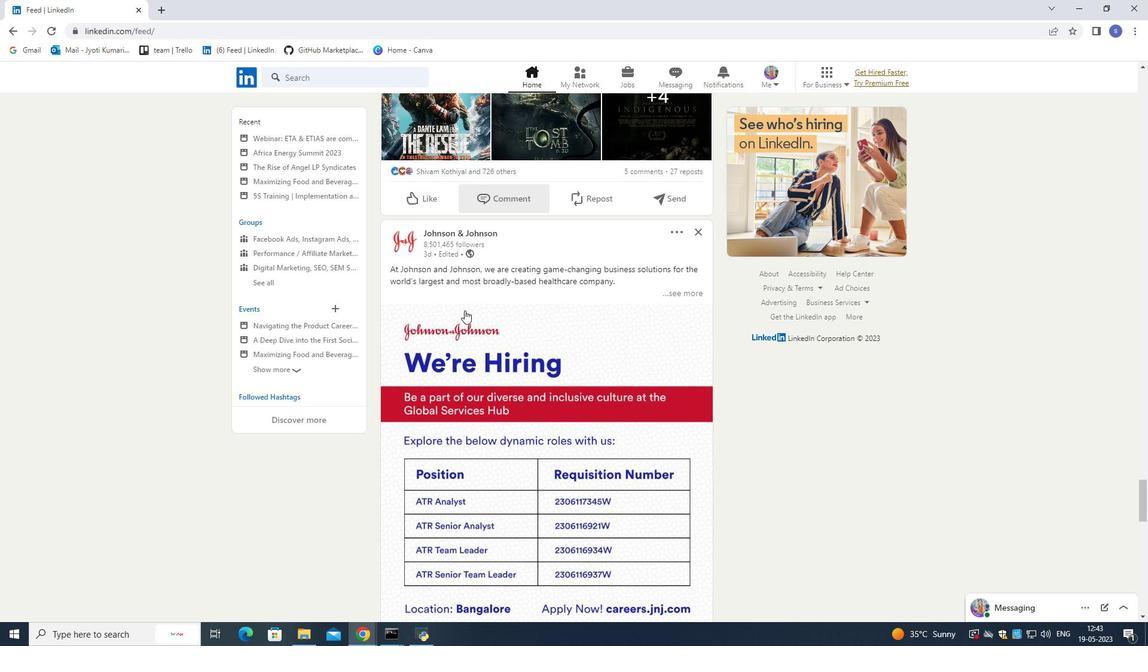 
Action: Mouse scrolled (464, 309) with delta (0, 0)
Screenshot: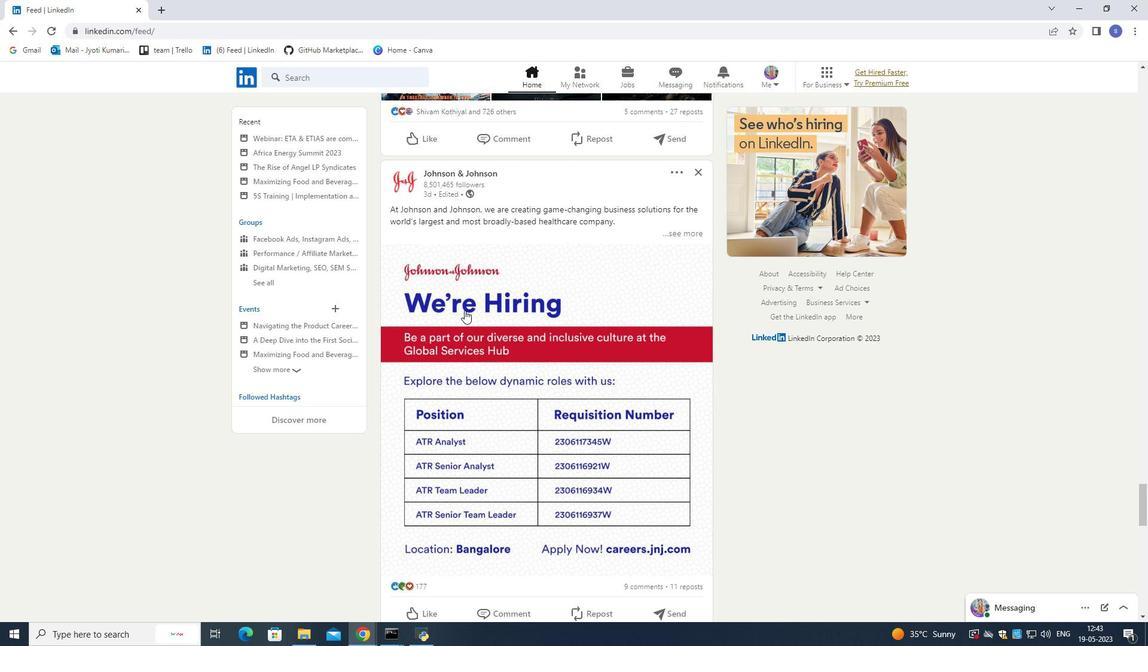 
Action: Mouse scrolled (464, 309) with delta (0, 0)
Screenshot: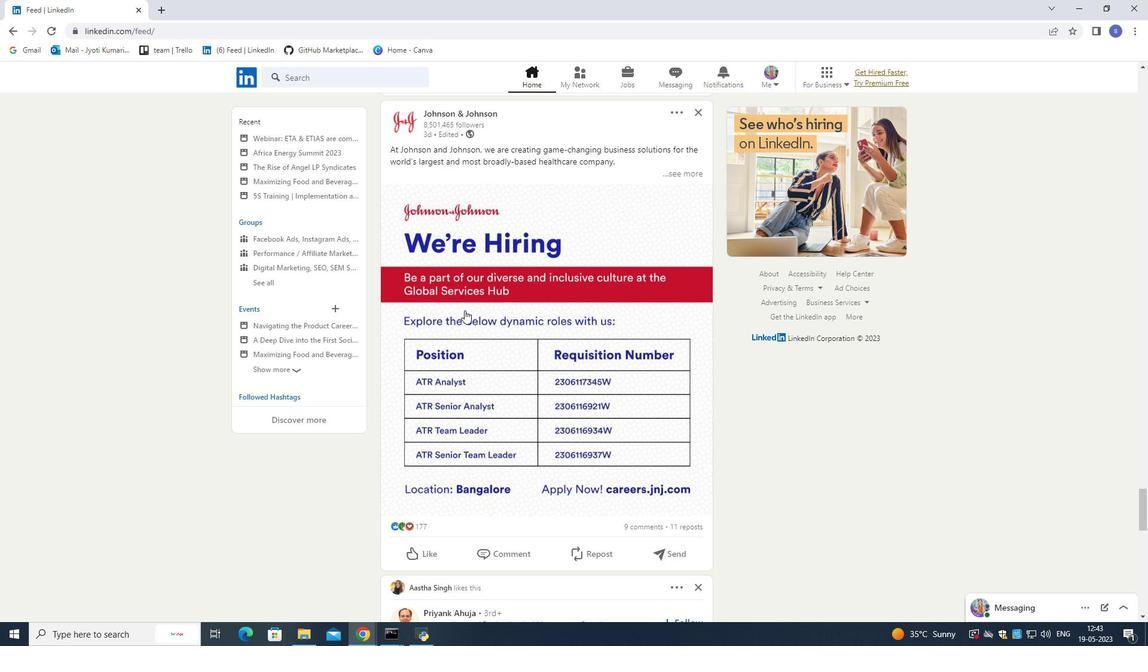 
Action: Mouse scrolled (464, 309) with delta (0, 0)
Screenshot: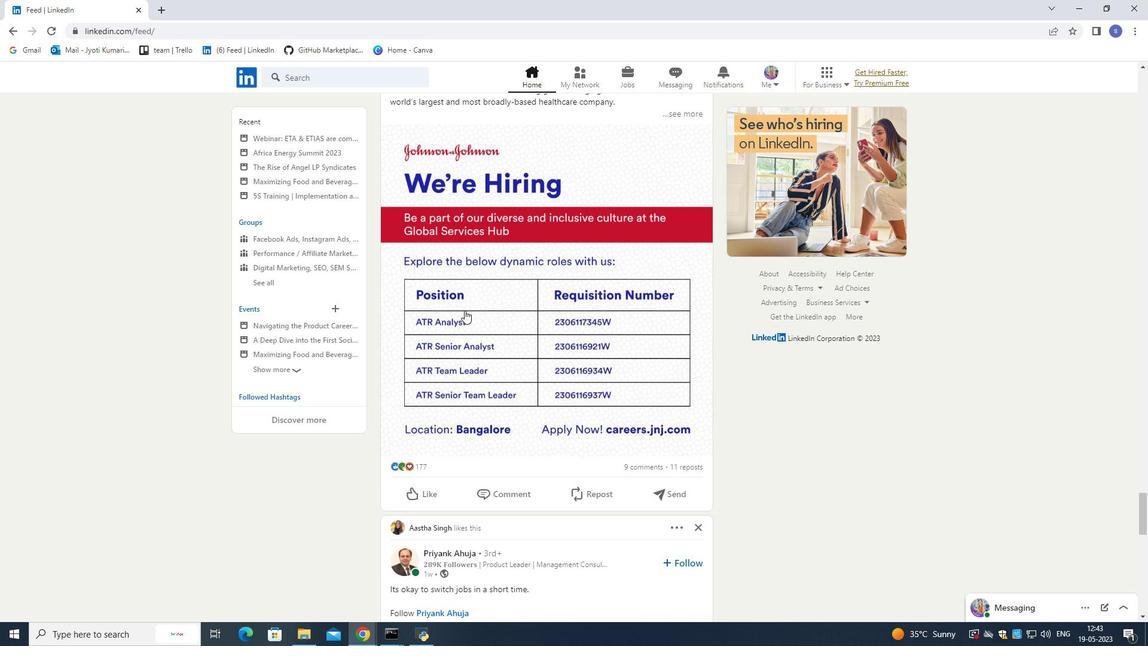 
Action: Mouse scrolled (464, 309) with delta (0, 0)
Screenshot: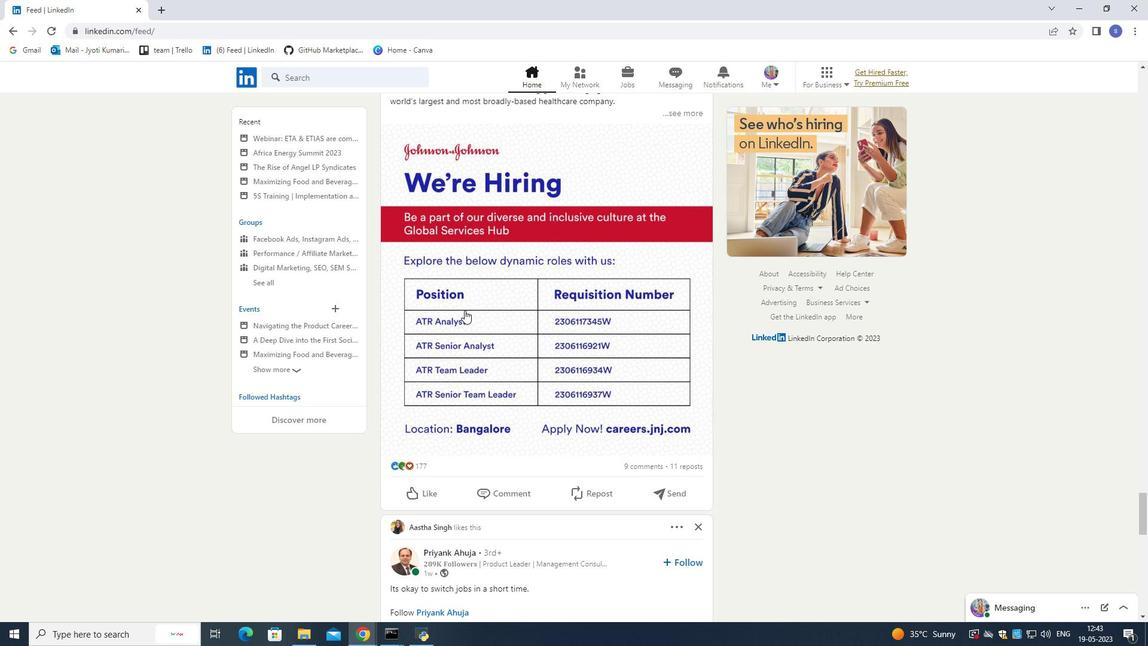 
Action: Mouse moved to (537, 308)
Screenshot: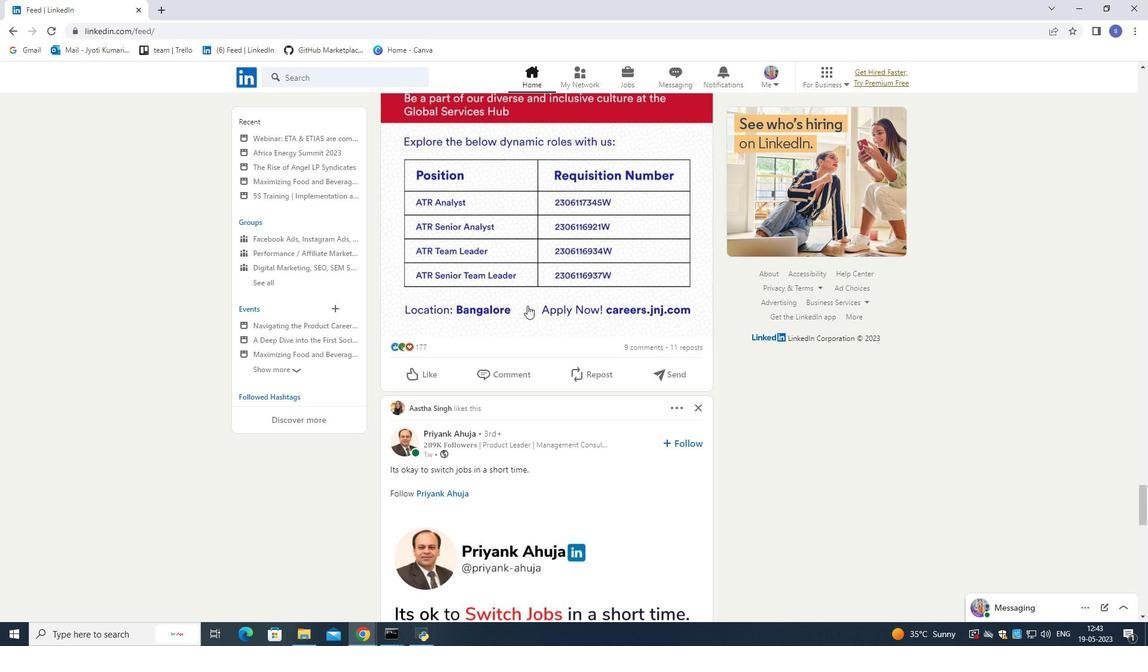 
Action: Mouse scrolled (537, 307) with delta (0, 0)
Screenshot: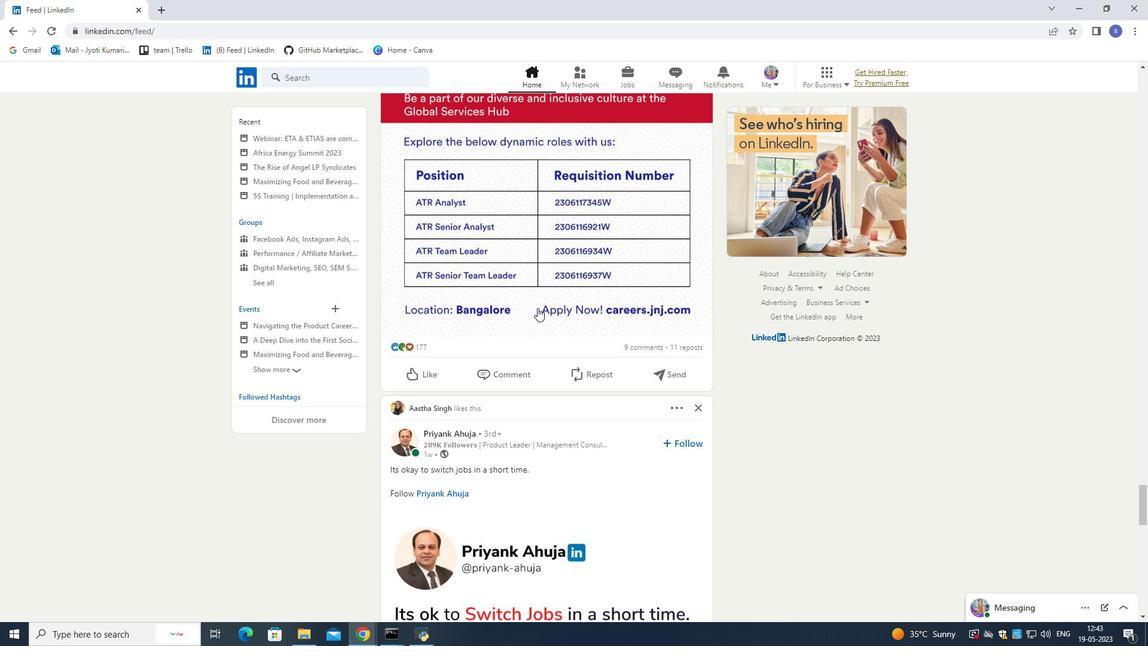 
Action: Mouse moved to (537, 308)
Screenshot: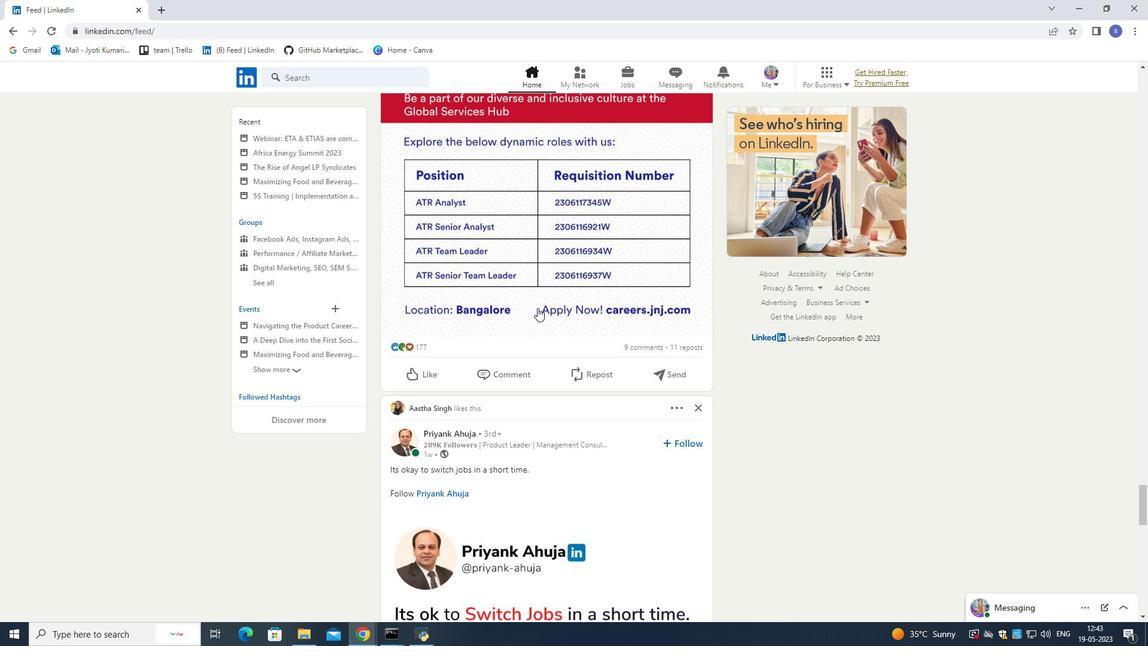 
Action: Mouse scrolled (537, 308) with delta (0, 0)
Screenshot: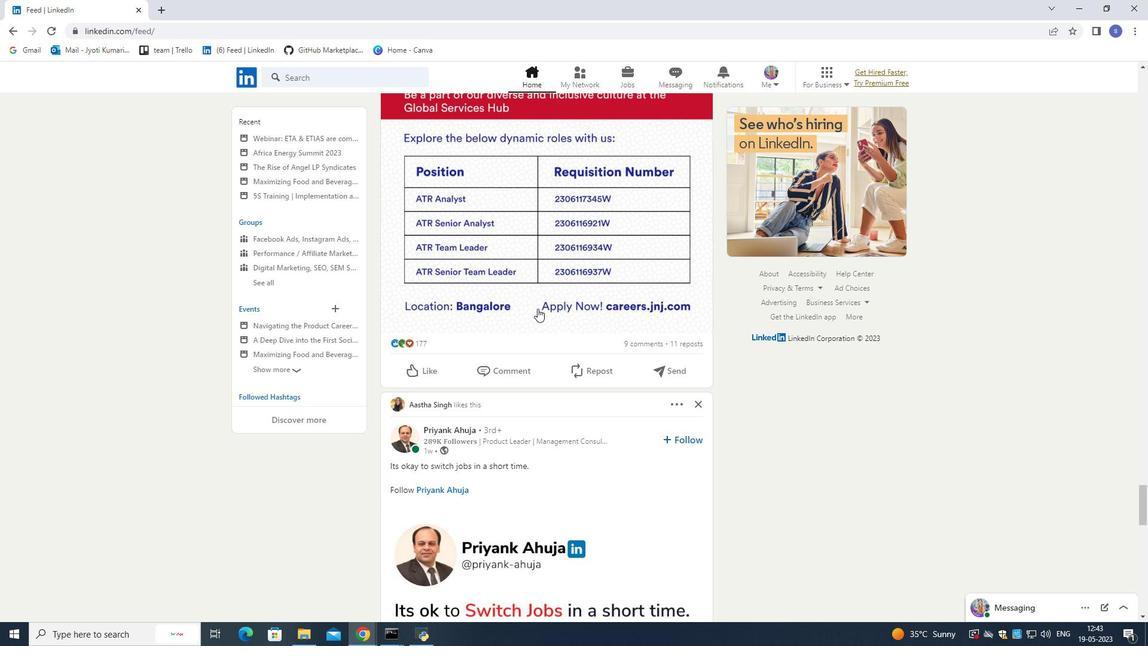 
Action: Mouse scrolled (537, 308) with delta (0, 0)
Screenshot: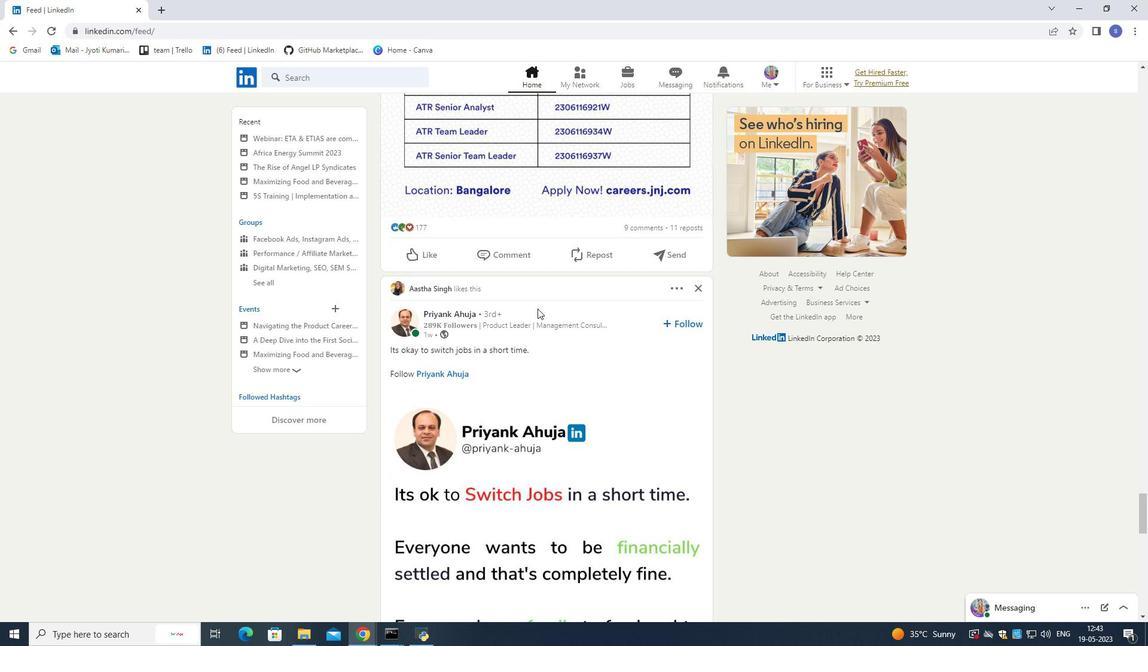 
Action: Mouse scrolled (537, 308) with delta (0, 0)
Screenshot: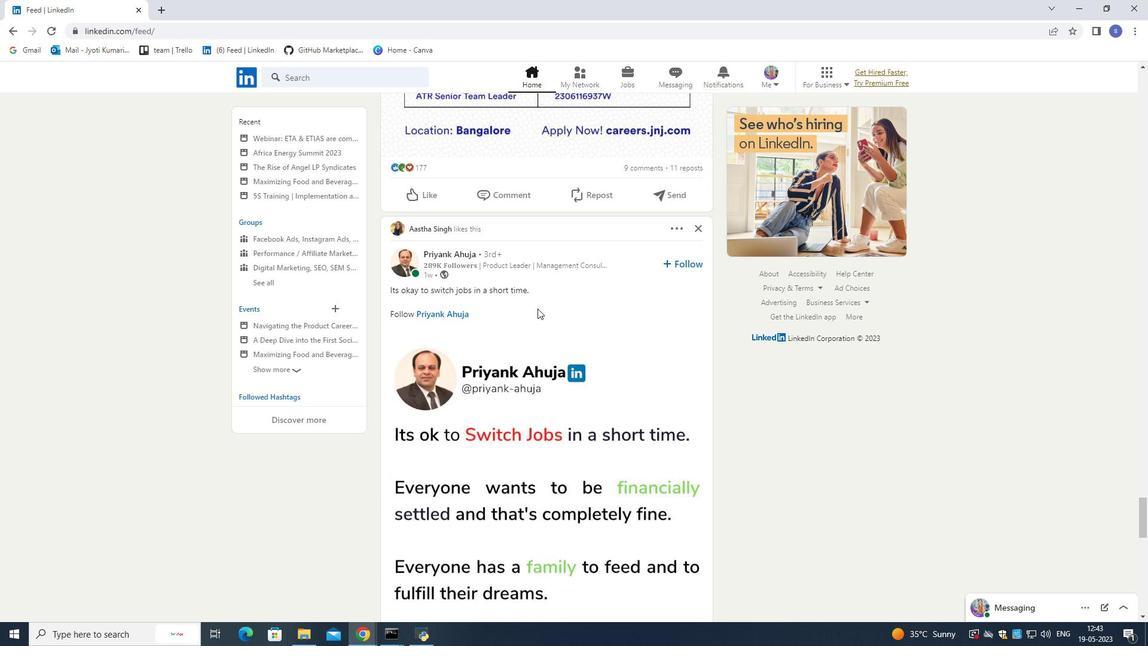 
Action: Mouse moved to (522, 262)
Screenshot: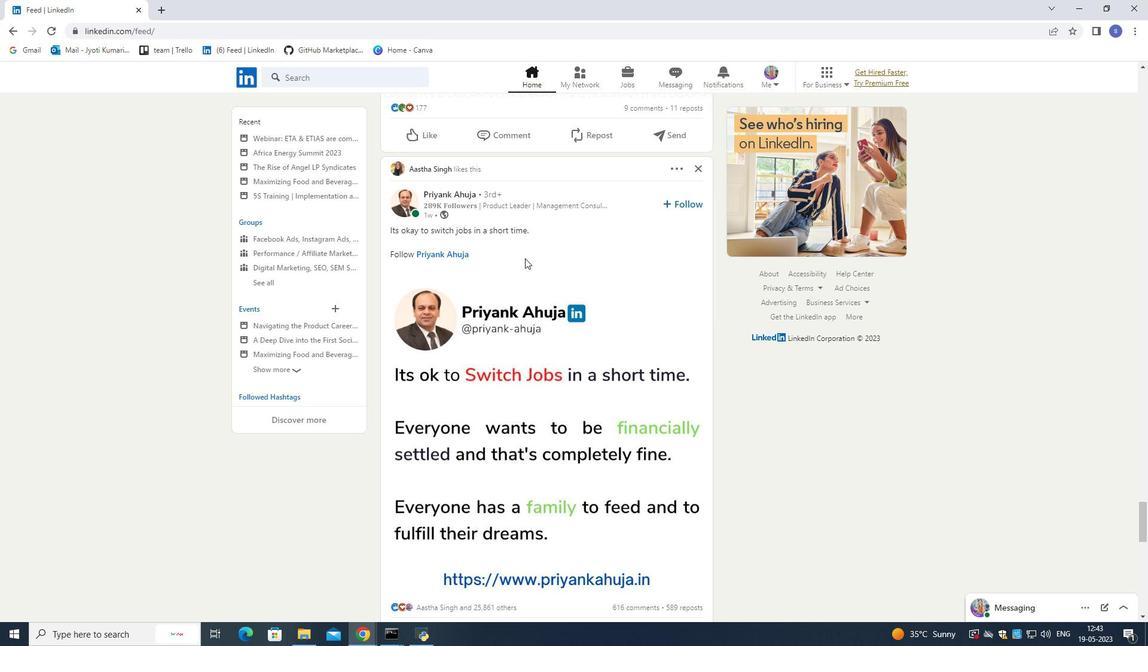 
Action: Mouse scrolled (522, 262) with delta (0, 0)
Screenshot: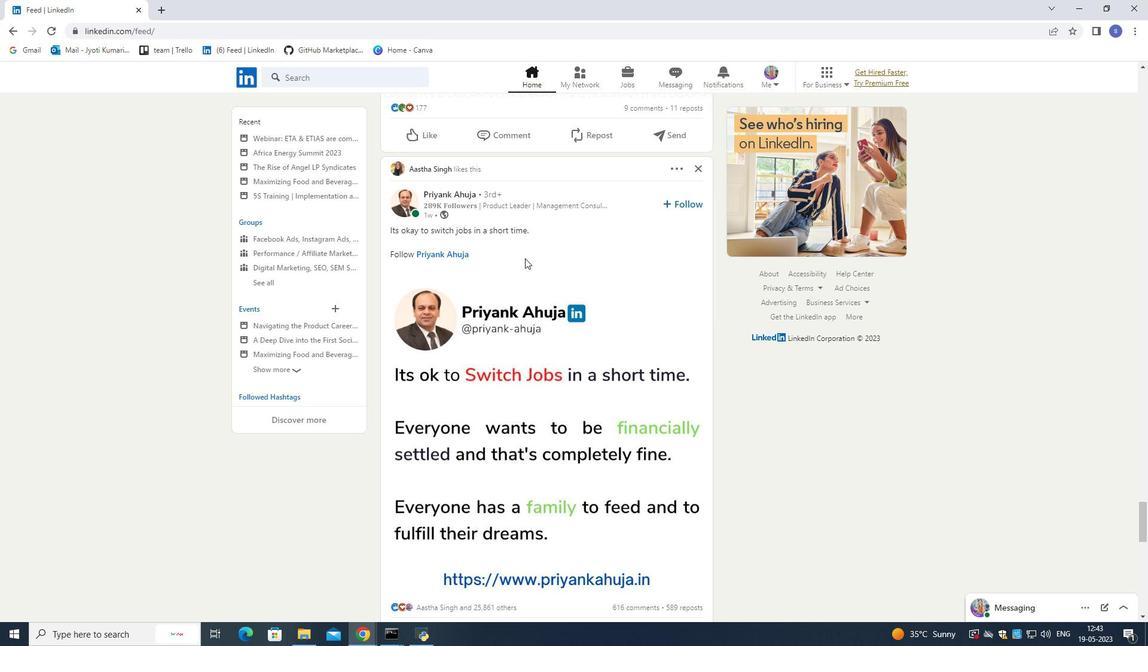 
Action: Mouse moved to (522, 265)
Screenshot: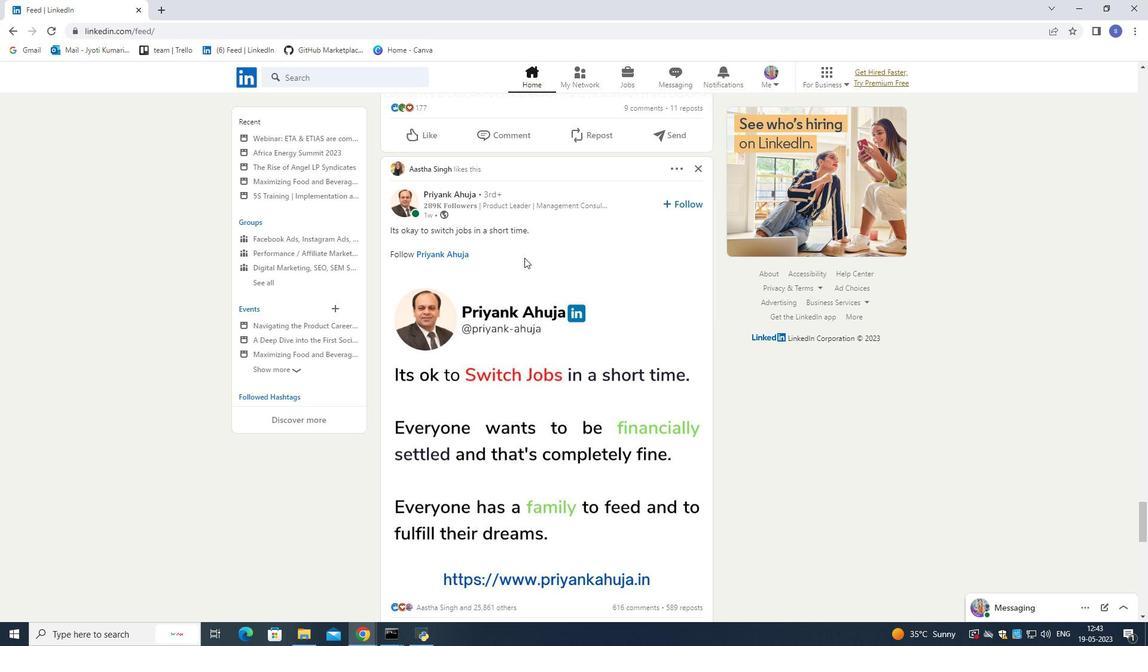 
Action: Mouse scrolled (522, 265) with delta (0, 0)
Screenshot: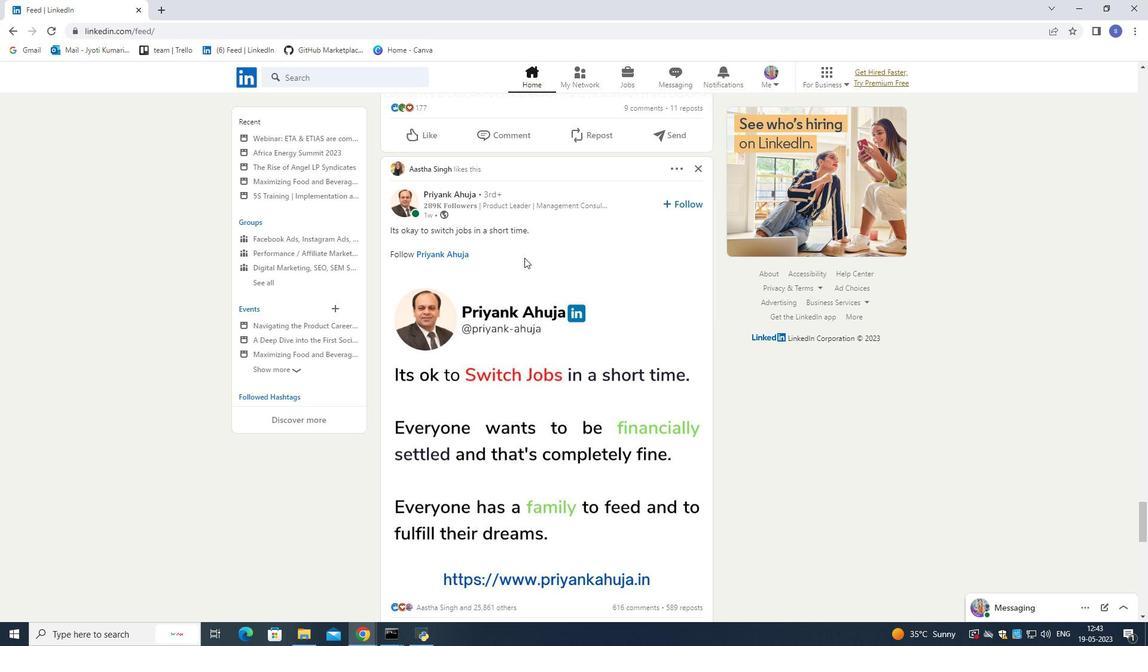 
Action: Mouse moved to (522, 266)
Screenshot: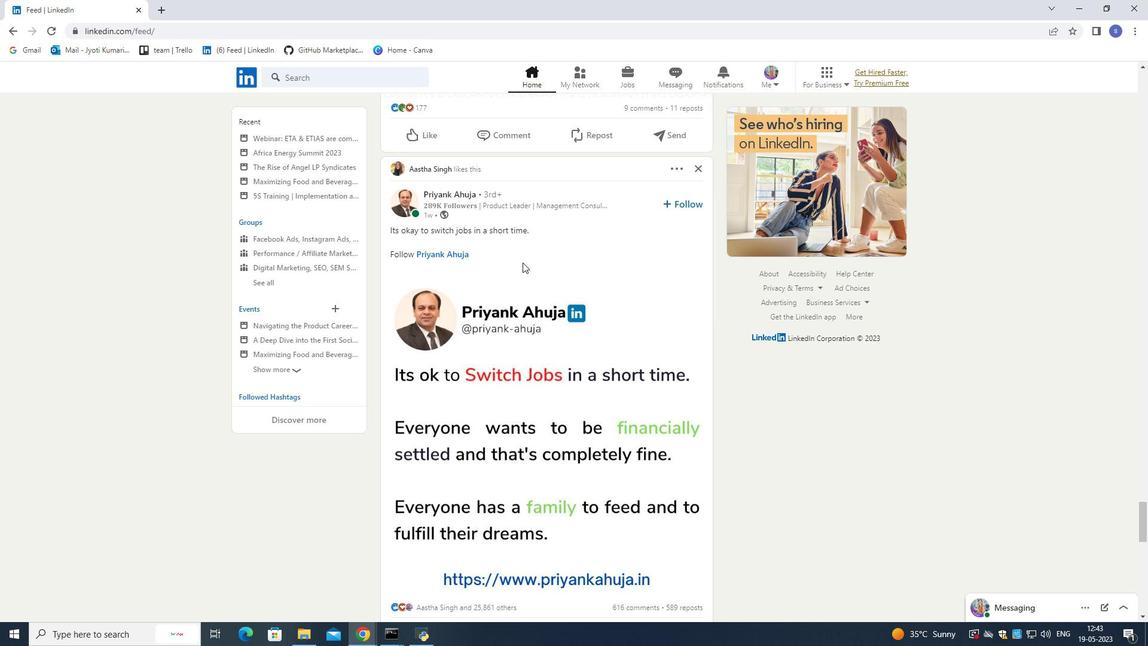 
Action: Mouse scrolled (522, 265) with delta (0, 0)
Screenshot: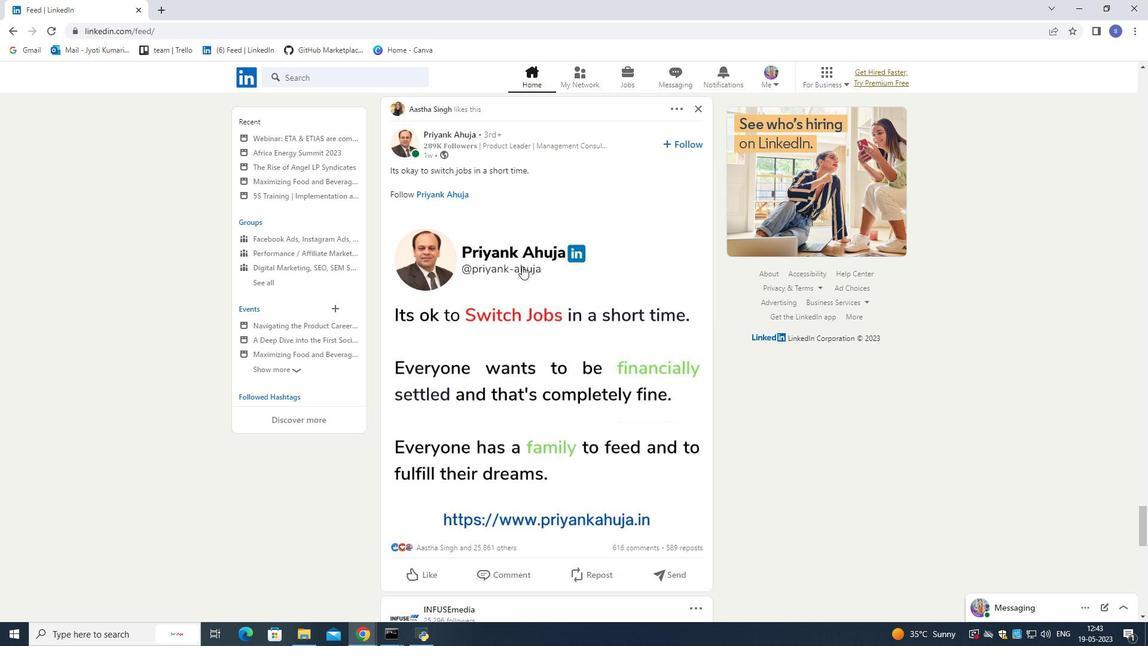 
Action: Mouse scrolled (522, 265) with delta (0, 0)
Screenshot: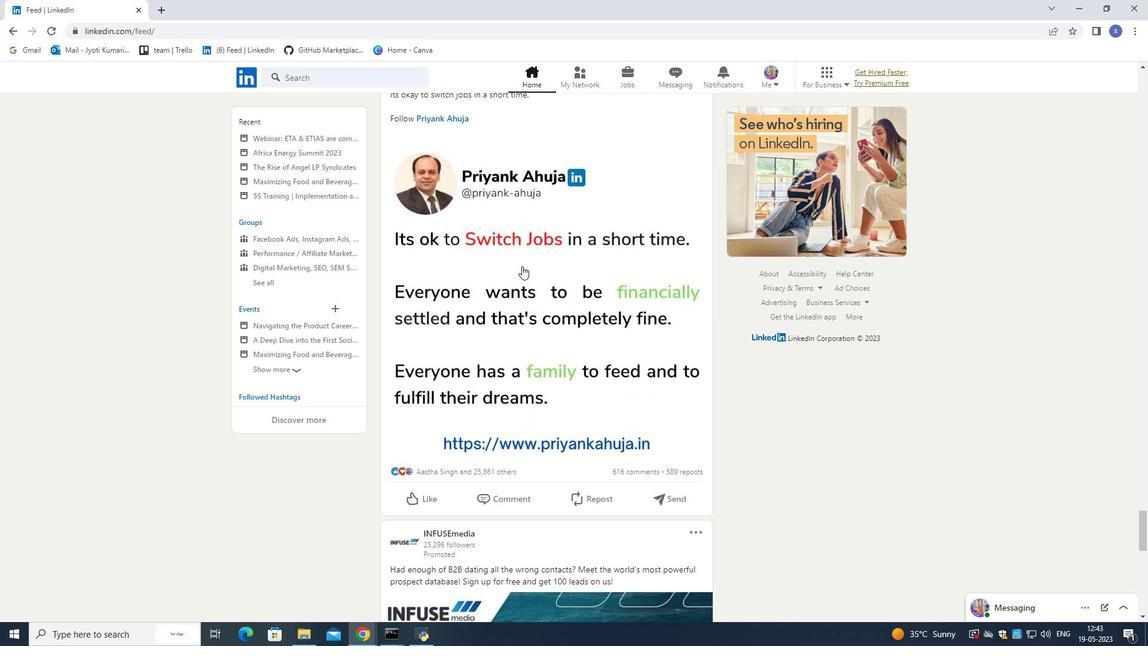 
Action: Mouse moved to (522, 266)
Screenshot: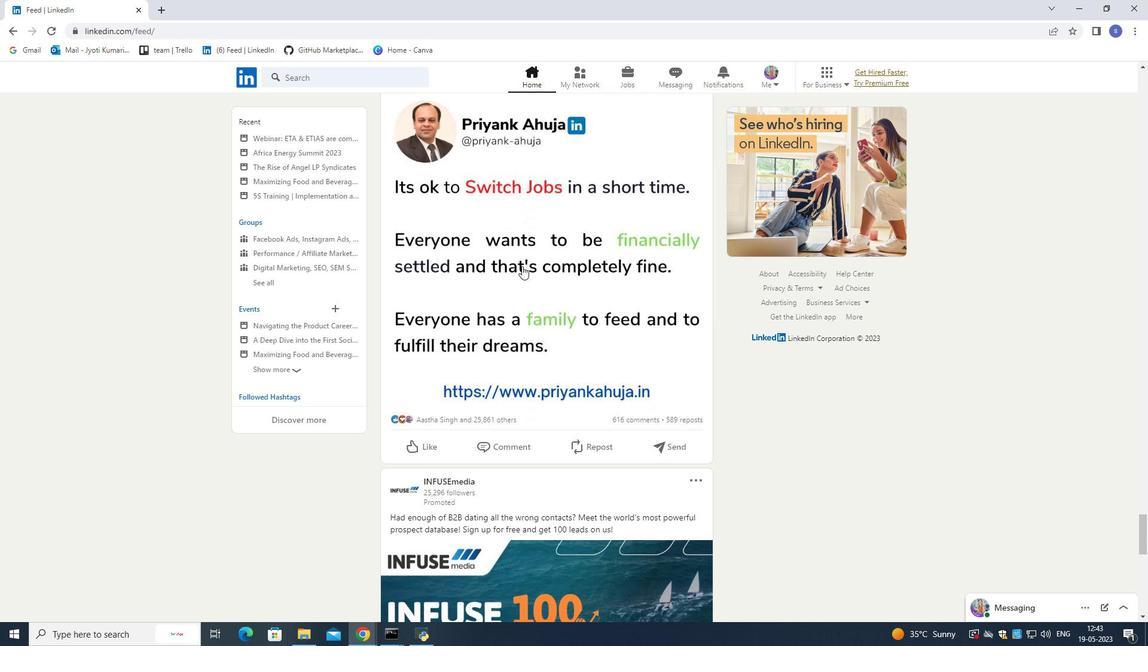 
Action: Mouse scrolled (522, 266) with delta (0, 0)
Screenshot: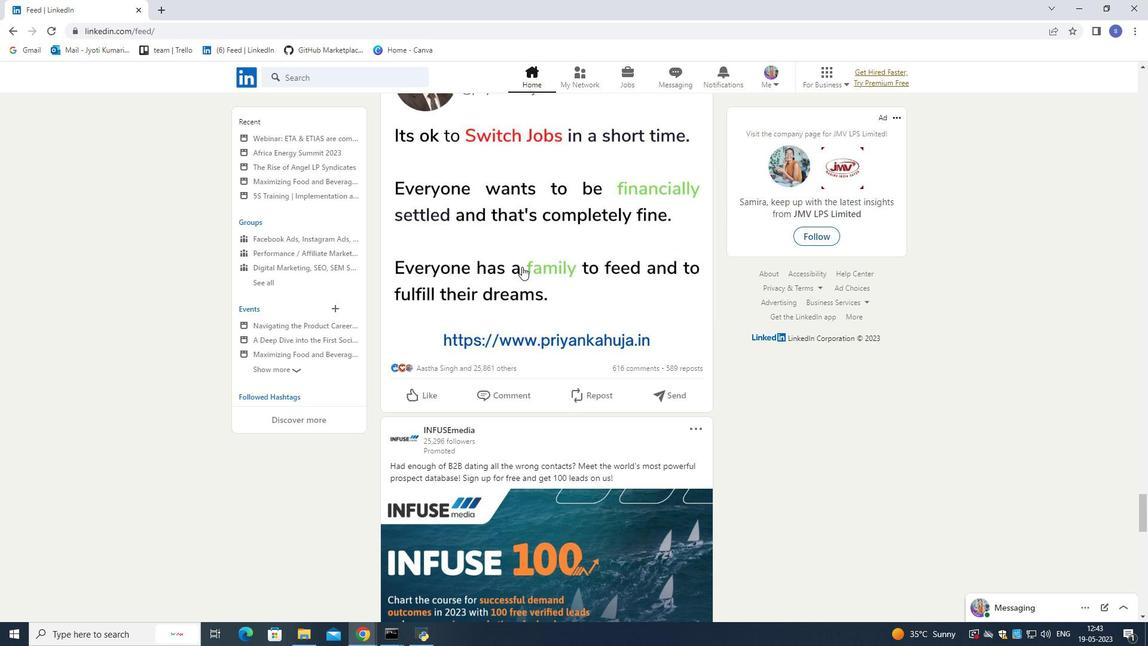 
Action: Mouse scrolled (522, 266) with delta (0, 0)
Screenshot: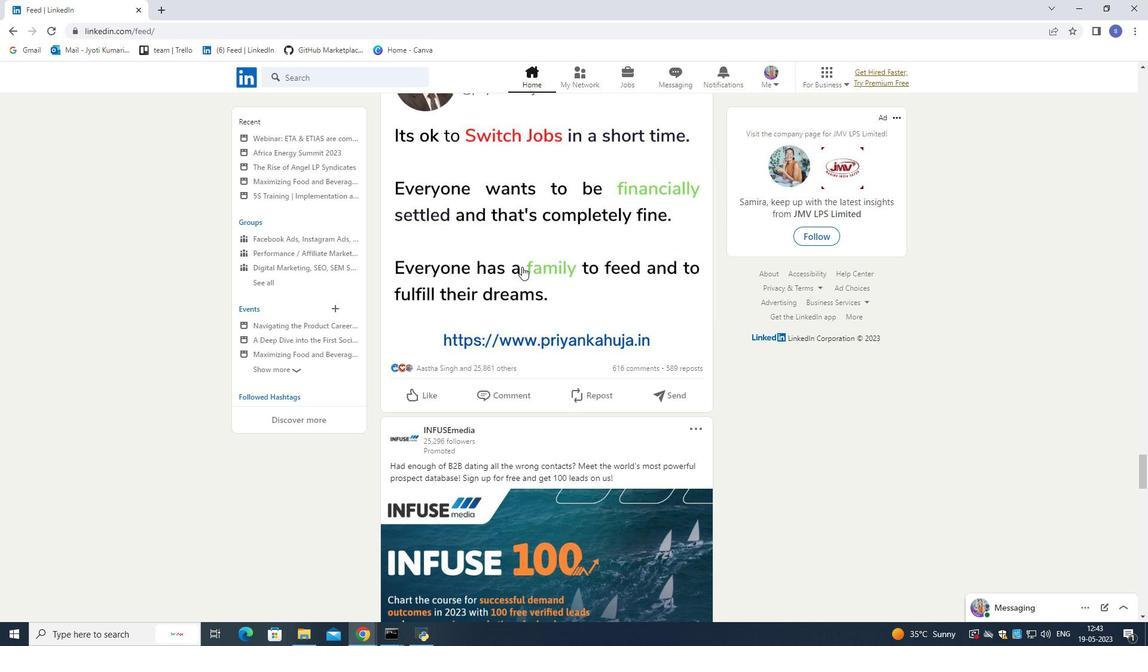 
Action: Mouse scrolled (522, 266) with delta (0, 0)
Screenshot: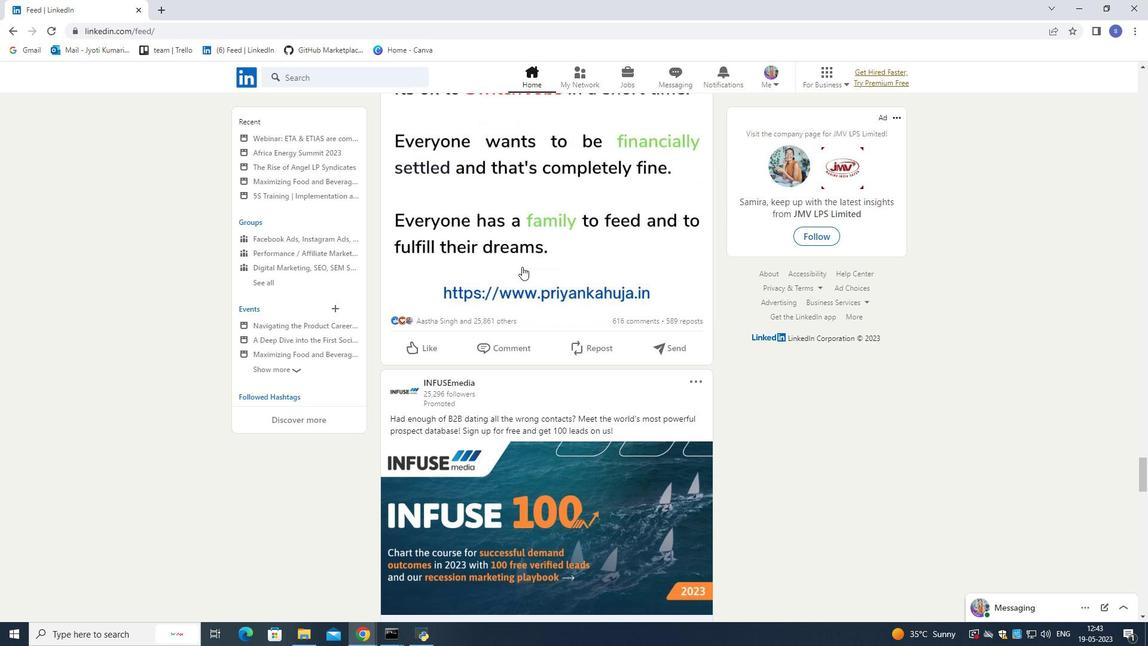 
Action: Mouse scrolled (522, 266) with delta (0, 0)
Screenshot: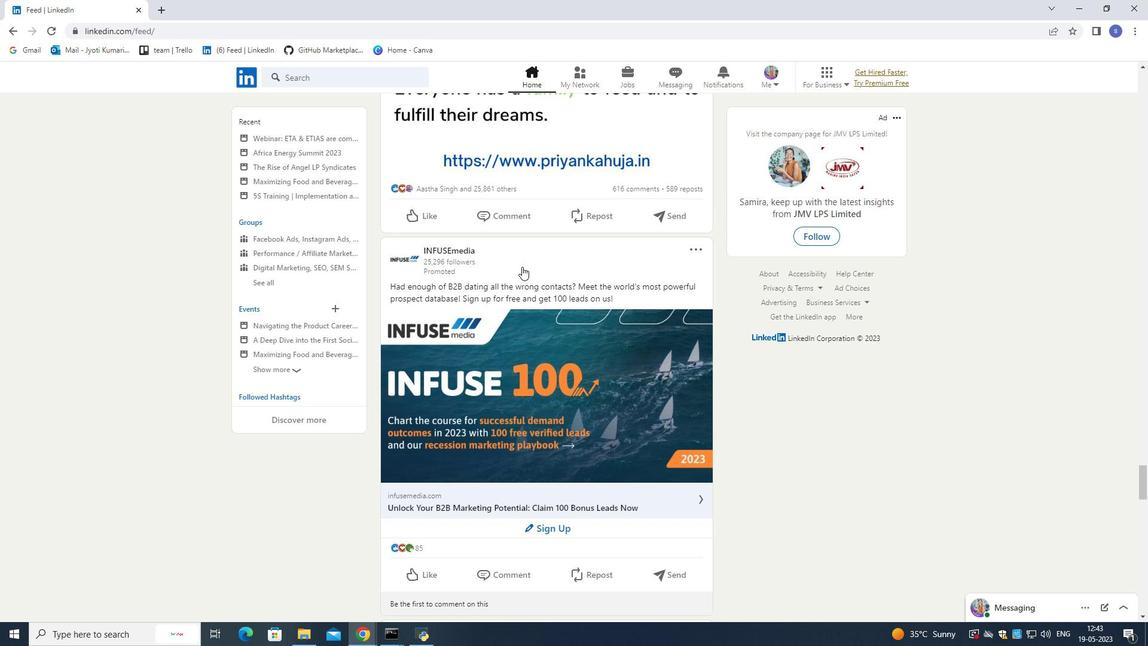 
Action: Mouse scrolled (522, 266) with delta (0, 0)
Screenshot: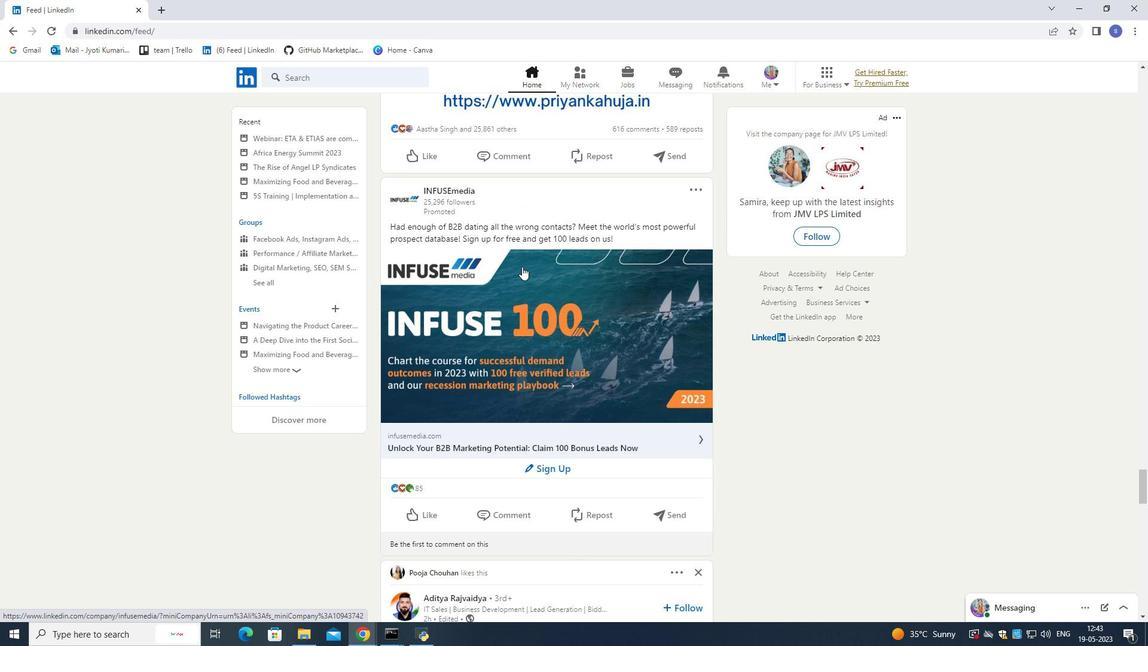 
Action: Mouse scrolled (522, 266) with delta (0, 0)
Screenshot: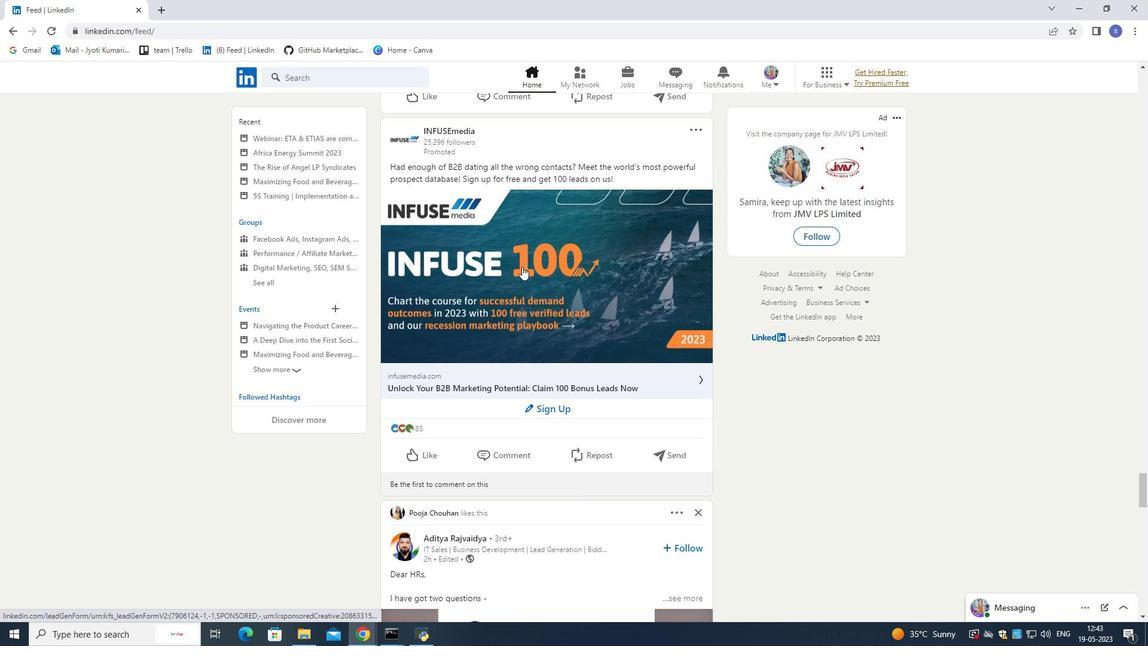 
Action: Mouse scrolled (522, 266) with delta (0, 0)
Screenshot: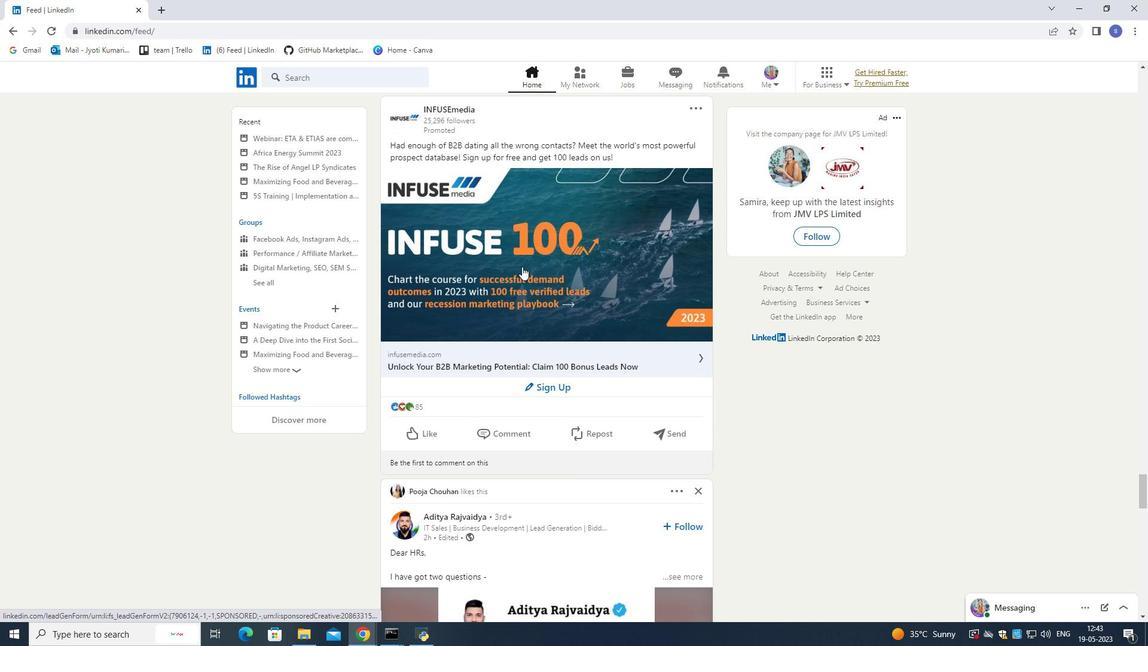 
Action: Mouse scrolled (522, 266) with delta (0, 0)
Screenshot: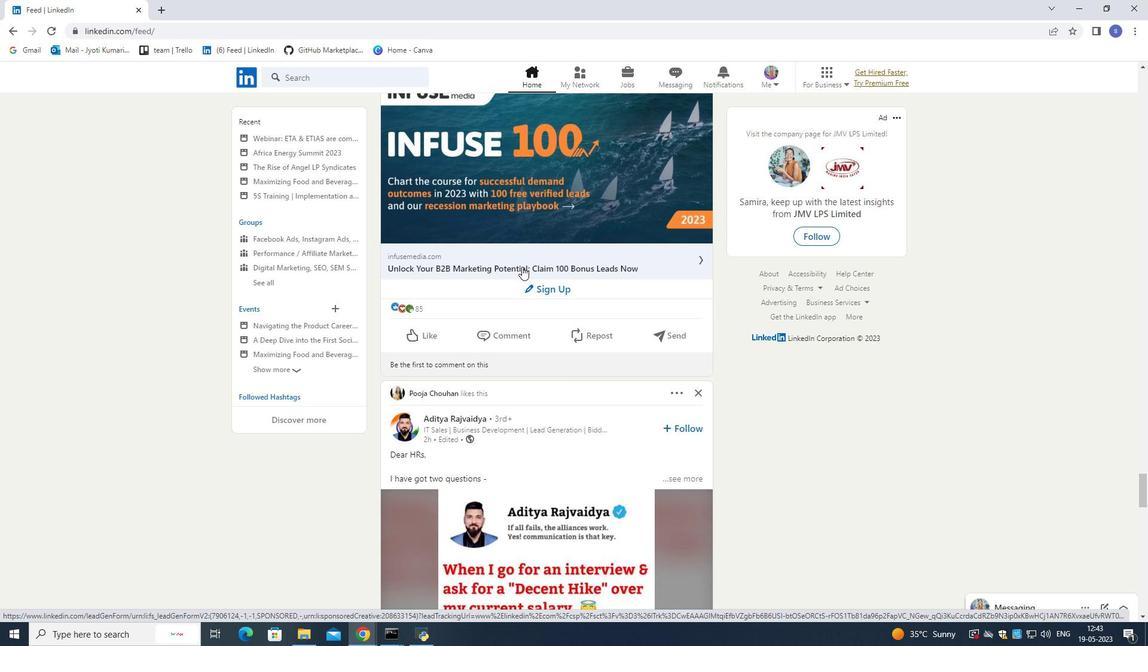 
Action: Mouse scrolled (522, 266) with delta (0, 0)
Screenshot: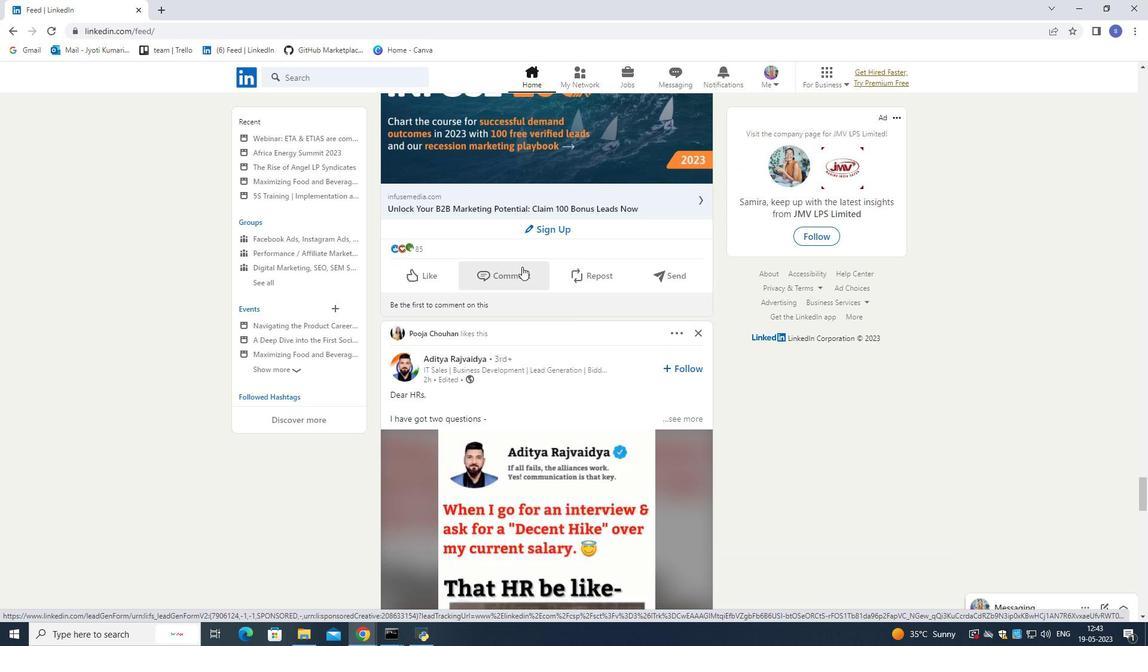 
Action: Mouse scrolled (522, 266) with delta (0, 0)
Screenshot: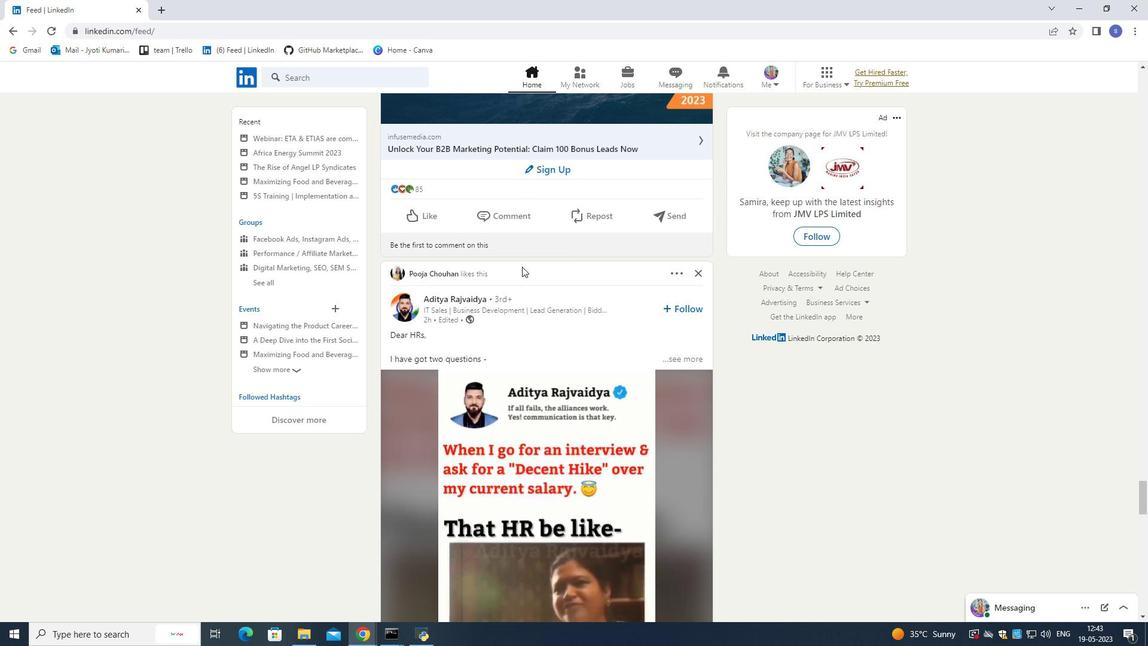 
Action: Mouse scrolled (522, 266) with delta (0, 0)
Screenshot: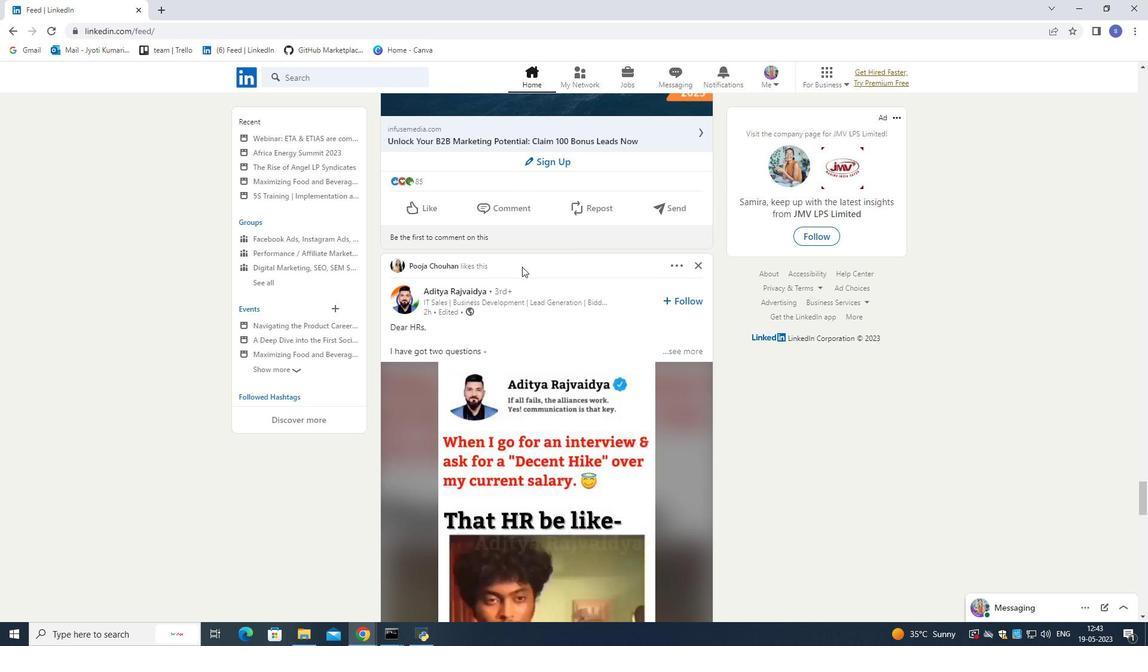 
Action: Mouse scrolled (522, 266) with delta (0, 0)
Screenshot: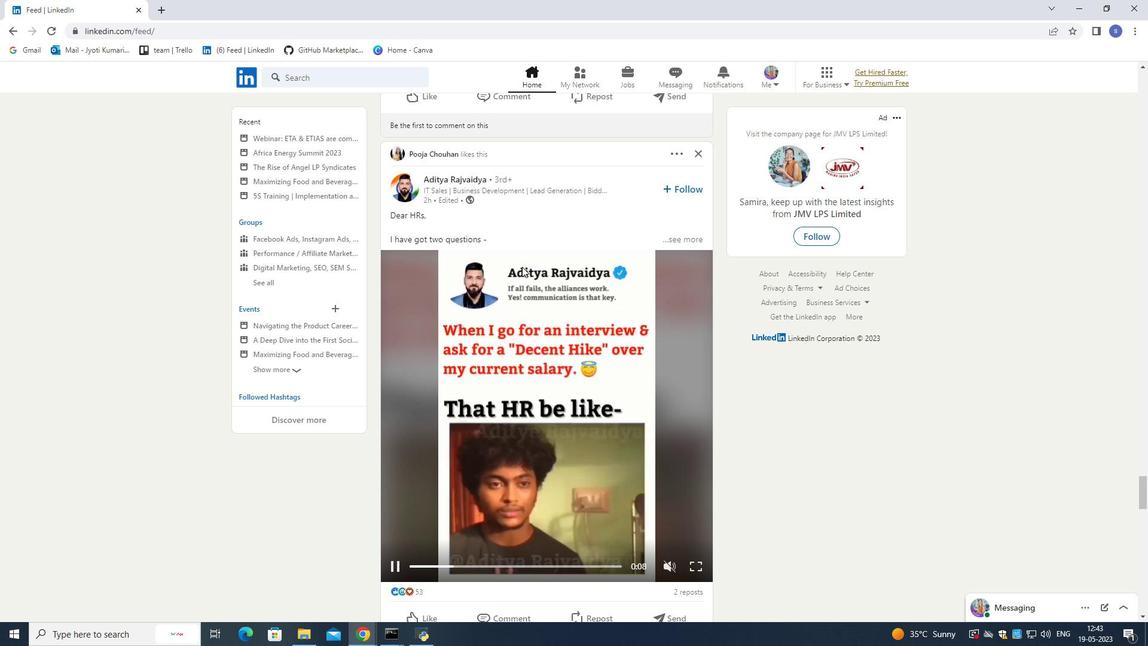 
Action: Mouse scrolled (522, 266) with delta (0, 0)
Screenshot: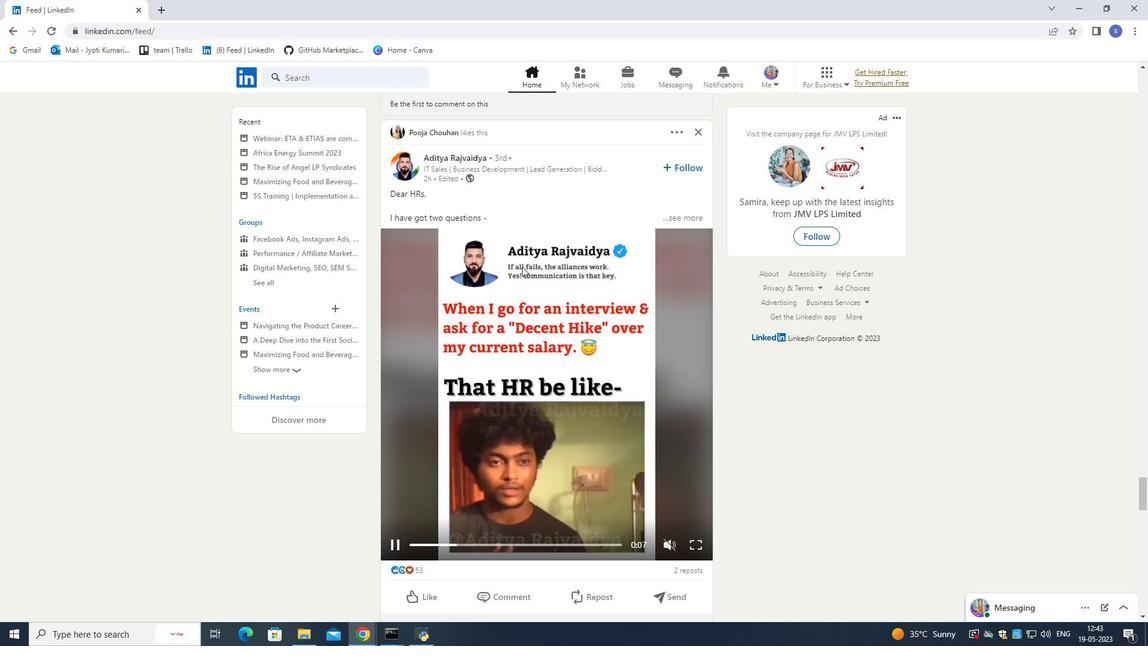 
Action: Mouse scrolled (522, 266) with delta (0, 0)
Screenshot: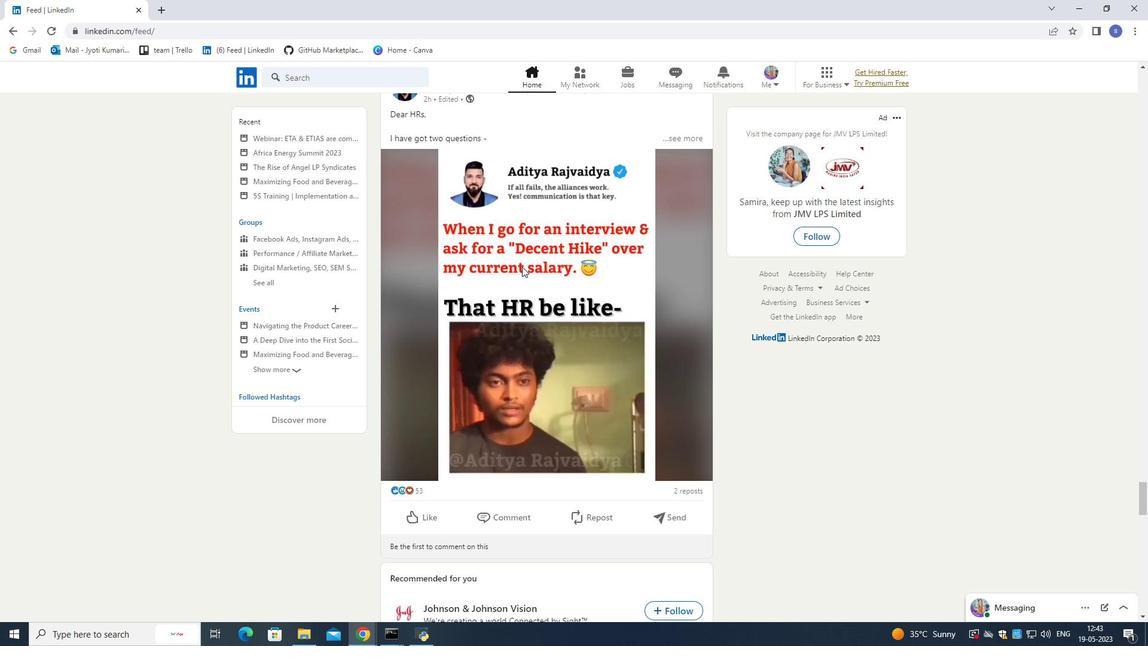
Action: Mouse scrolled (522, 266) with delta (0, 0)
Screenshot: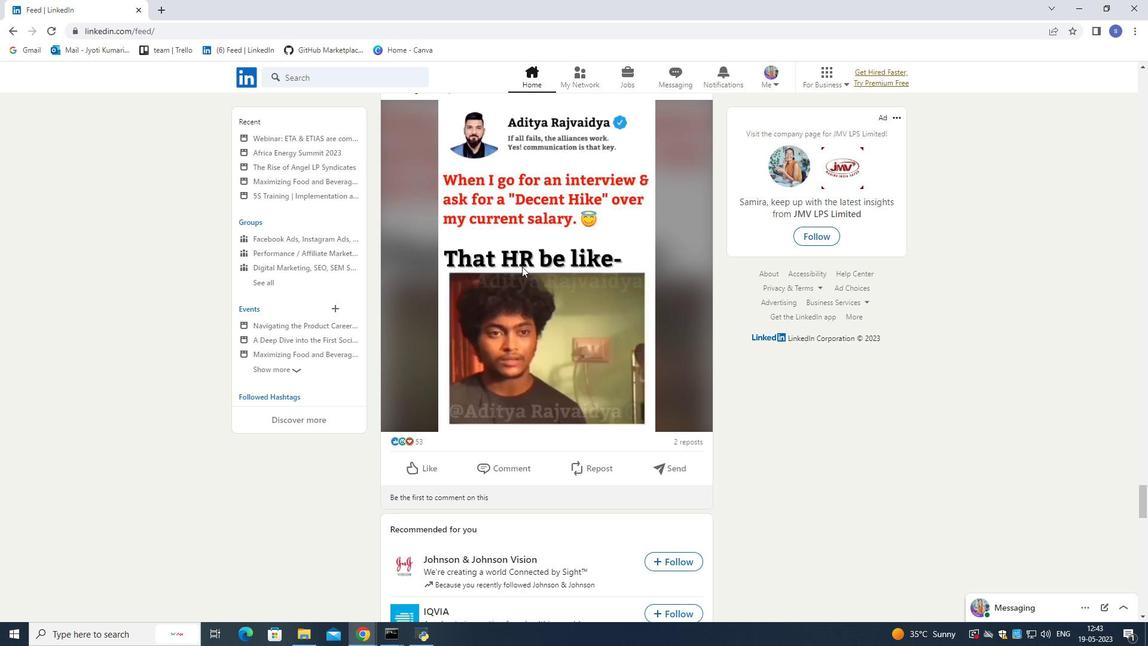 
Action: Mouse scrolled (522, 266) with delta (0, 0)
Screenshot: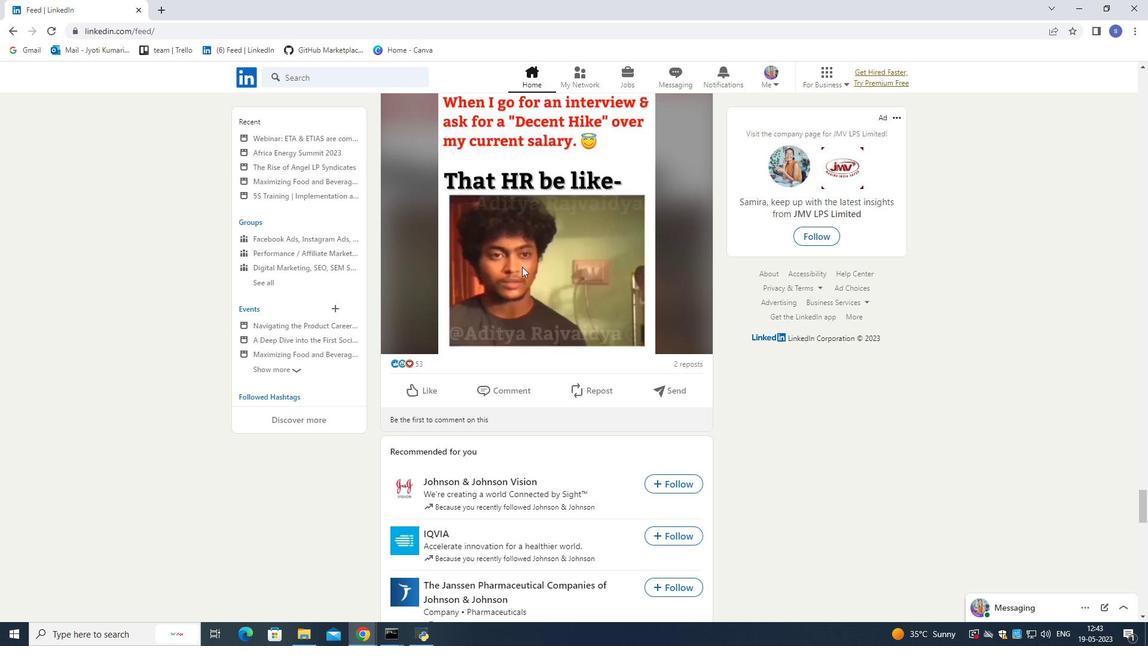 
Action: Mouse scrolled (522, 266) with delta (0, 0)
Screenshot: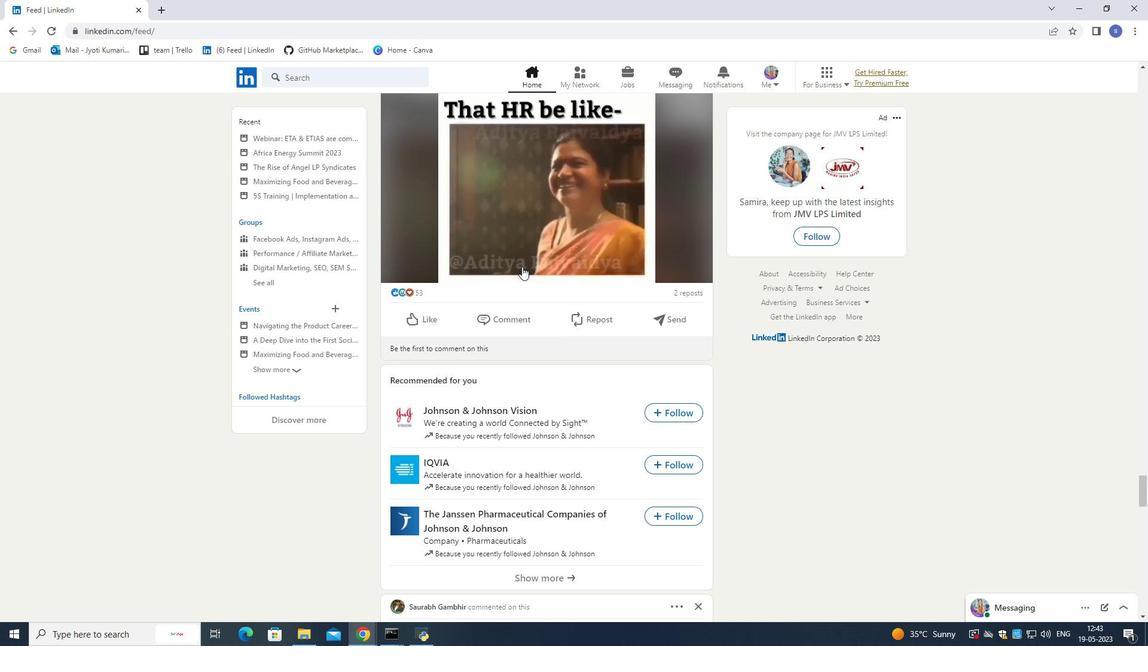 
Action: Mouse scrolled (522, 266) with delta (0, 0)
Screenshot: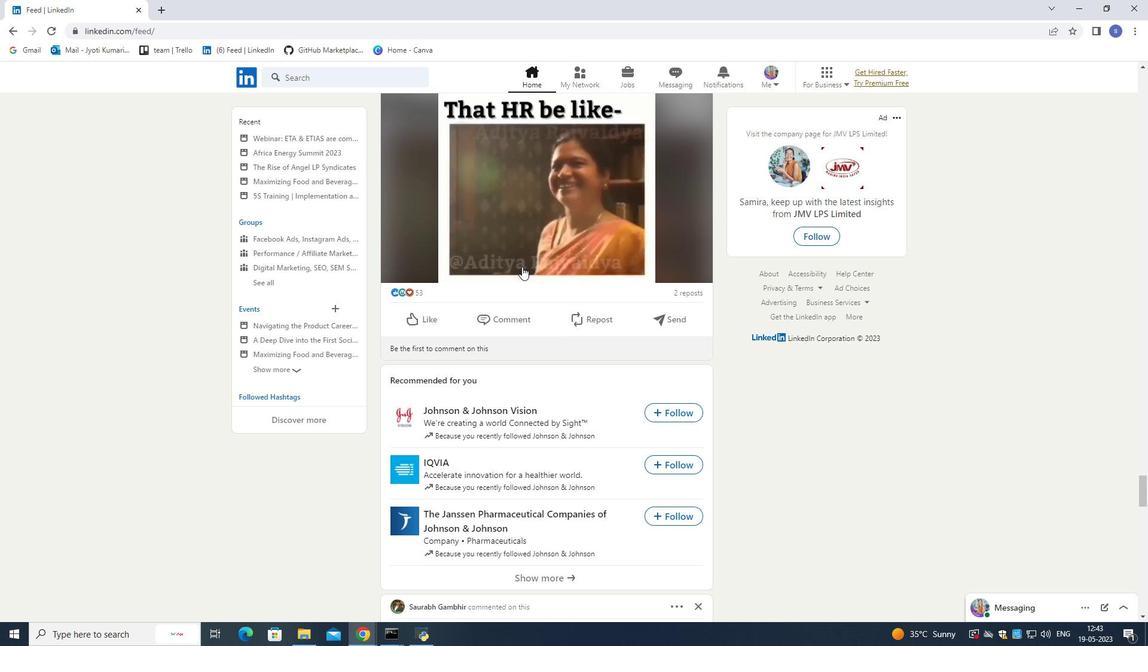 
Action: Mouse scrolled (522, 266) with delta (0, 0)
Screenshot: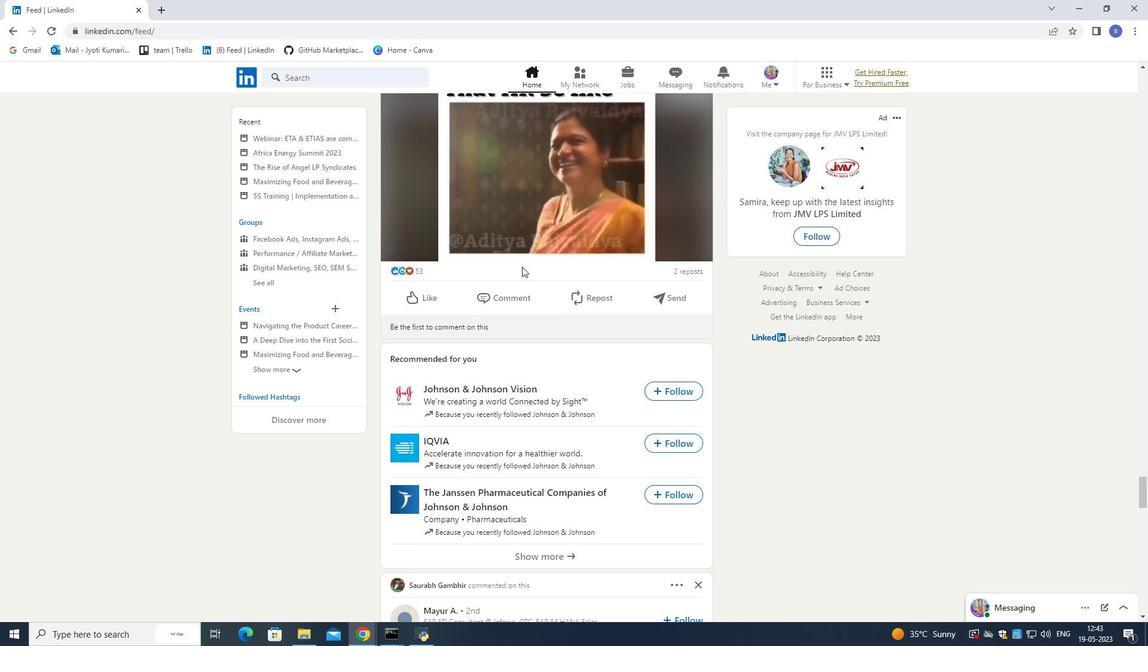 
Action: Mouse scrolled (522, 266) with delta (0, 0)
Screenshot: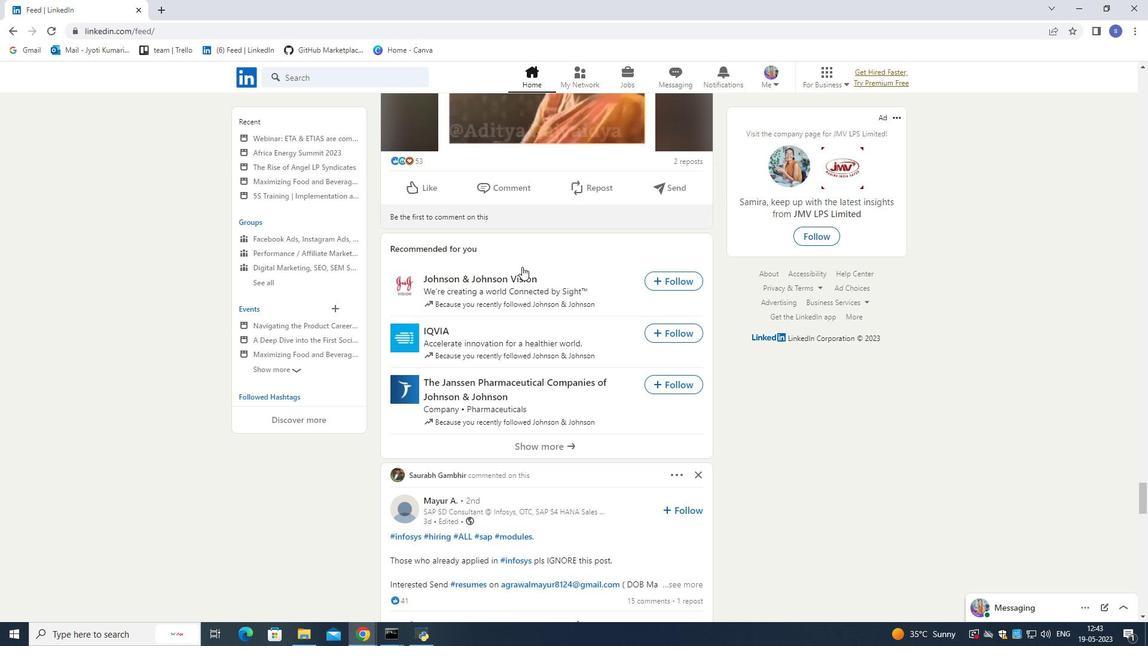 
Action: Mouse scrolled (522, 266) with delta (0, 0)
Screenshot: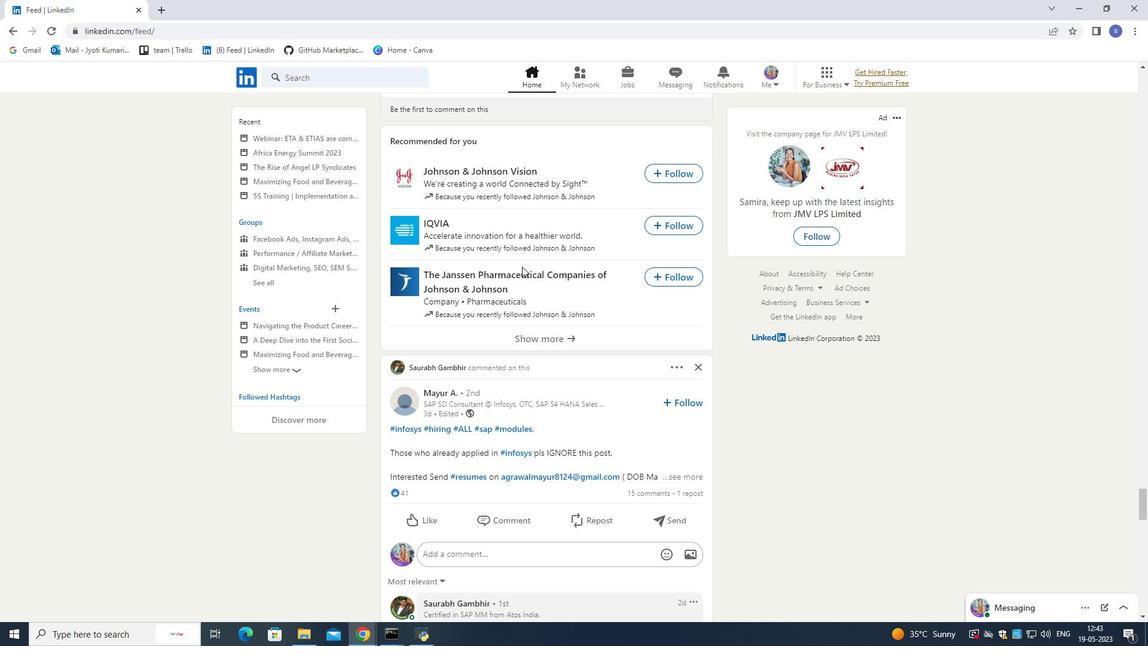 
Action: Mouse scrolled (522, 266) with delta (0, 0)
Screenshot: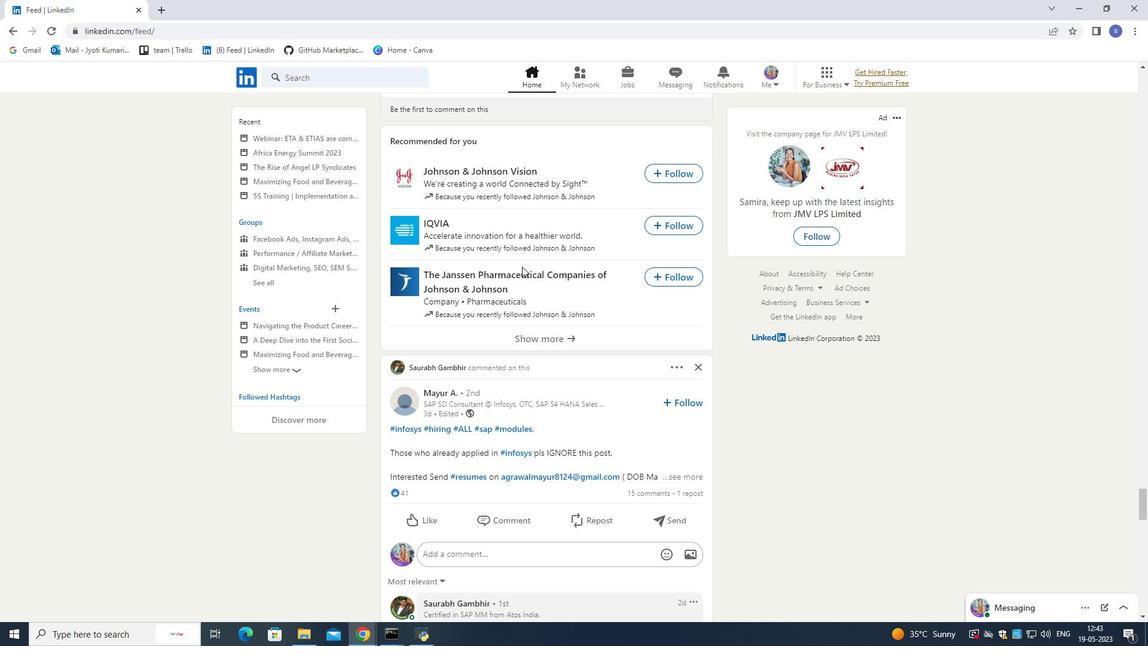 
Action: Mouse scrolled (522, 266) with delta (0, 0)
Screenshot: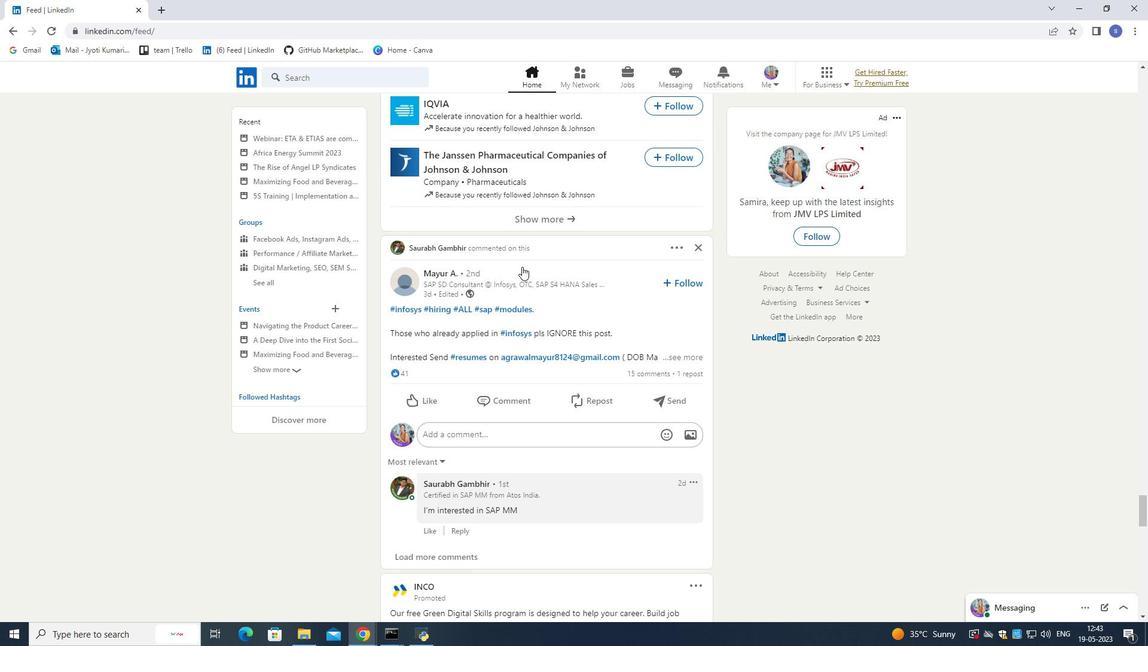 
Action: Mouse scrolled (522, 266) with delta (0, 0)
Screenshot: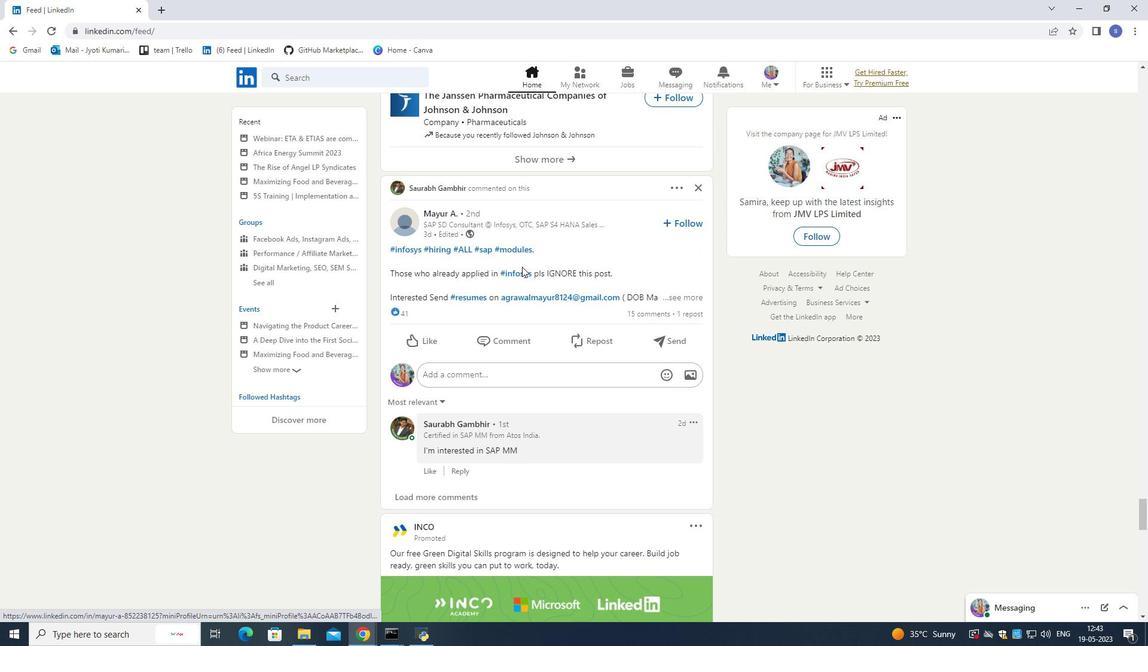 
Action: Mouse scrolled (522, 266) with delta (0, 0)
Screenshot: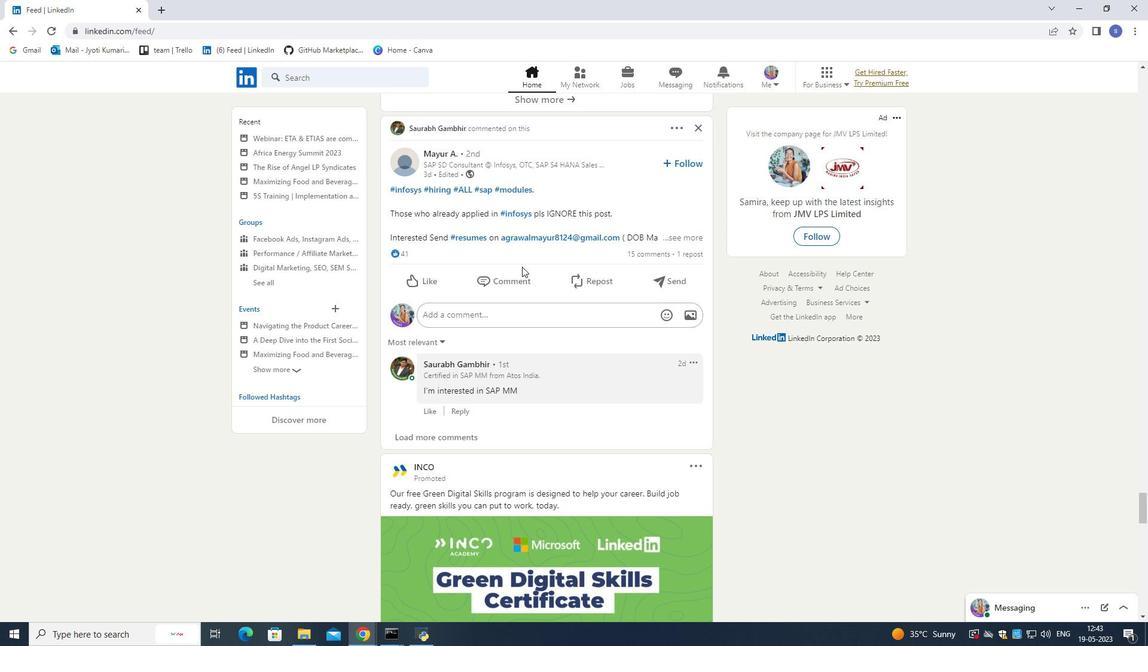 
Action: Mouse scrolled (522, 266) with delta (0, 0)
Screenshot: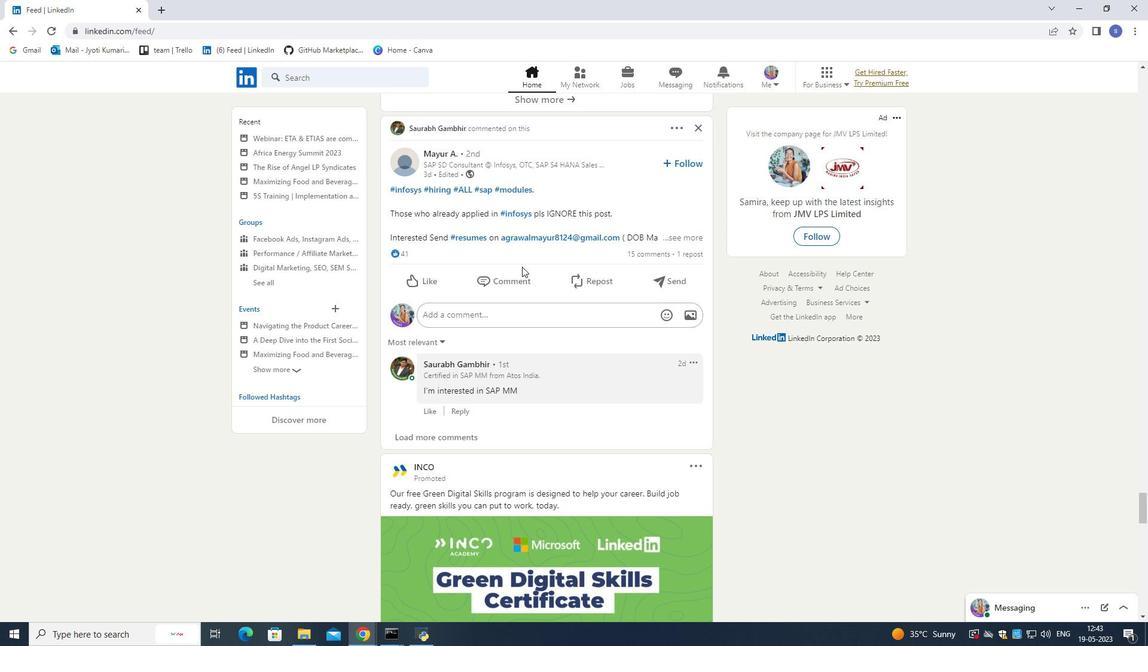 
Action: Mouse scrolled (522, 266) with delta (0, 0)
Screenshot: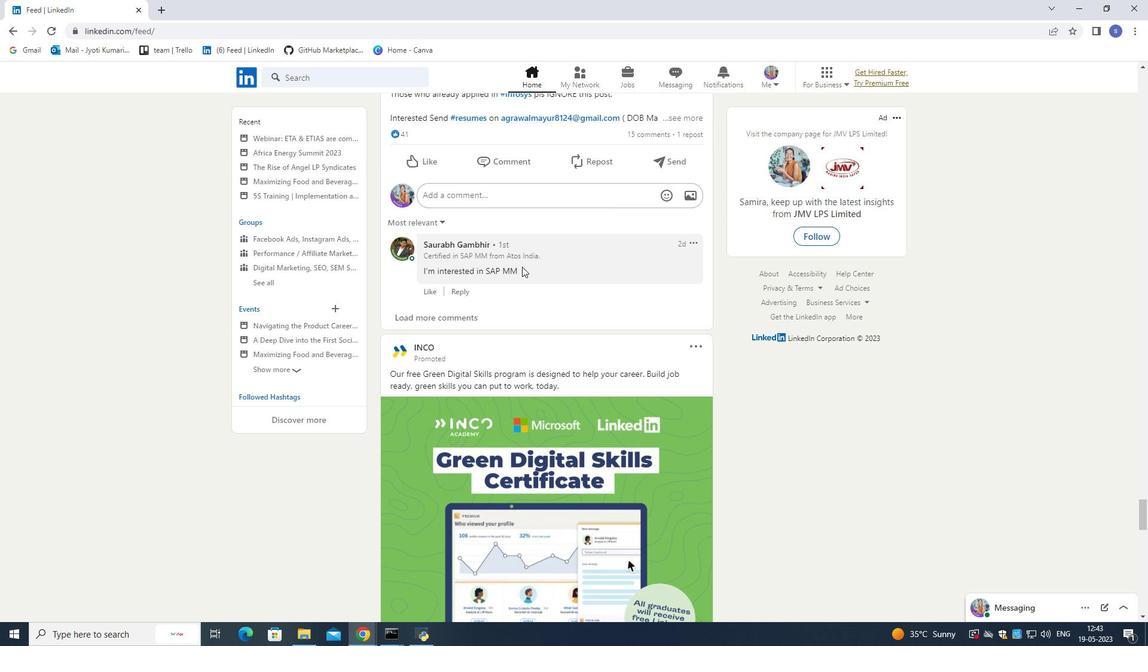 
Action: Mouse scrolled (522, 266) with delta (0, 0)
Screenshot: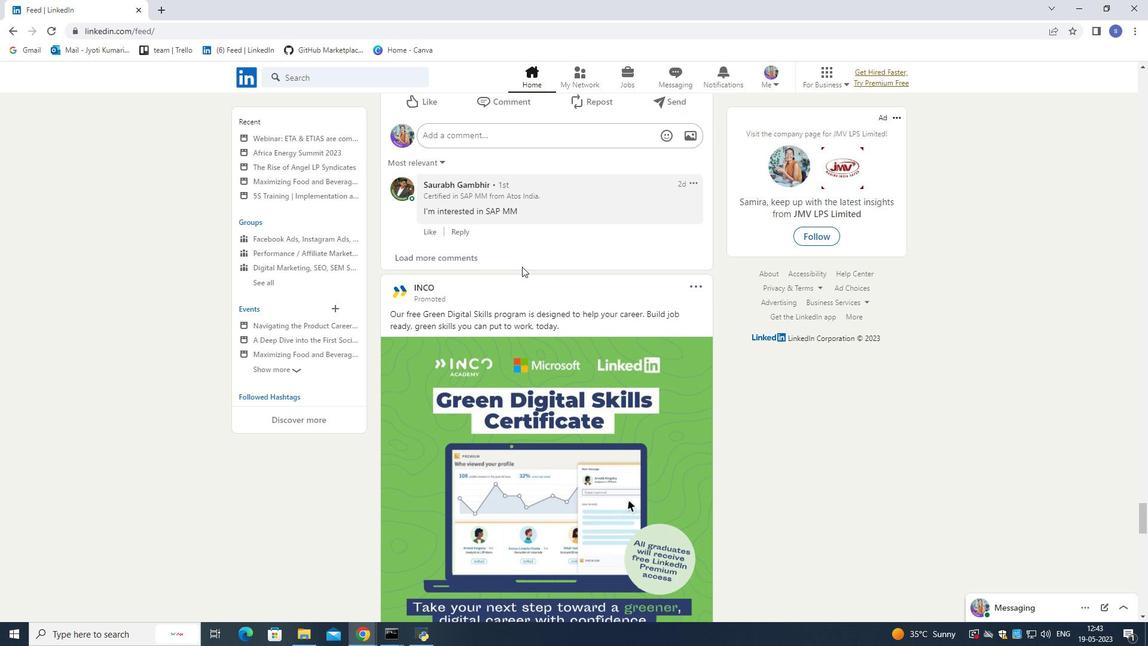 
Action: Mouse moved to (522, 267)
Screenshot: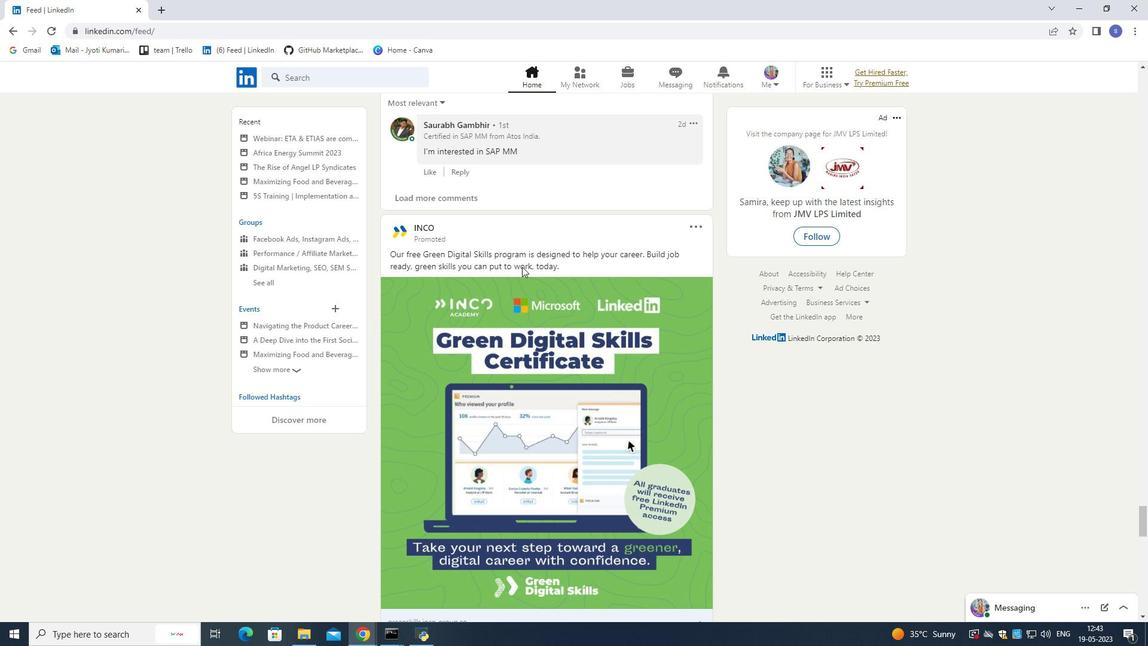 
Action: Mouse scrolled (522, 266) with delta (0, 0)
Screenshot: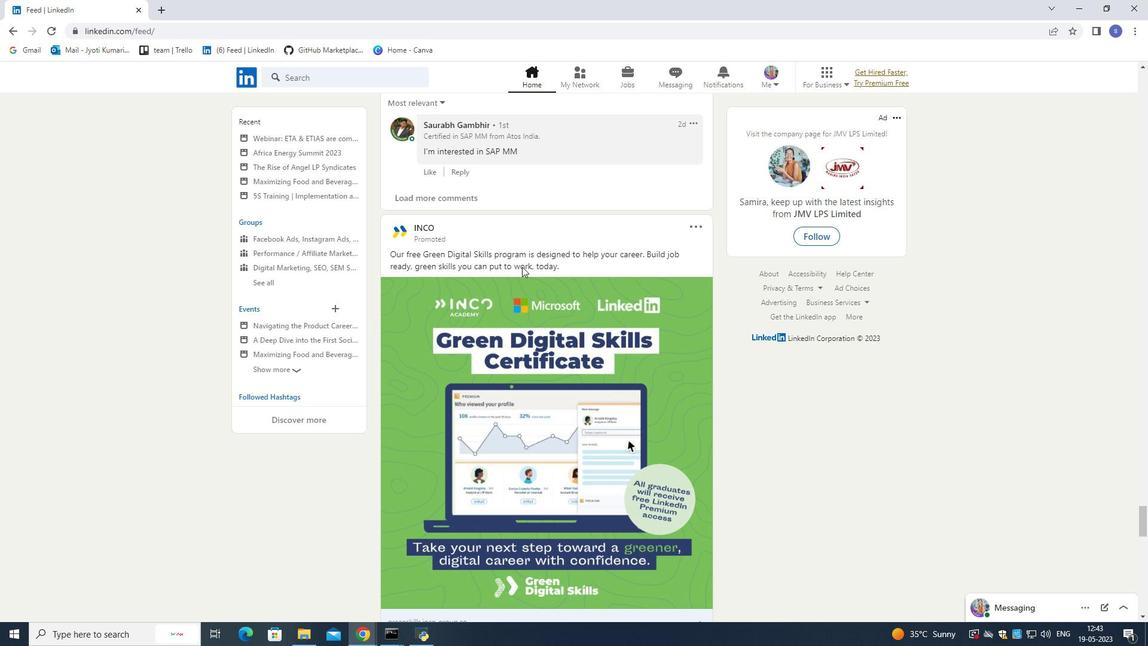 
Action: Mouse moved to (518, 274)
Screenshot: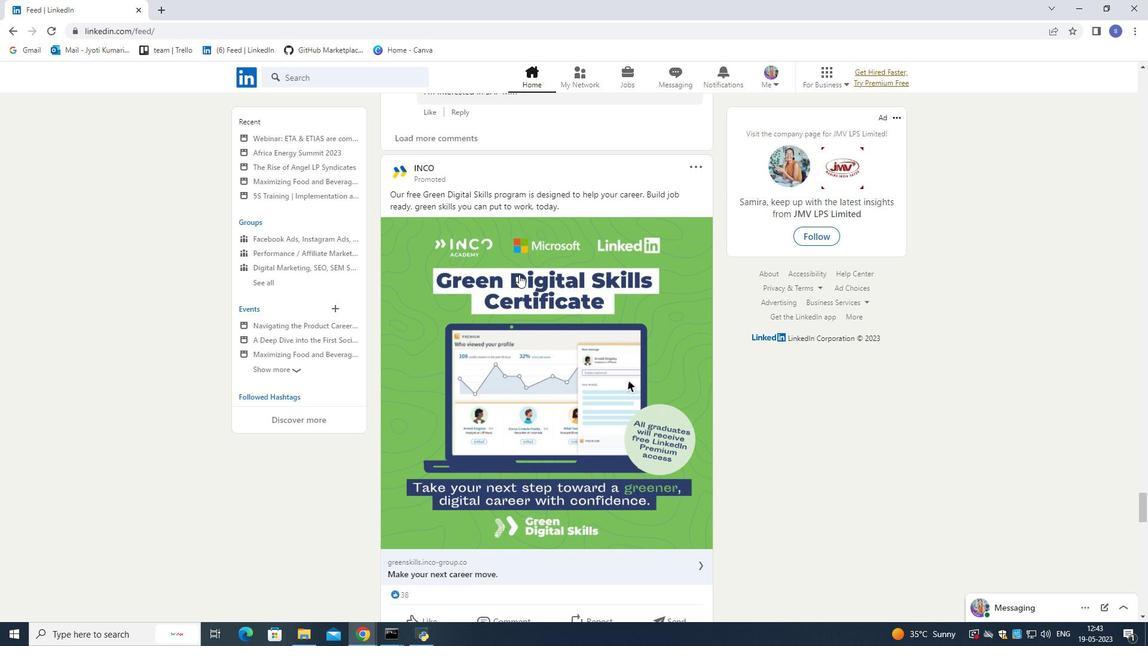 
Action: Mouse scrolled (518, 274) with delta (0, 0)
Screenshot: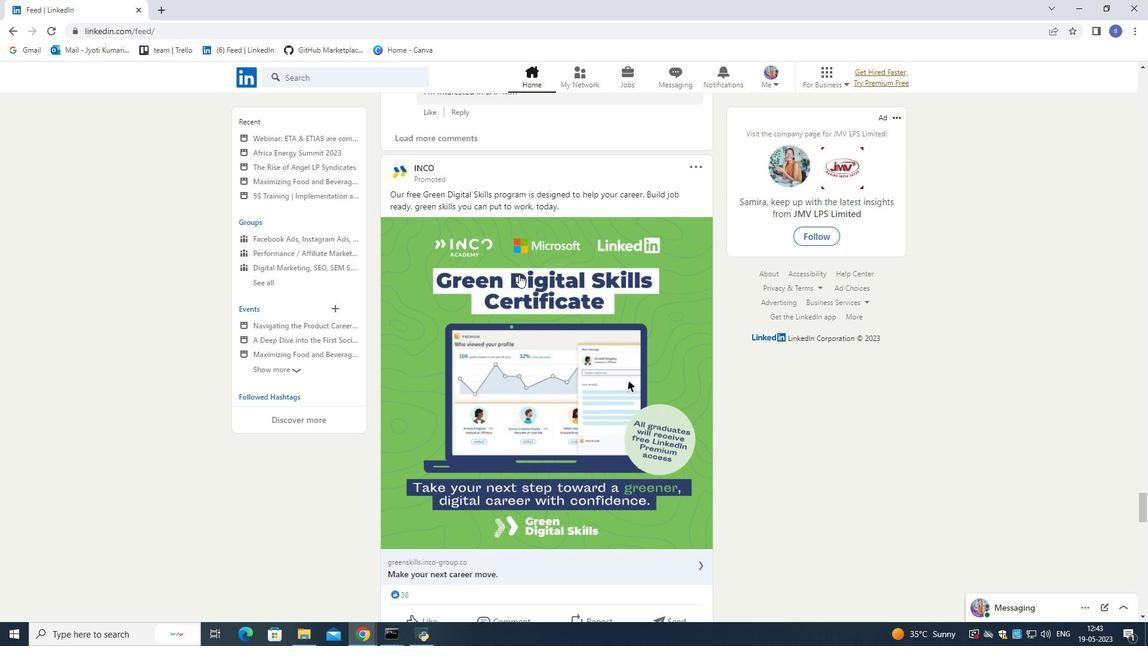 
Action: Mouse scrolled (518, 274) with delta (0, 0)
Screenshot: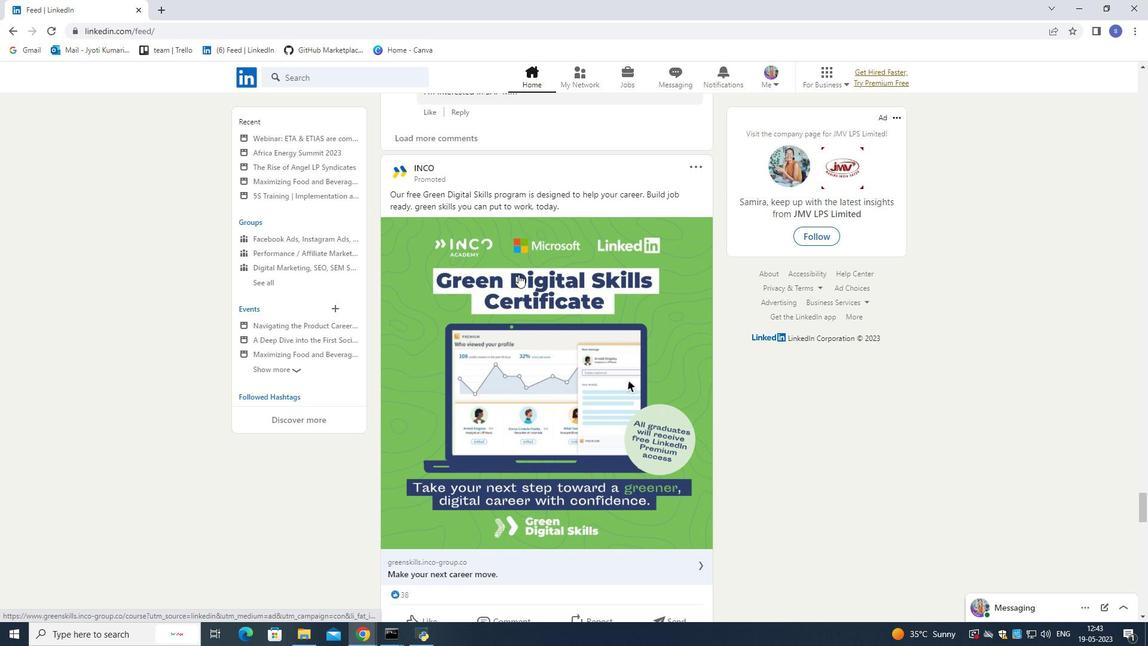 
Action: Mouse scrolled (518, 274) with delta (0, 0)
Screenshot: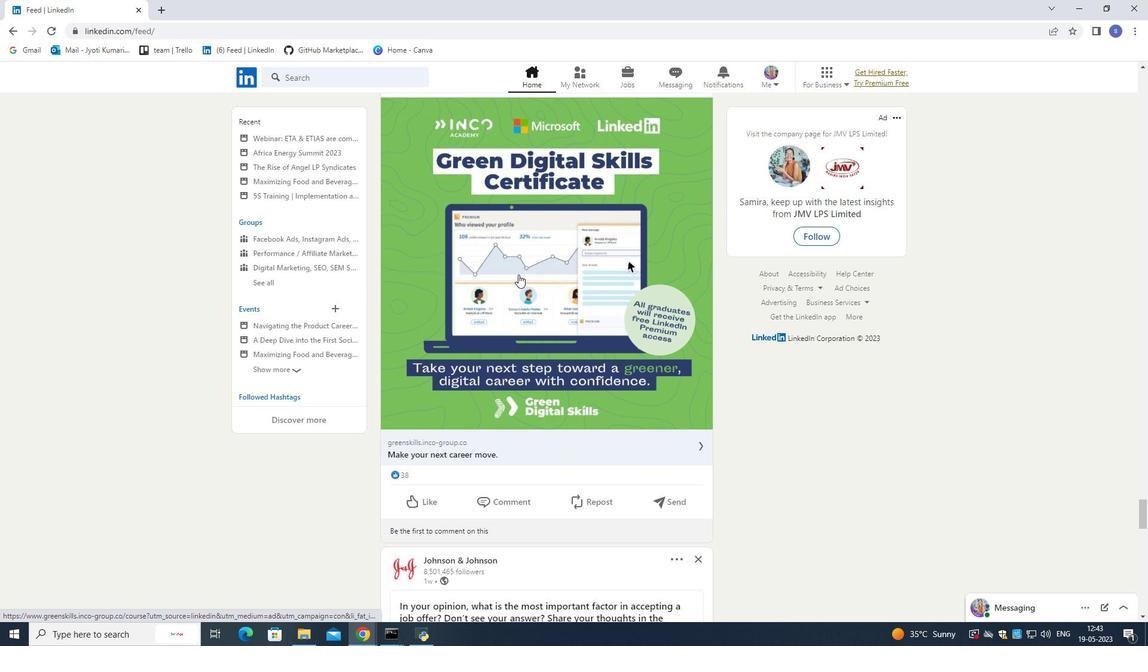 
Action: Mouse scrolled (518, 274) with delta (0, 0)
Screenshot: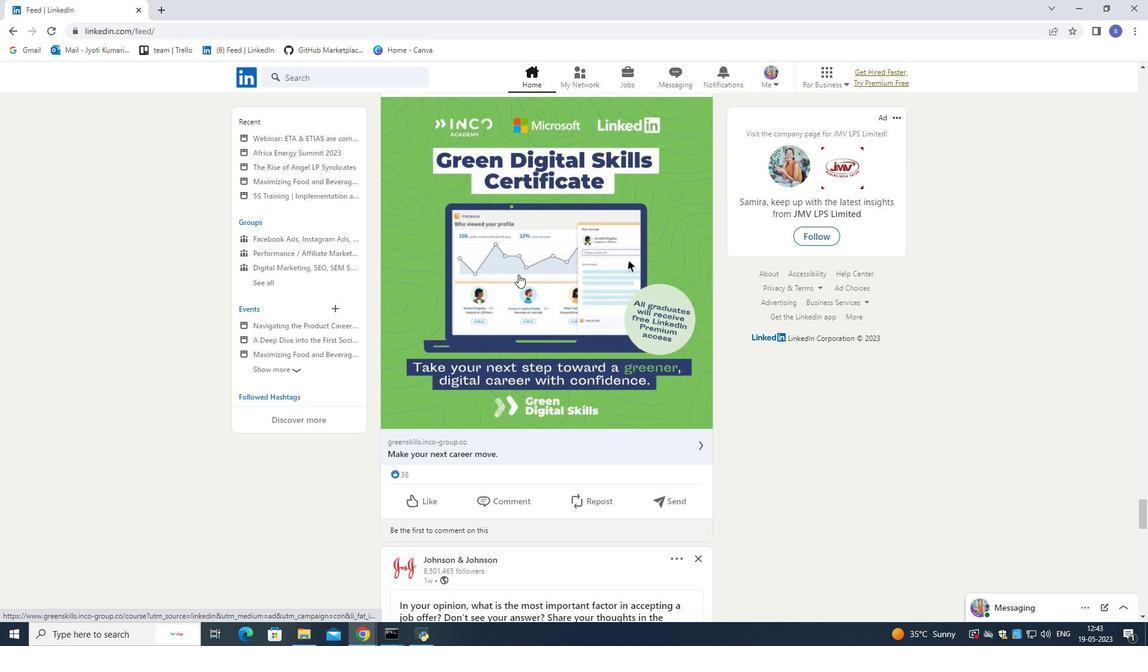
Action: Mouse scrolled (518, 274) with delta (0, 0)
Screenshot: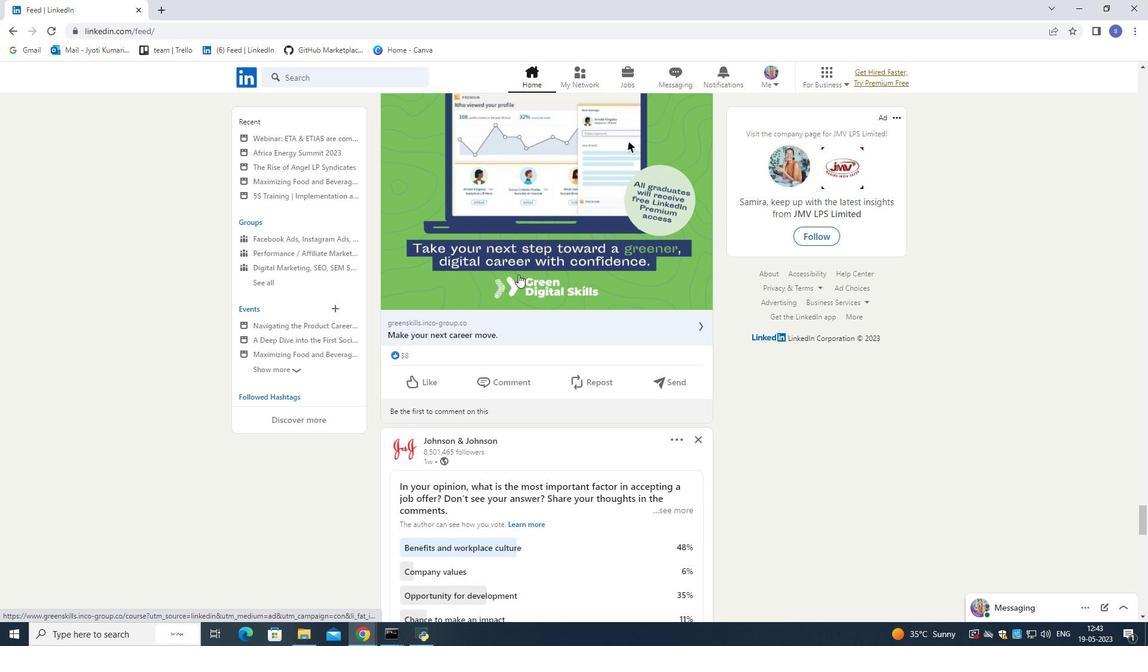 
Action: Mouse scrolled (518, 274) with delta (0, 0)
Screenshot: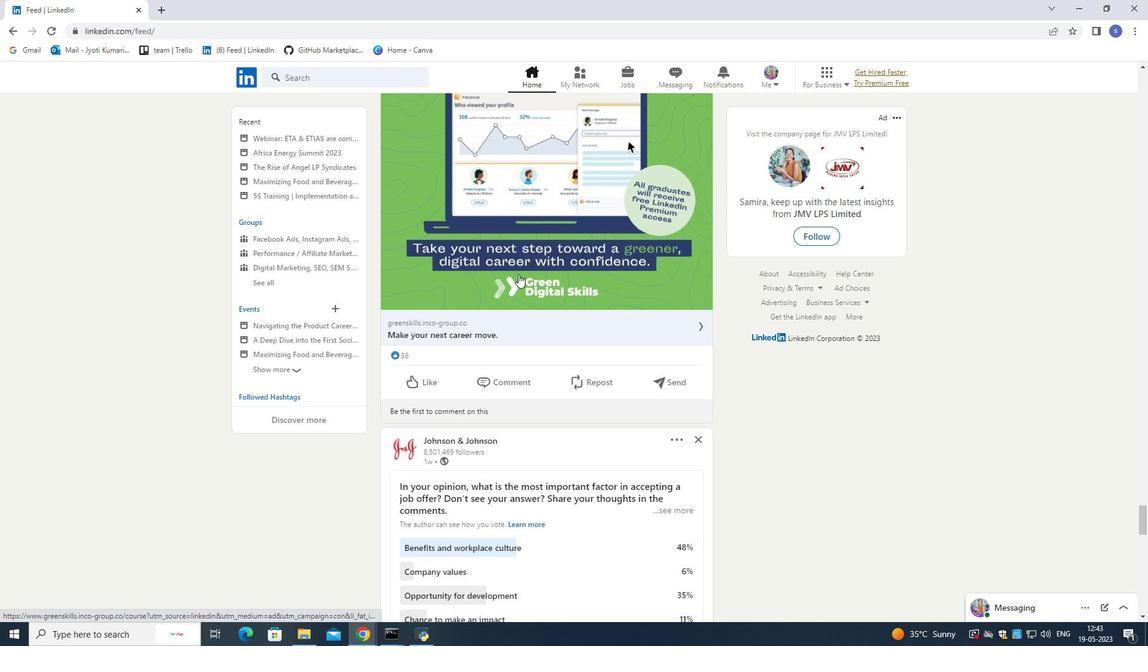 
Action: Mouse scrolled (518, 274) with delta (0, 0)
Screenshot: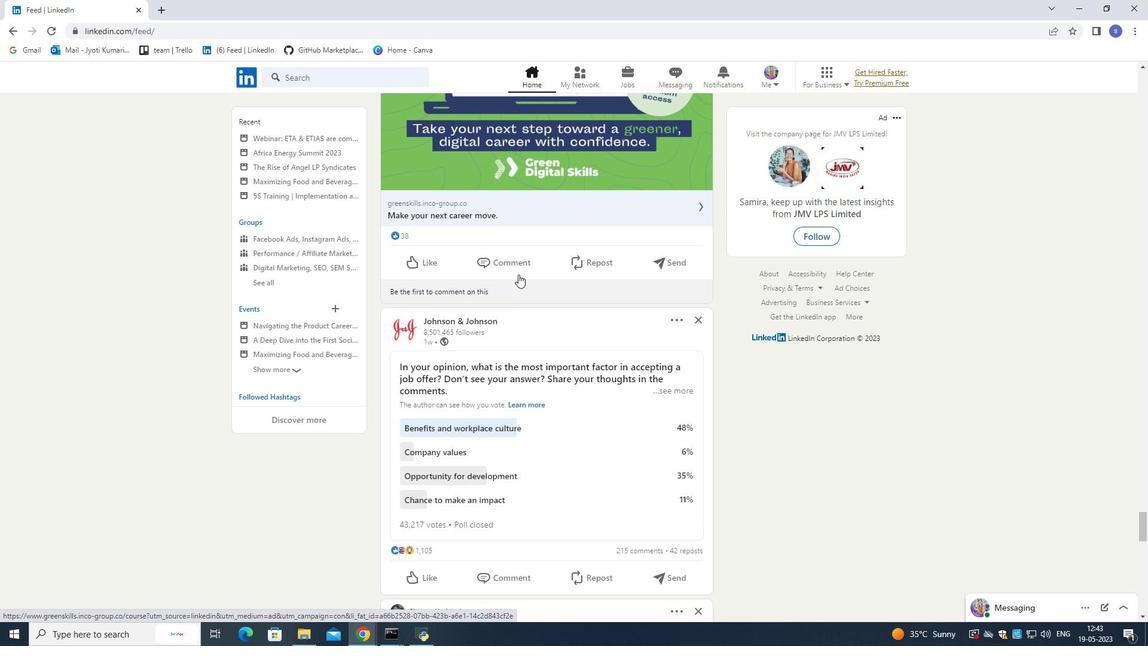 
Action: Mouse scrolled (518, 274) with delta (0, 0)
Screenshot: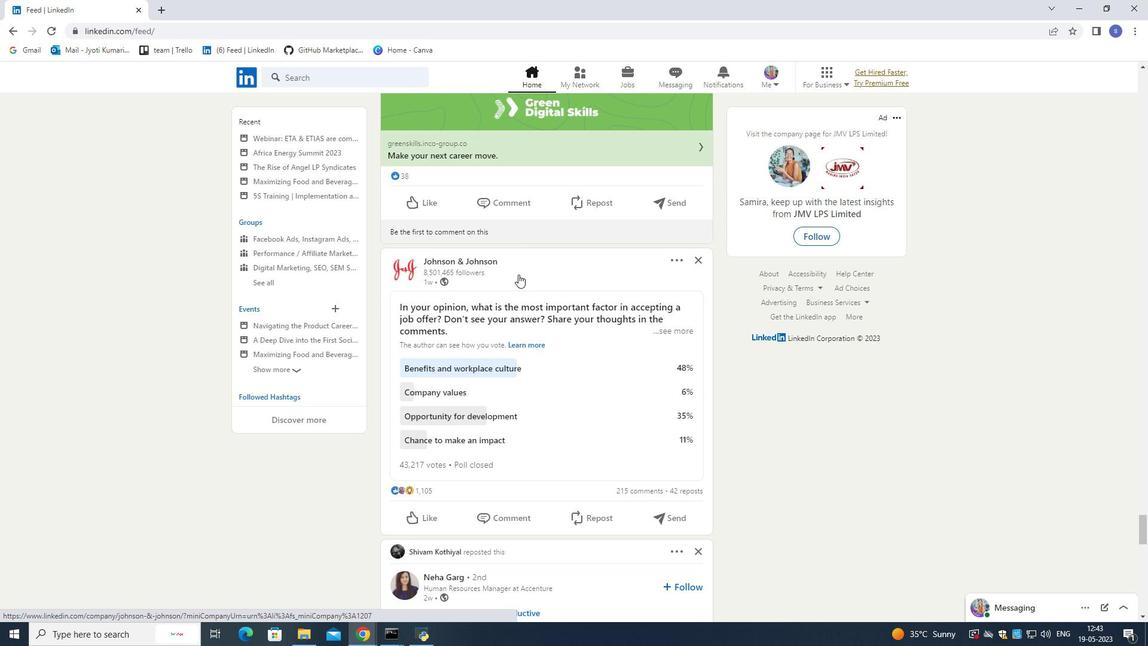 
Action: Mouse moved to (498, 227)
Screenshot: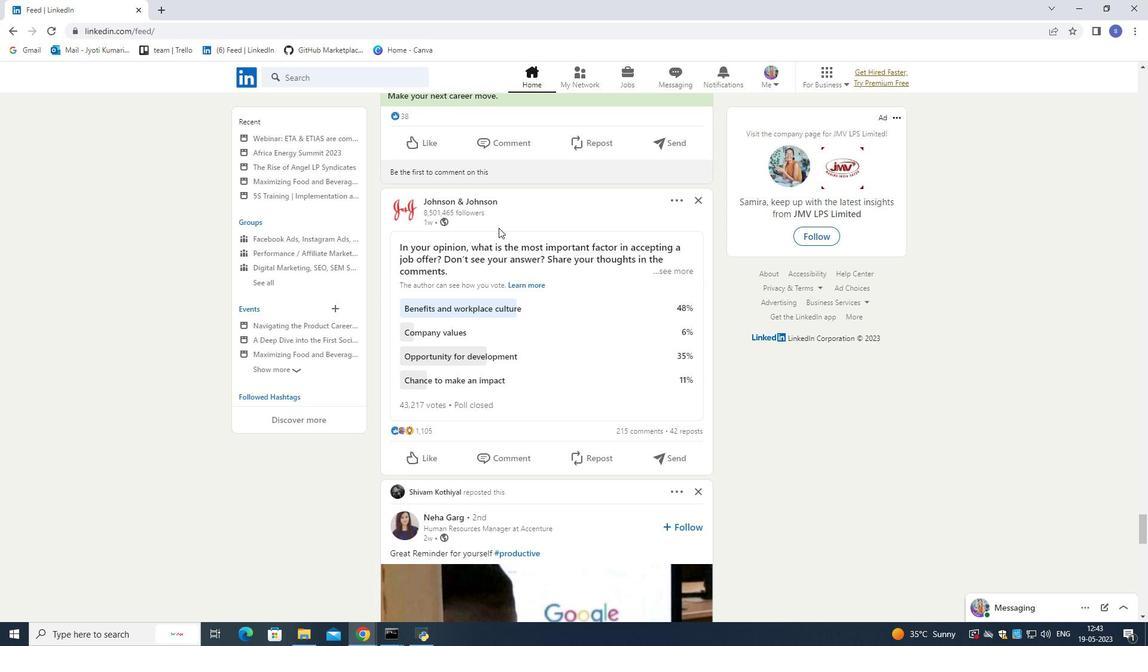 
Action: Mouse scrolled (498, 227) with delta (0, 0)
Screenshot: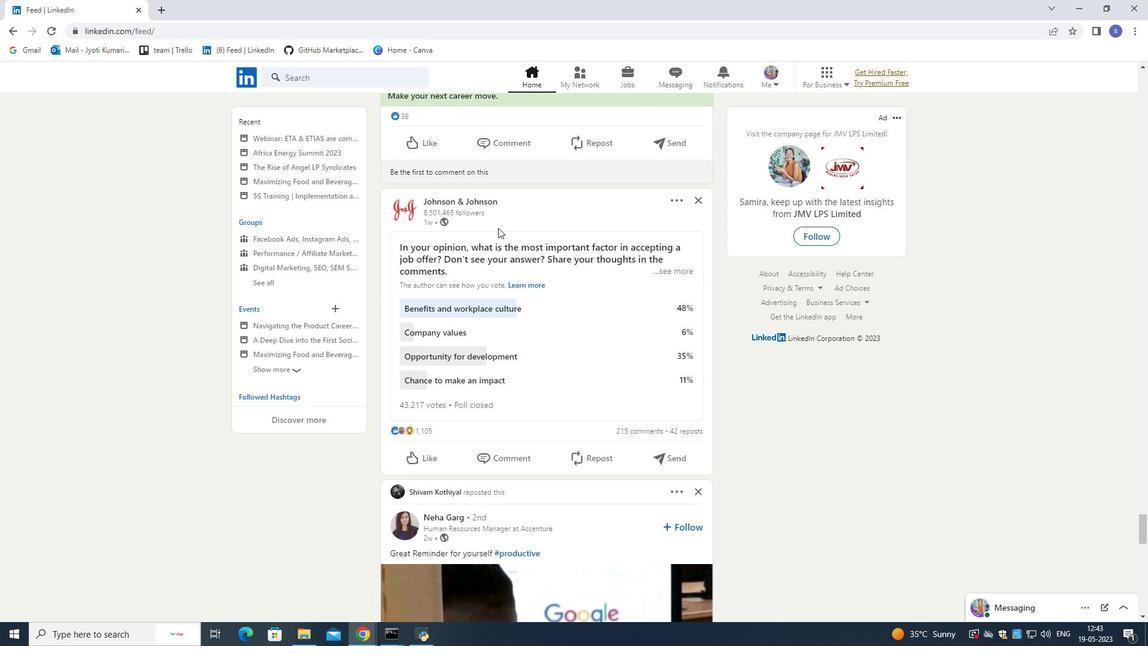 
Action: Mouse scrolled (498, 227) with delta (0, 0)
